 Task: Using Labels.
Action: Mouse moved to (92, 11)
Screenshot: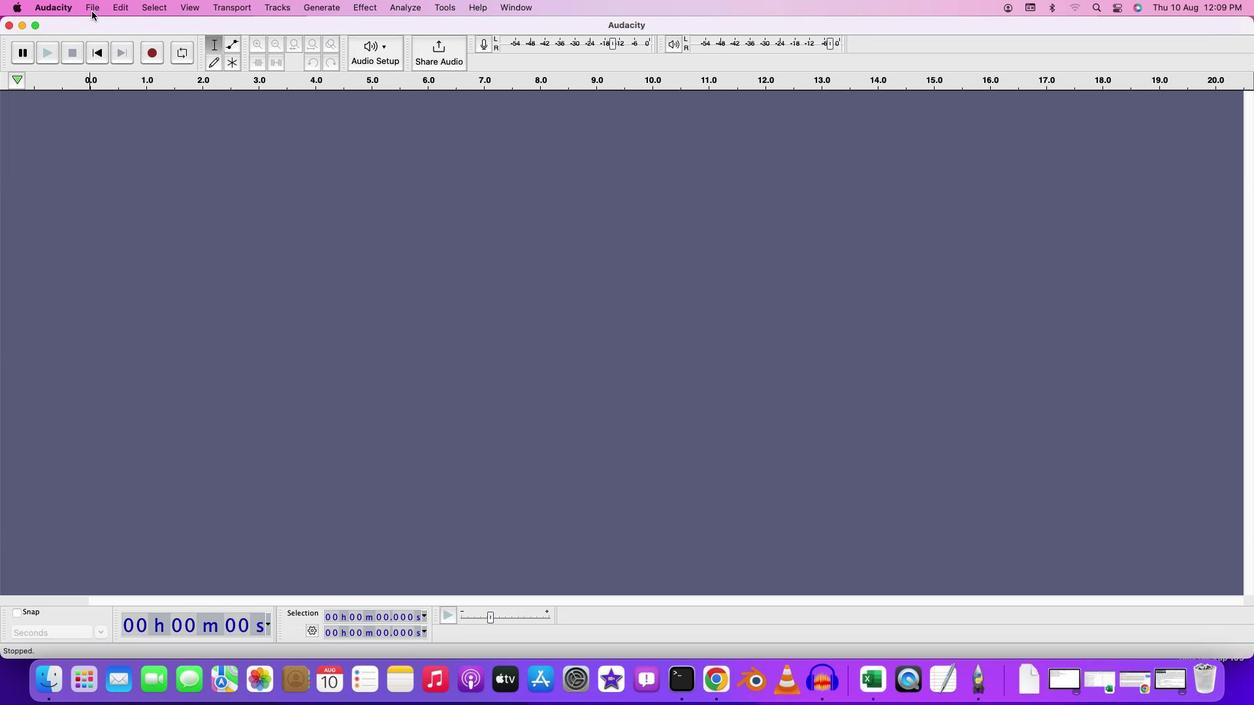 
Action: Mouse pressed left at (92, 11)
Screenshot: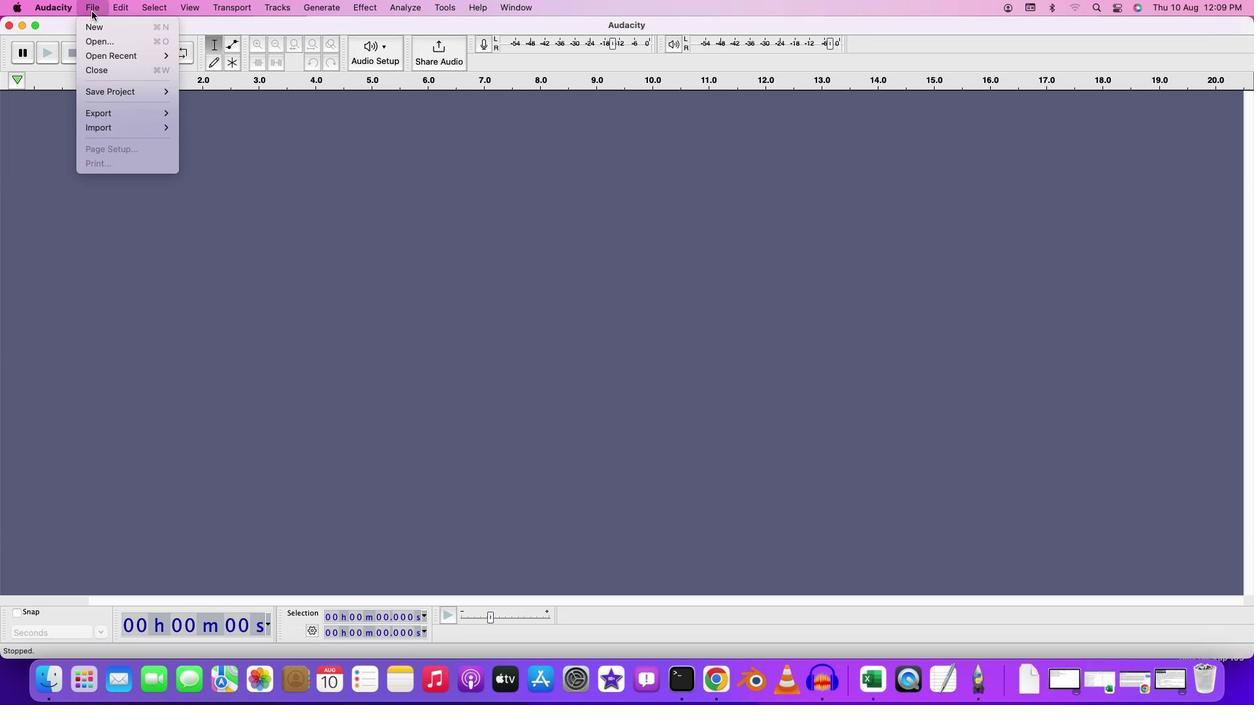 
Action: Mouse moved to (103, 35)
Screenshot: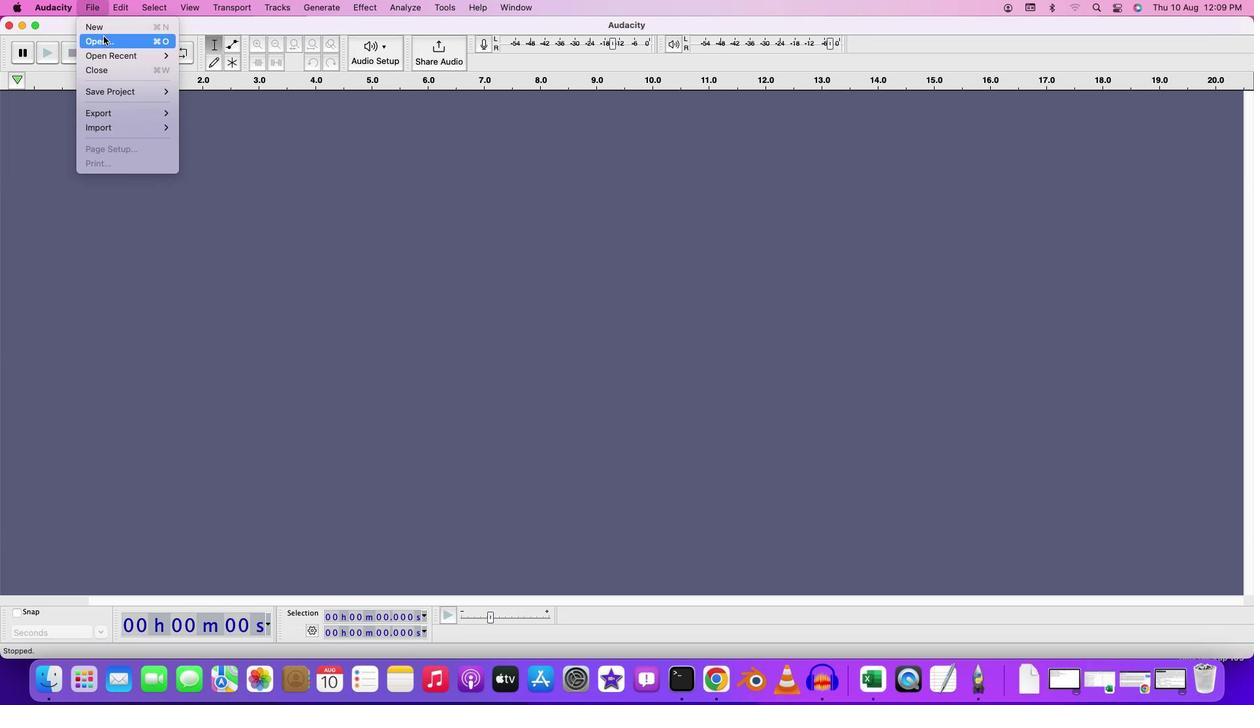
Action: Mouse pressed left at (103, 35)
Screenshot: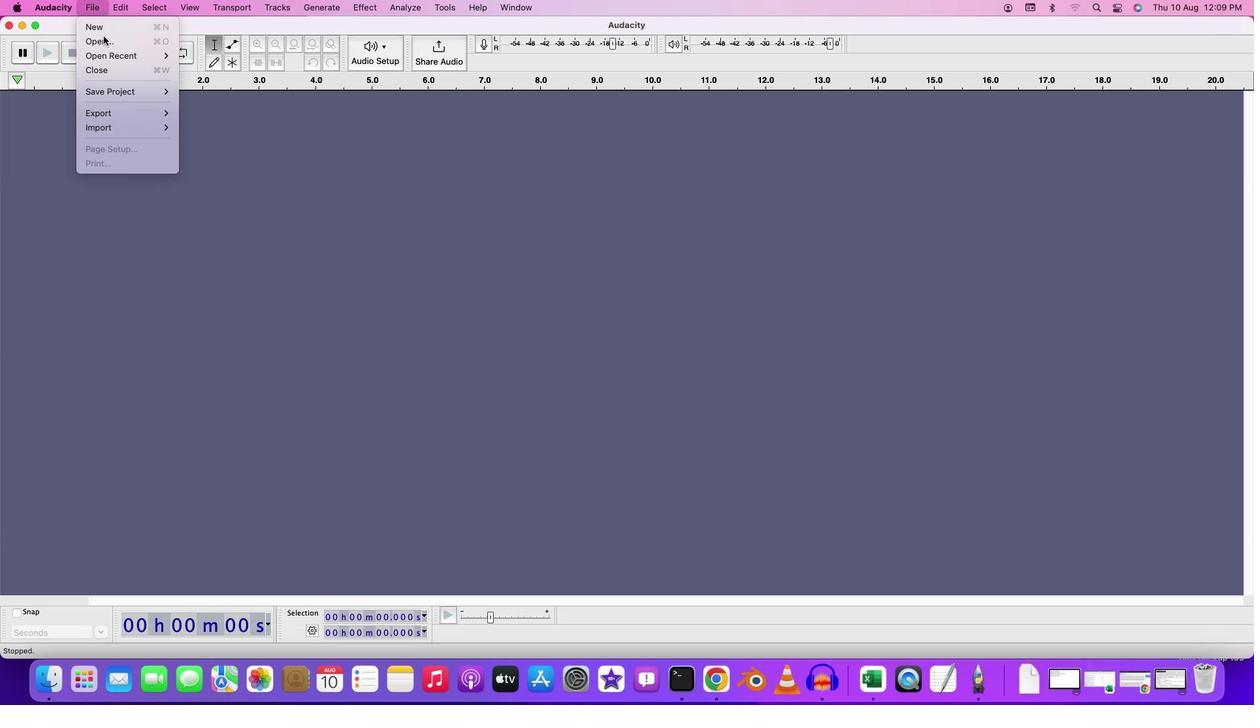 
Action: Mouse moved to (783, 229)
Screenshot: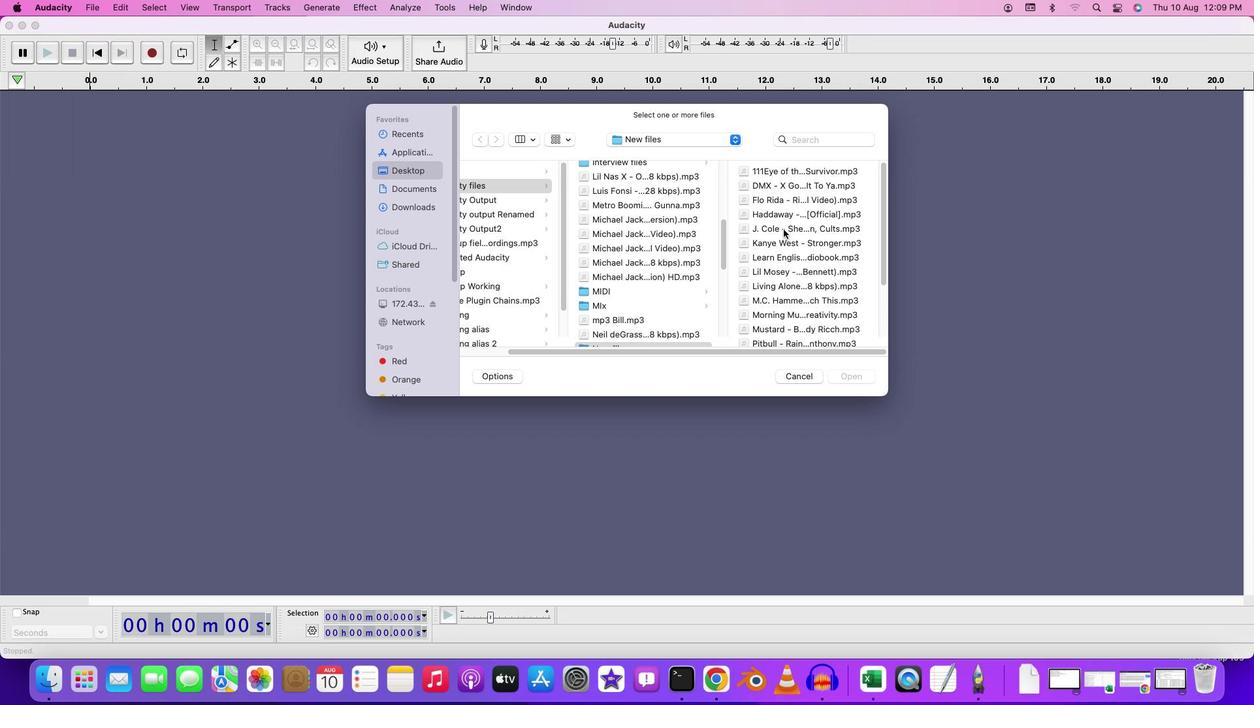 
Action: Mouse pressed left at (783, 229)
Screenshot: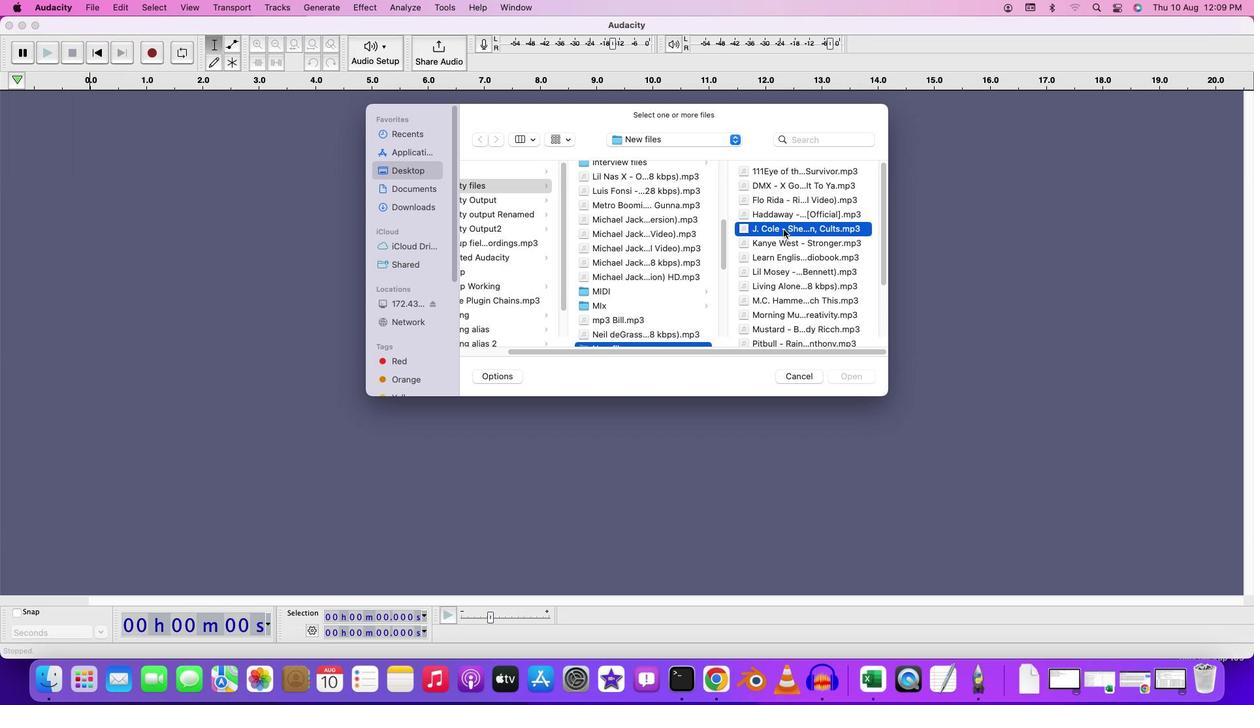 
Action: Mouse pressed left at (783, 229)
Screenshot: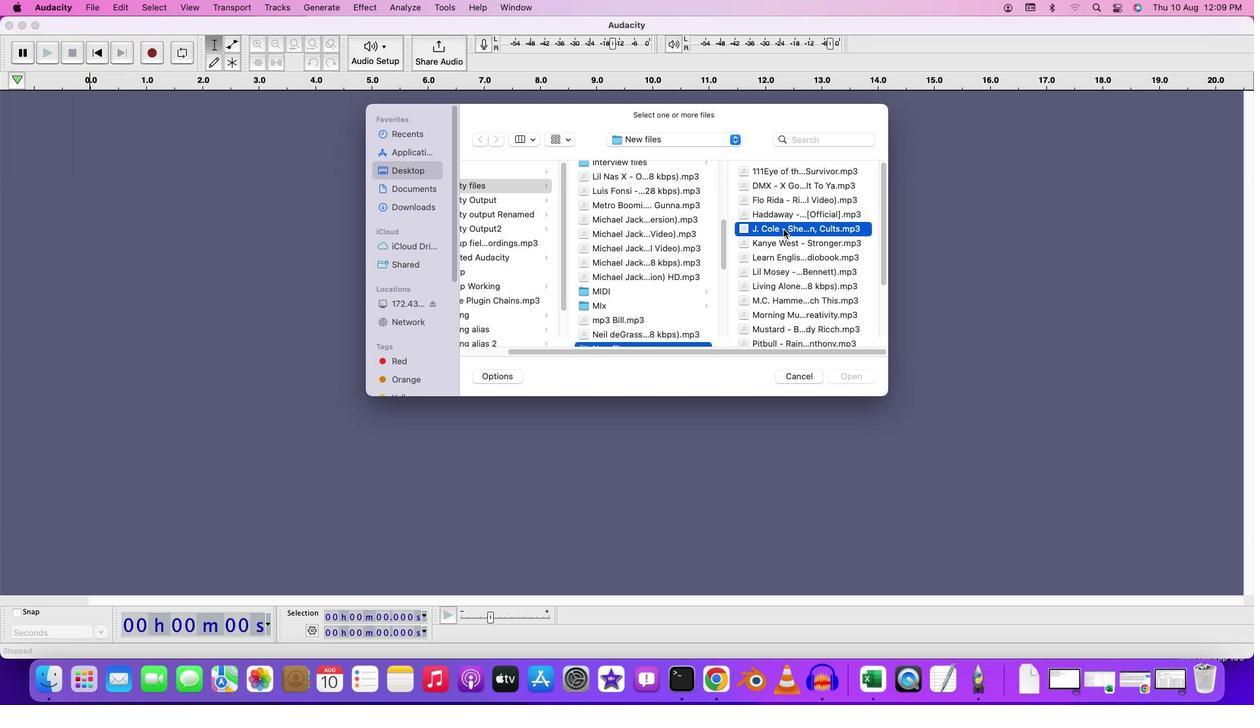 
Action: Mouse moved to (111, 125)
Screenshot: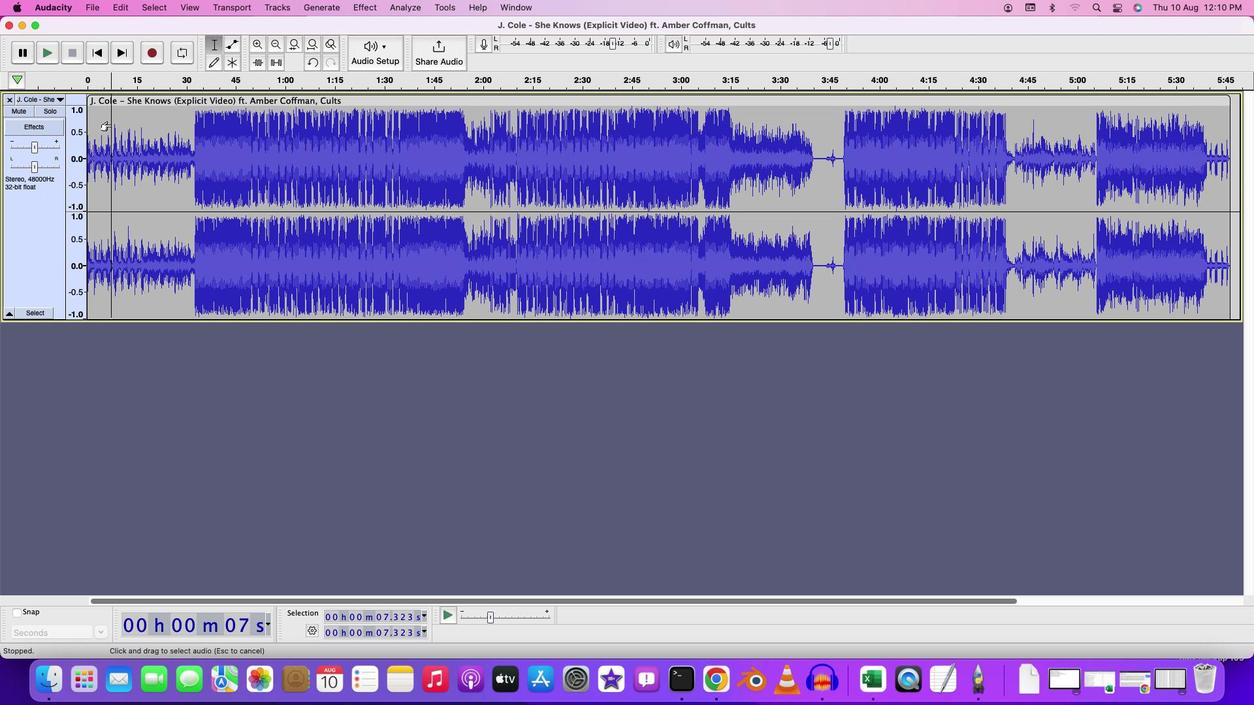 
Action: Mouse pressed left at (111, 125)
Screenshot: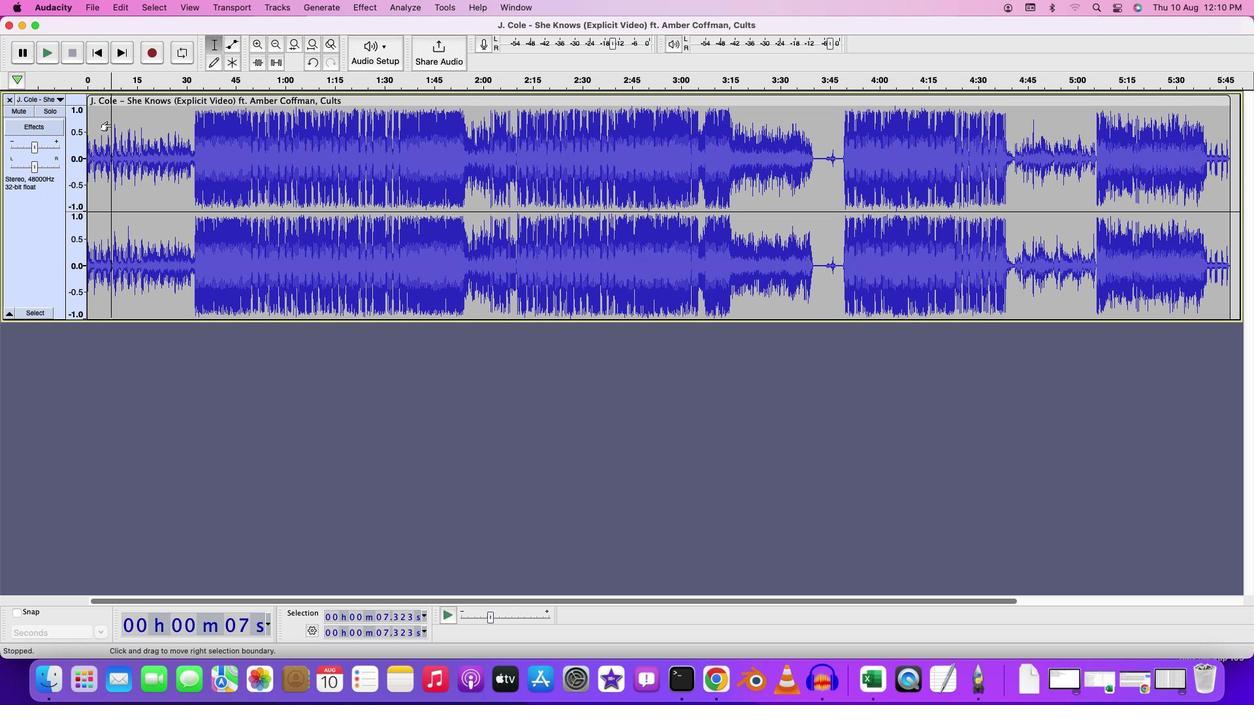 
Action: Mouse moved to (113, 123)
Screenshot: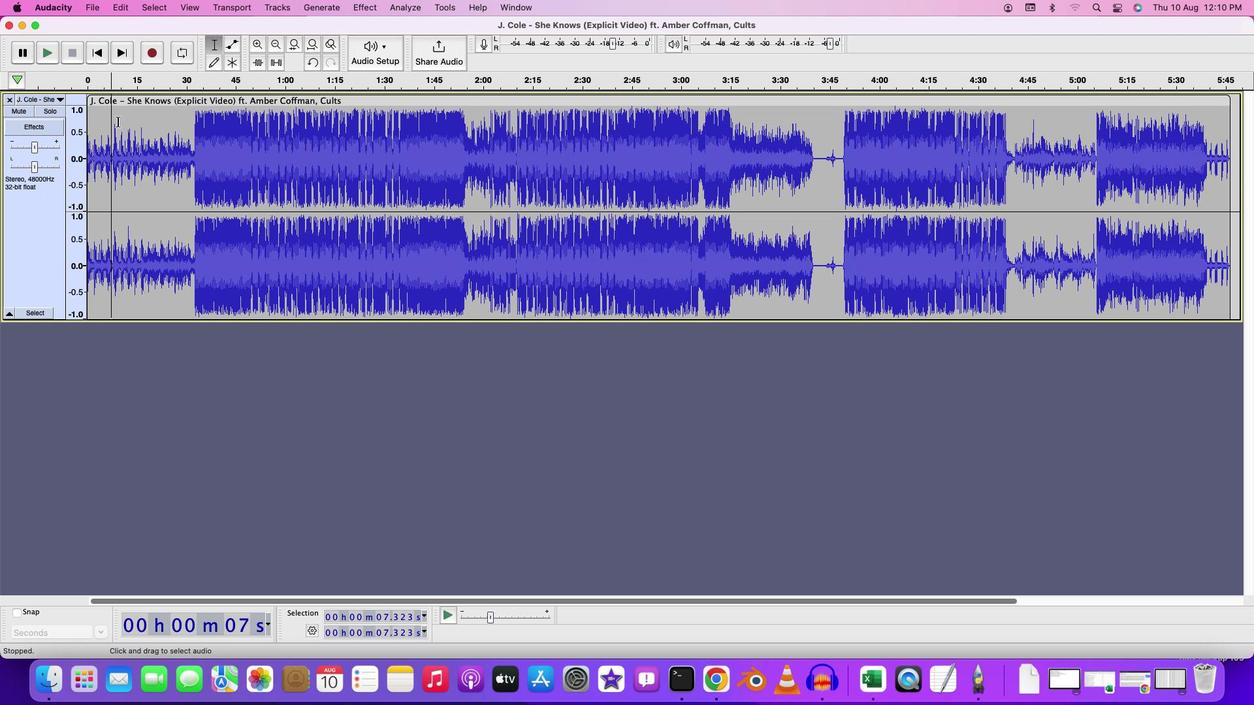 
Action: Key pressed Key.space
Screenshot: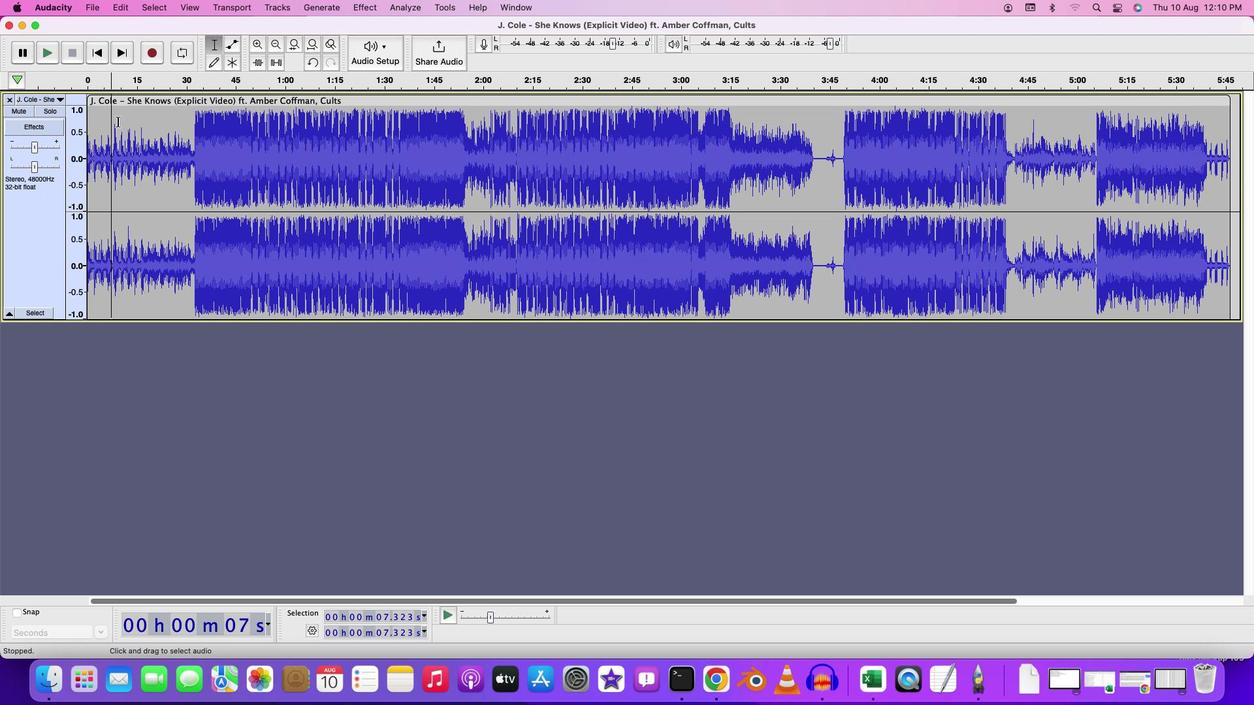 
Action: Mouse moved to (307, 243)
Screenshot: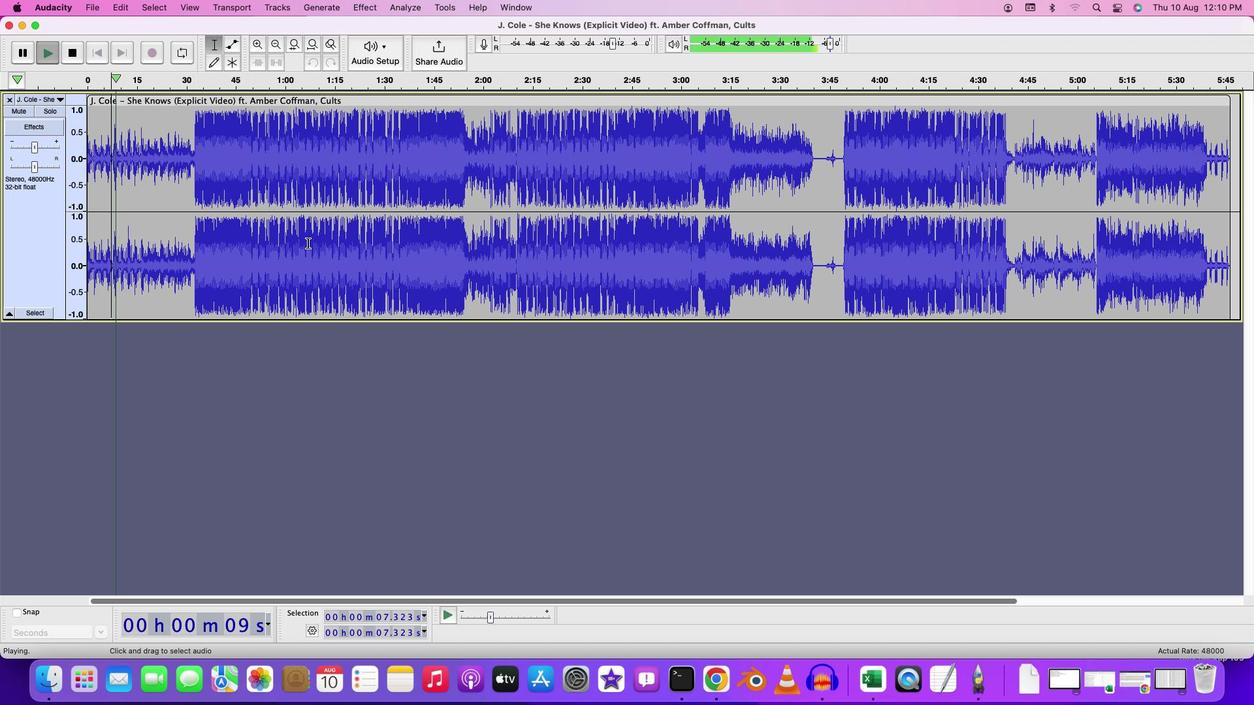 
Action: Key pressed Key.media_volume_downKey.media_volume_down
Screenshot: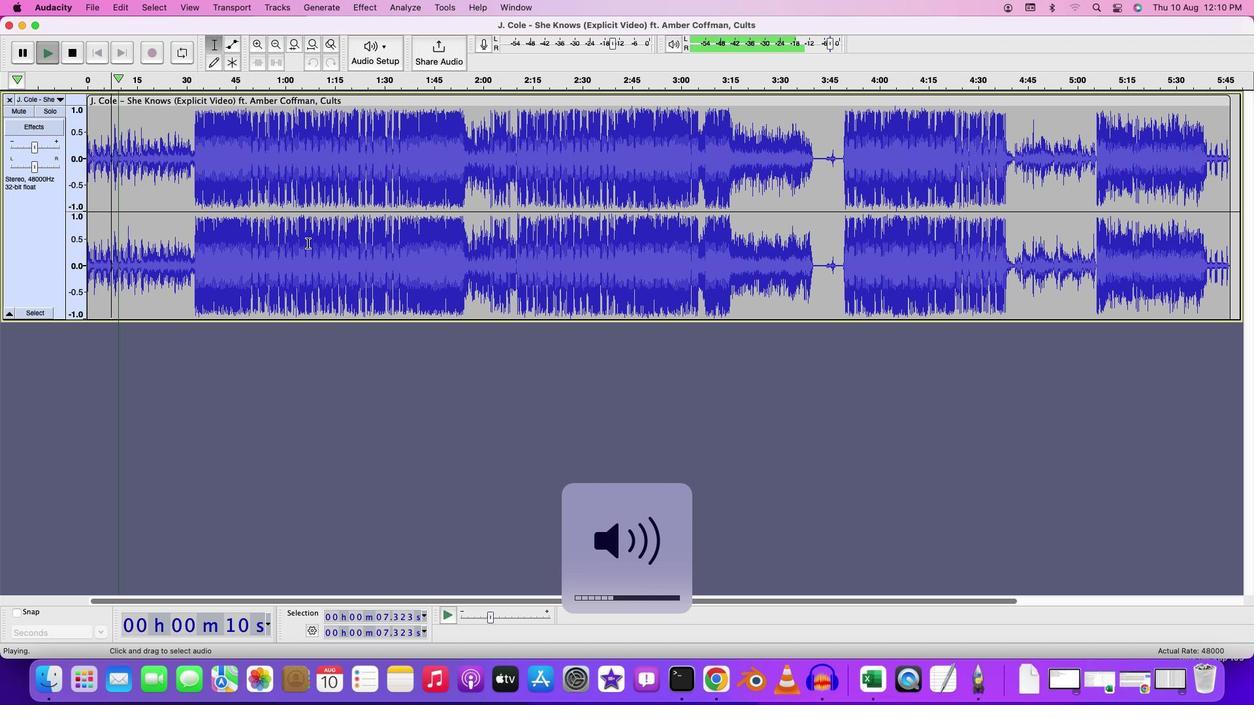 
Action: Mouse moved to (192, 131)
Screenshot: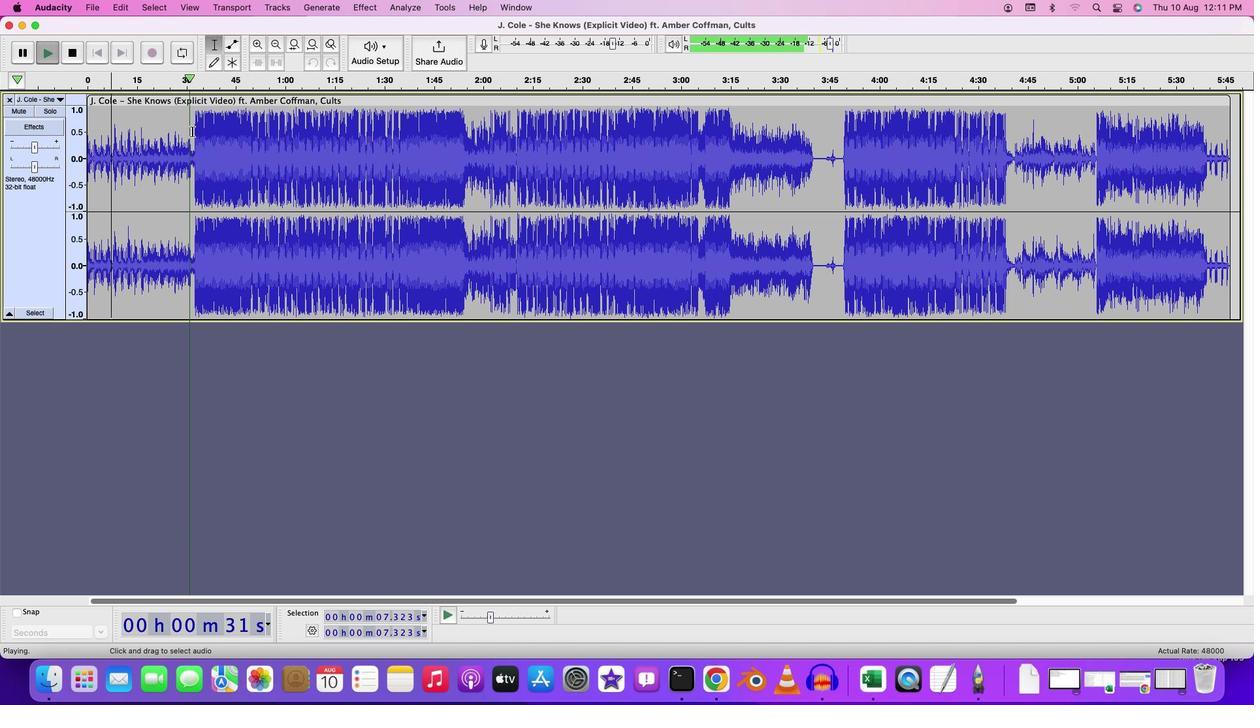 
Action: Key pressed Key.space
Screenshot: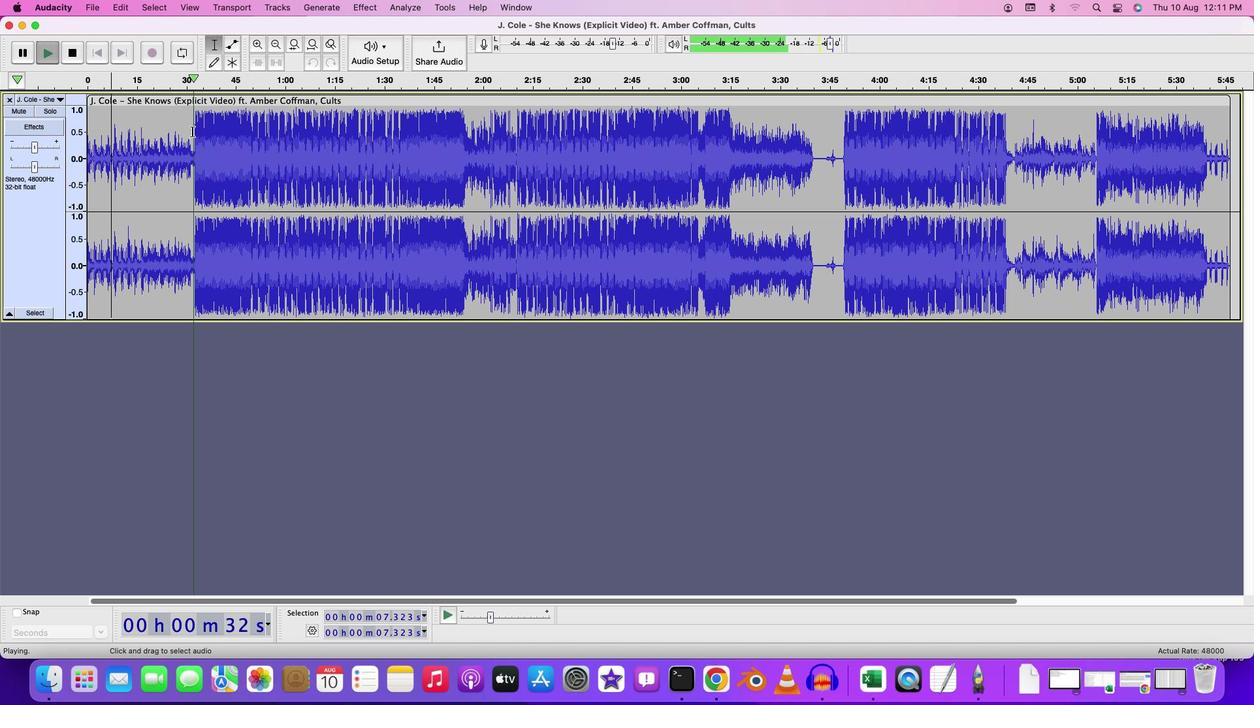 
Action: Mouse moved to (192, 131)
Screenshot: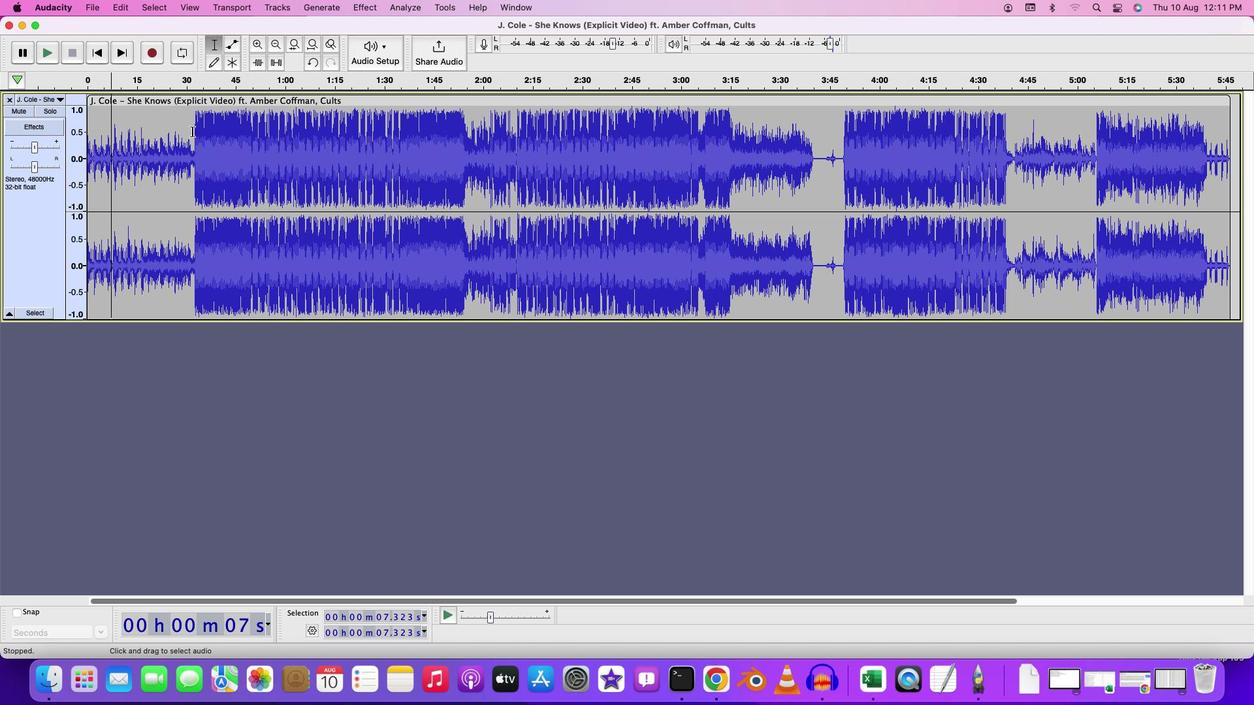 
Action: Mouse pressed left at (192, 131)
Screenshot: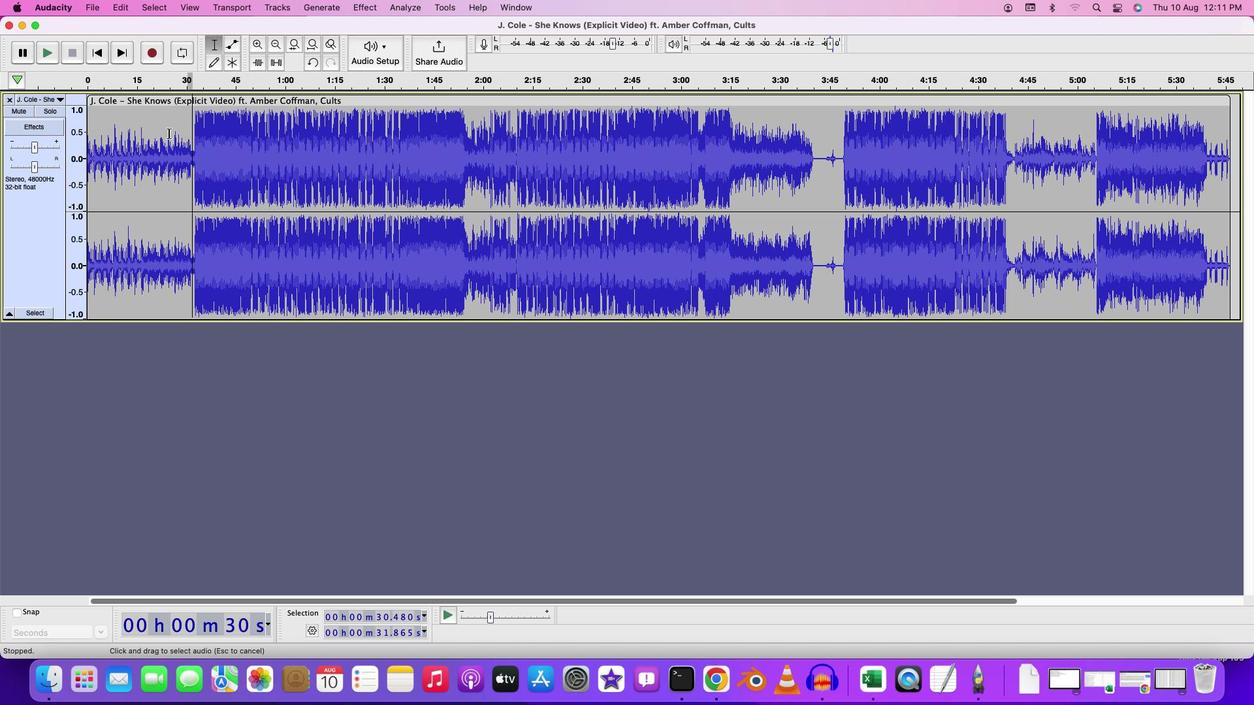 
Action: Mouse moved to (124, 11)
Screenshot: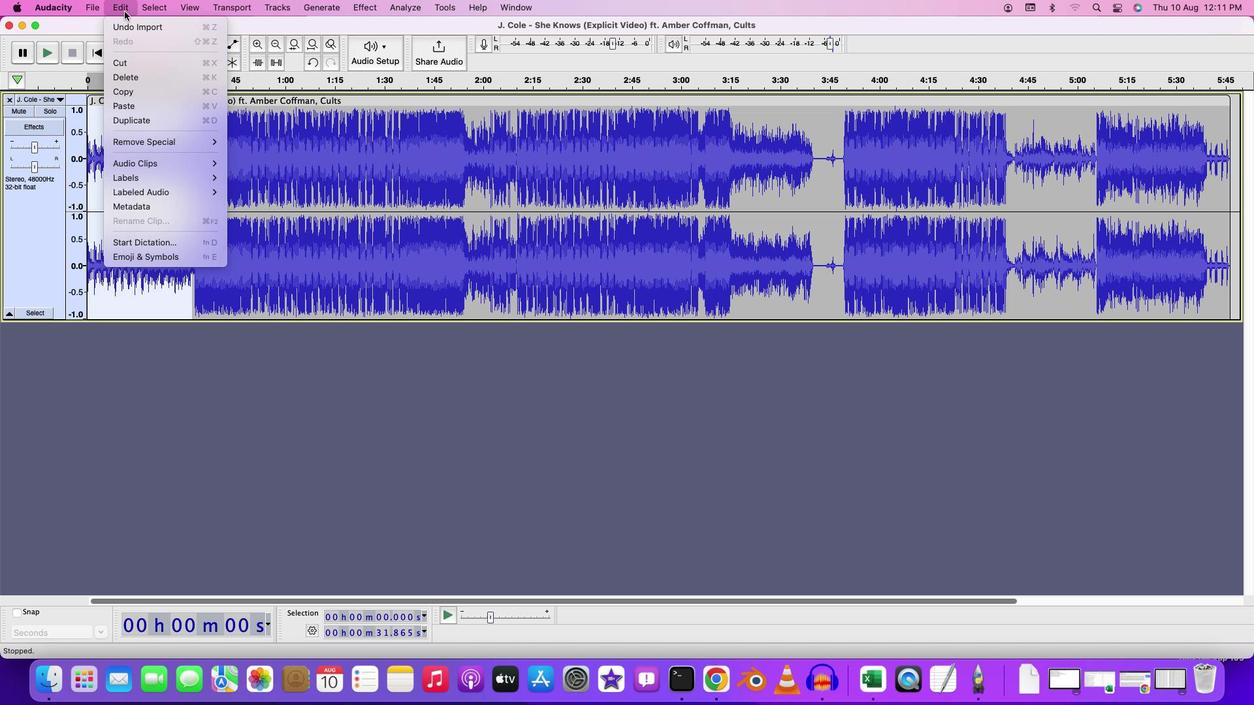 
Action: Mouse pressed left at (124, 11)
Screenshot: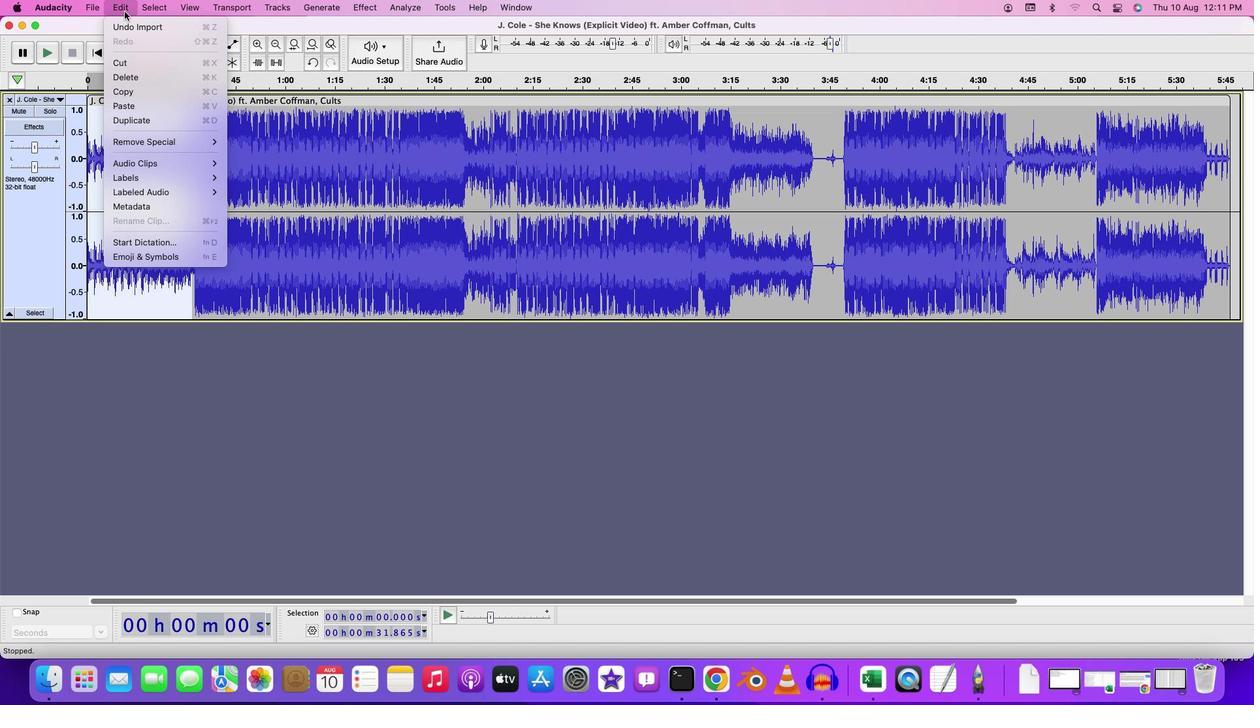 
Action: Mouse moved to (276, 203)
Screenshot: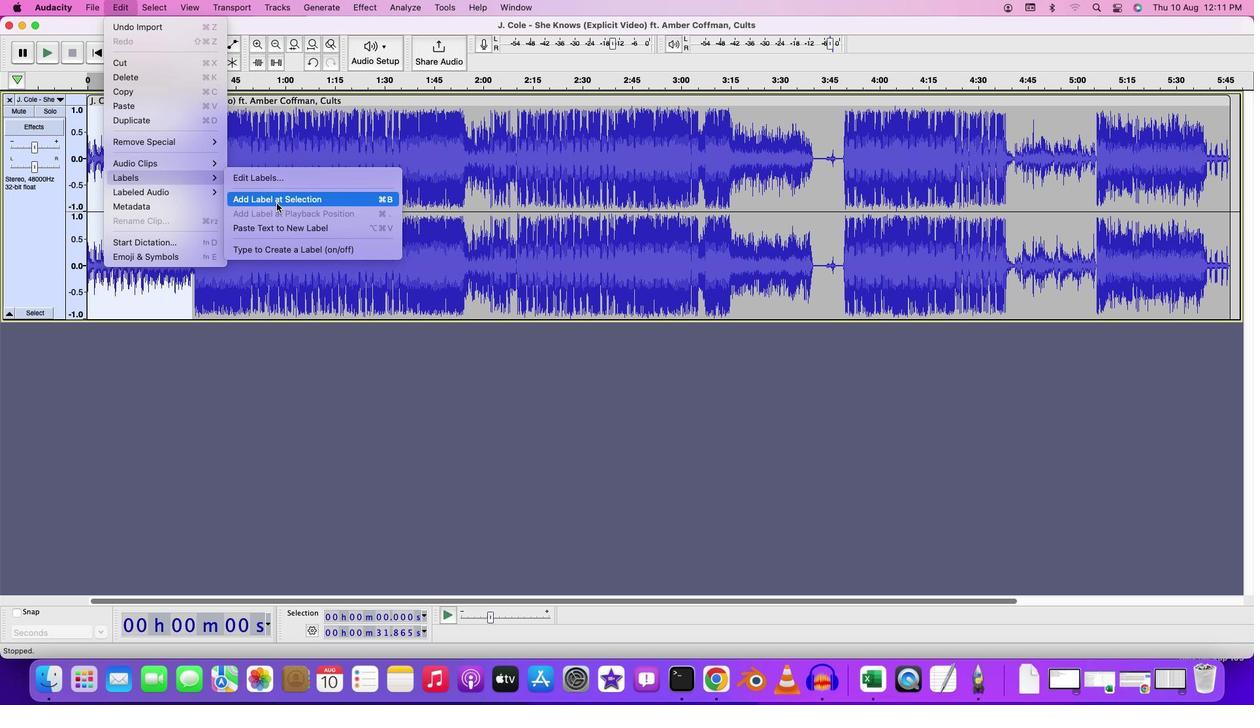 
Action: Mouse pressed left at (276, 203)
Screenshot: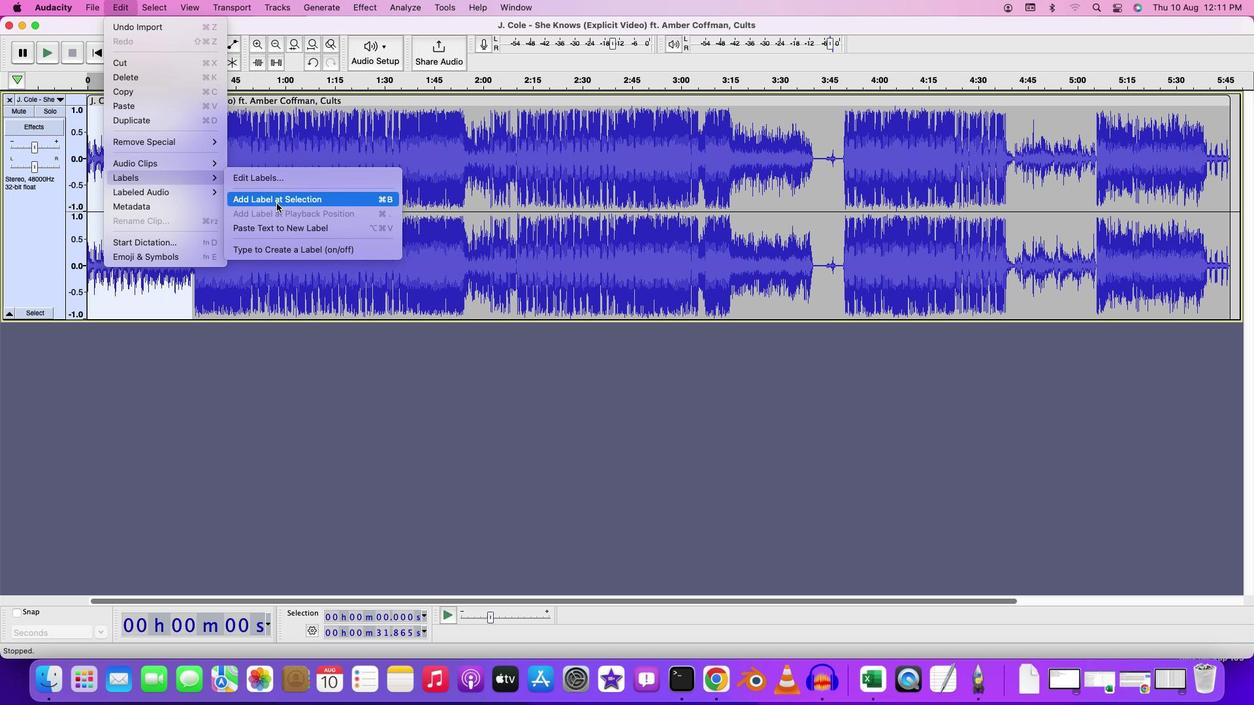 
Action: Mouse moved to (181, 333)
Screenshot: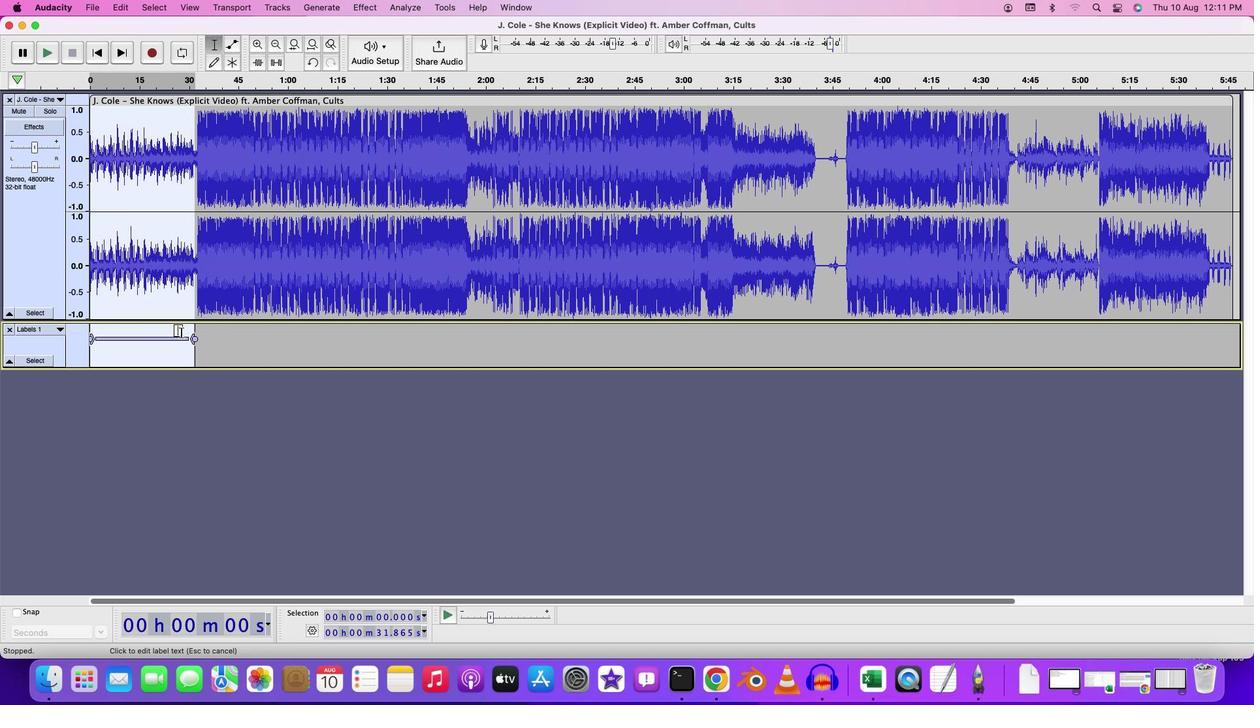 
Action: Mouse pressed left at (181, 333)
Screenshot: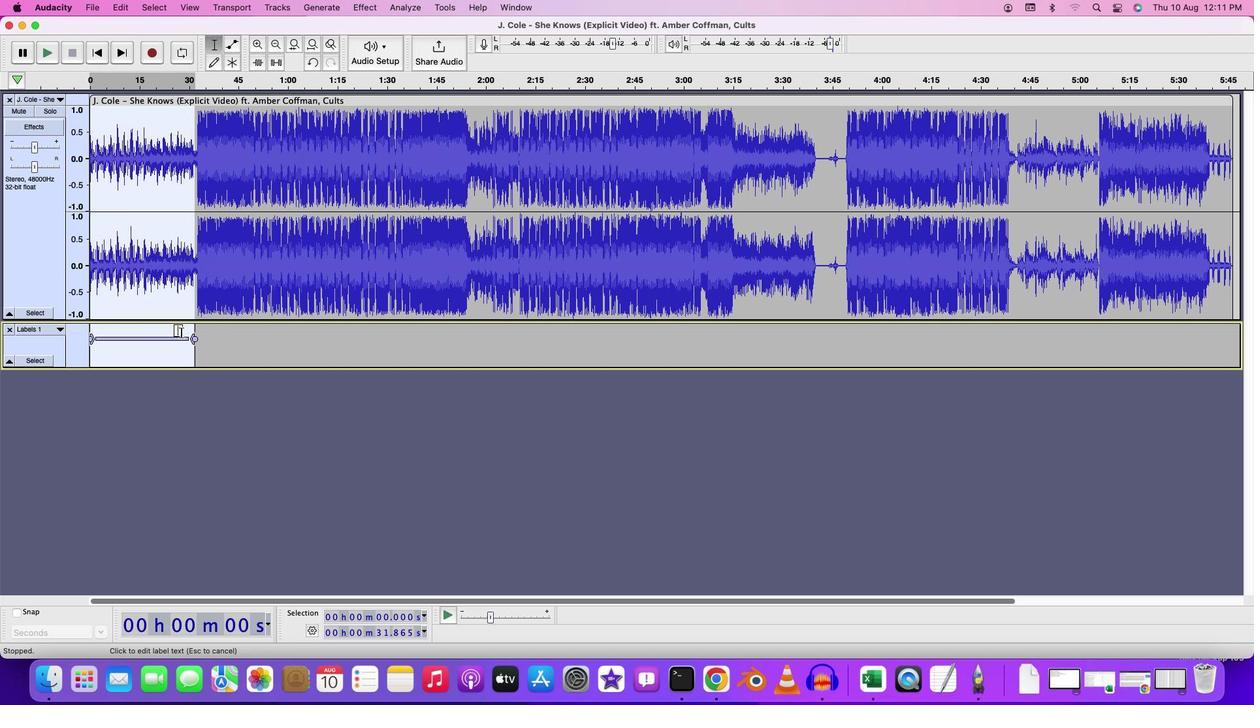 
Action: Mouse pressed left at (181, 333)
Screenshot: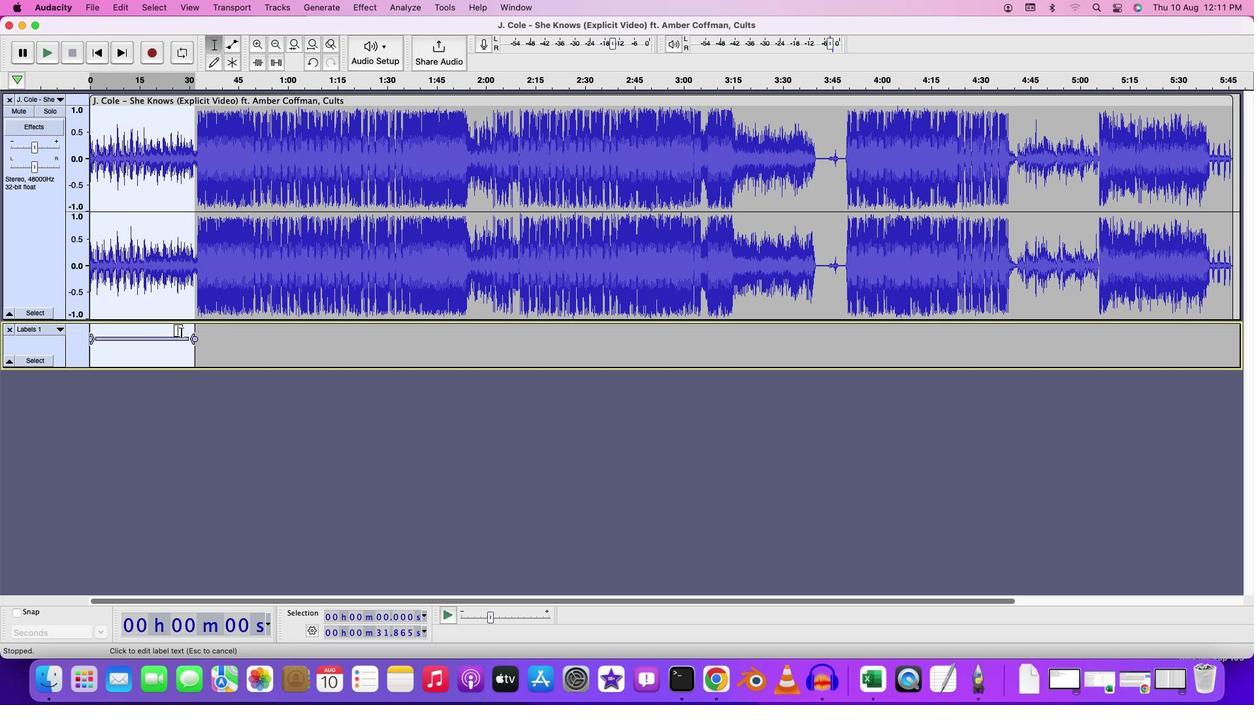 
Action: Mouse moved to (181, 333)
Screenshot: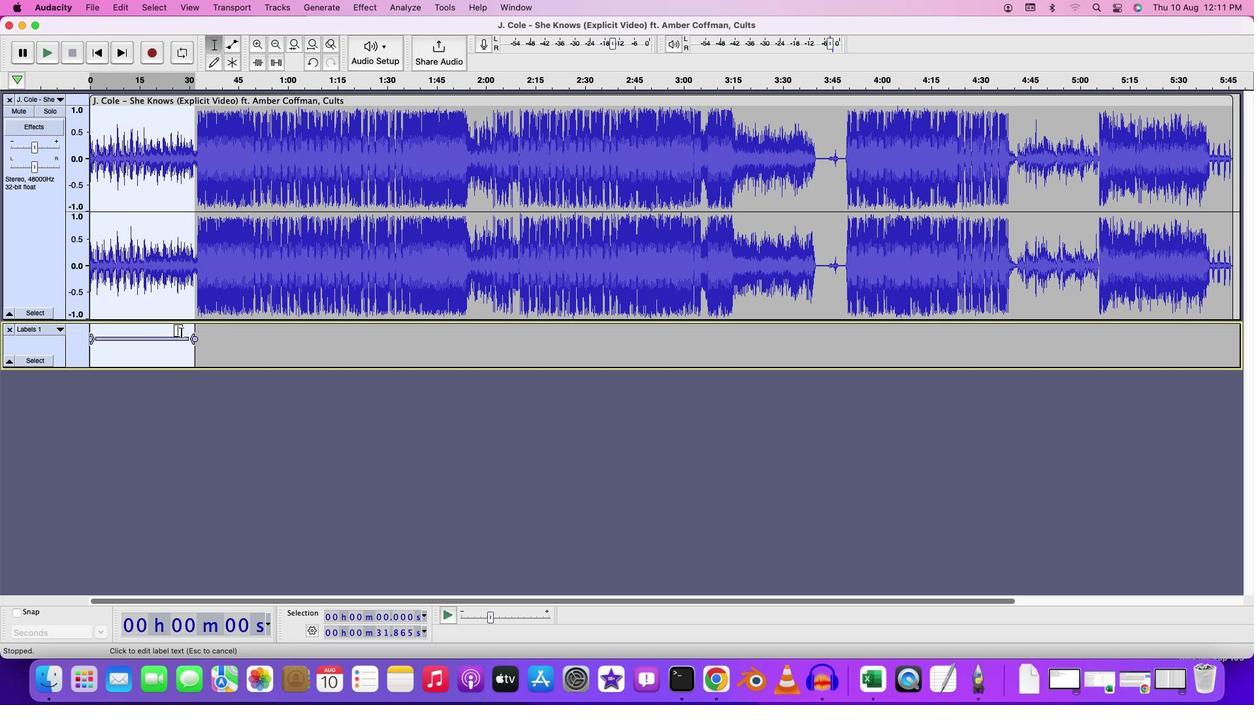 
Action: Key pressed Key.backspaceKey.shift'I''n'
Screenshot: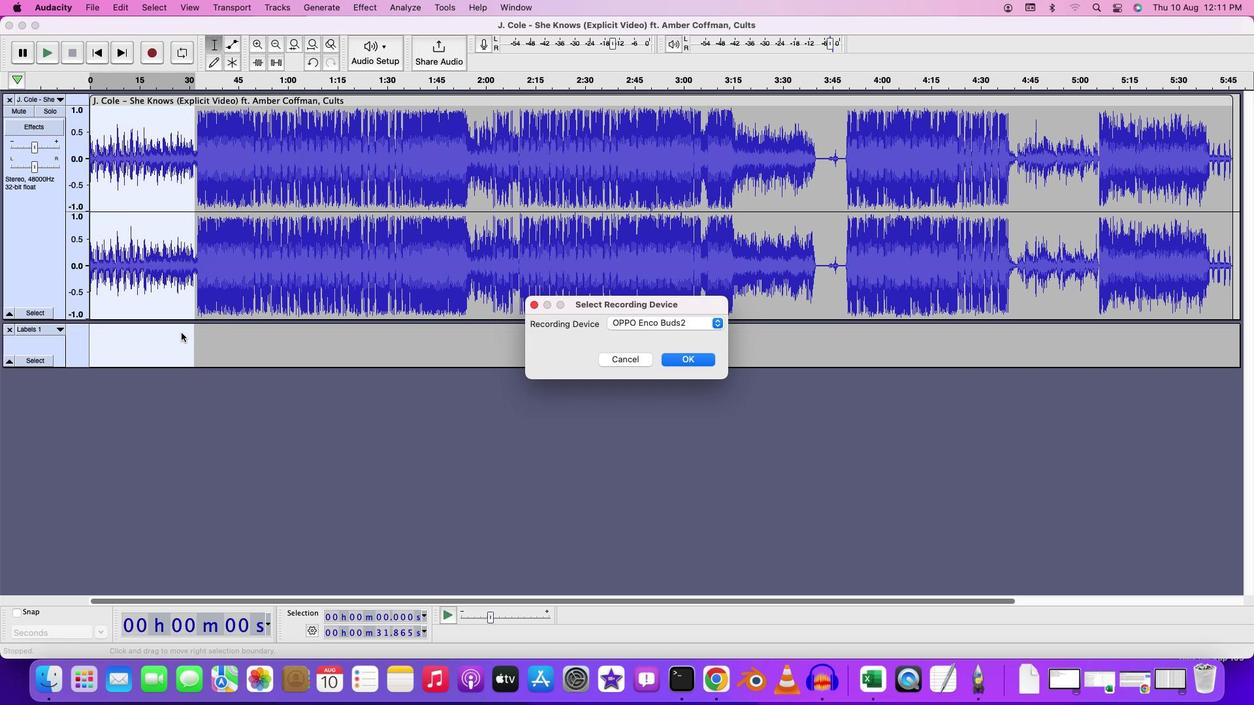 
Action: Mouse moved to (679, 358)
Screenshot: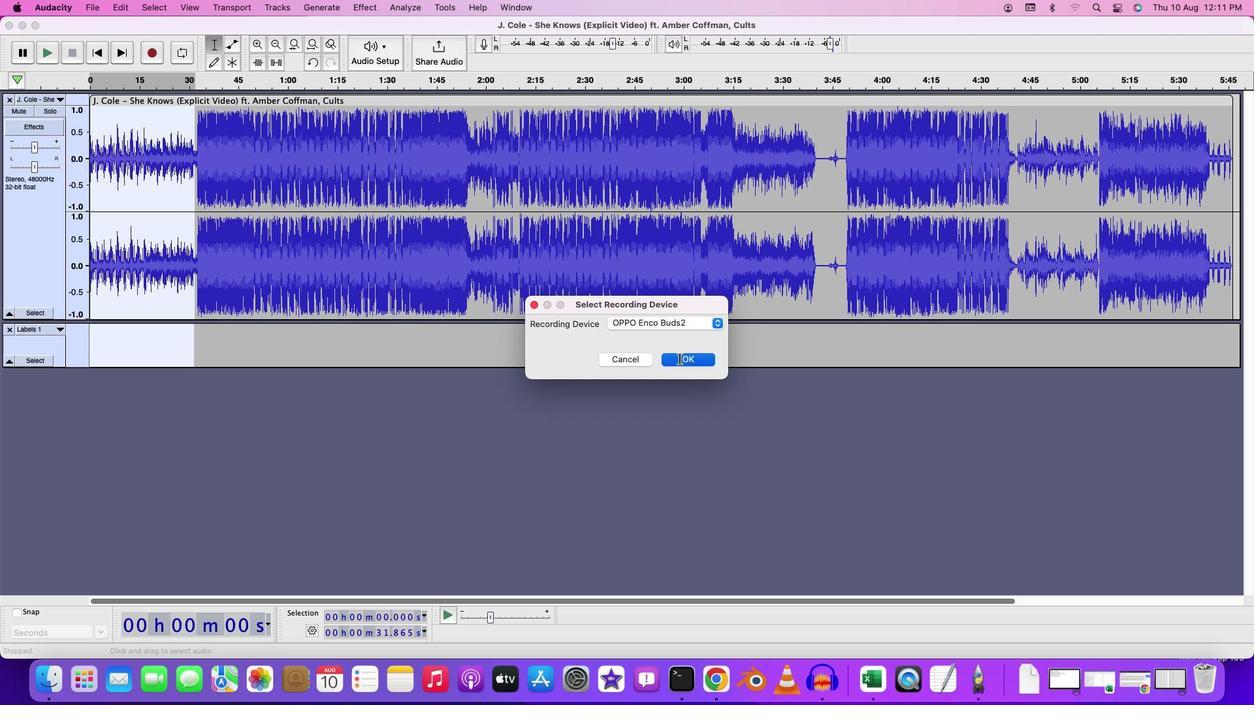 
Action: Mouse pressed left at (679, 358)
Screenshot: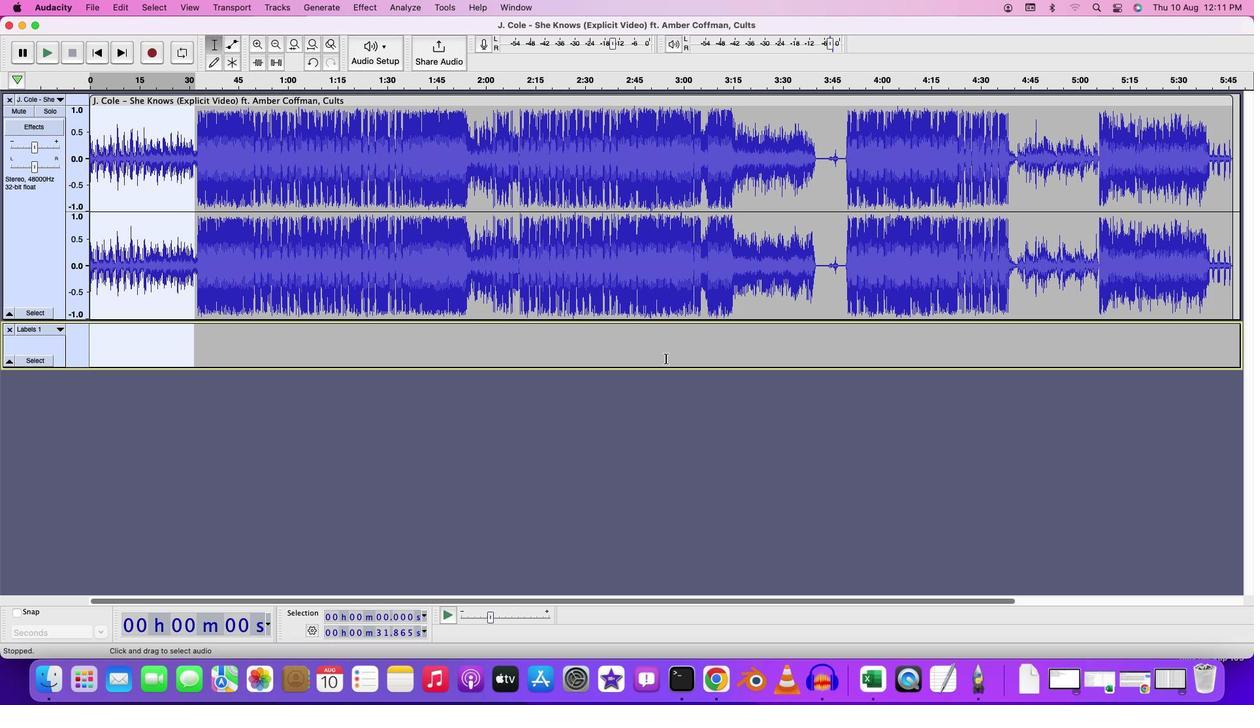 
Action: Mouse moved to (141, 340)
Screenshot: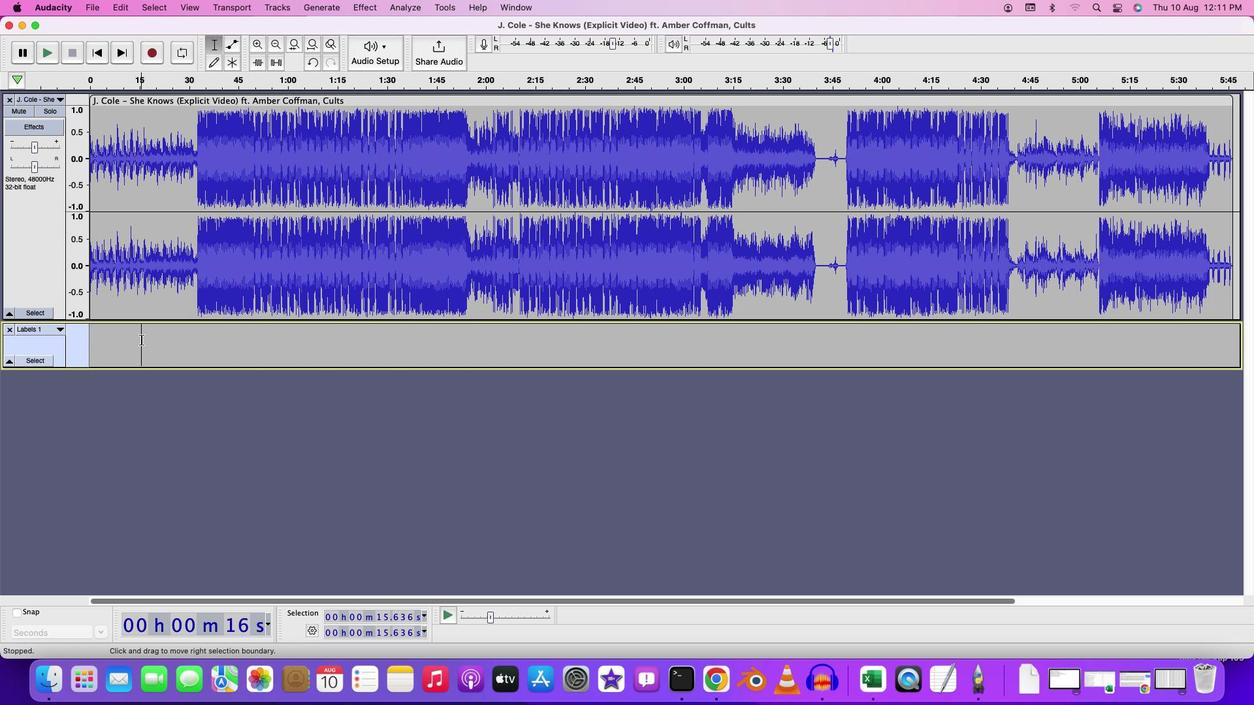 
Action: Mouse pressed left at (141, 340)
Screenshot: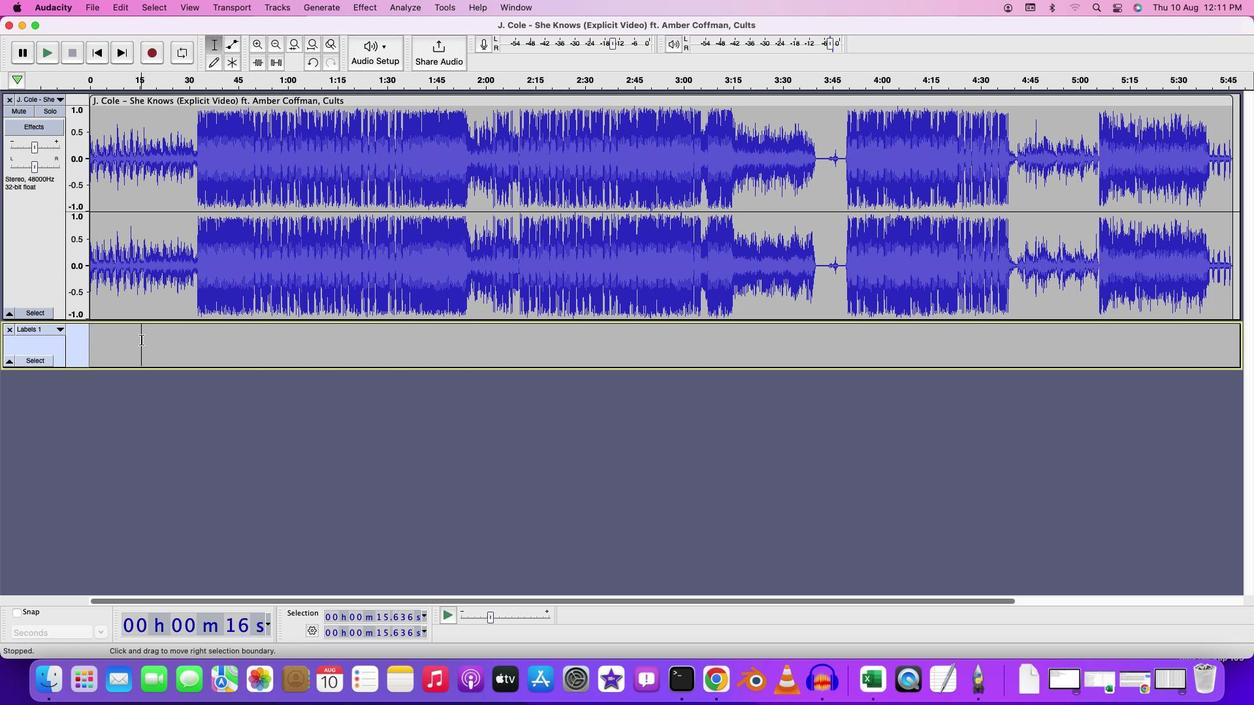 
Action: Mouse pressed left at (141, 340)
Screenshot: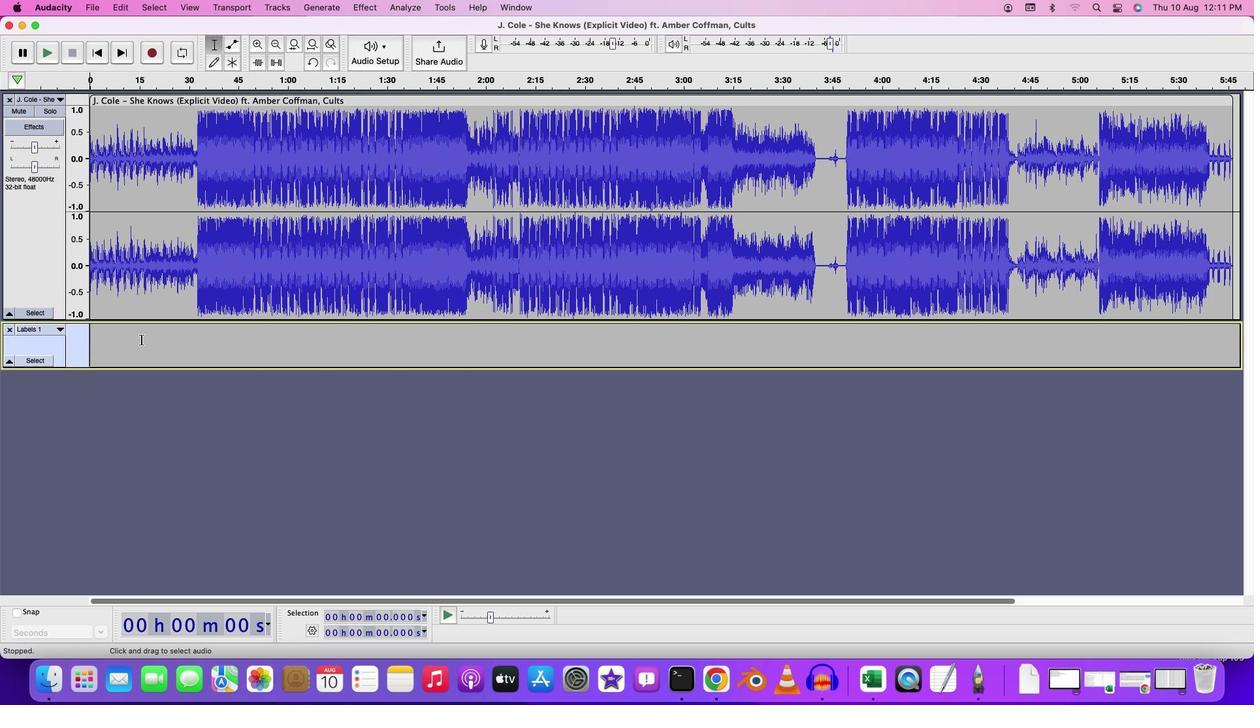 
Action: Mouse moved to (191, 357)
Screenshot: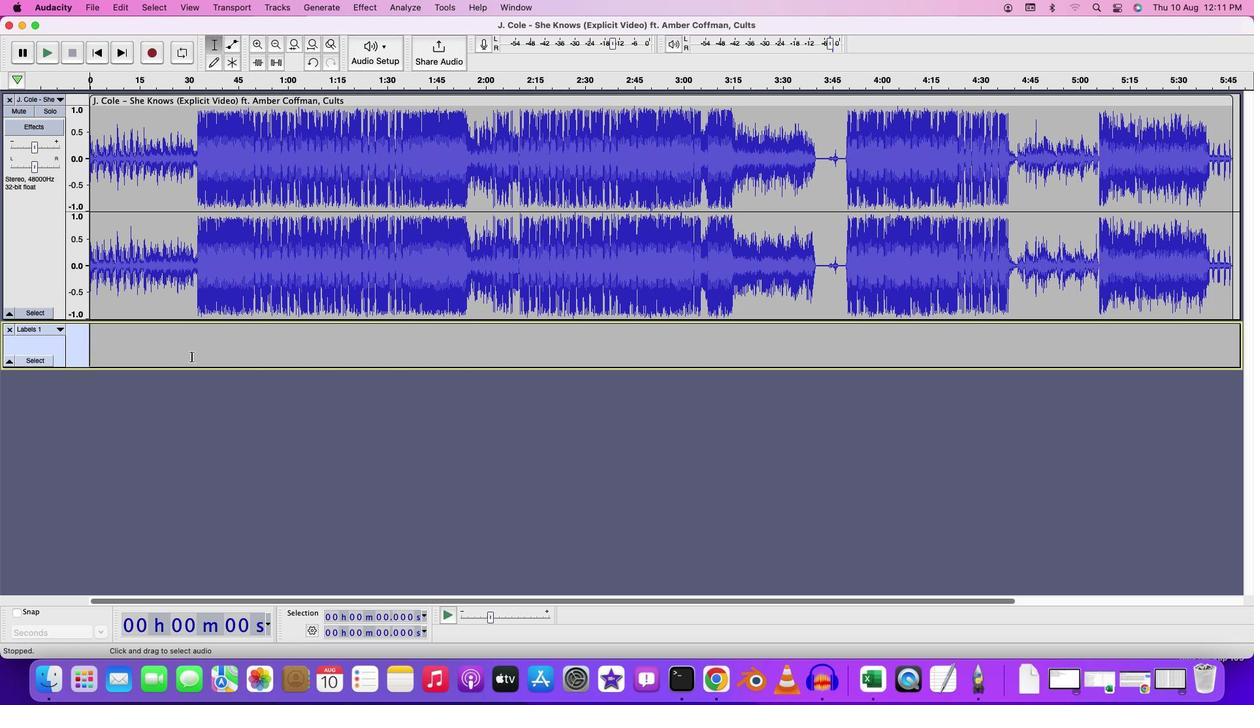 
Action: Key pressed Key.cmd'z'
Screenshot: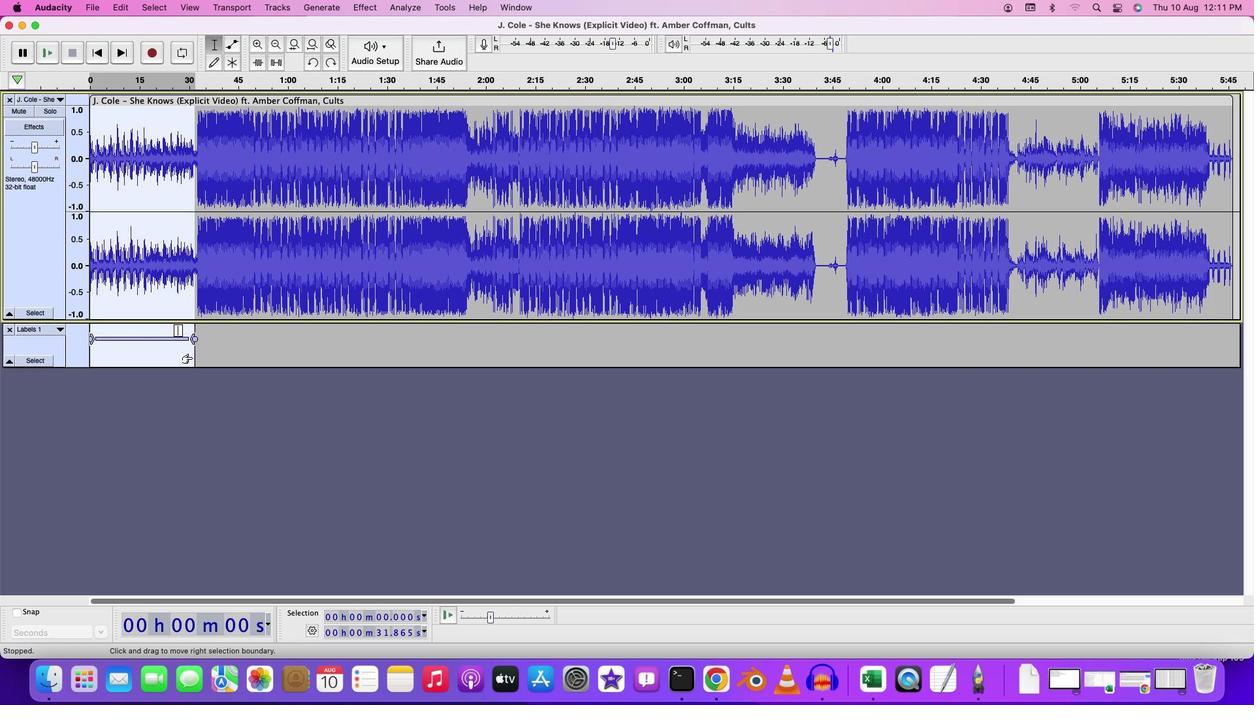 
Action: Mouse moved to (191, 357)
Screenshot: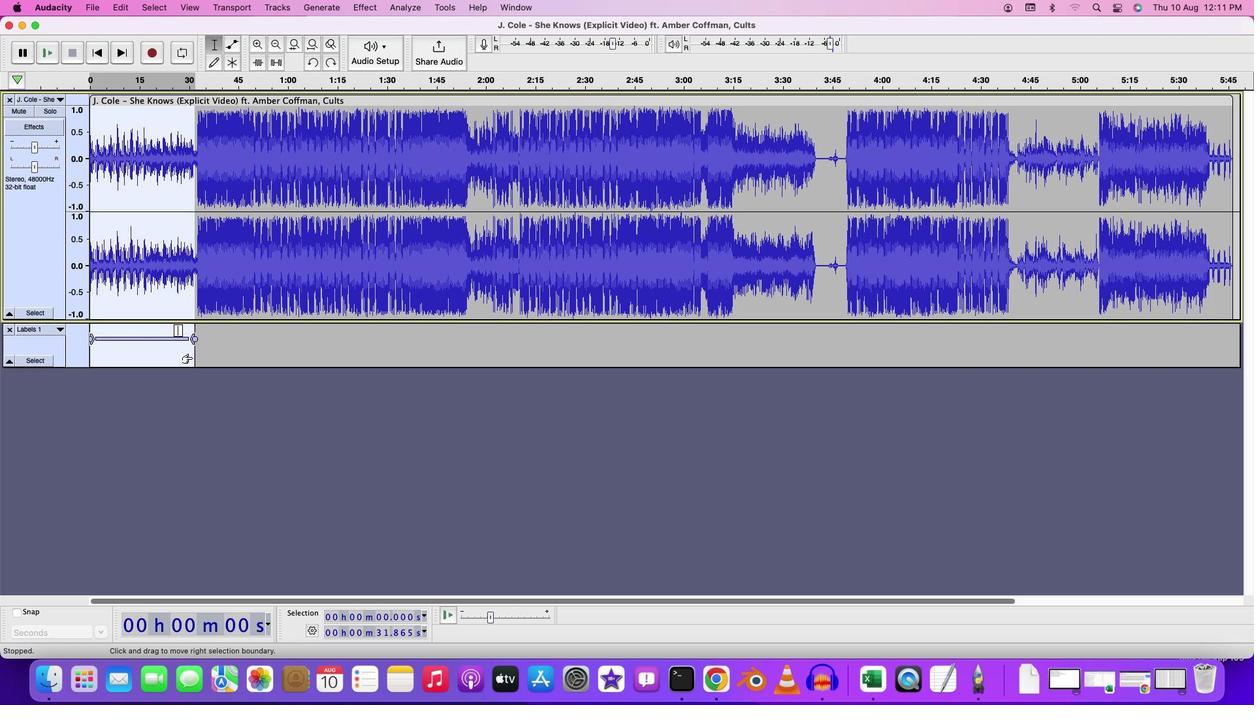 
Action: Key pressed 'z'
Screenshot: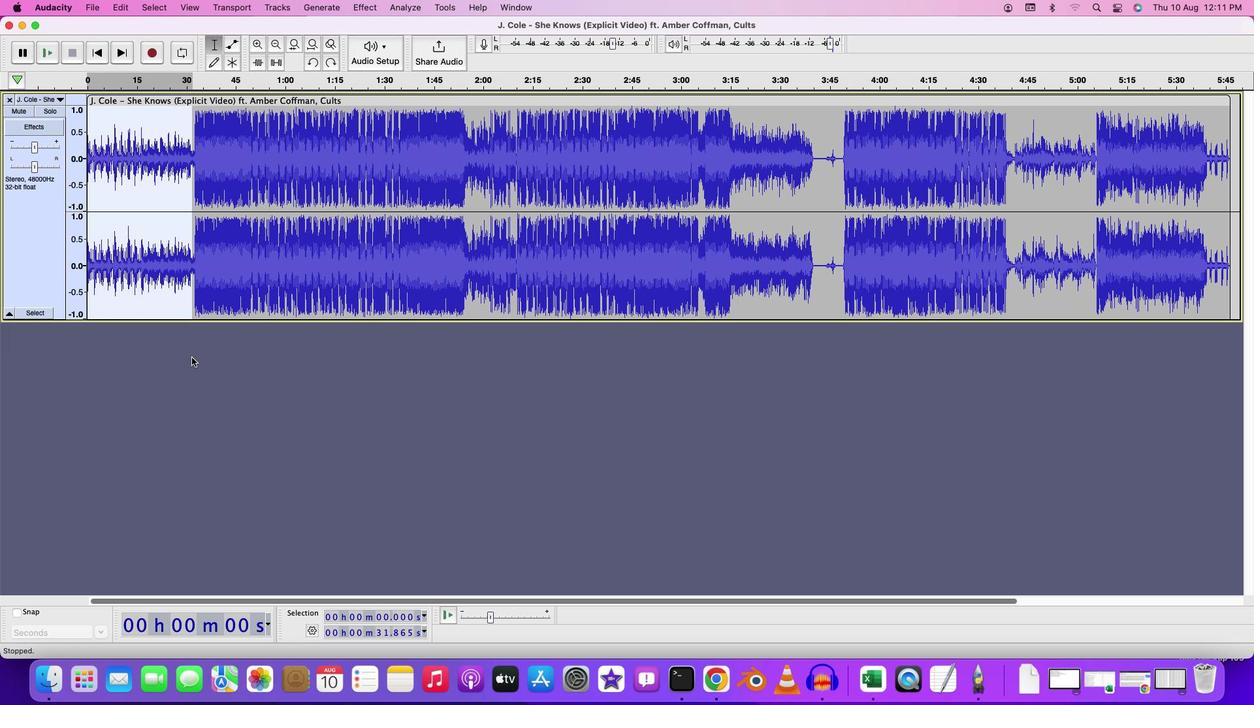 
Action: Mouse moved to (188, 288)
Screenshot: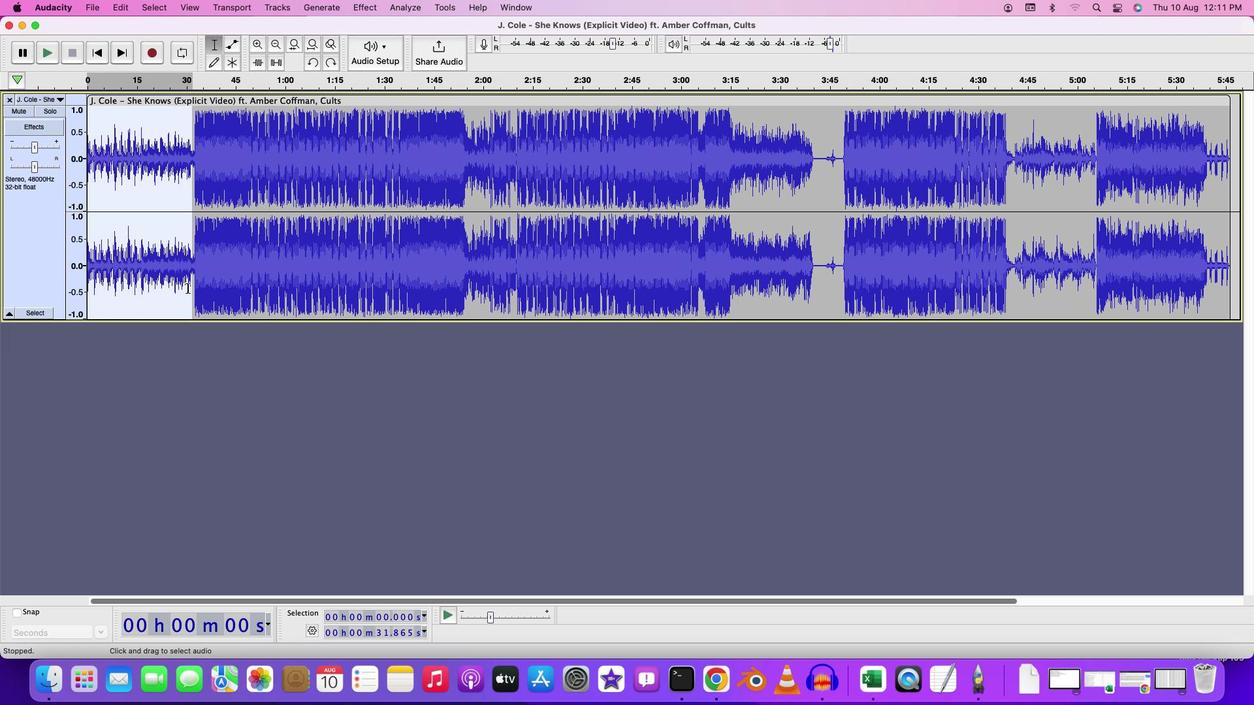 
Action: Key pressed Key.shiftKey.cmd'z'
Screenshot: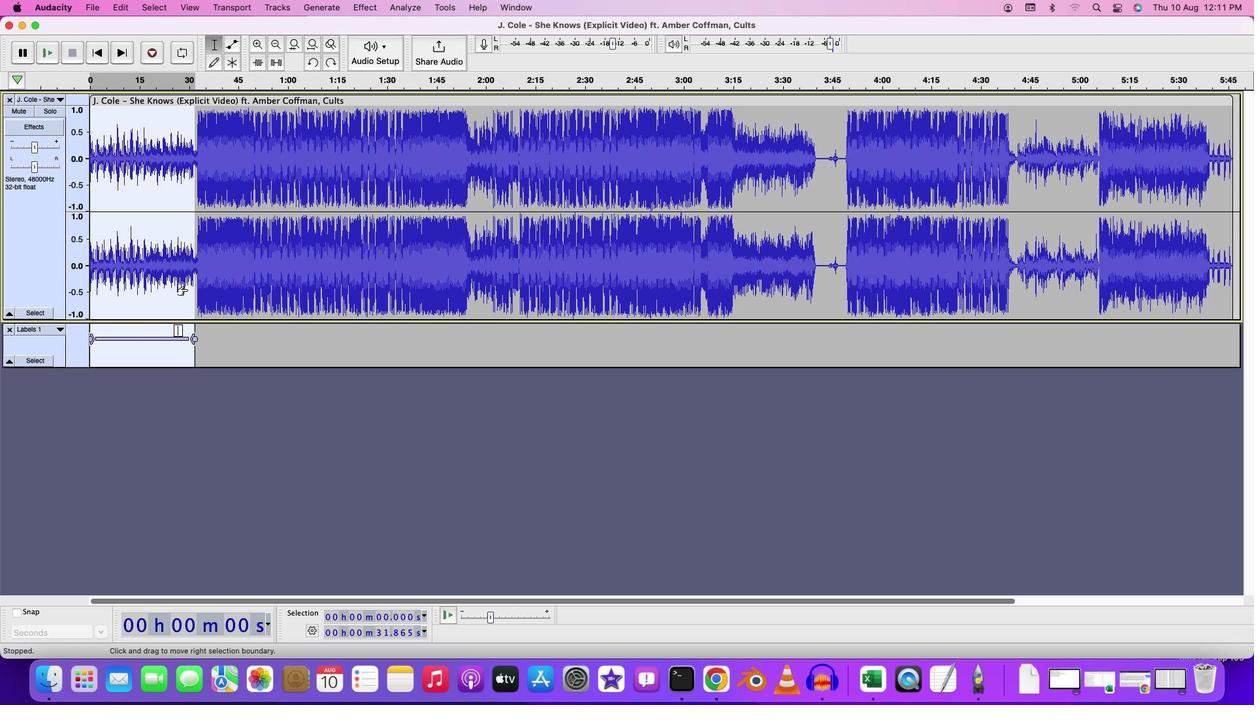 
Action: Mouse moved to (179, 331)
Screenshot: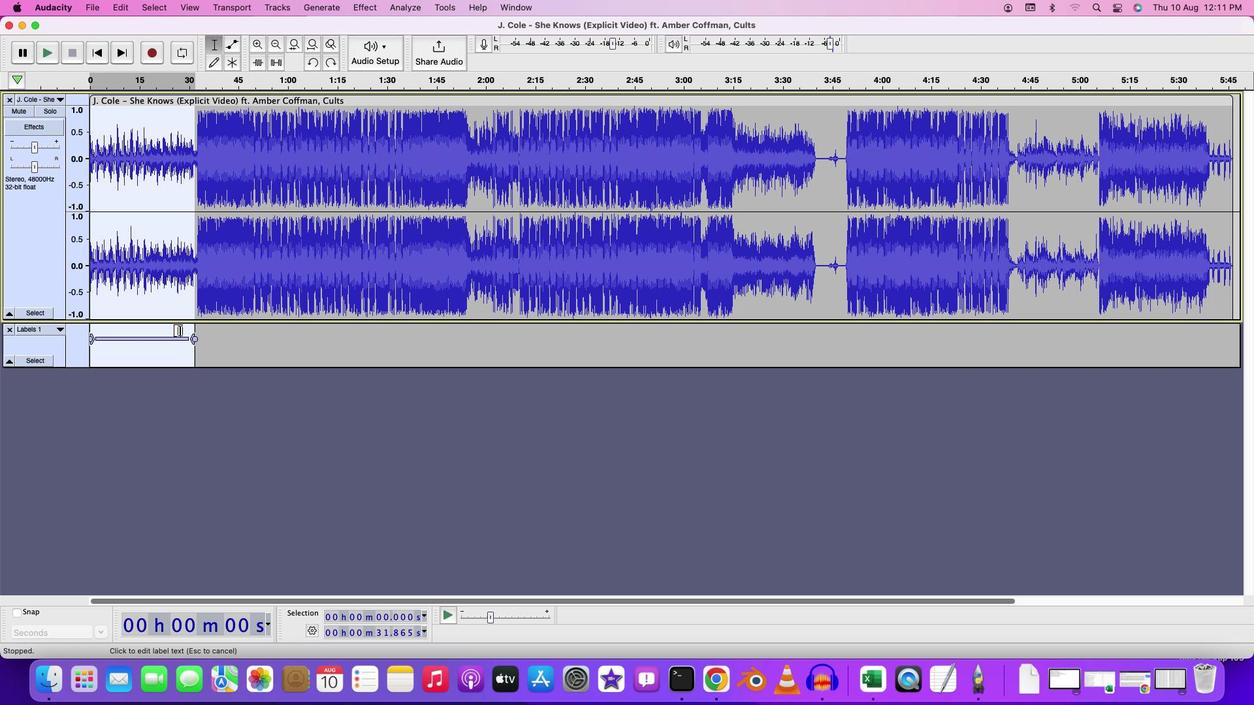 
Action: Mouse pressed left at (179, 331)
Screenshot: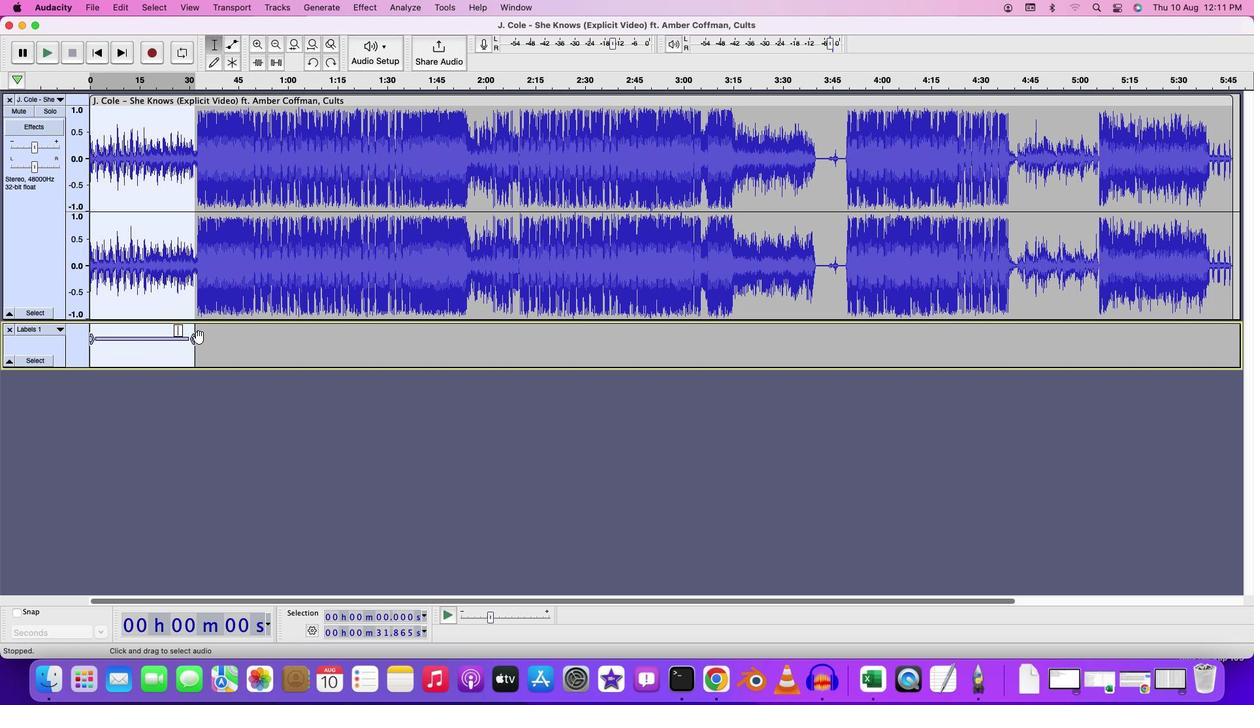 
Action: Mouse moved to (216, 347)
Screenshot: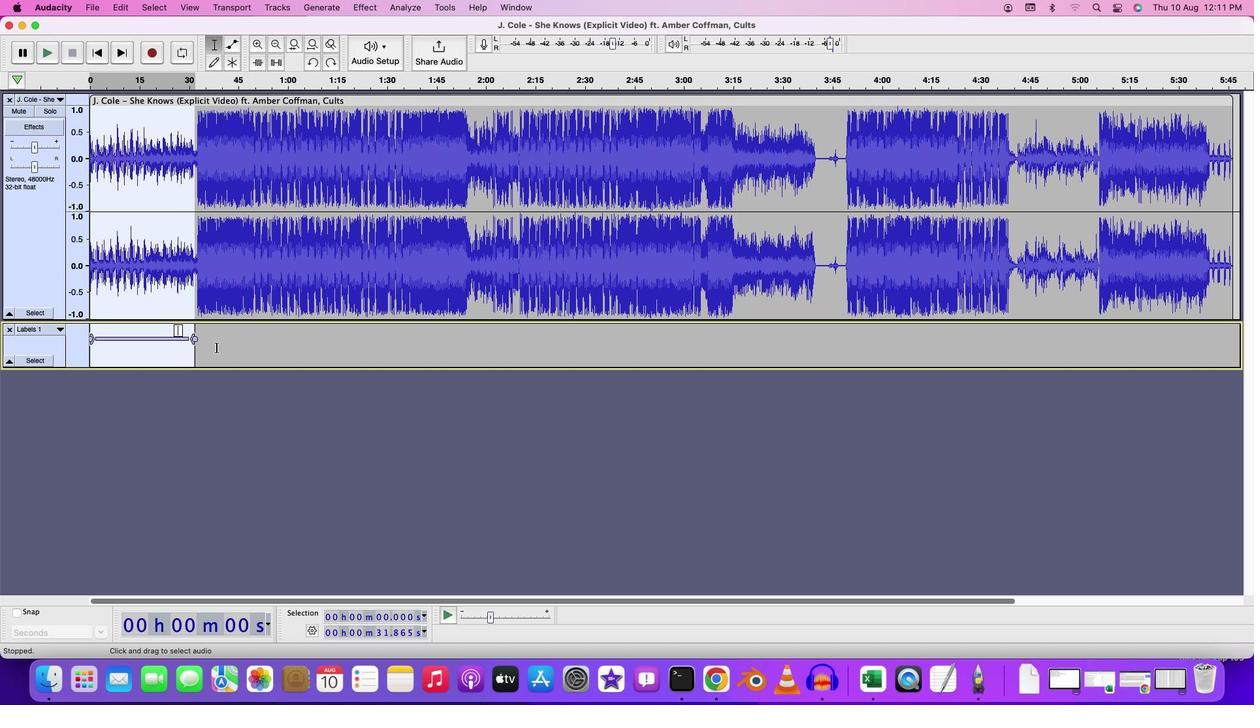 
Action: Key pressed Key.shift'I''n''t''r''o'Key.enter
Screenshot: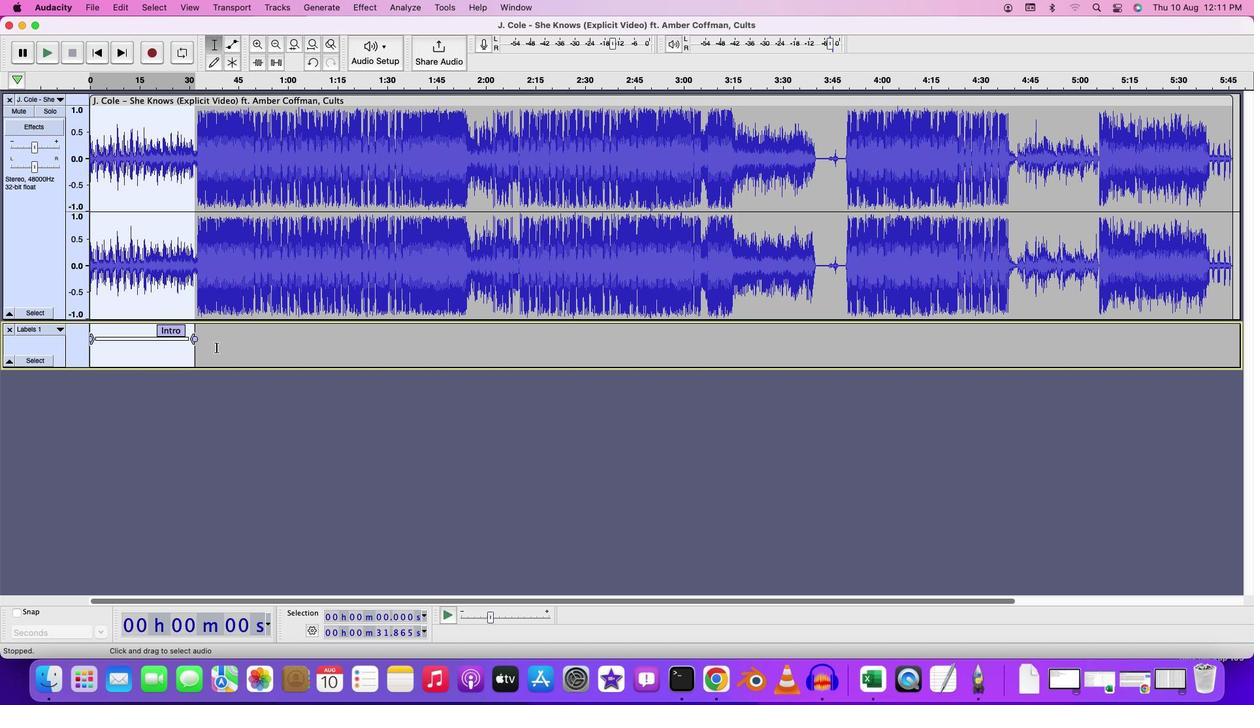 
Action: Mouse moved to (225, 406)
Screenshot: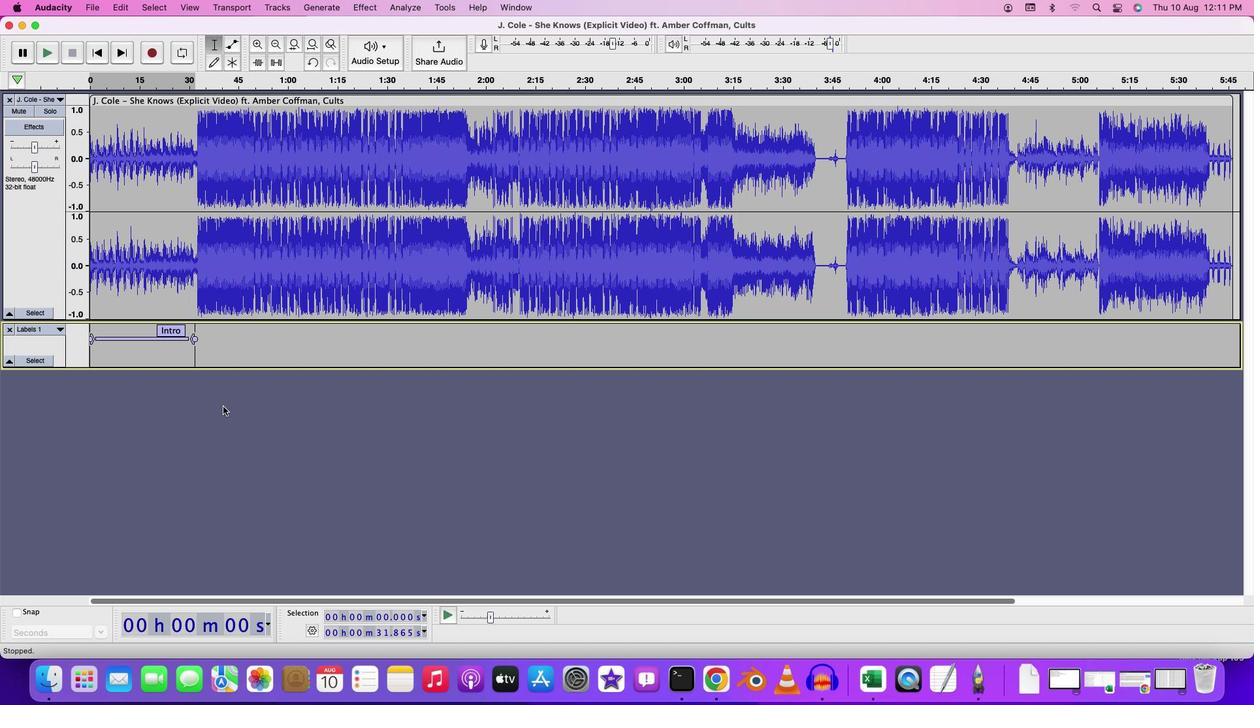 
Action: Mouse pressed left at (225, 406)
Screenshot: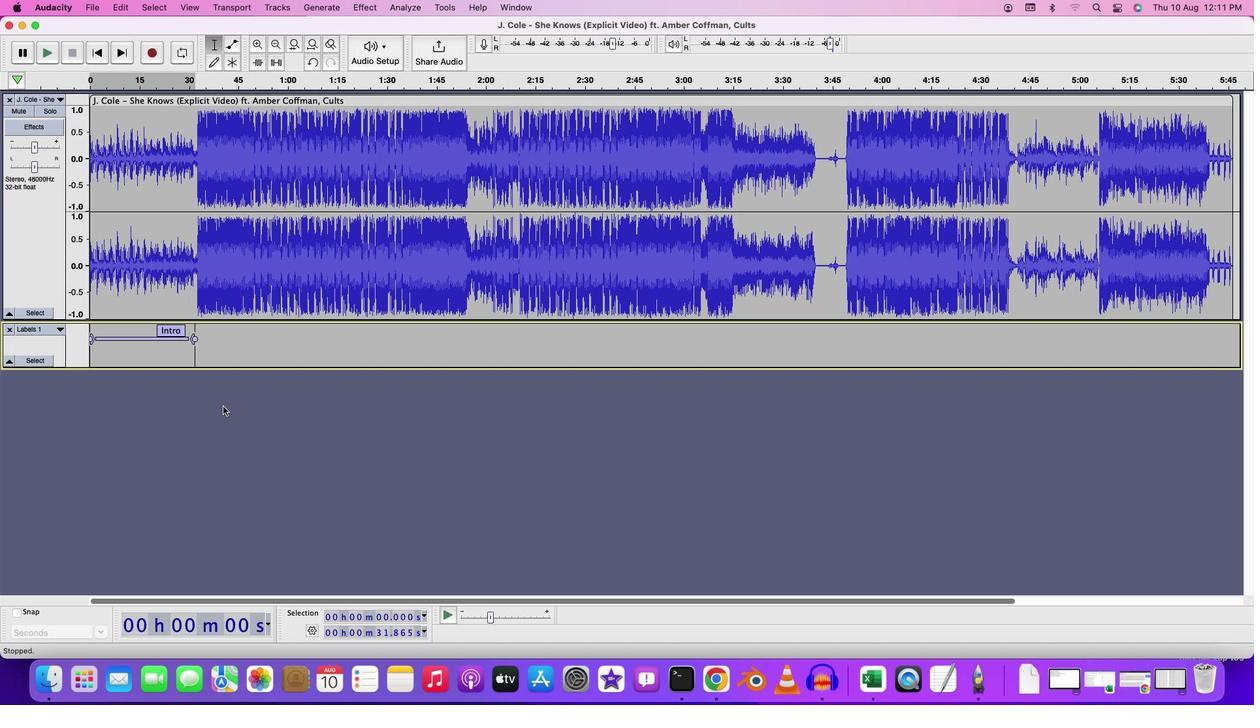 
Action: Mouse moved to (227, 380)
Screenshot: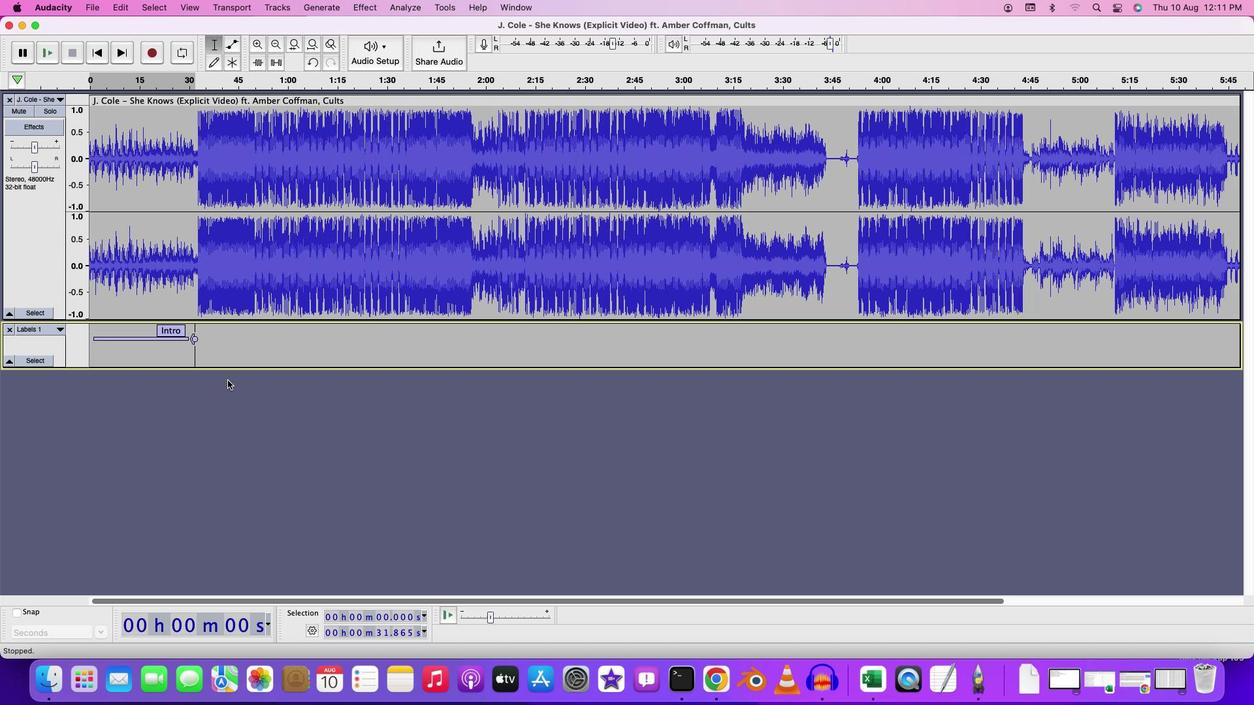 
Action: Key pressed Key.cmd
Screenshot: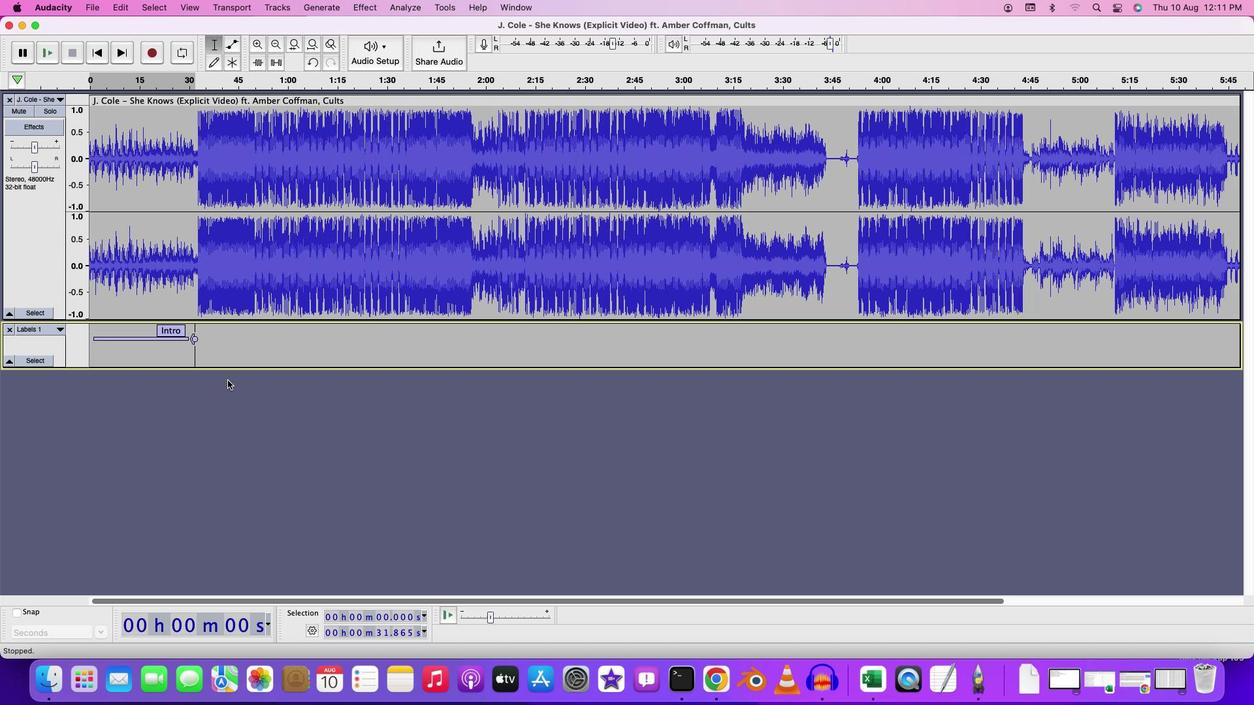 
Action: Mouse scrolled (227, 380) with delta (0, 0)
Screenshot: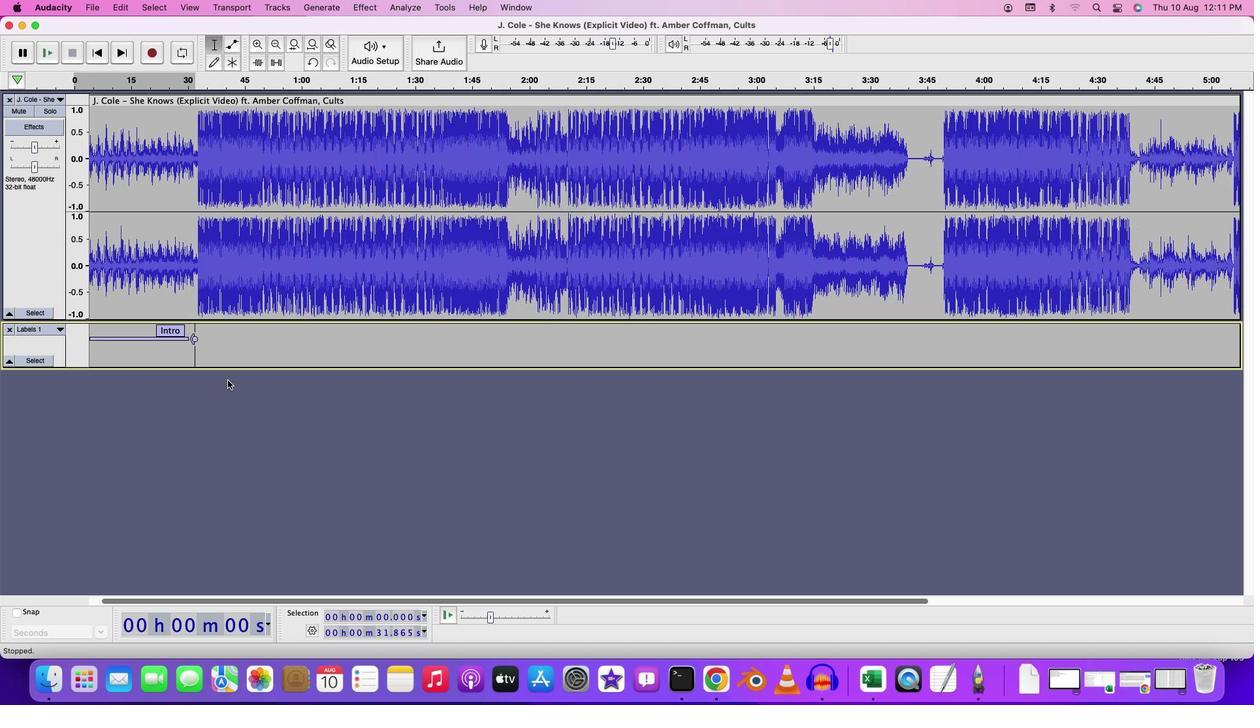 
Action: Mouse scrolled (227, 380) with delta (0, 0)
Screenshot: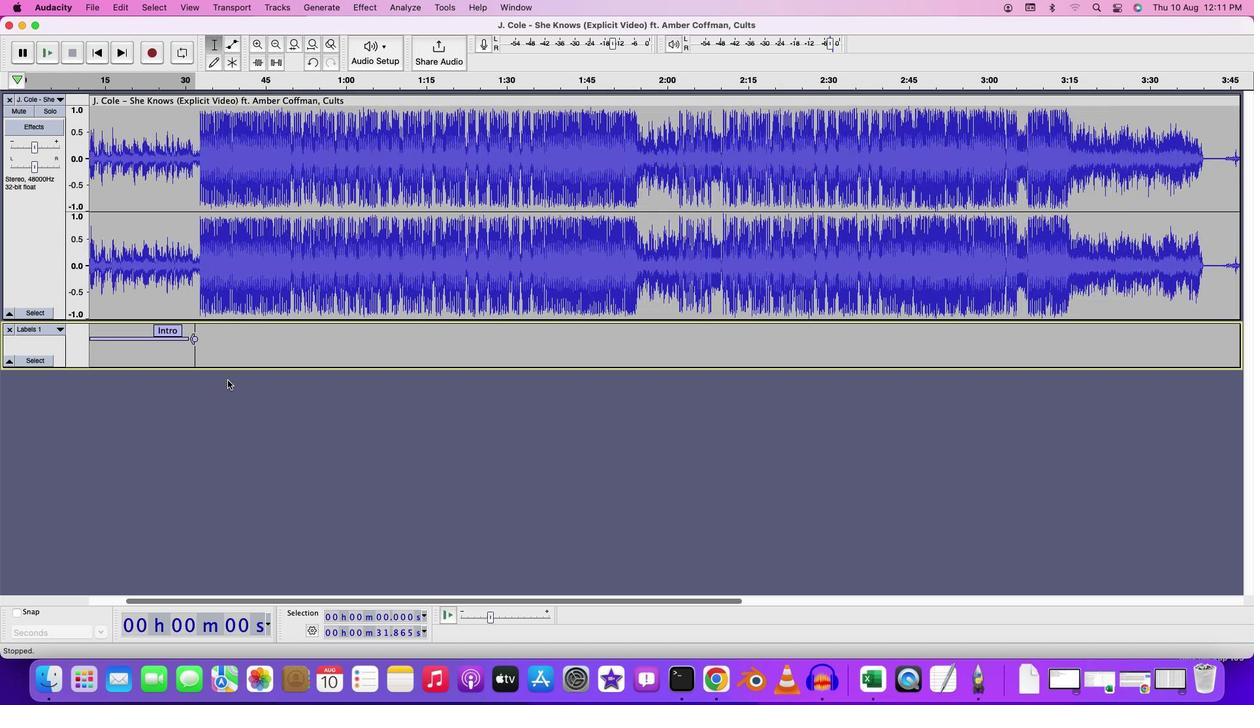 
Action: Mouse scrolled (227, 380) with delta (0, 1)
Screenshot: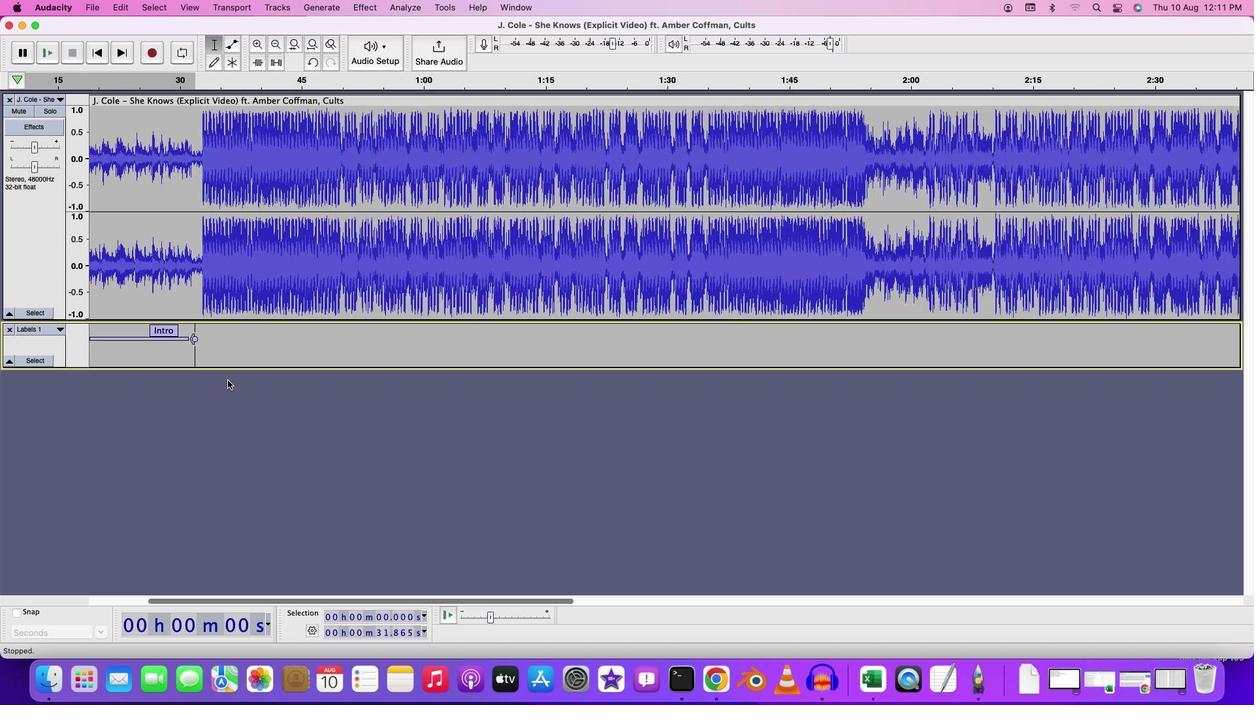 
Action: Mouse scrolled (227, 380) with delta (0, 1)
Screenshot: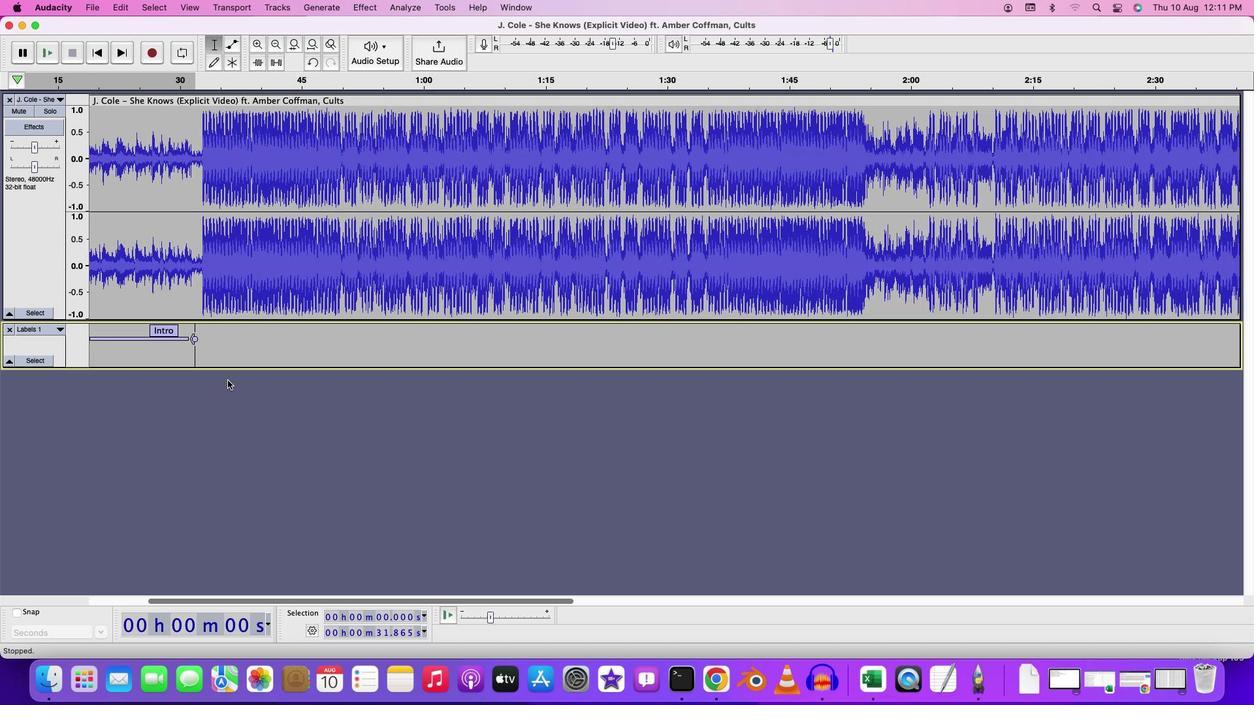 
Action: Mouse moved to (448, 604)
Screenshot: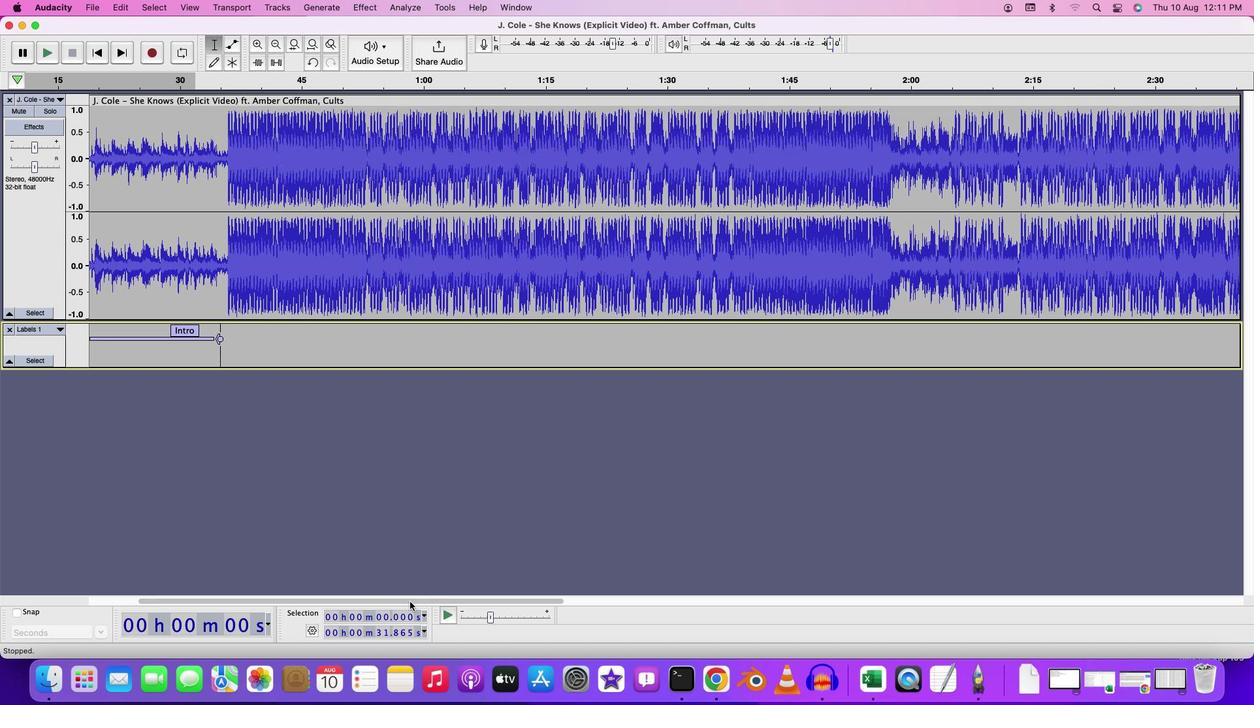 
Action: Mouse pressed left at (448, 604)
Screenshot: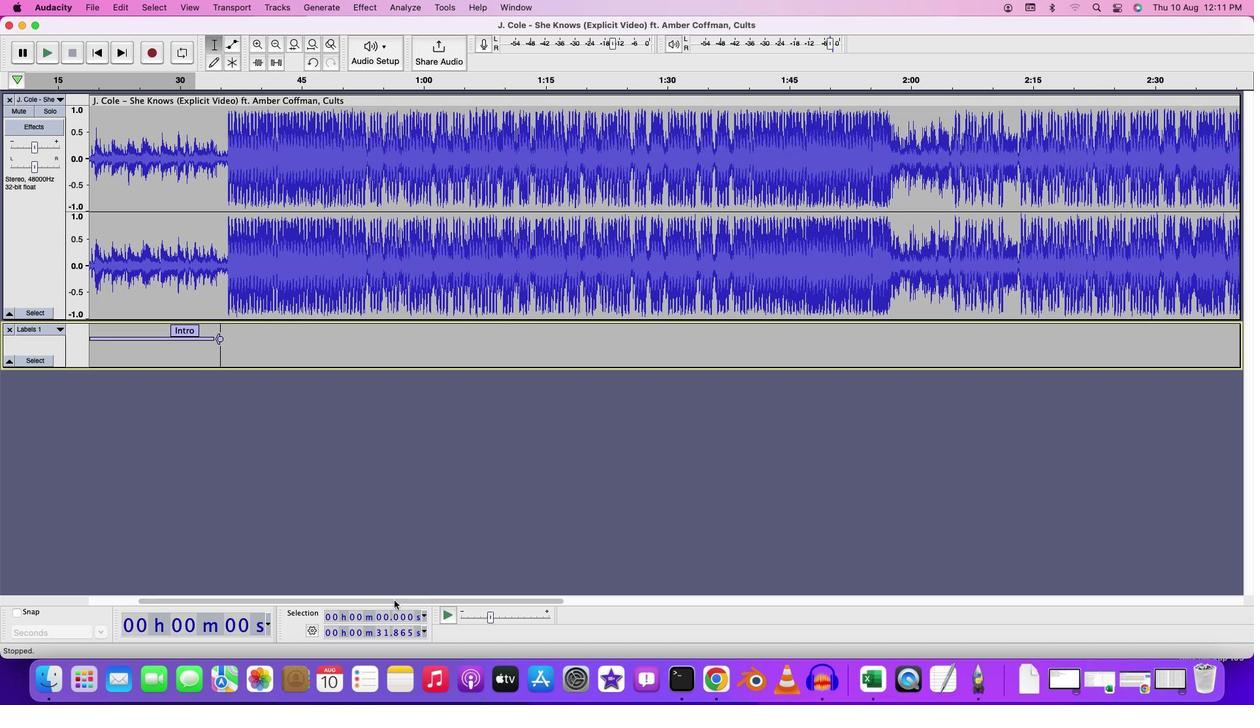 
Action: Mouse moved to (360, 403)
Screenshot: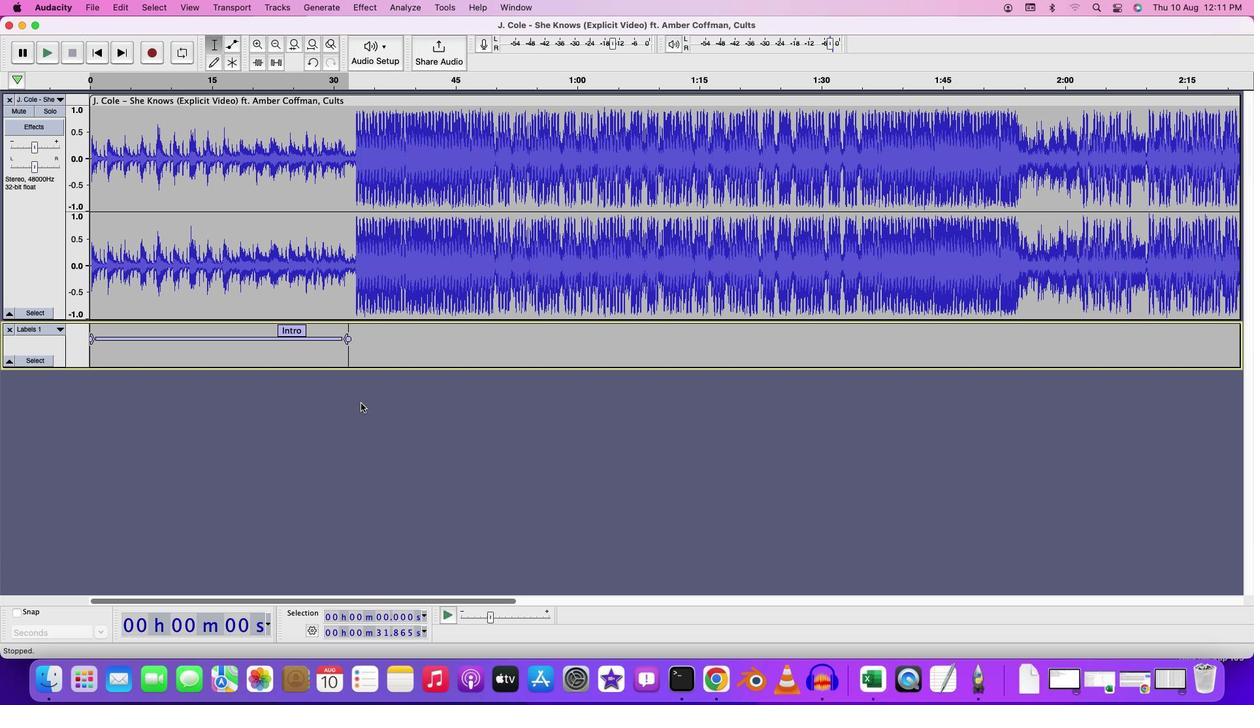 
Action: Mouse pressed left at (360, 403)
Screenshot: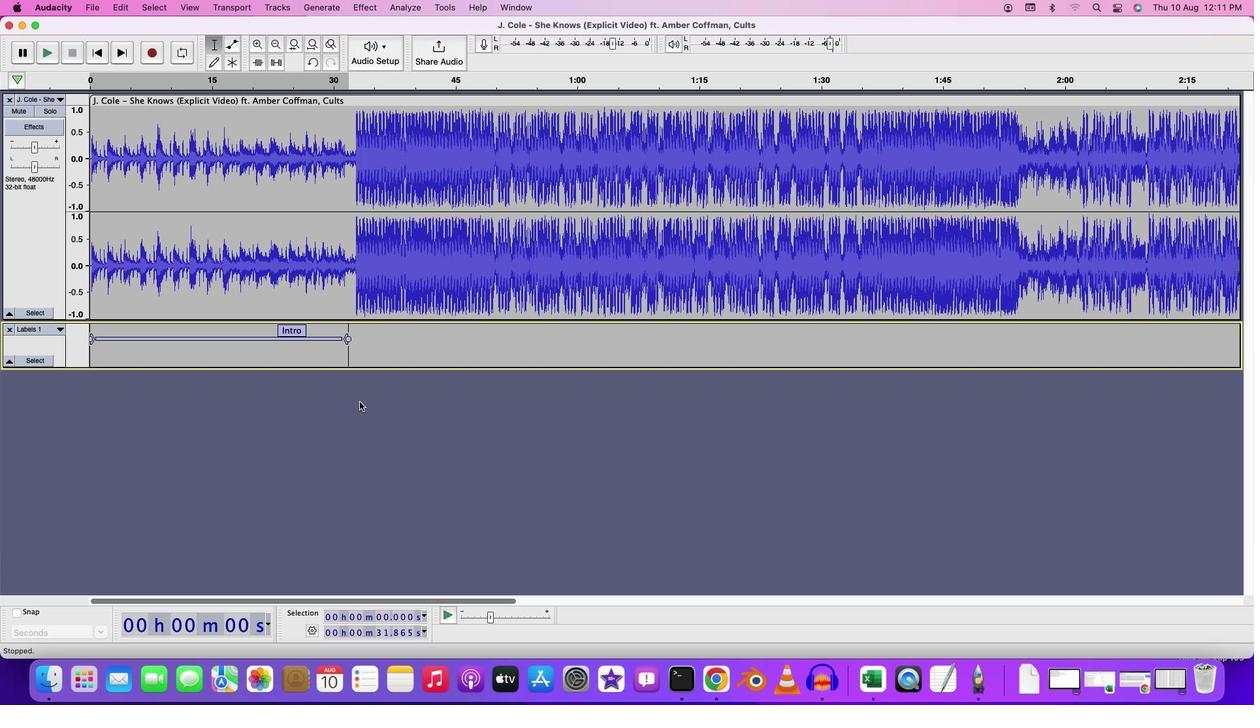 
Action: Mouse moved to (316, 150)
Screenshot: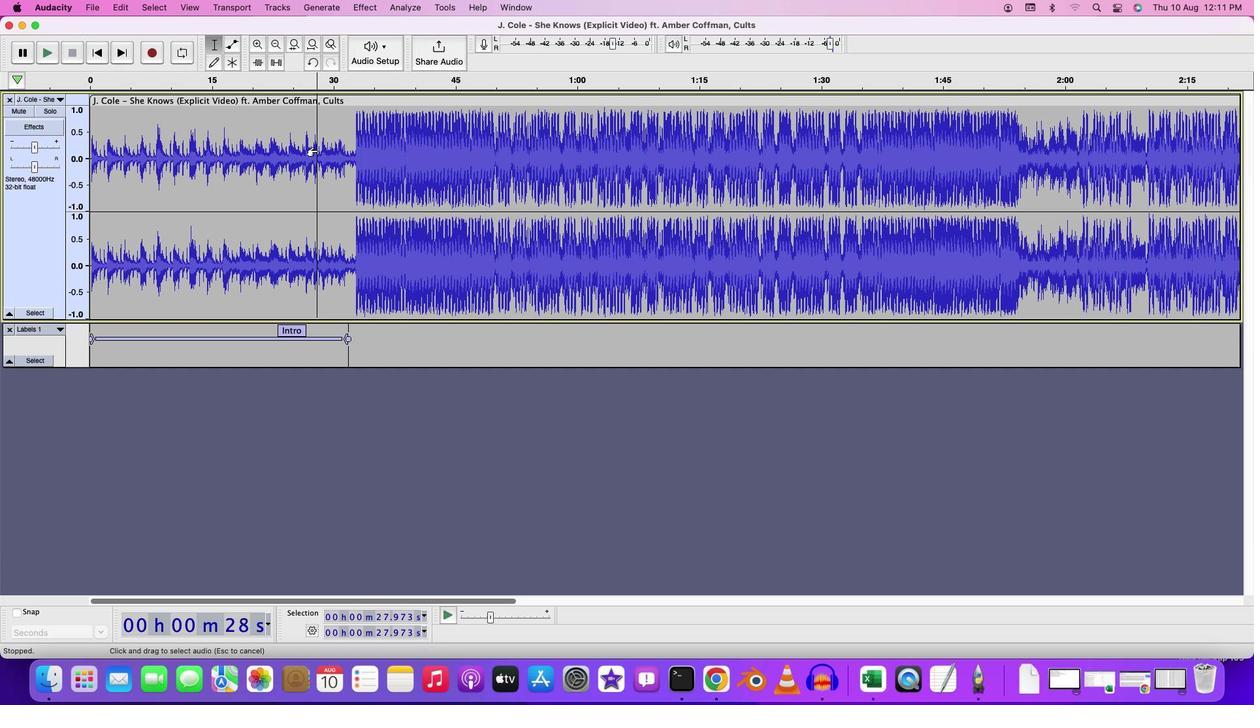 
Action: Mouse pressed left at (316, 150)
Screenshot: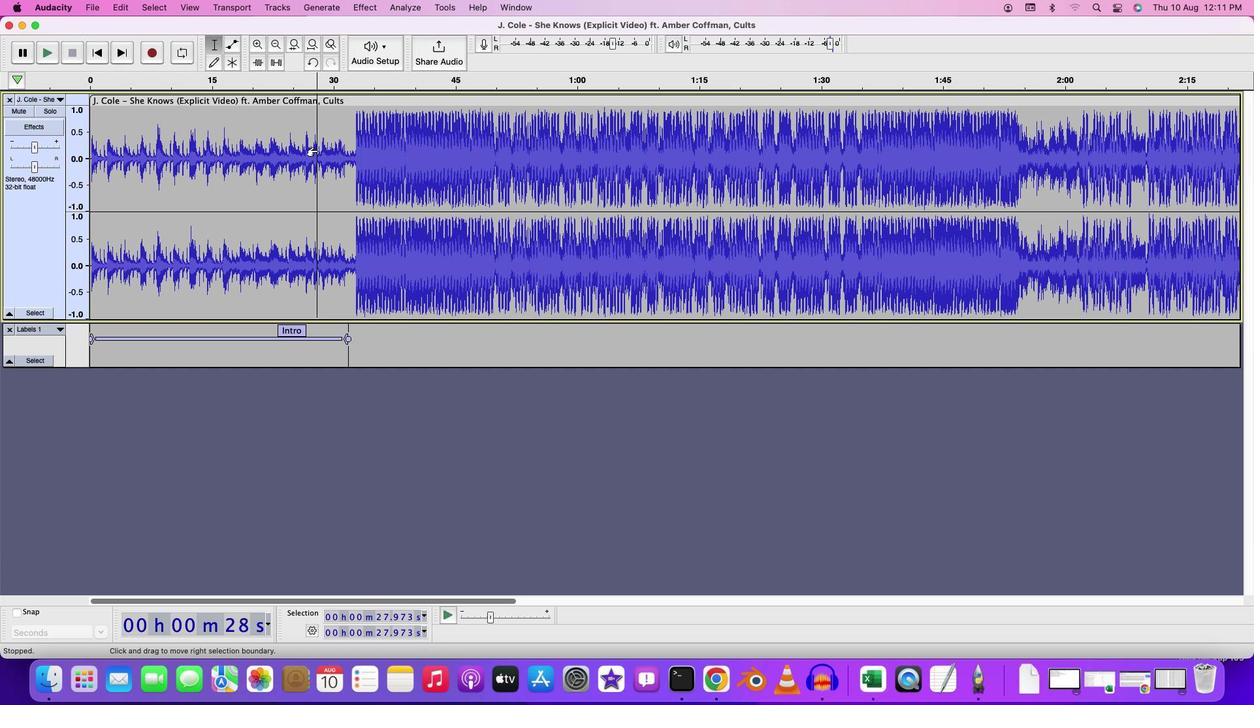 
Action: Mouse moved to (317, 150)
Screenshot: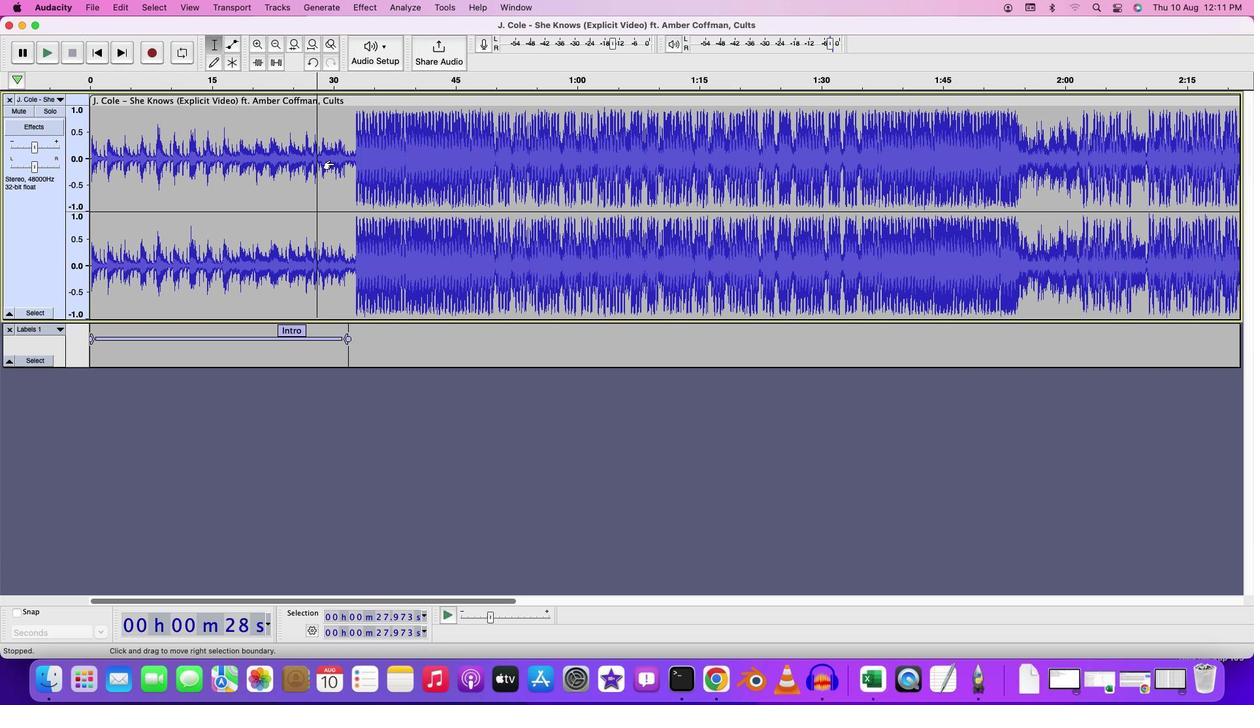 
Action: Key pressed Key.space
Screenshot: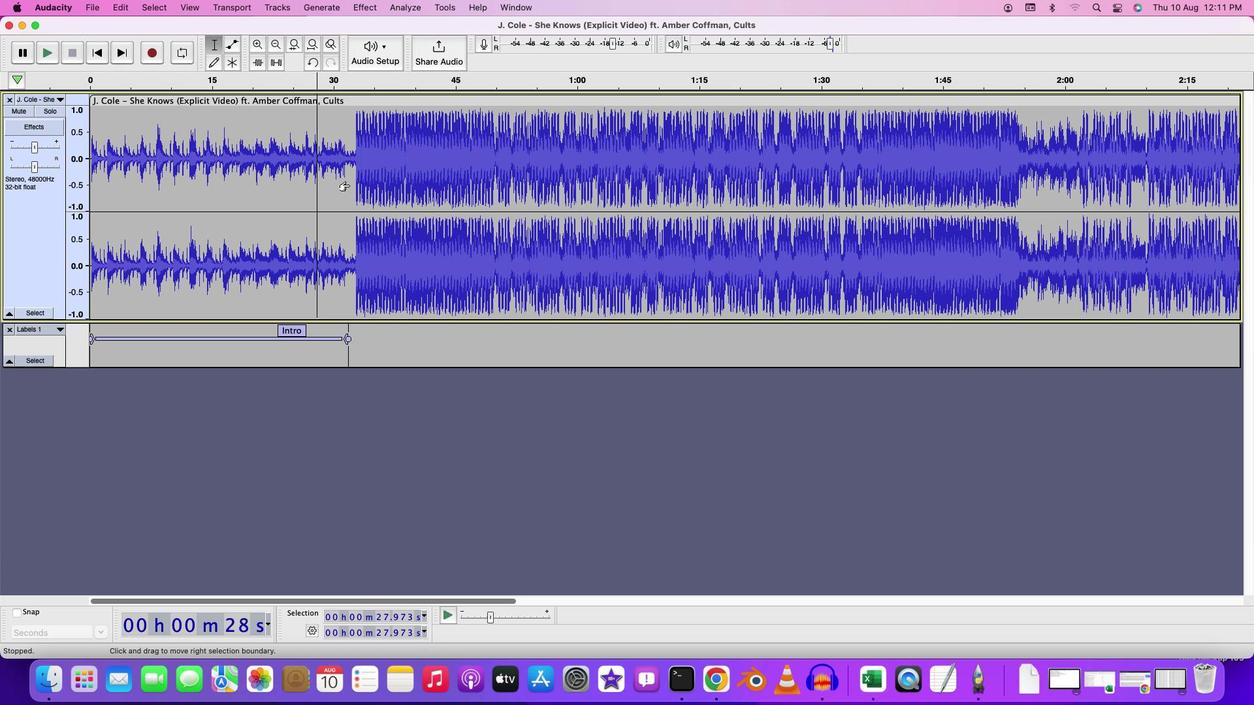 
Action: Mouse moved to (344, 337)
Screenshot: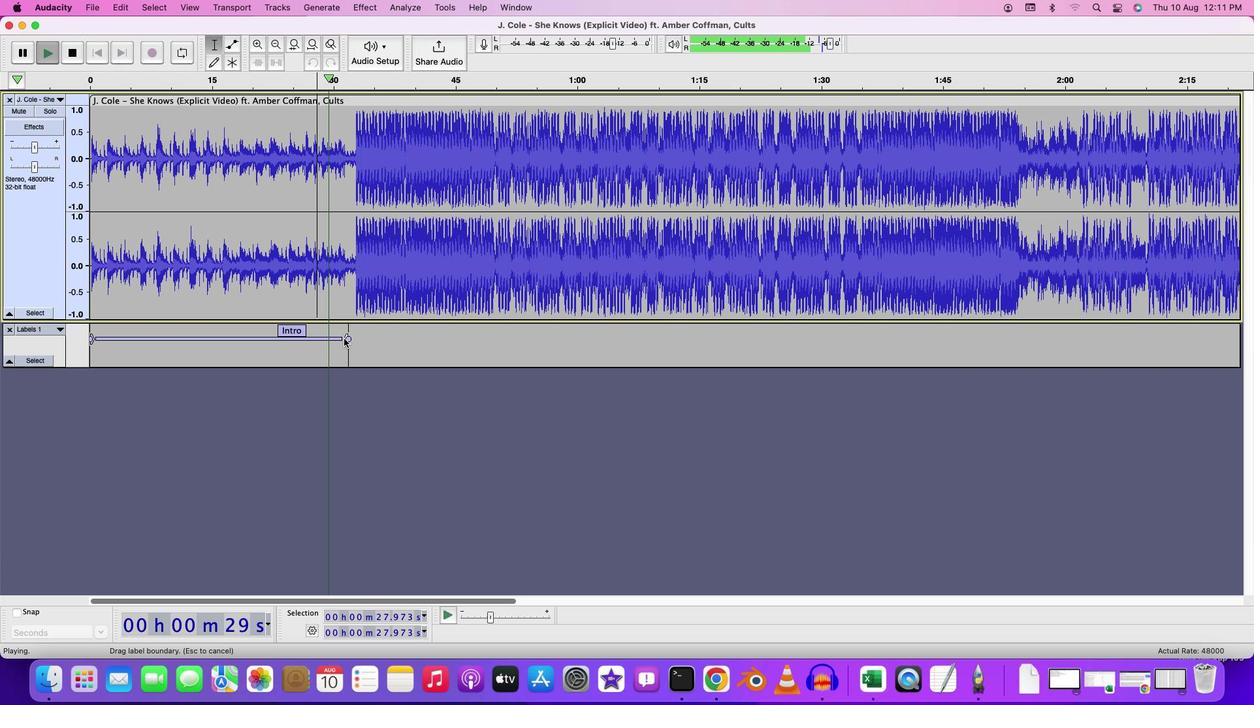 
Action: Key pressed Key.space
Screenshot: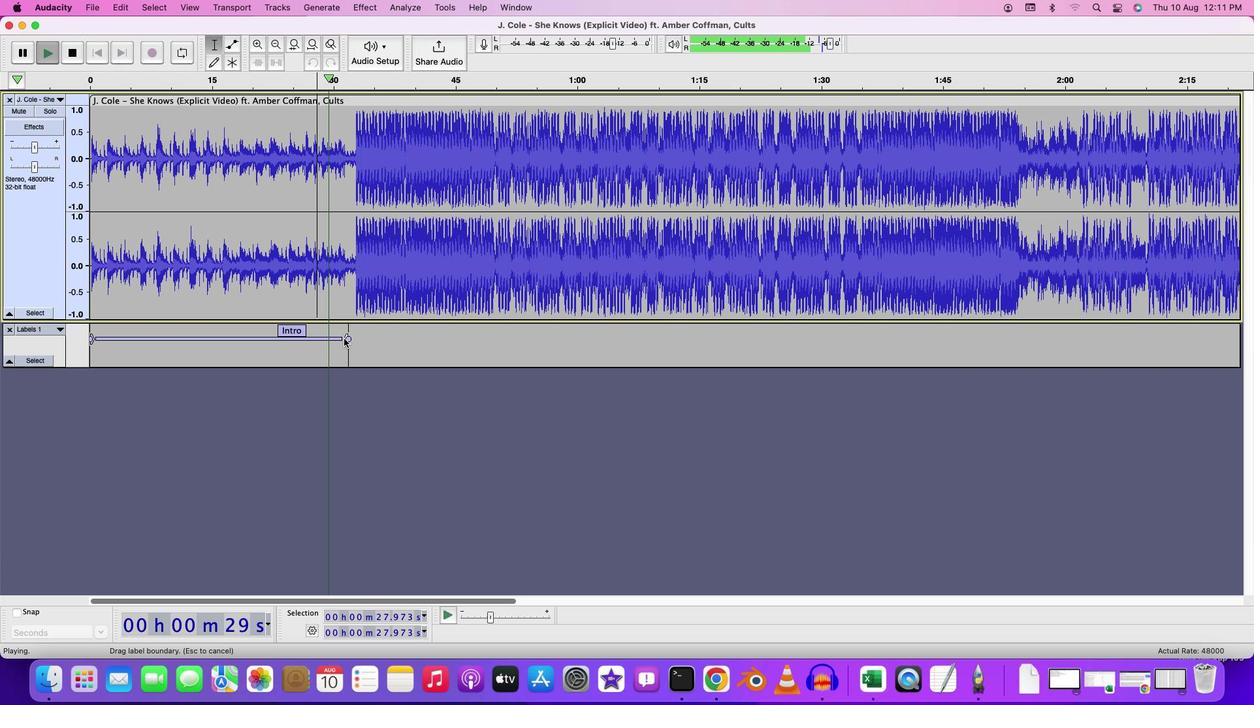 
Action: Mouse moved to (347, 347)
Screenshot: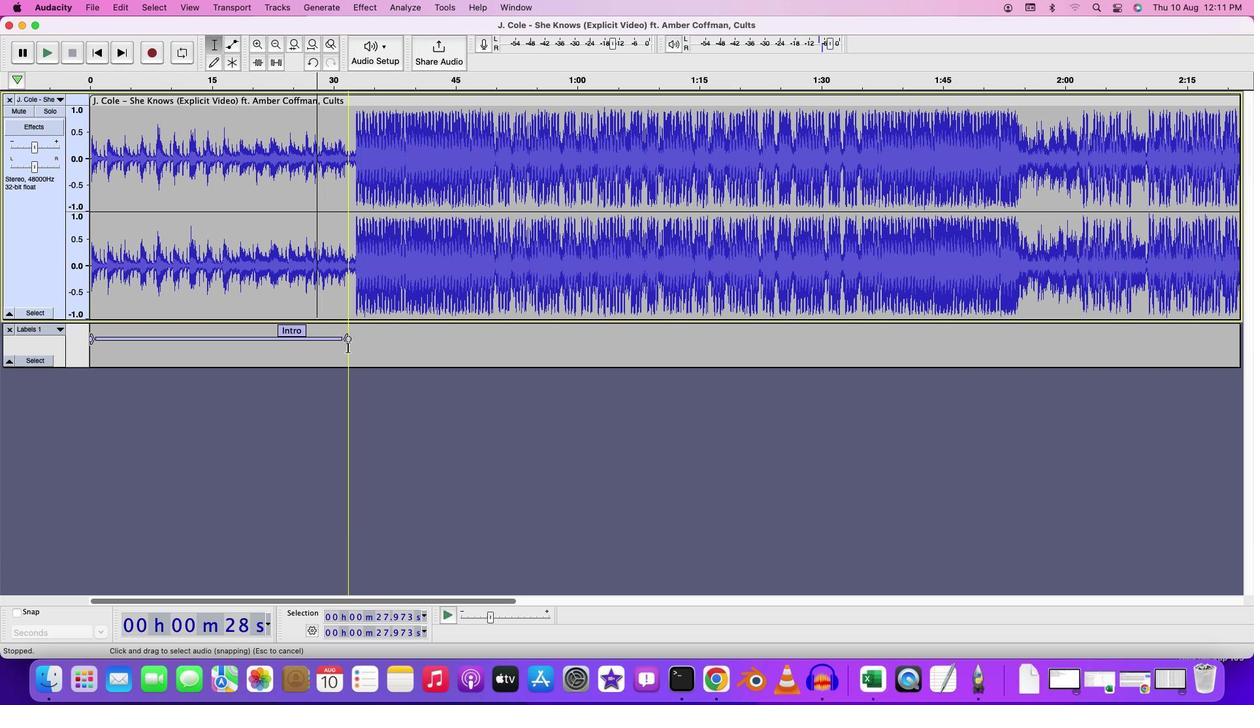 
Action: Mouse pressed left at (347, 347)
Screenshot: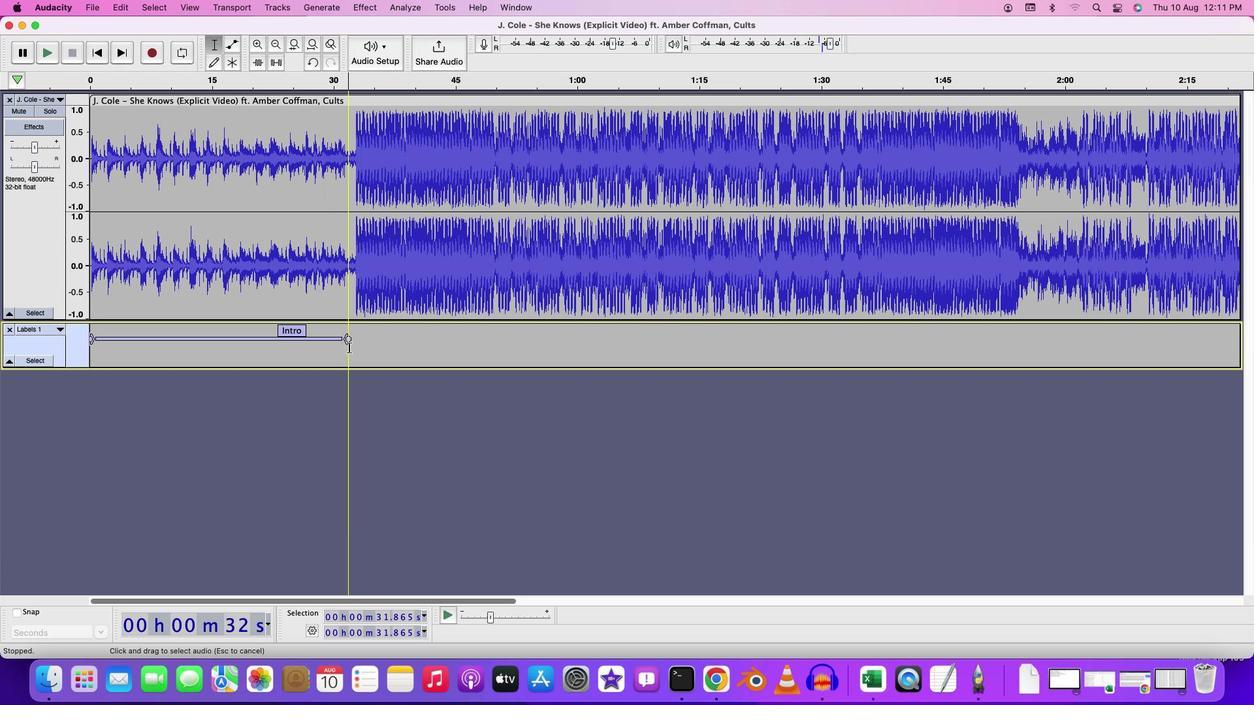 
Action: Mouse moved to (352, 338)
Screenshot: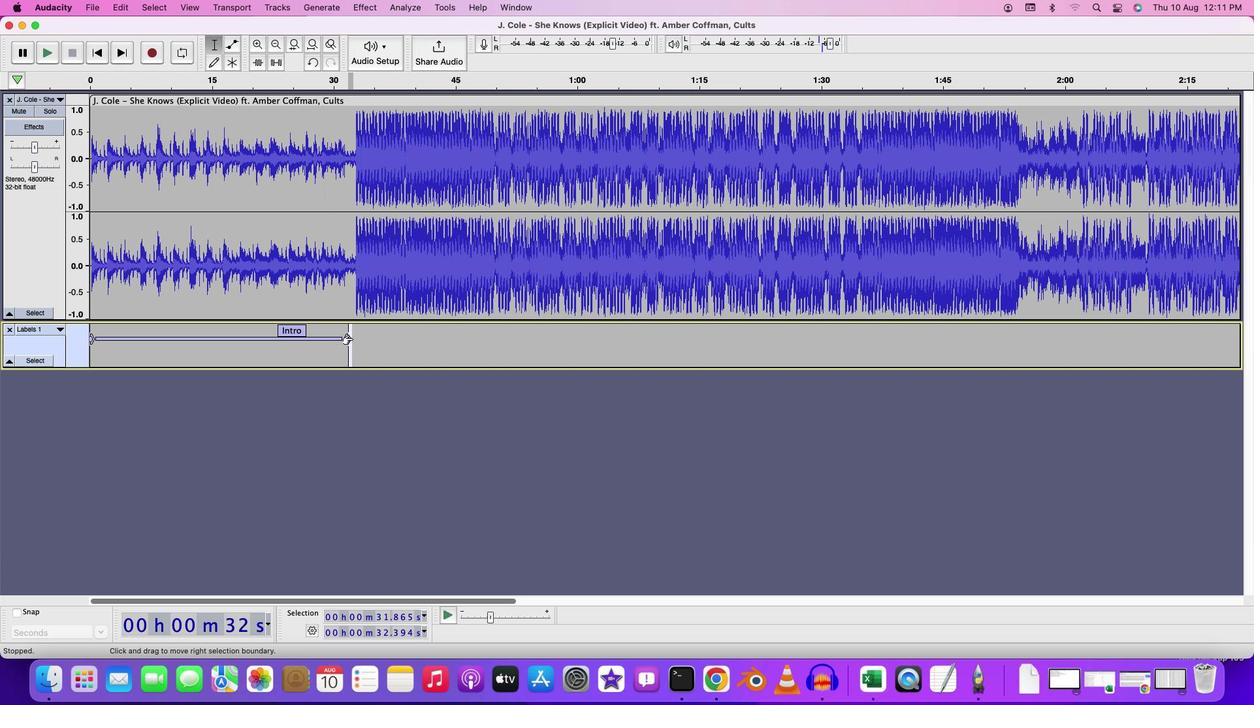 
Action: Mouse pressed left at (352, 338)
Screenshot: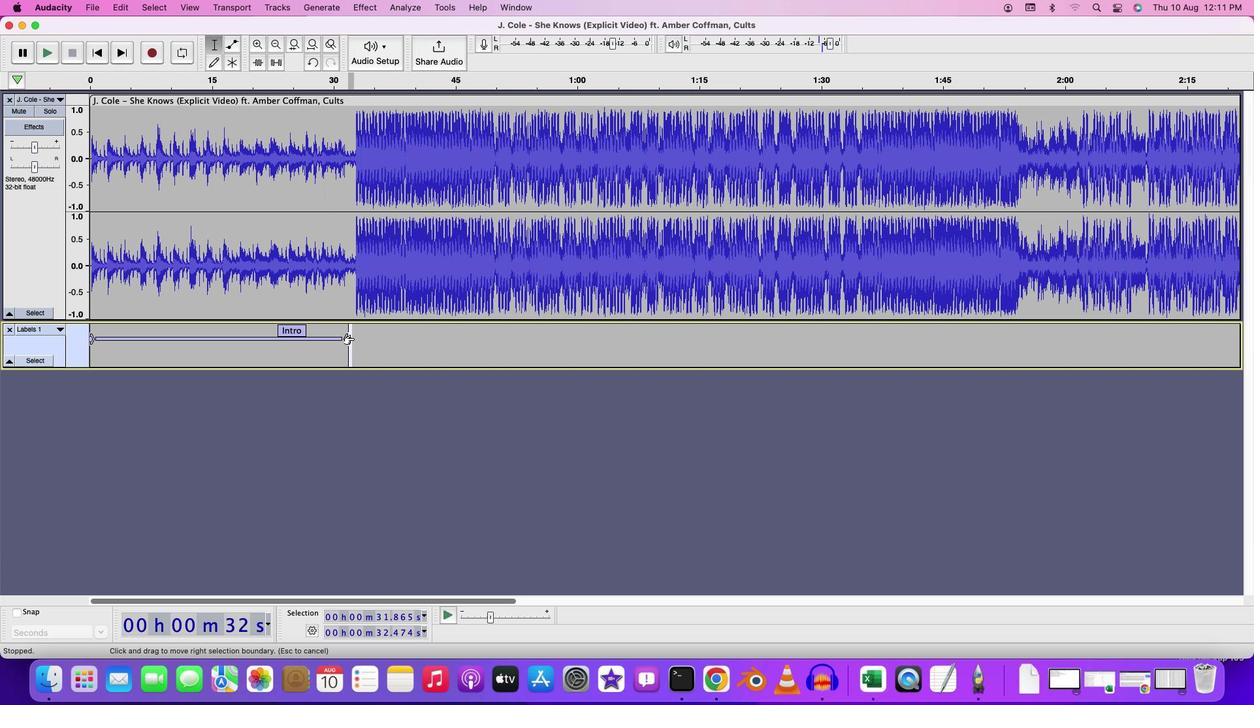 
Action: Mouse moved to (369, 348)
Screenshot: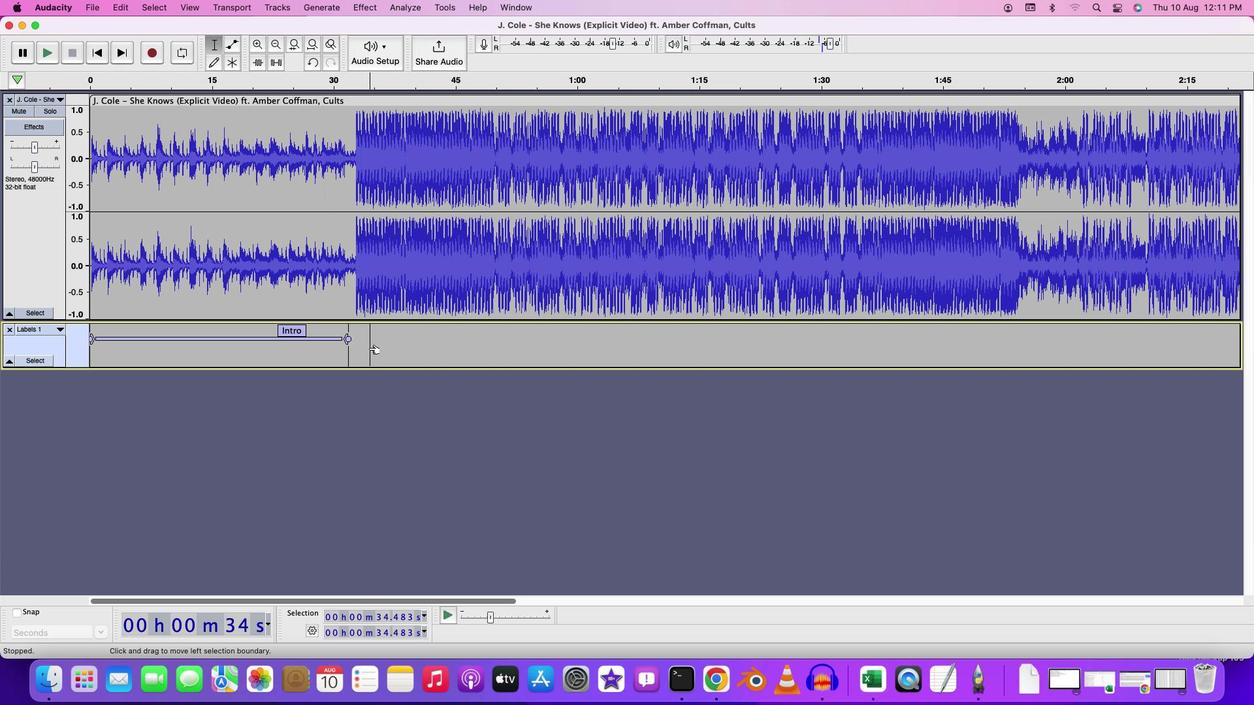 
Action: Mouse pressed left at (369, 348)
Screenshot: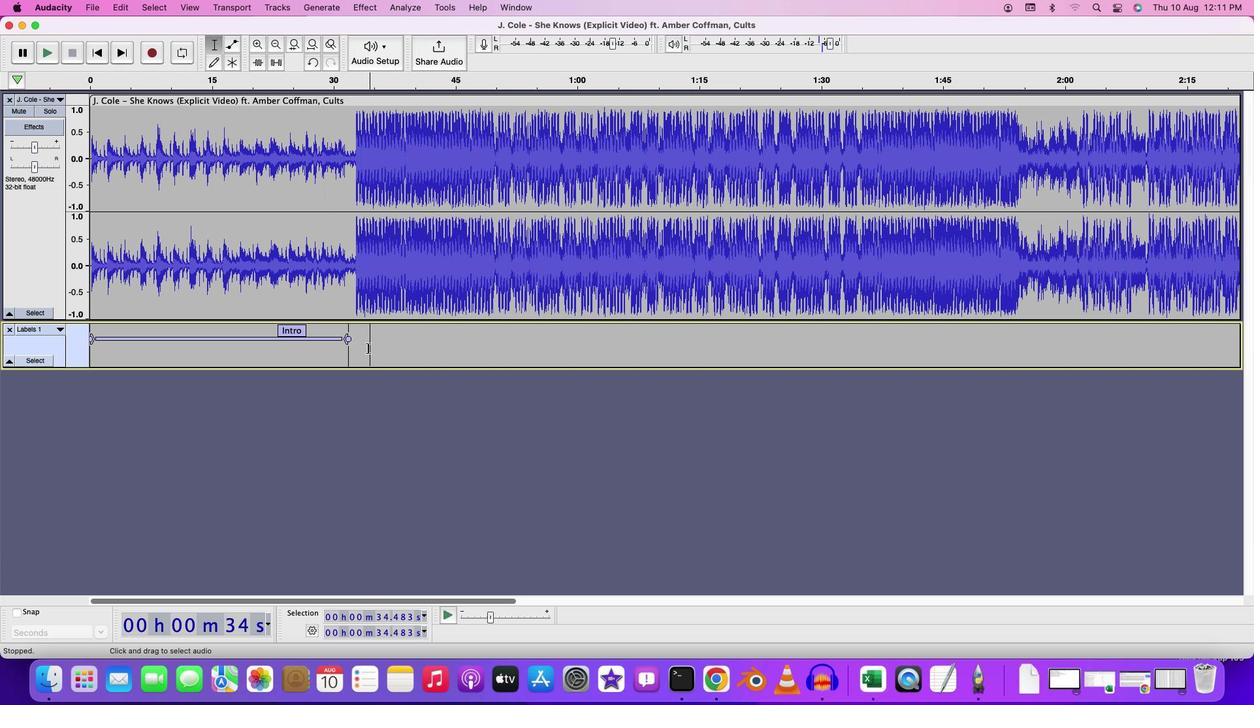 
Action: Mouse moved to (346, 342)
Screenshot: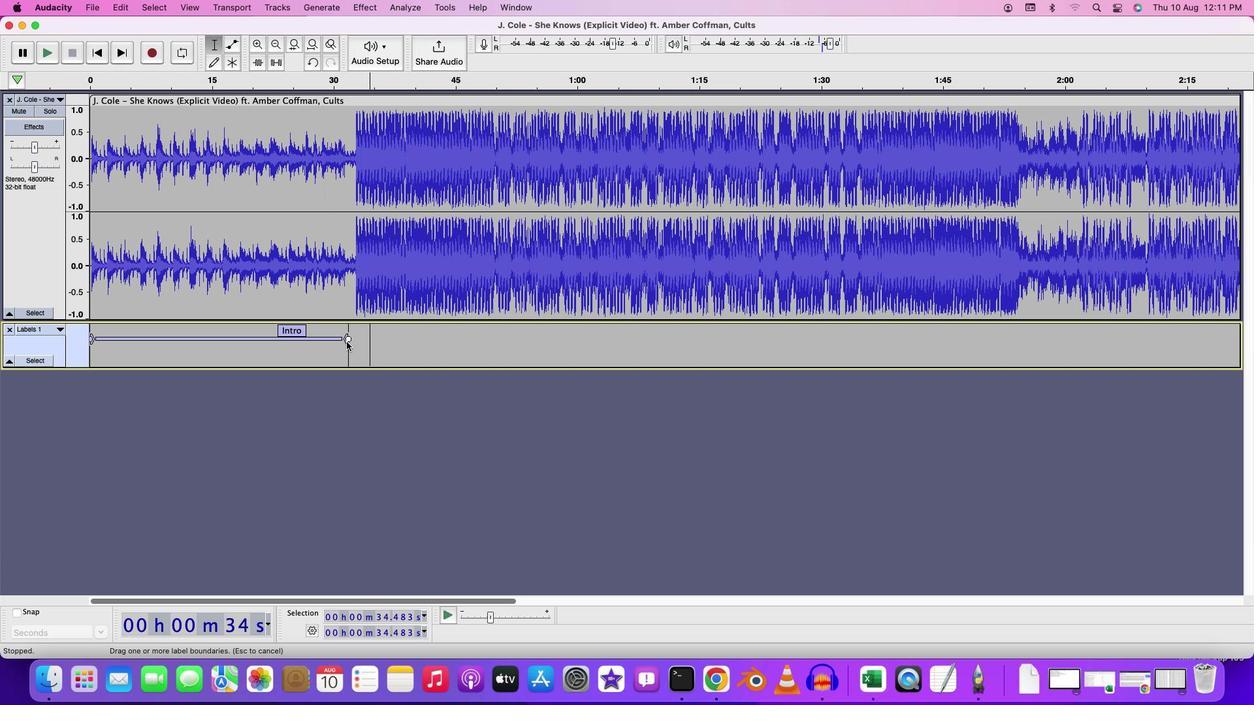 
Action: Mouse pressed left at (346, 342)
Screenshot: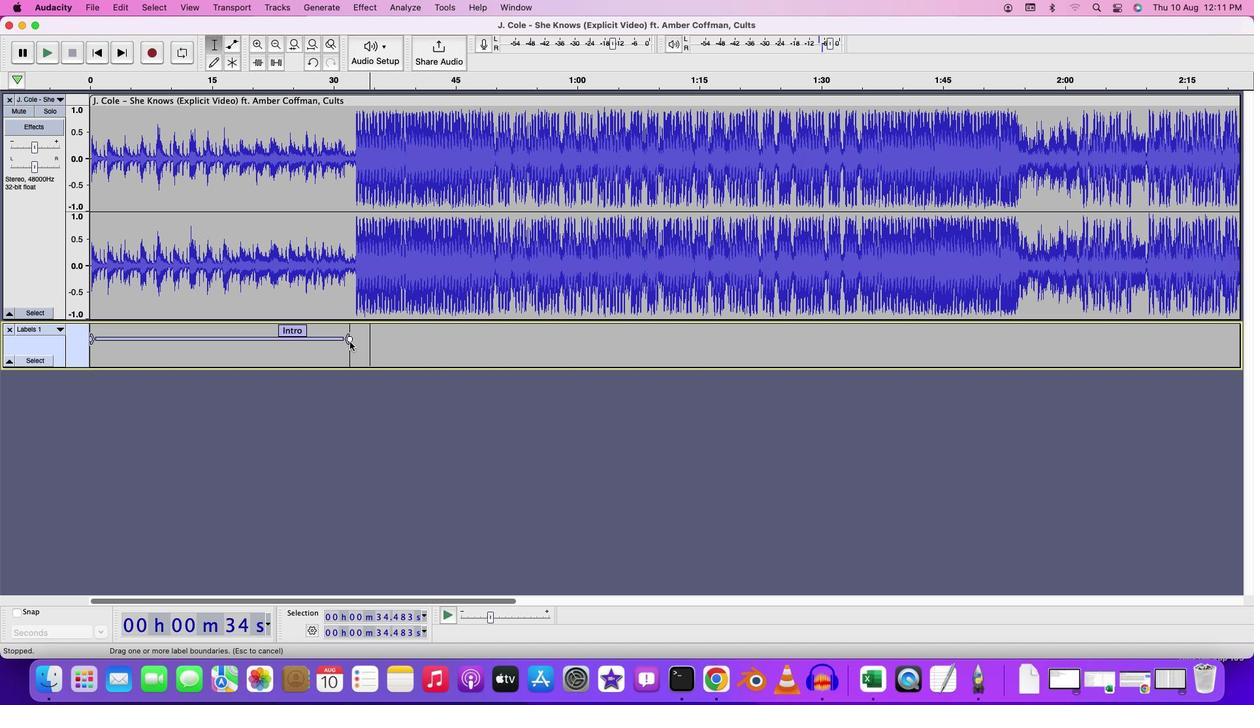 
Action: Mouse moved to (312, 116)
Screenshot: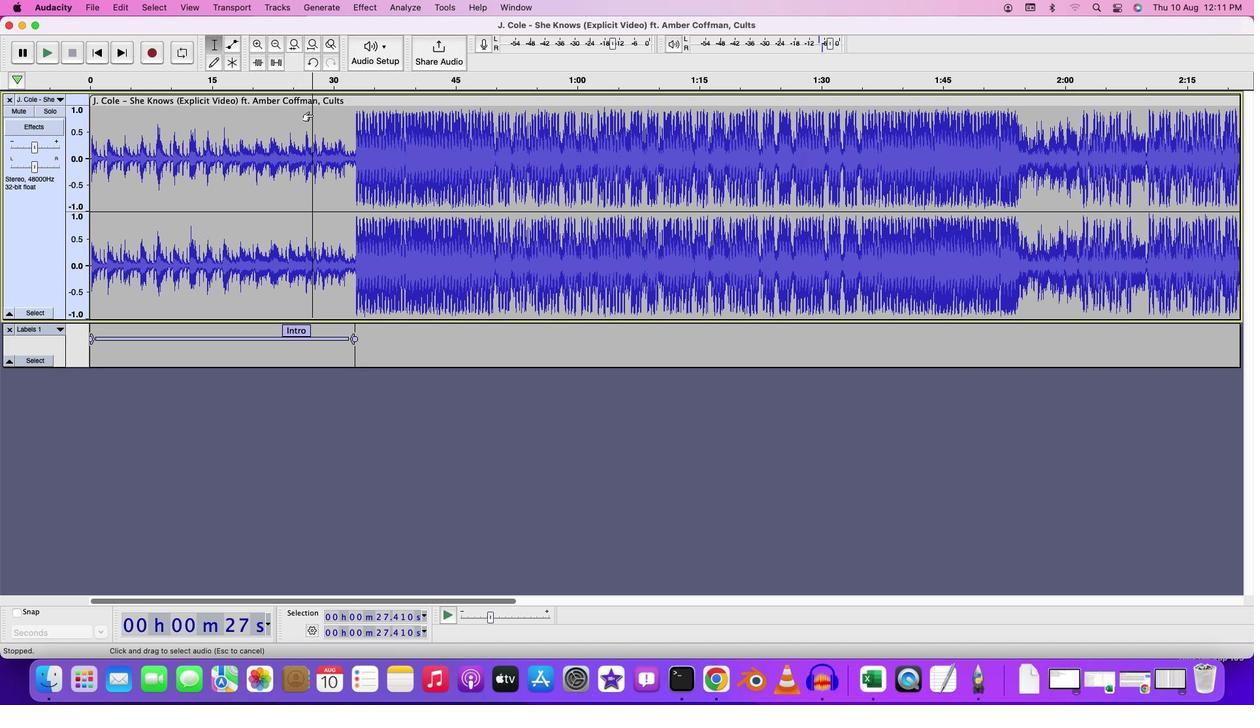 
Action: Mouse pressed left at (312, 116)
Screenshot: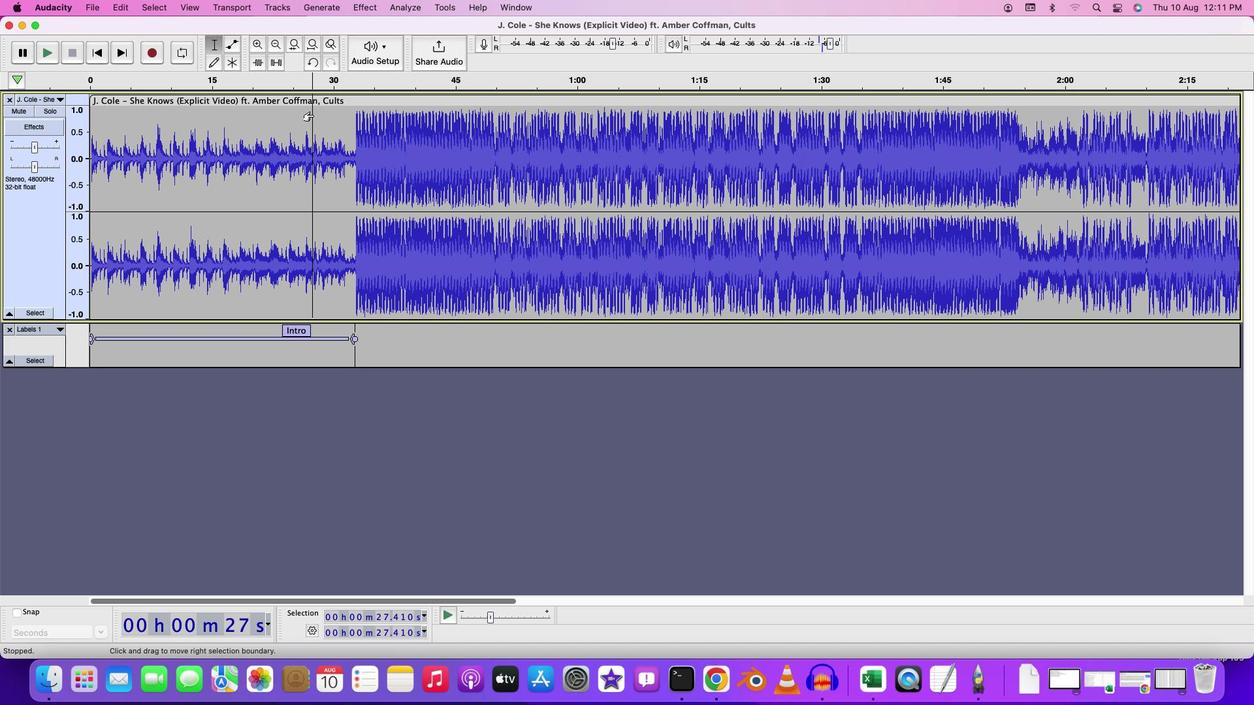 
Action: Mouse moved to (312, 114)
Screenshot: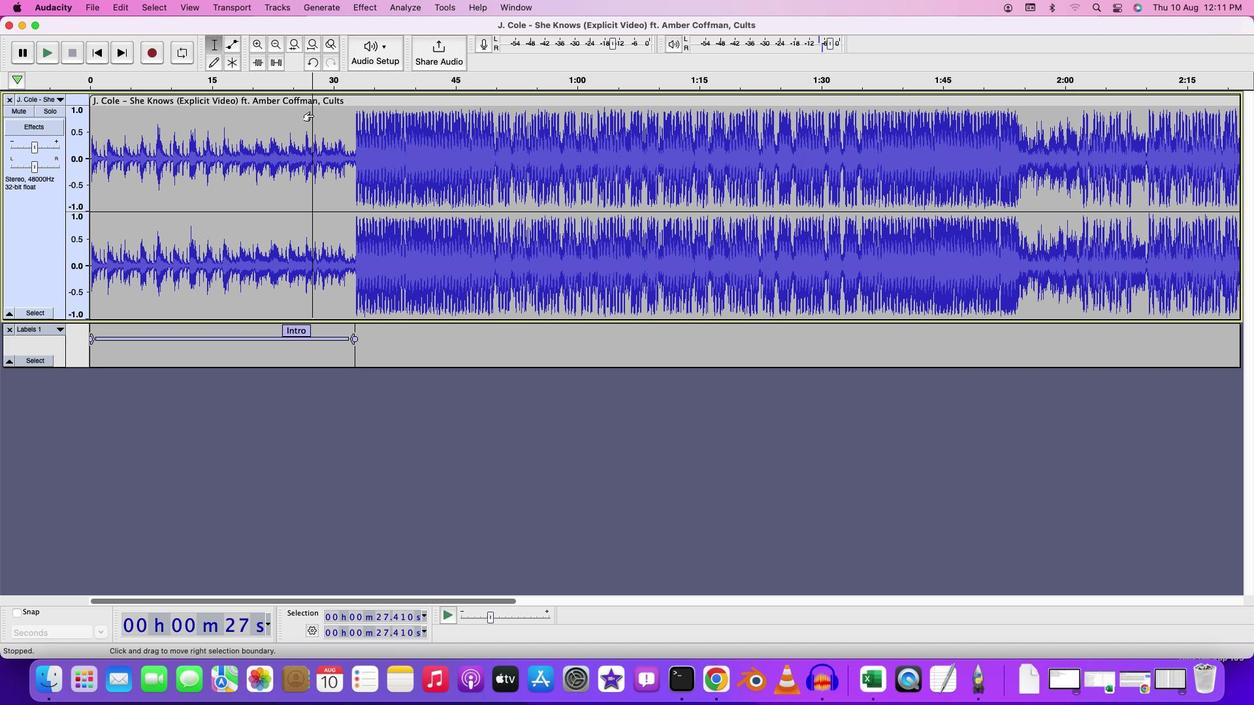 
Action: Key pressed Key.space
Screenshot: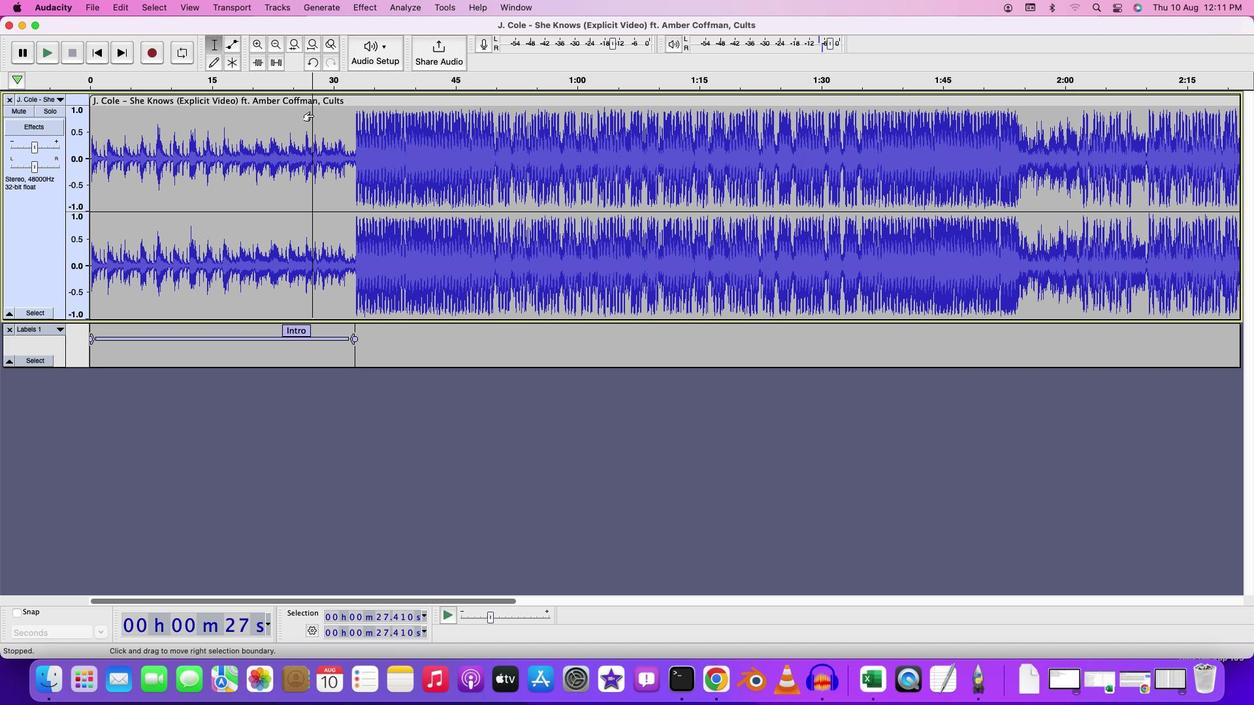 
Action: Mouse moved to (587, 3)
Screenshot: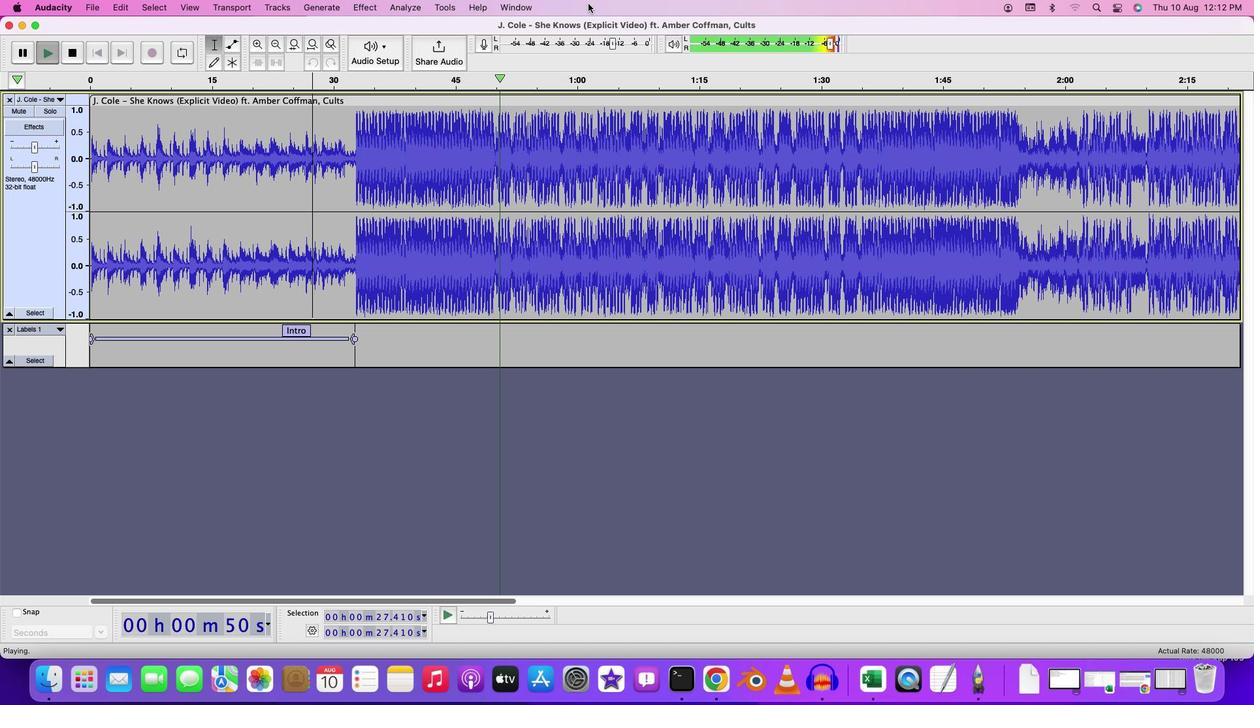 
Action: Key pressed Key.space
Screenshot: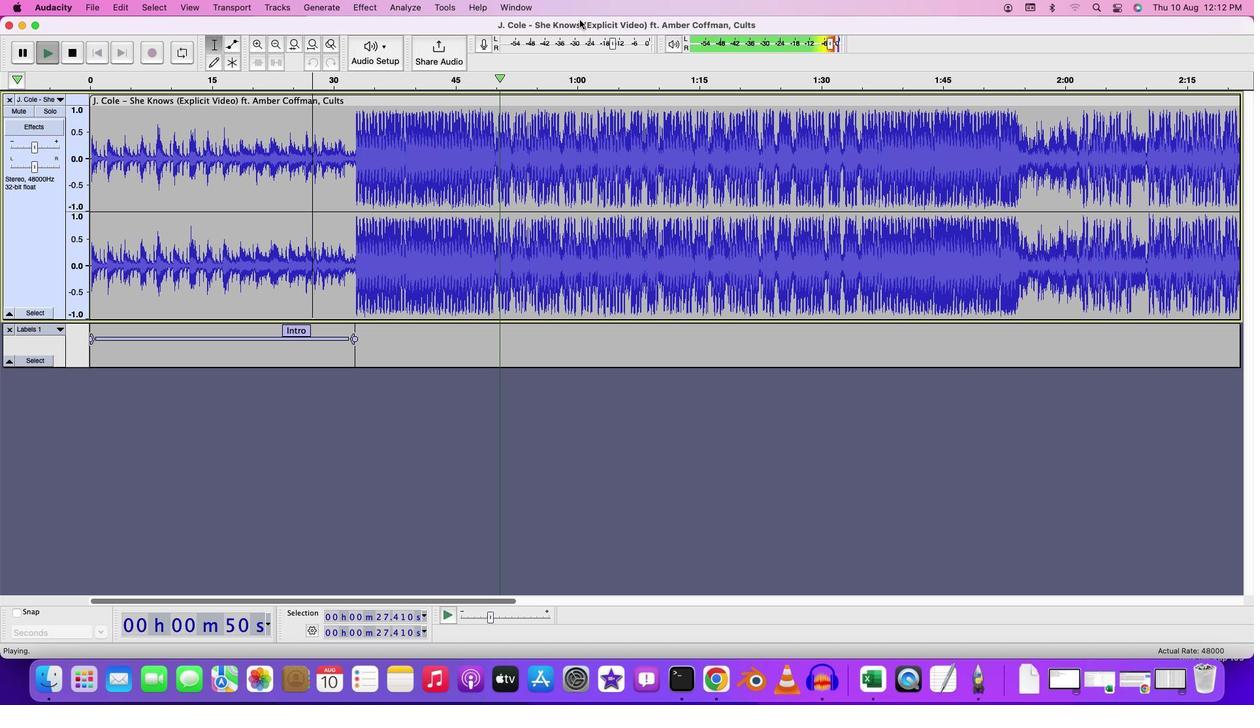 
Action: Mouse moved to (495, 122)
Screenshot: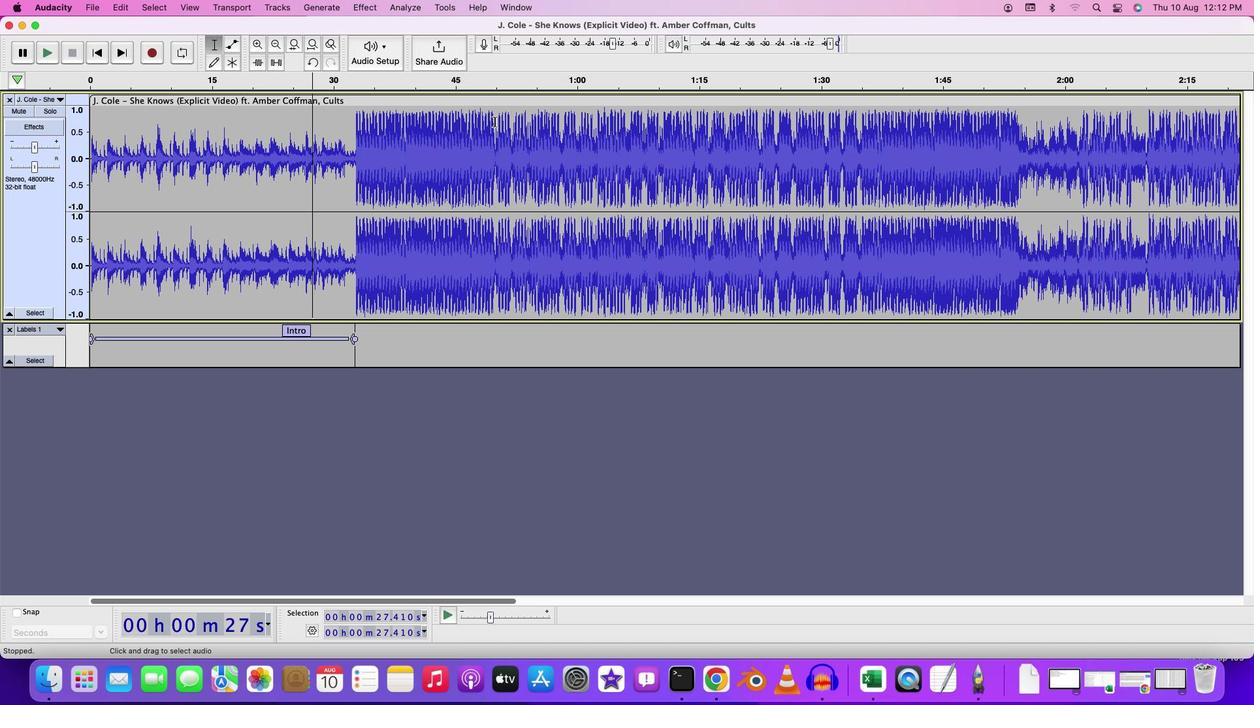 
Action: Mouse pressed left at (495, 122)
Screenshot: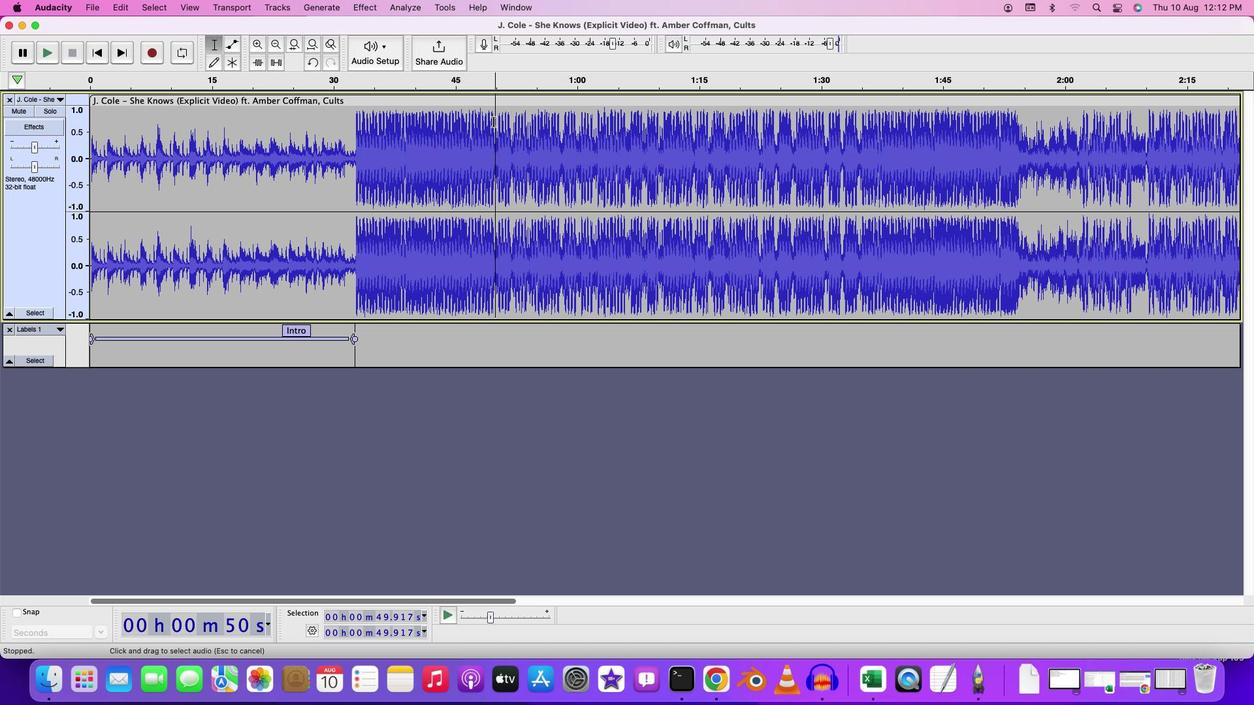 
Action: Mouse moved to (127, 6)
Screenshot: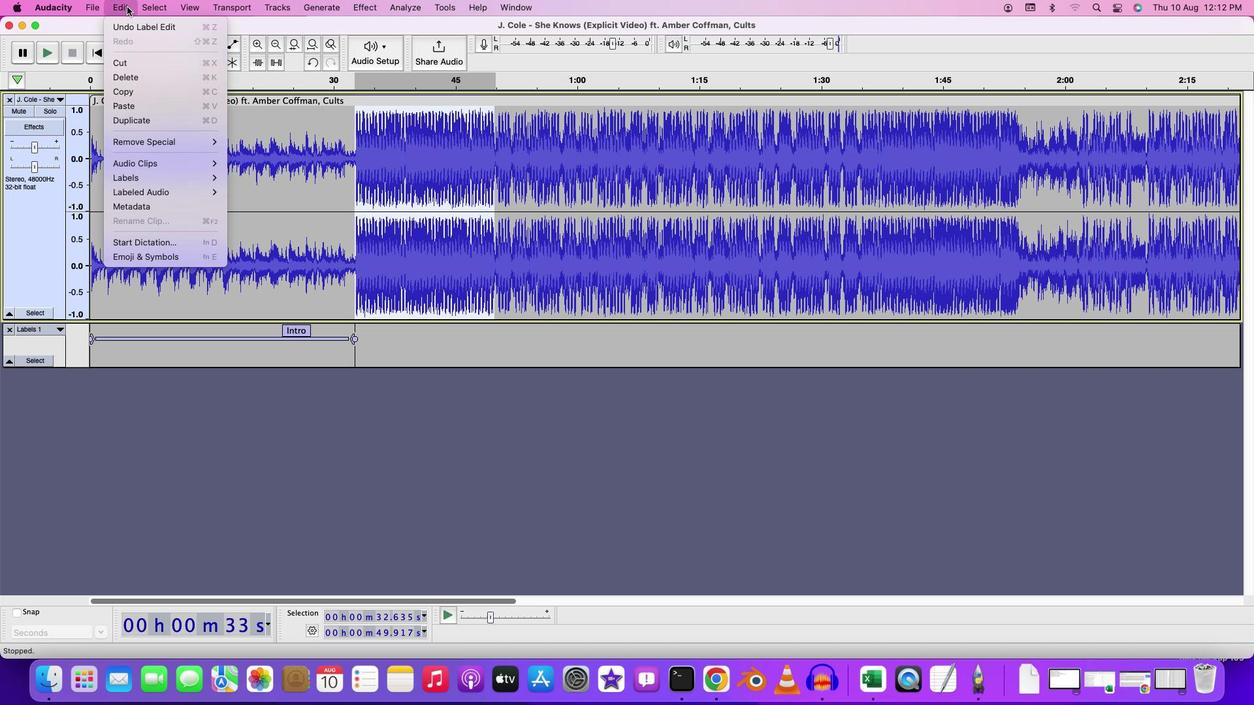 
Action: Mouse pressed left at (127, 6)
Screenshot: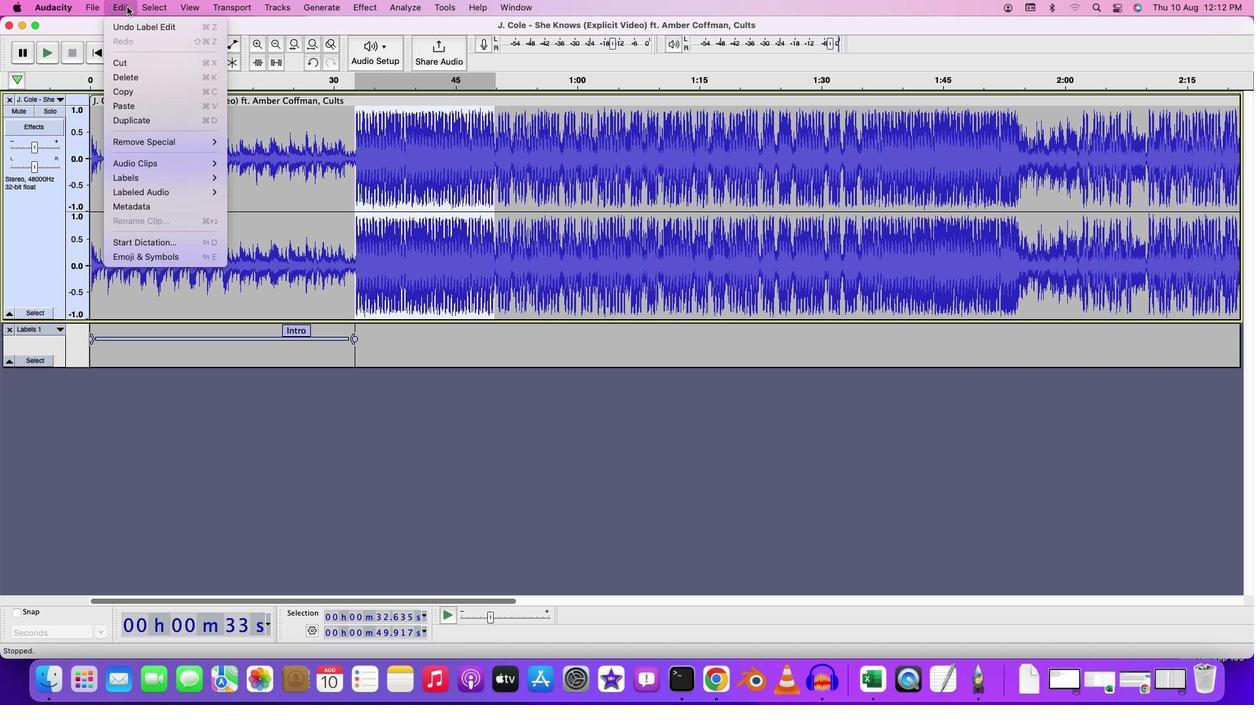 
Action: Mouse moved to (258, 193)
Screenshot: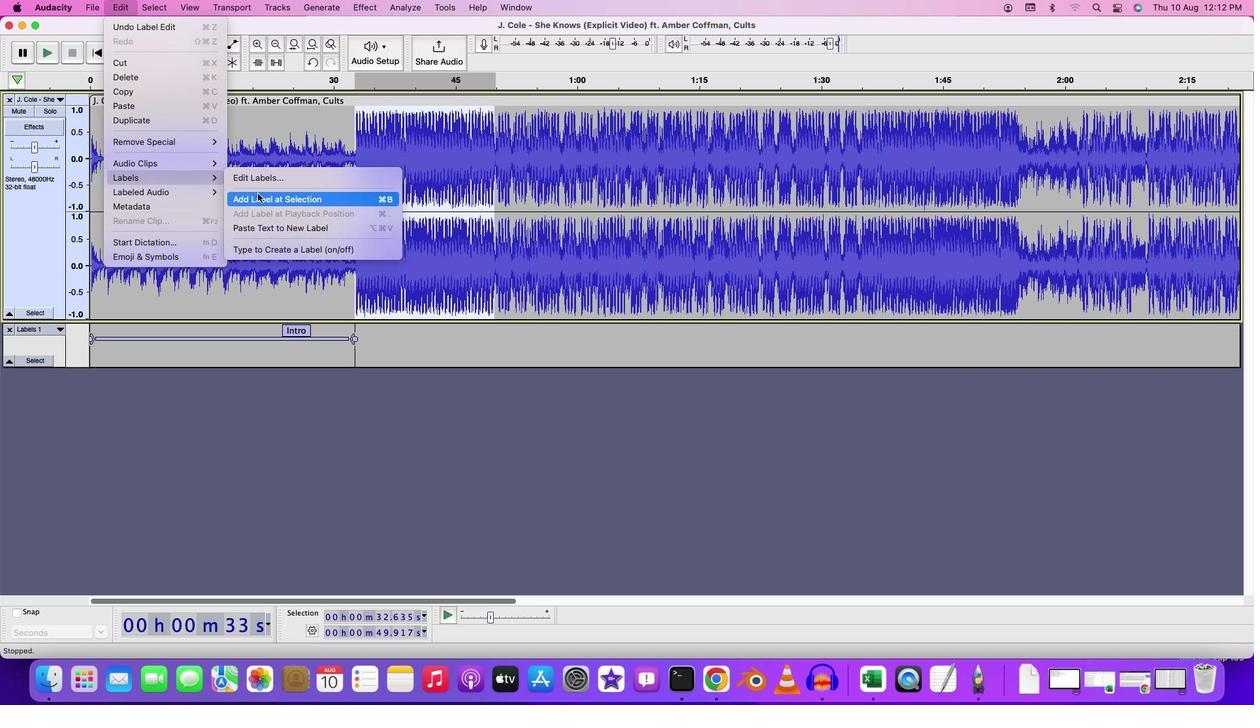 
Action: Mouse pressed left at (258, 193)
Screenshot: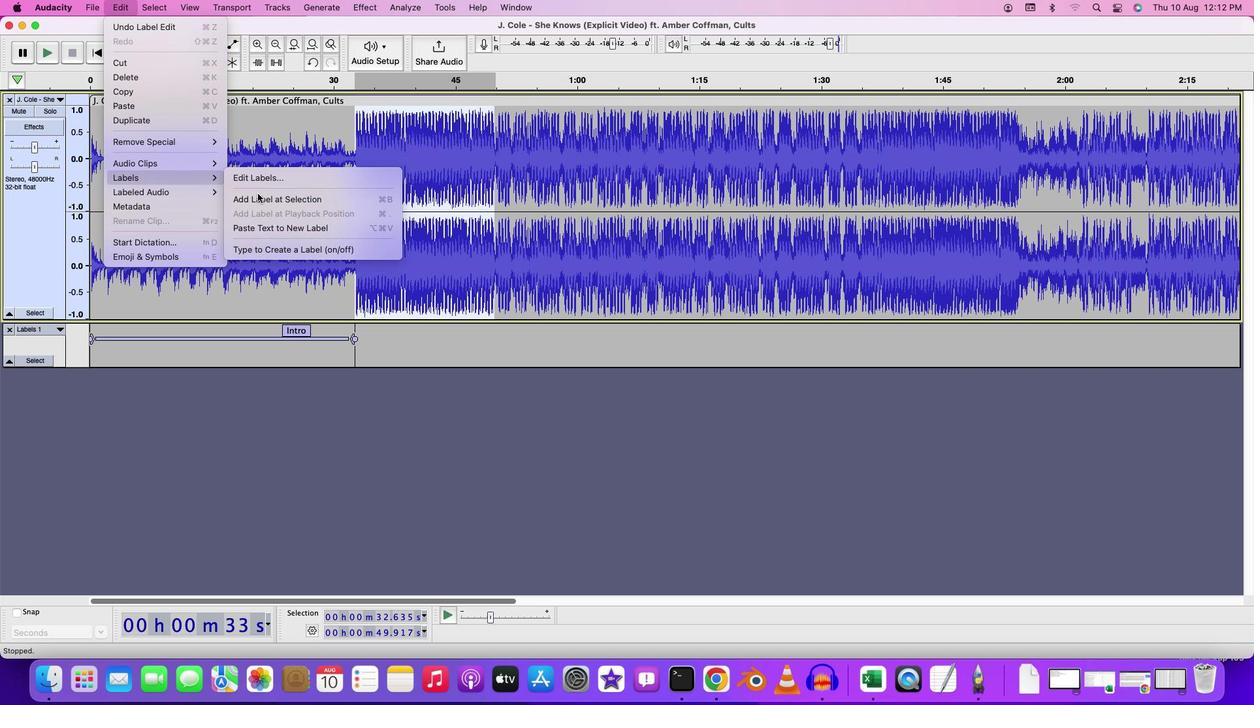 
Action: Mouse moved to (520, 361)
Screenshot: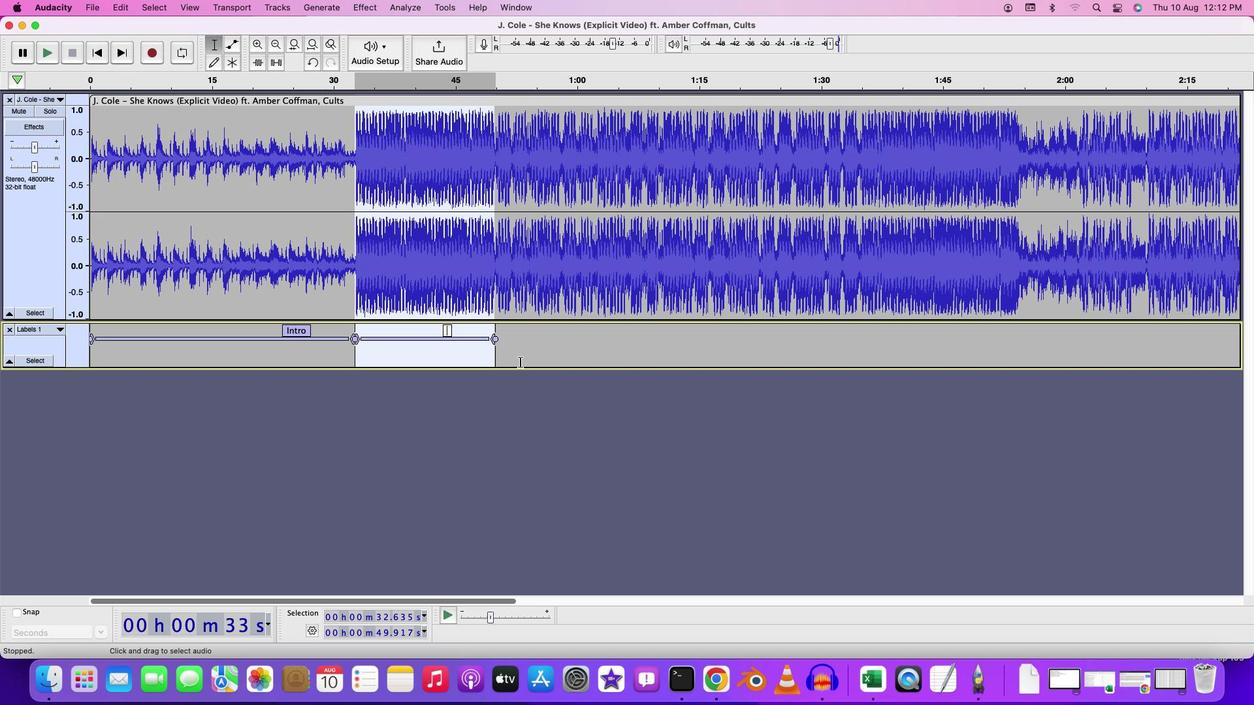 
Action: Key pressed Key.shift'C''h''o''r''u''s'Key.enter
Screenshot: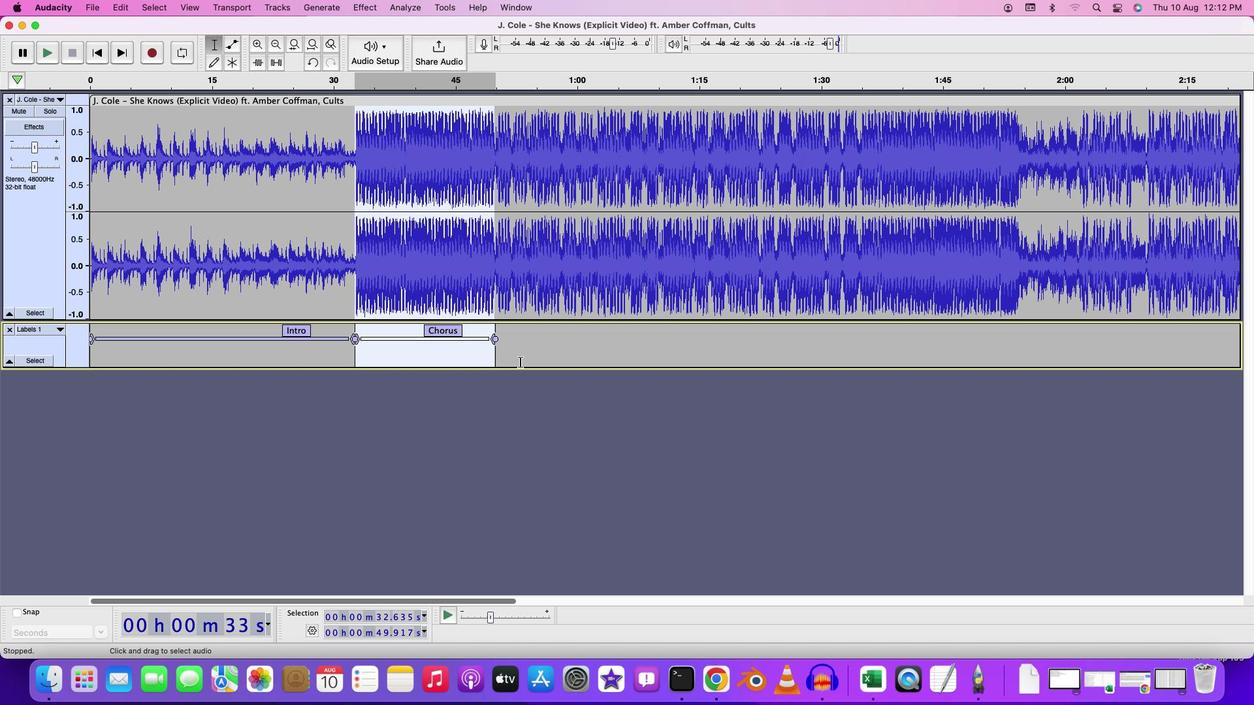
Action: Mouse moved to (345, 129)
Screenshot: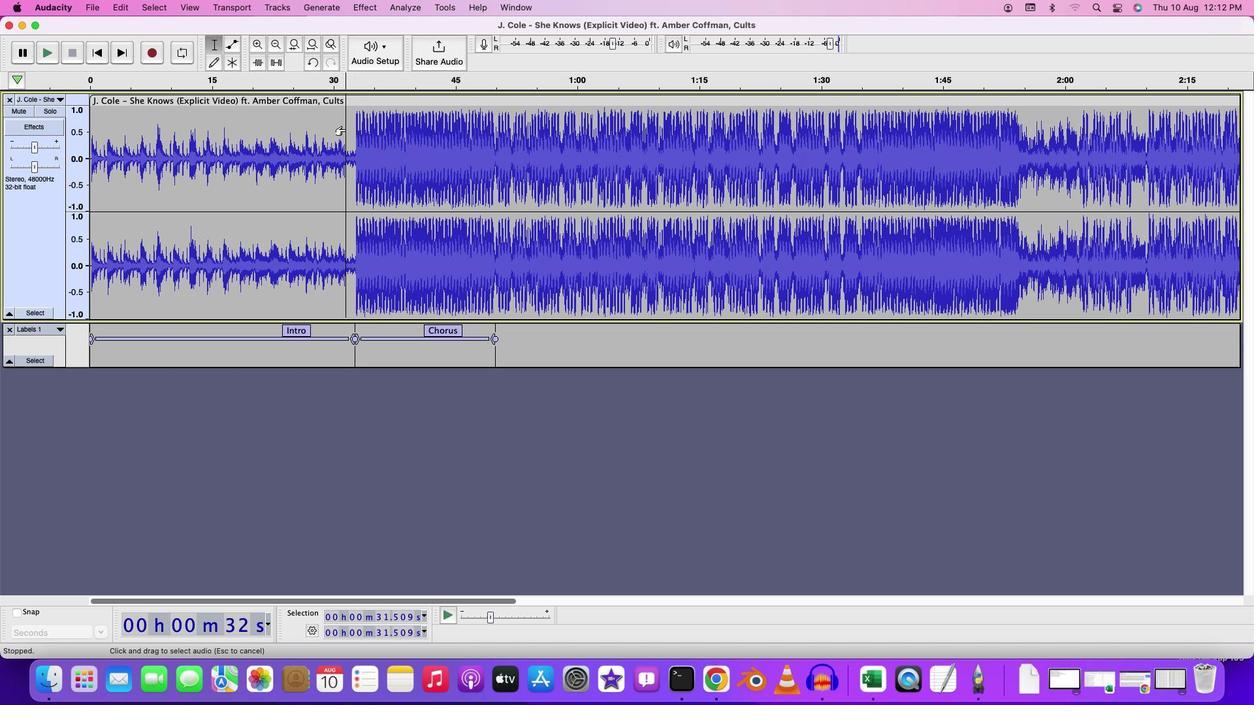 
Action: Mouse pressed left at (345, 129)
Screenshot: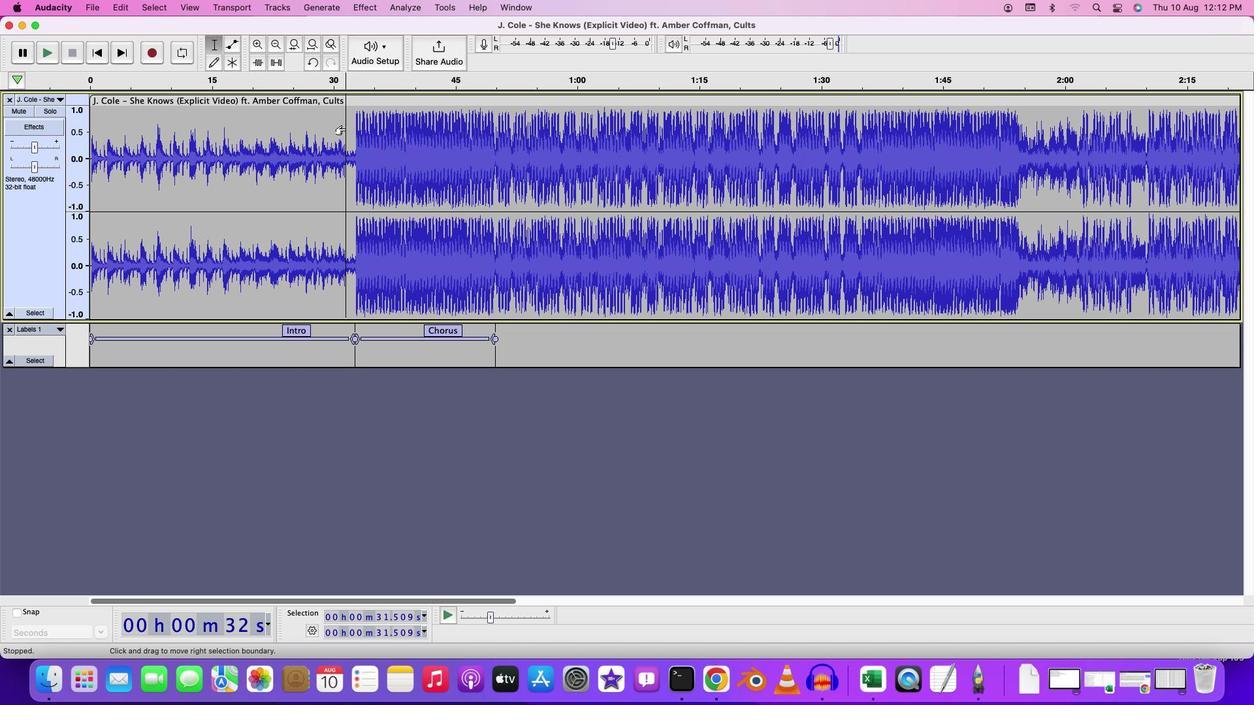 
Action: Mouse moved to (345, 129)
Screenshot: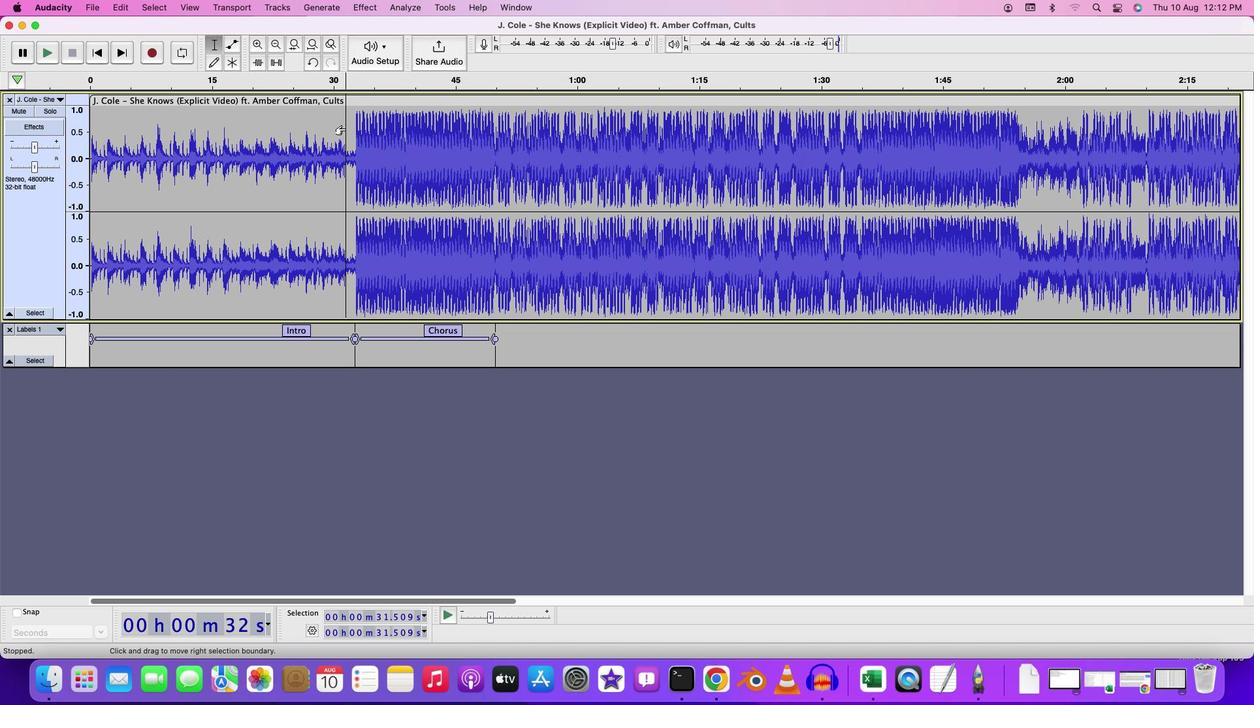 
Action: Key pressed Key.space
Screenshot: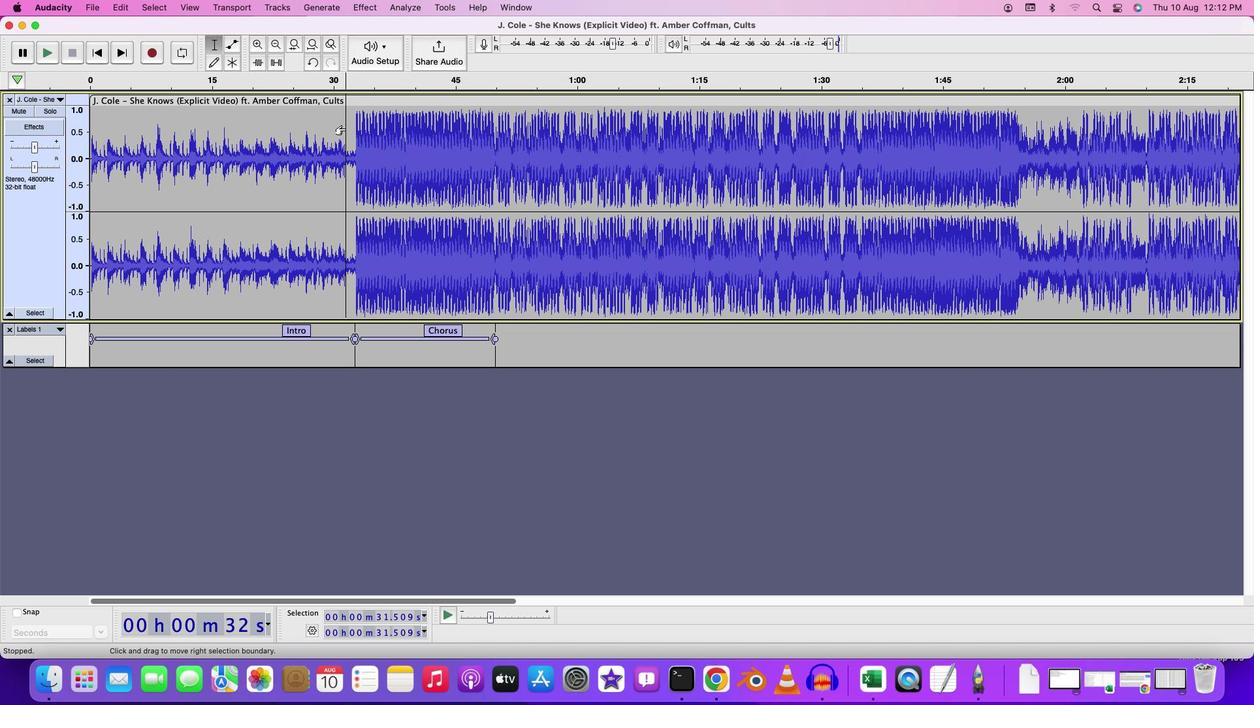 
Action: Mouse moved to (348, 173)
Screenshot: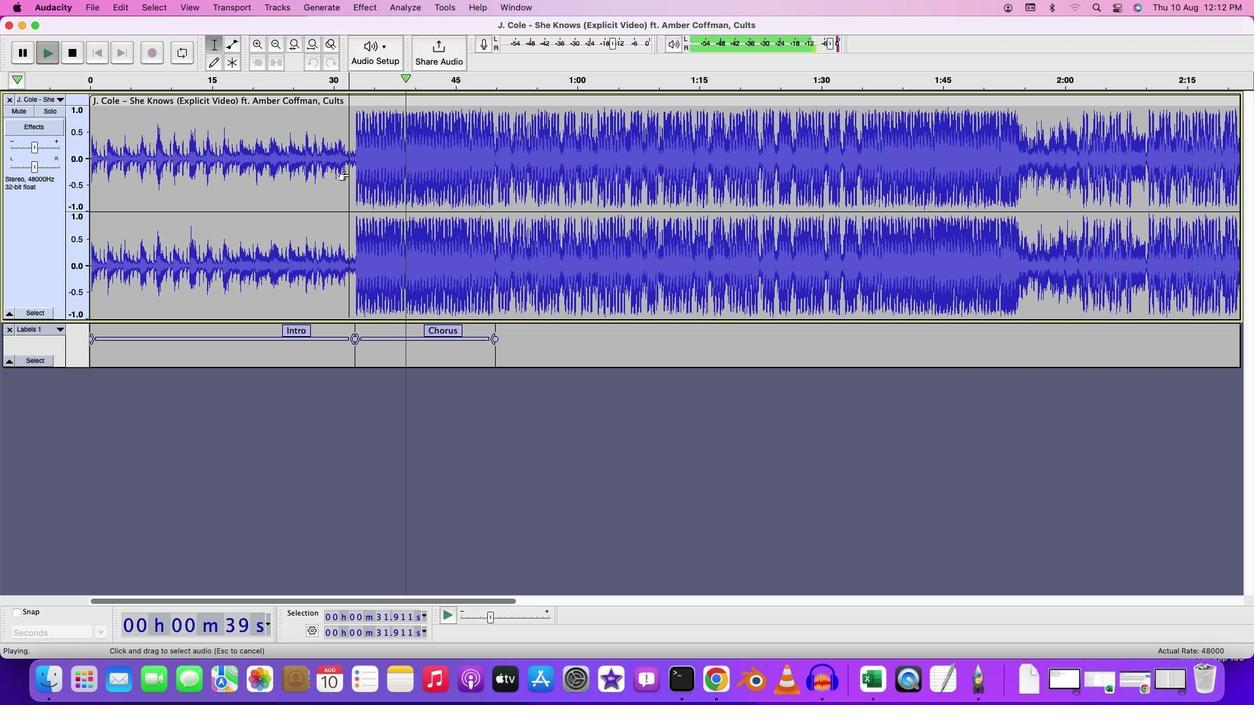 
Action: Mouse pressed left at (348, 173)
Screenshot: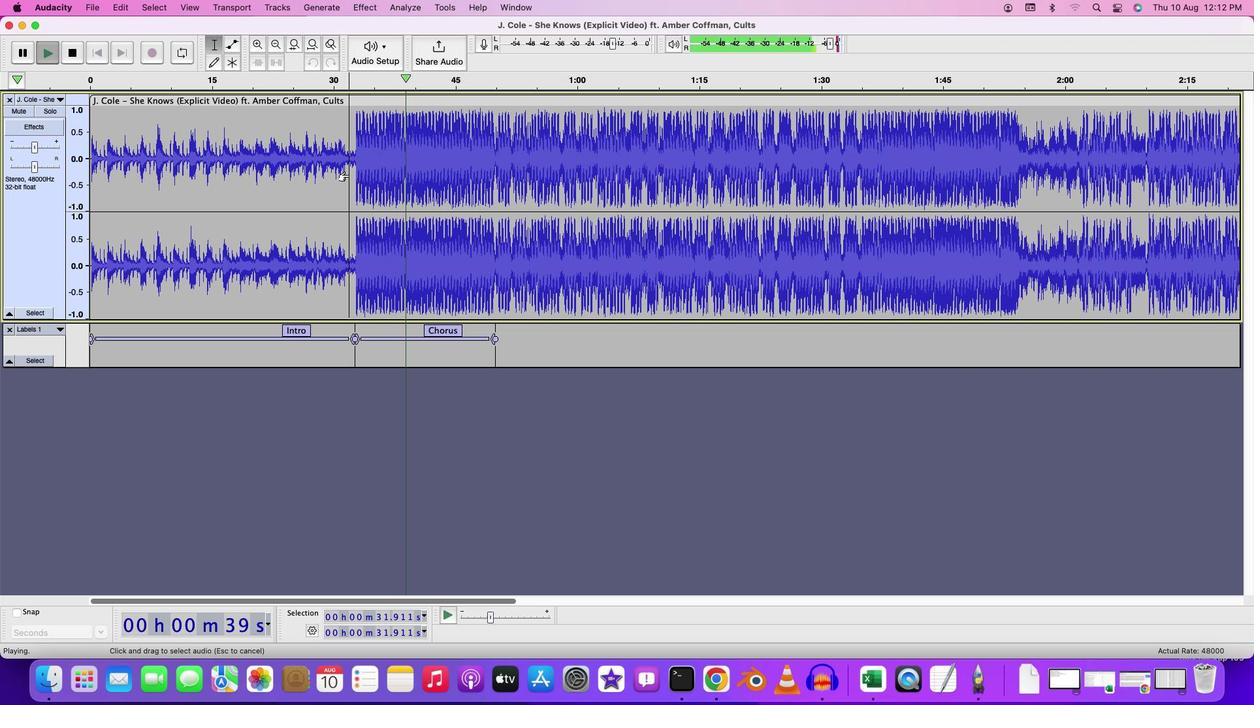 
Action: Mouse moved to (350, 179)
Screenshot: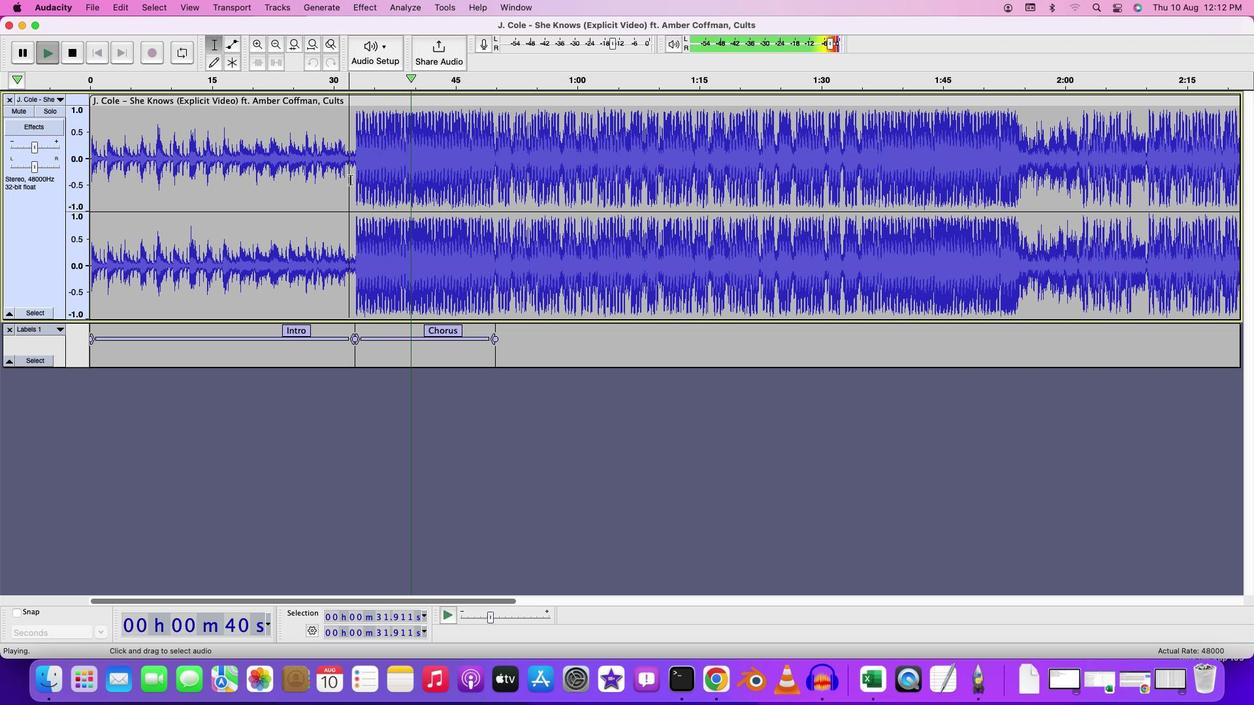 
Action: Key pressed Key.spaceKey.space
Screenshot: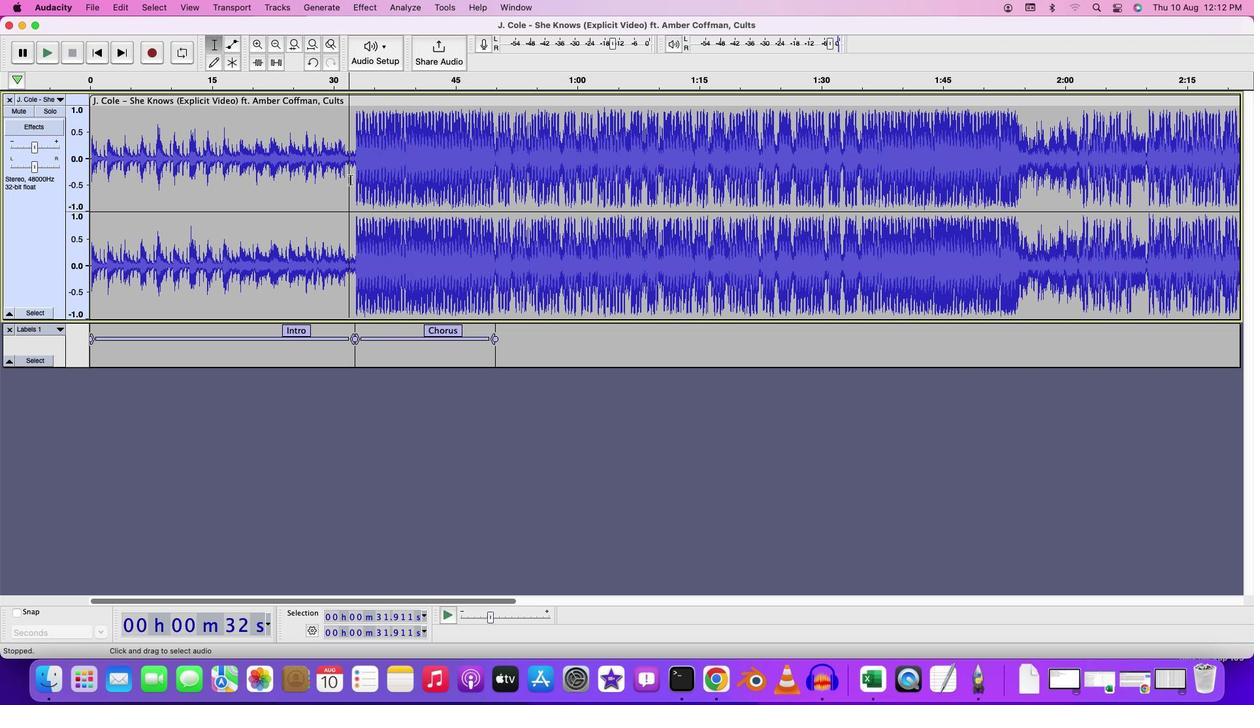 
Action: Mouse moved to (421, 185)
Screenshot: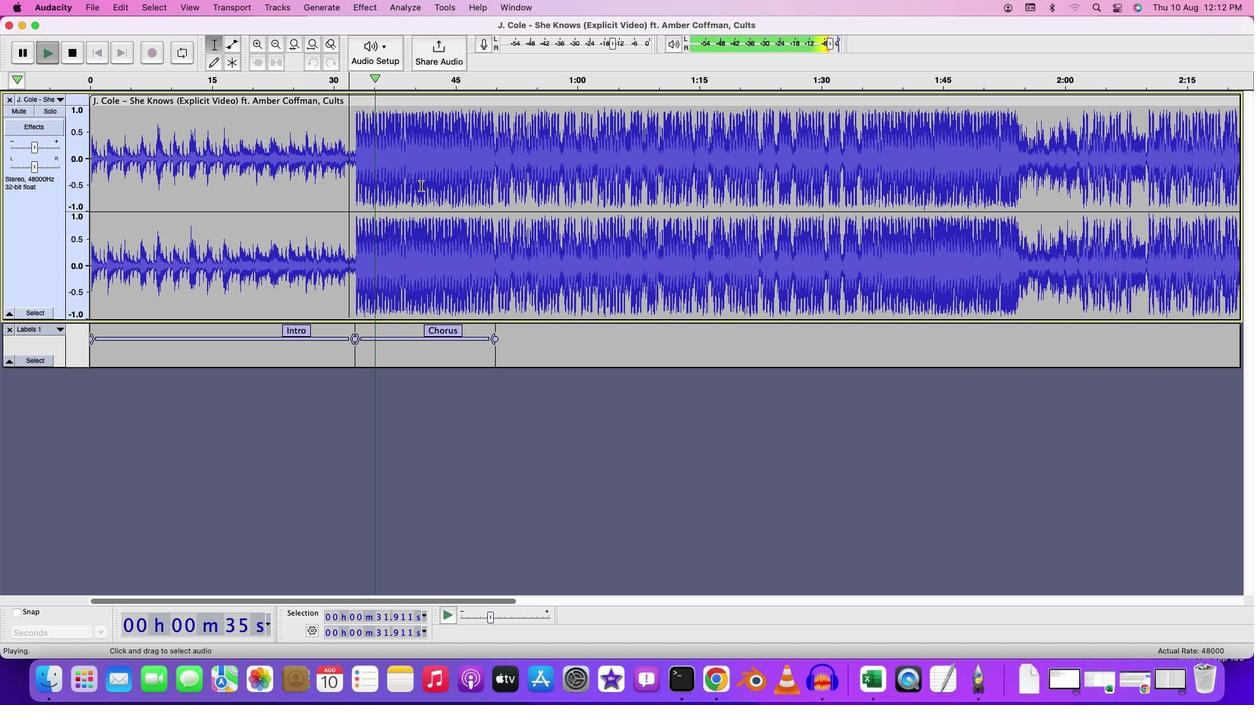 
Action: Key pressed Key.space
Screenshot: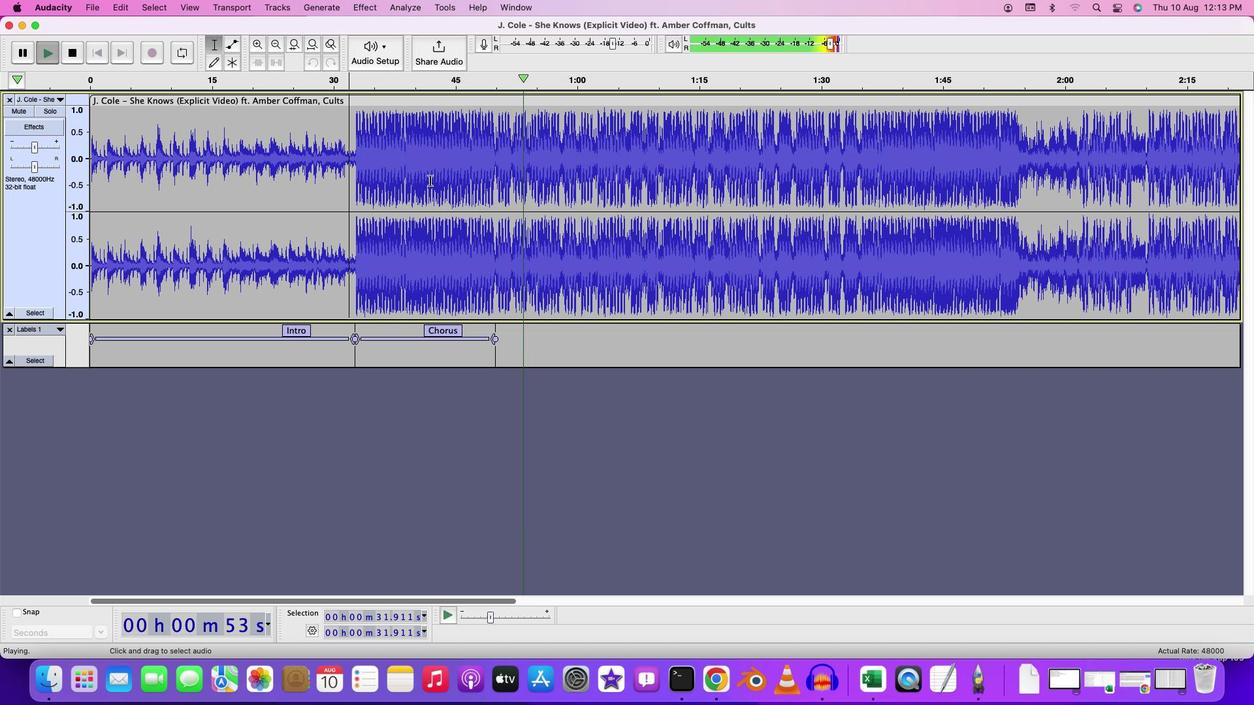 
Action: Mouse moved to (586, 144)
Screenshot: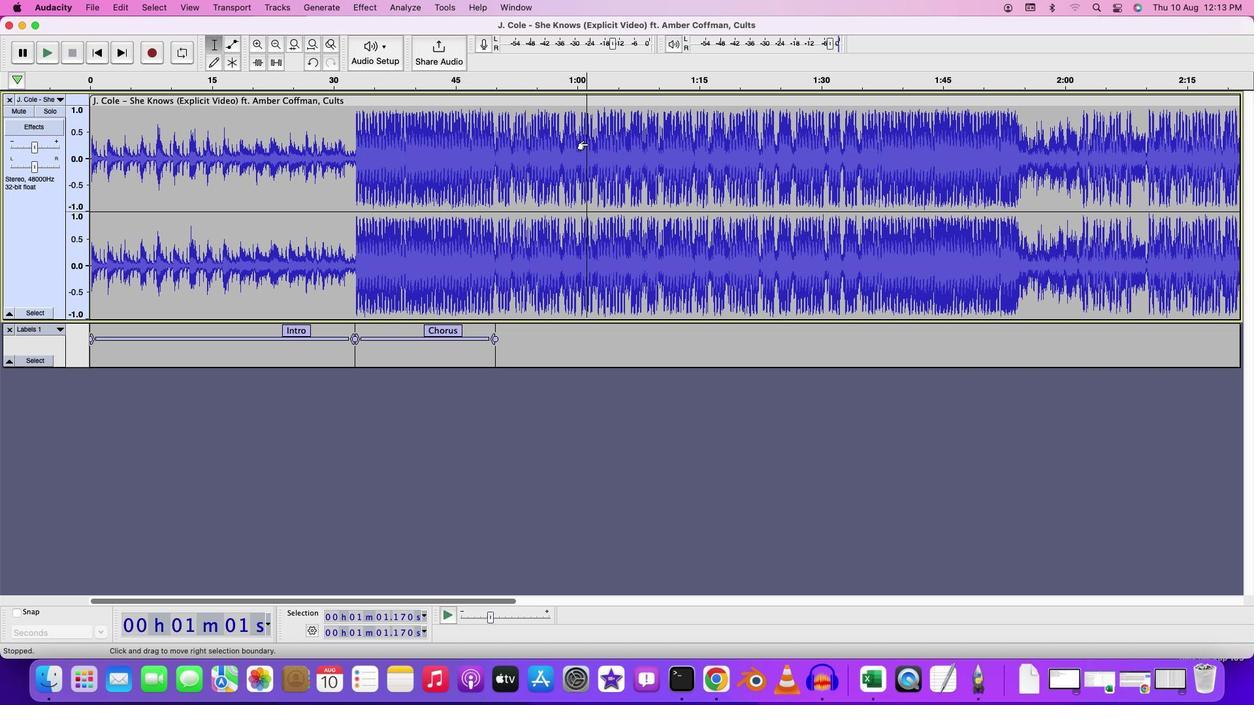 
Action: Mouse pressed left at (586, 144)
Screenshot: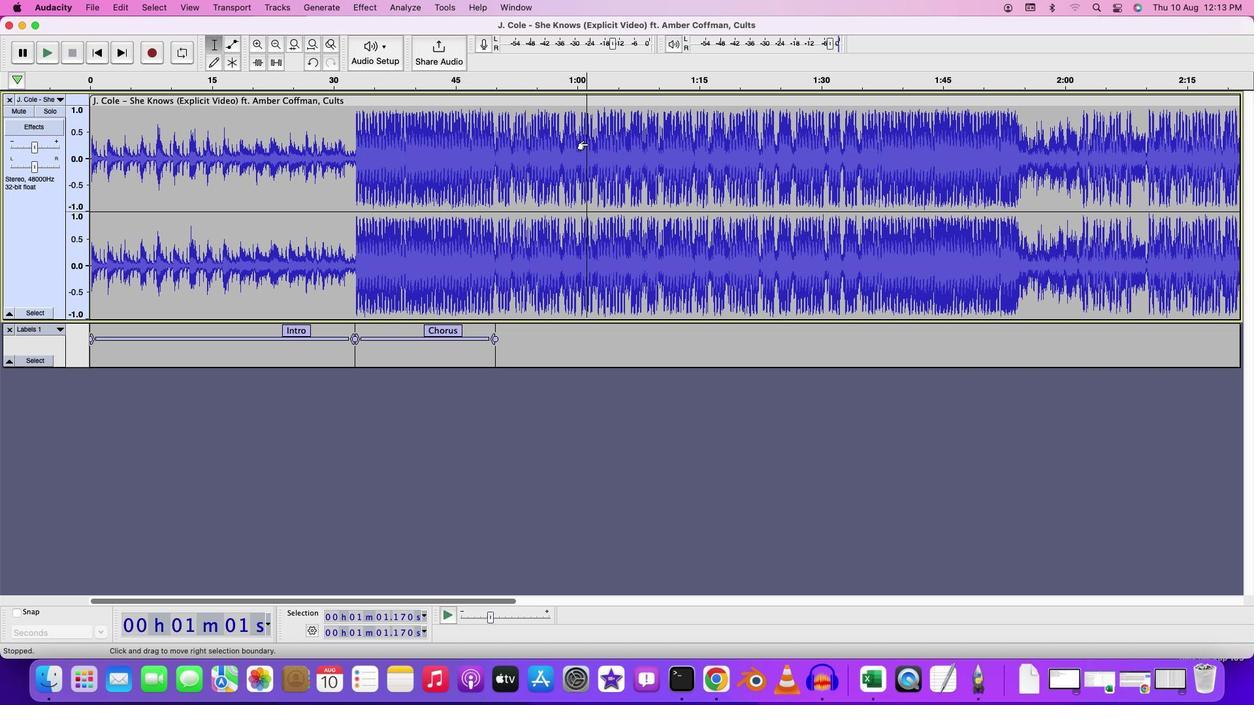 
Action: Mouse moved to (587, 143)
Screenshot: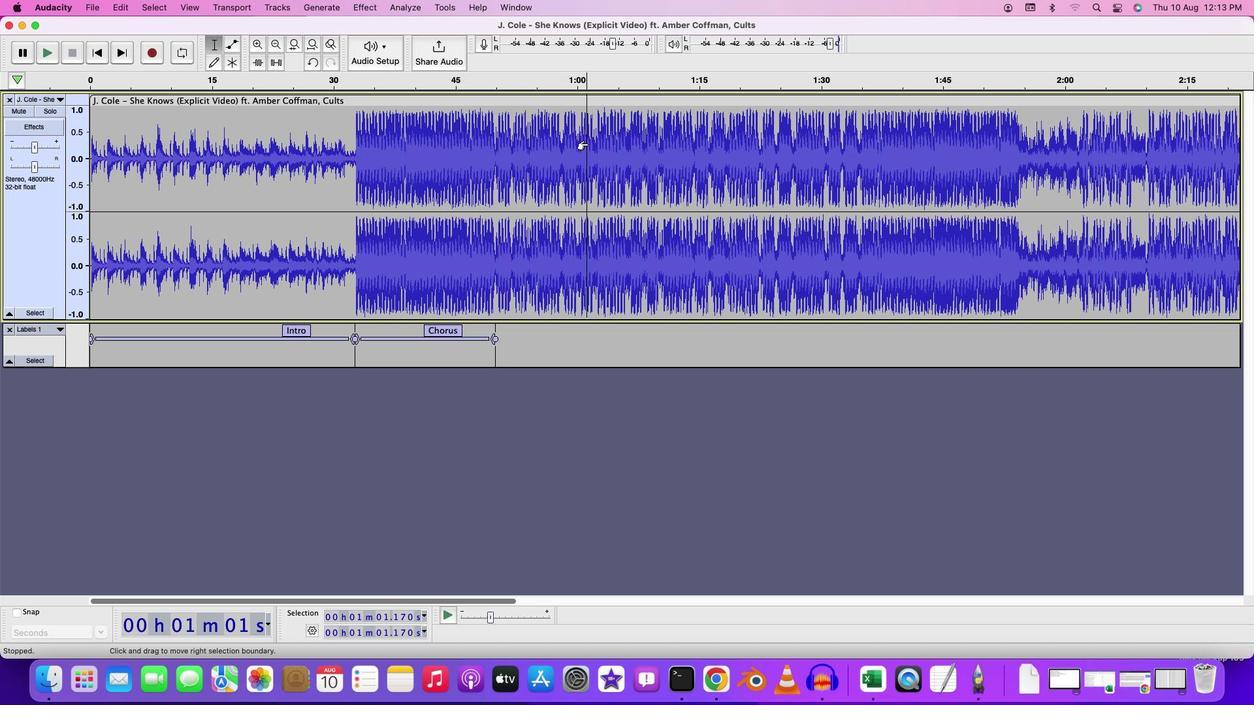 
Action: Key pressed Key.spaceKey.space
Screenshot: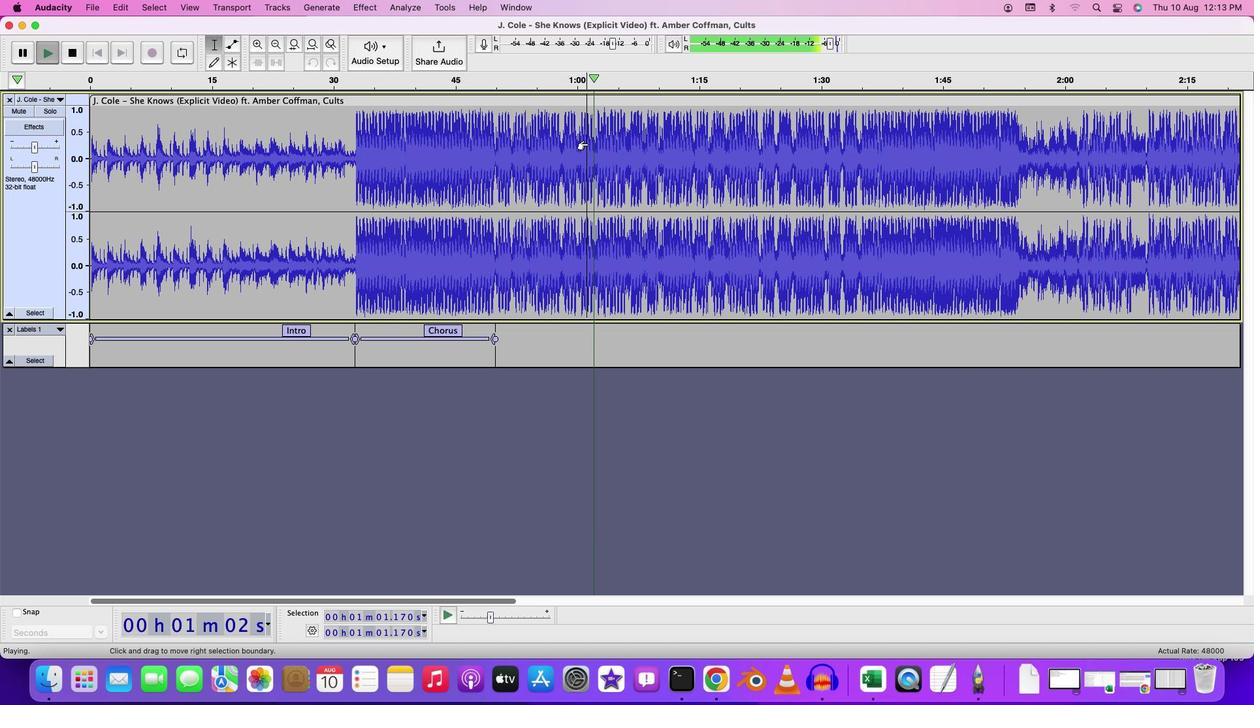 
Action: Mouse moved to (537, 138)
Screenshot: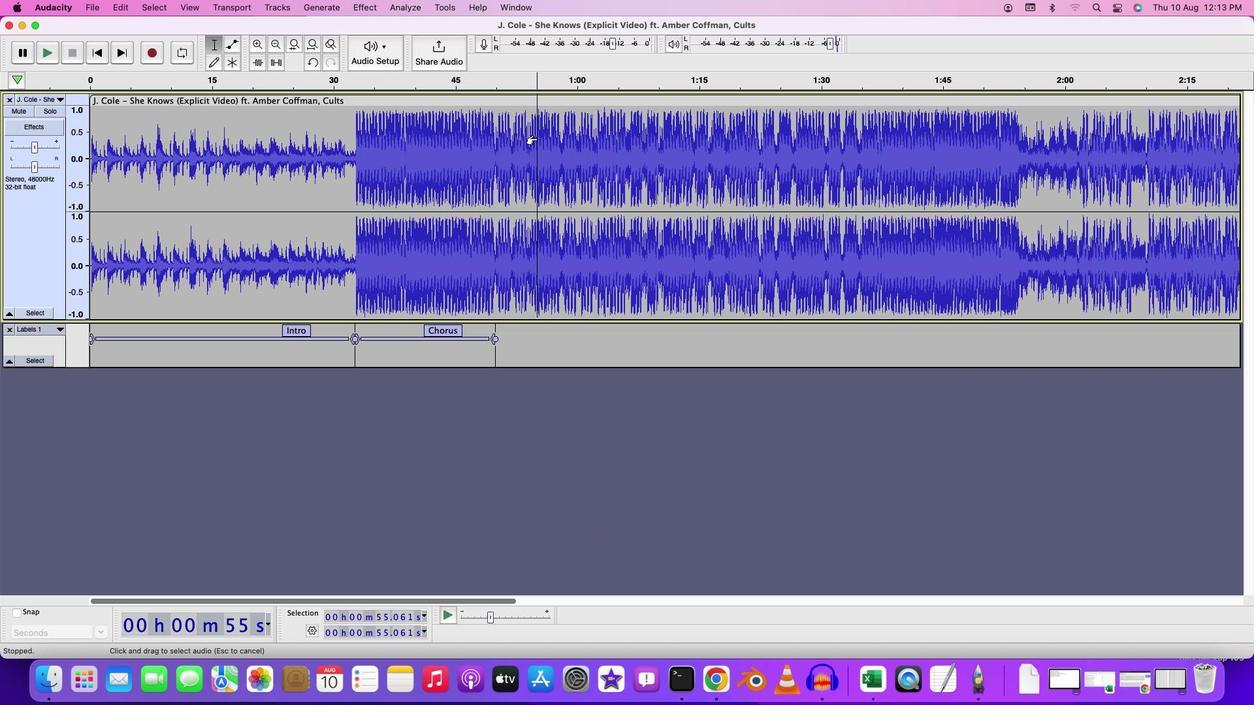 
Action: Mouse pressed left at (537, 138)
Screenshot: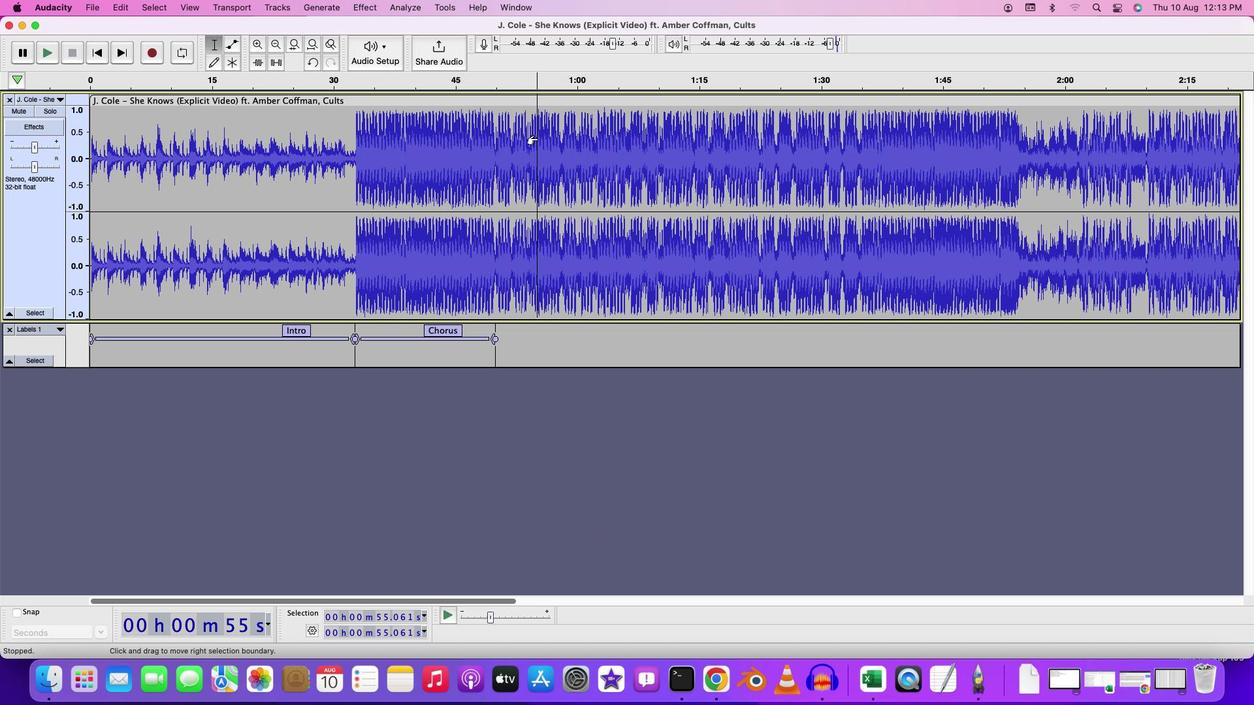 
Action: Mouse moved to (537, 138)
Screenshot: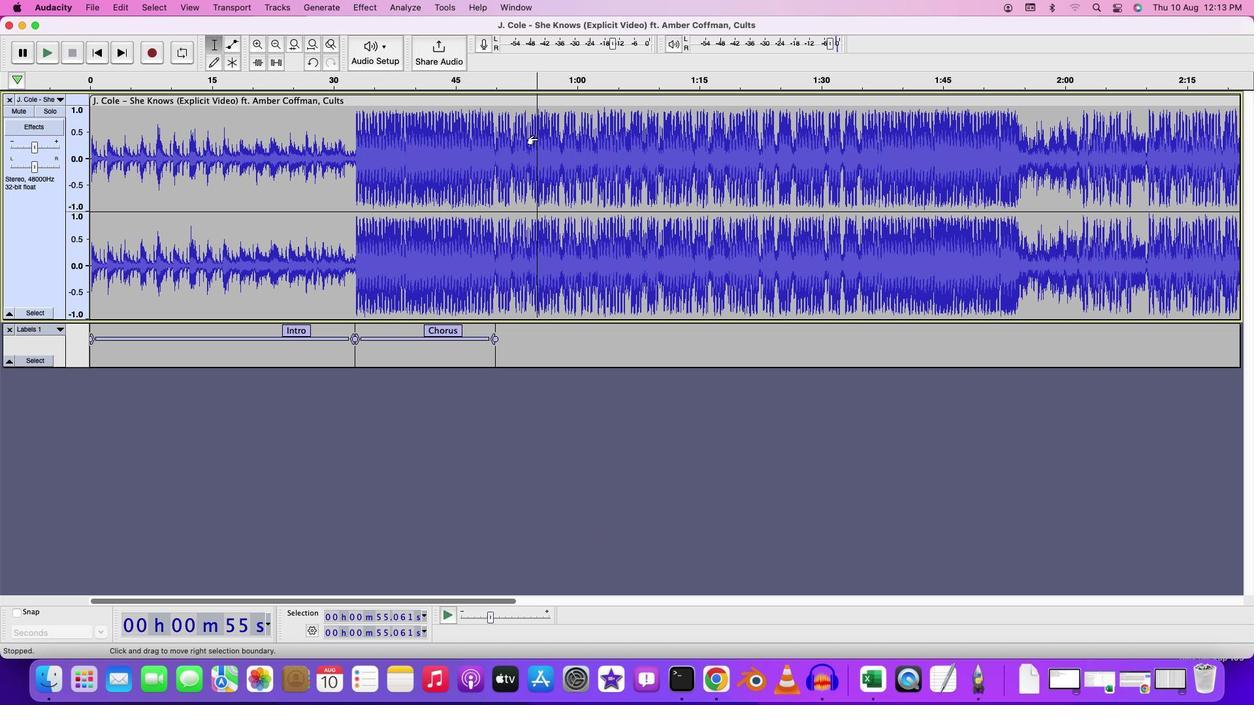
Action: Key pressed Key.spaceKey.spaceKey.space
Screenshot: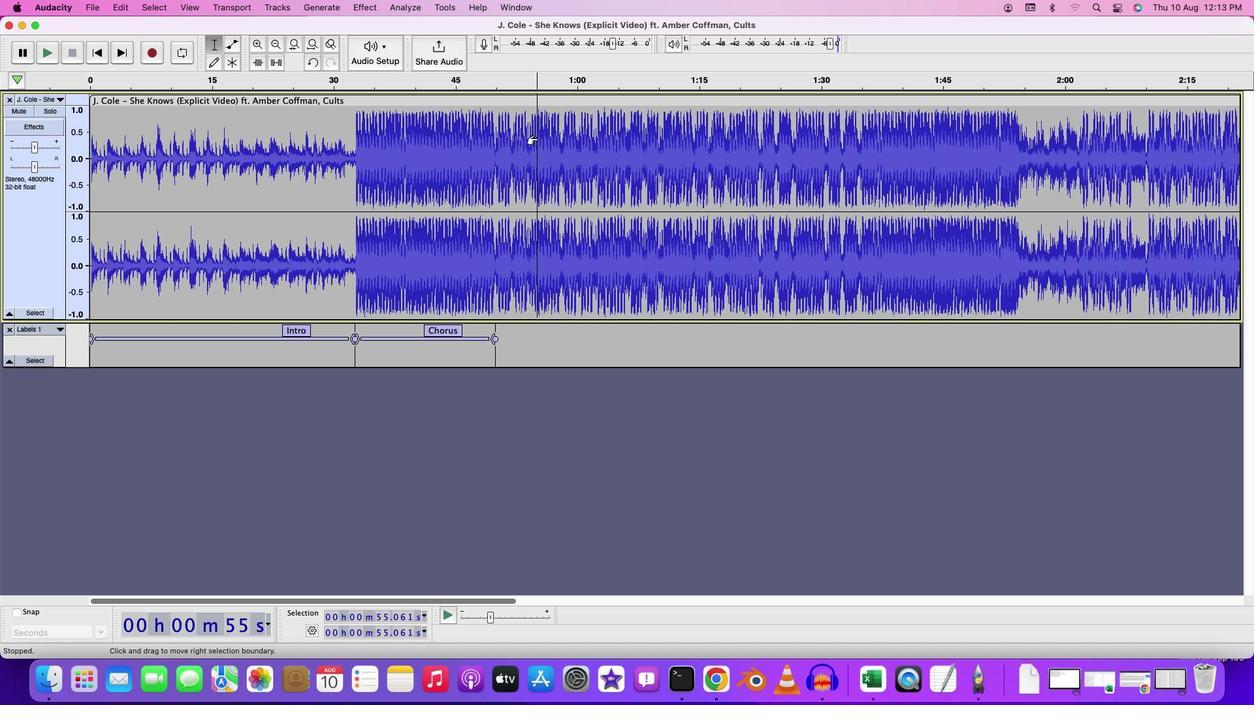 
Action: Mouse moved to (761, 130)
Screenshot: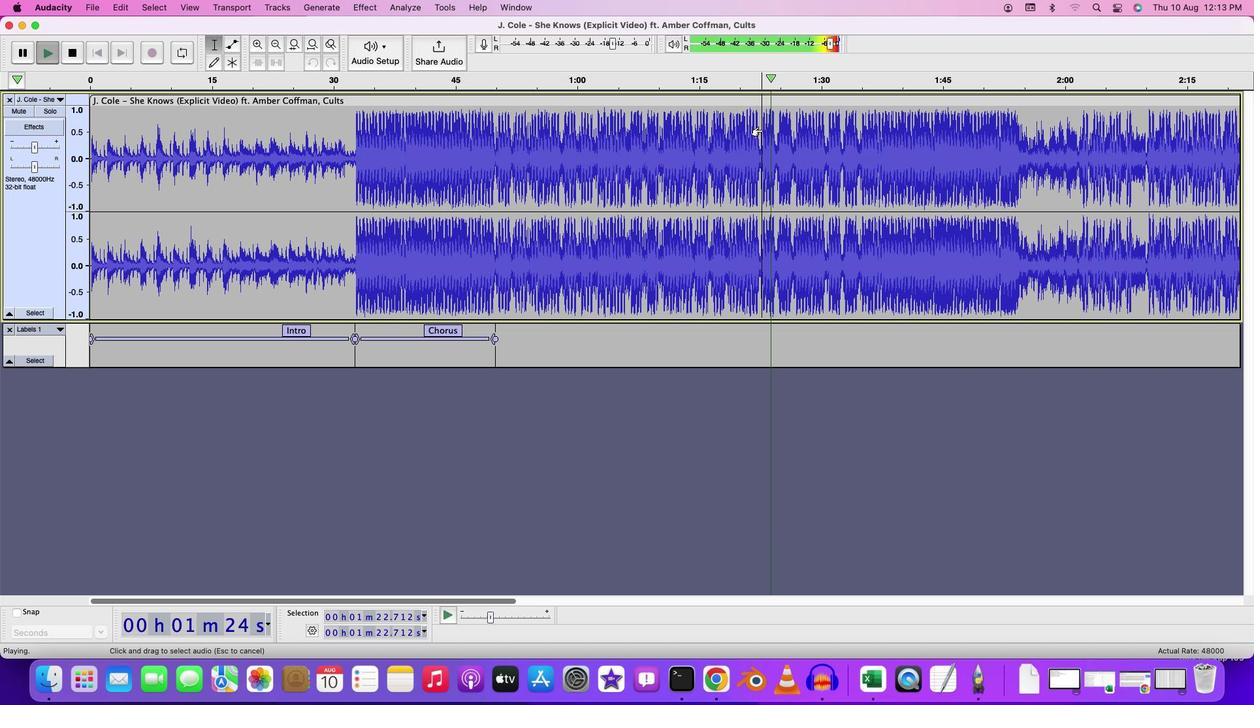 
Action: Mouse pressed left at (761, 130)
Screenshot: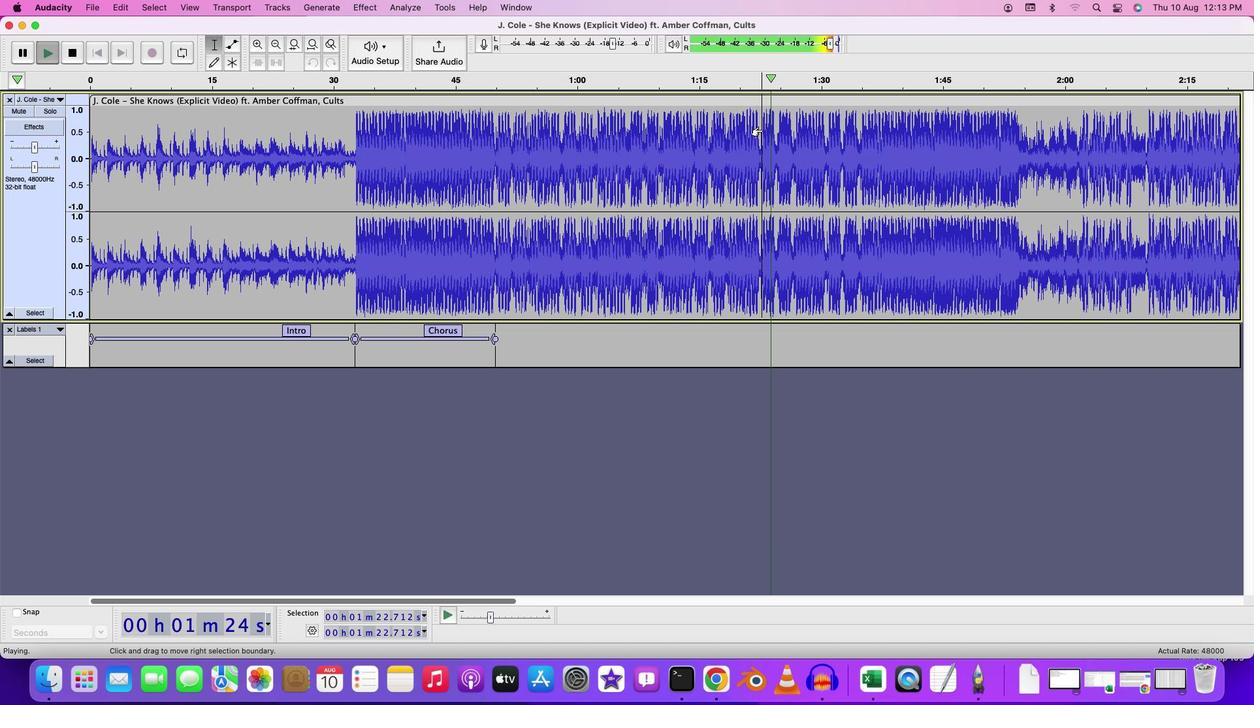 
Action: Key pressed Key.space
Screenshot: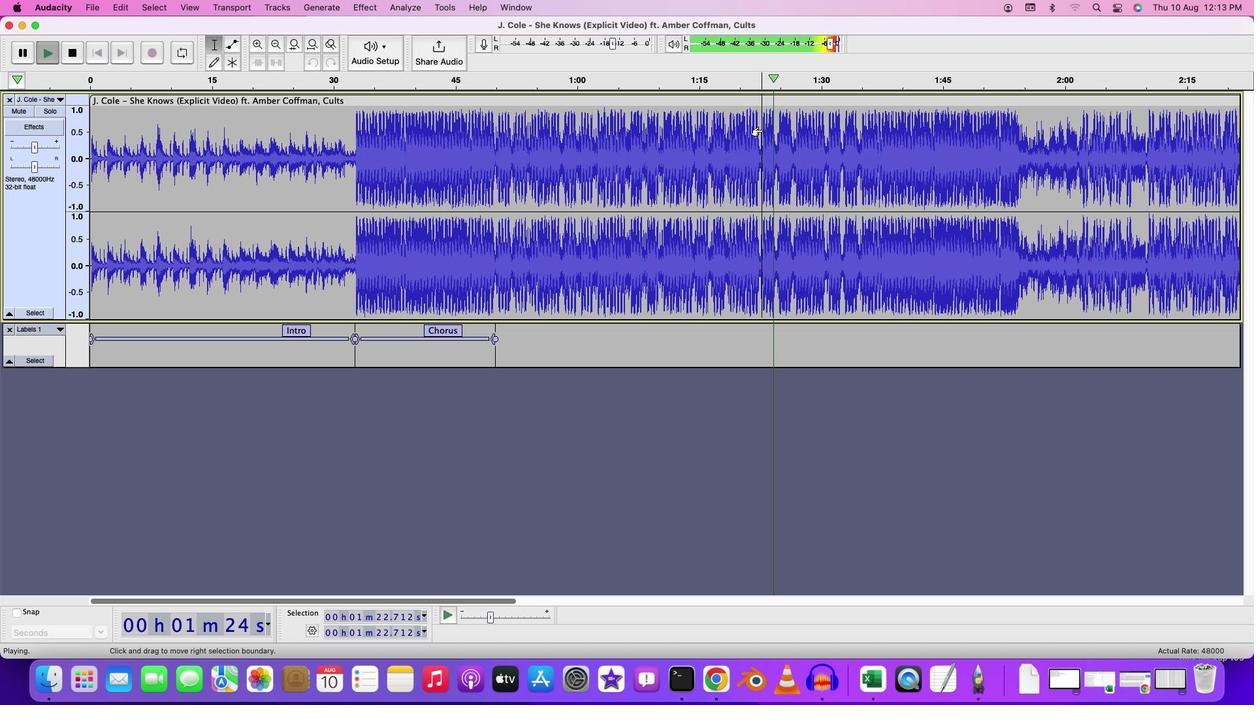 
Action: Mouse moved to (760, 126)
Screenshot: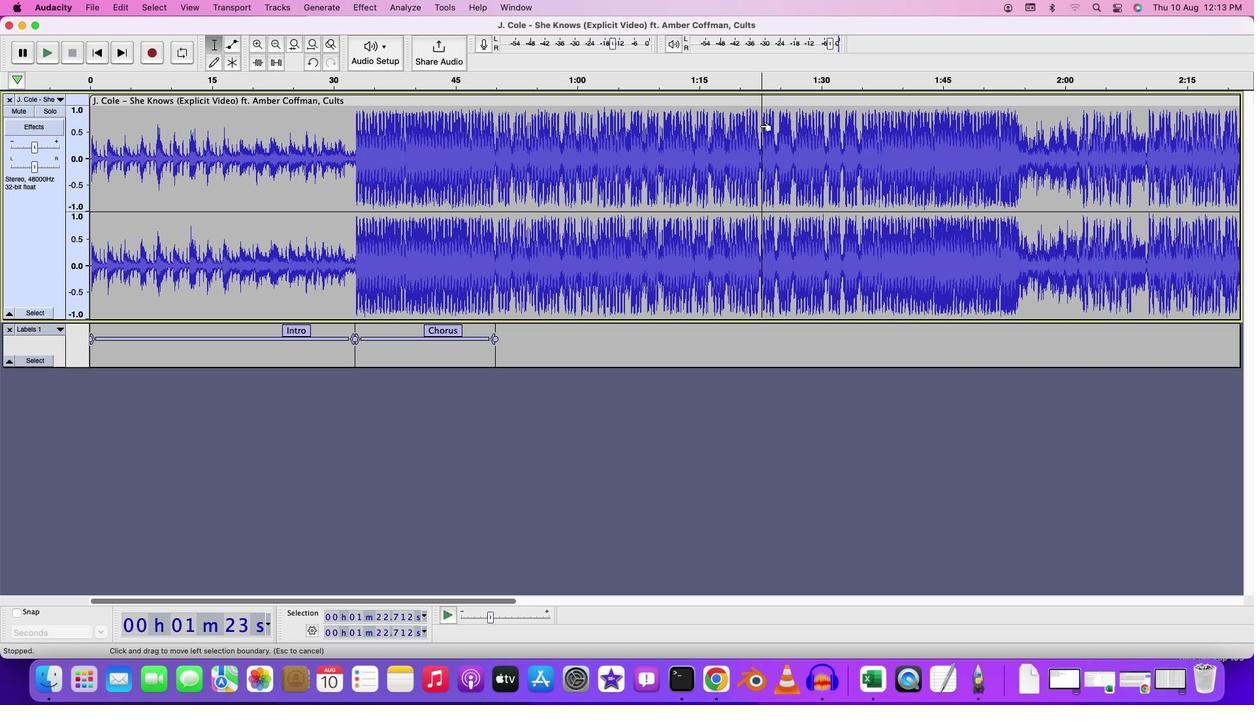 
Action: Mouse pressed left at (760, 126)
Screenshot: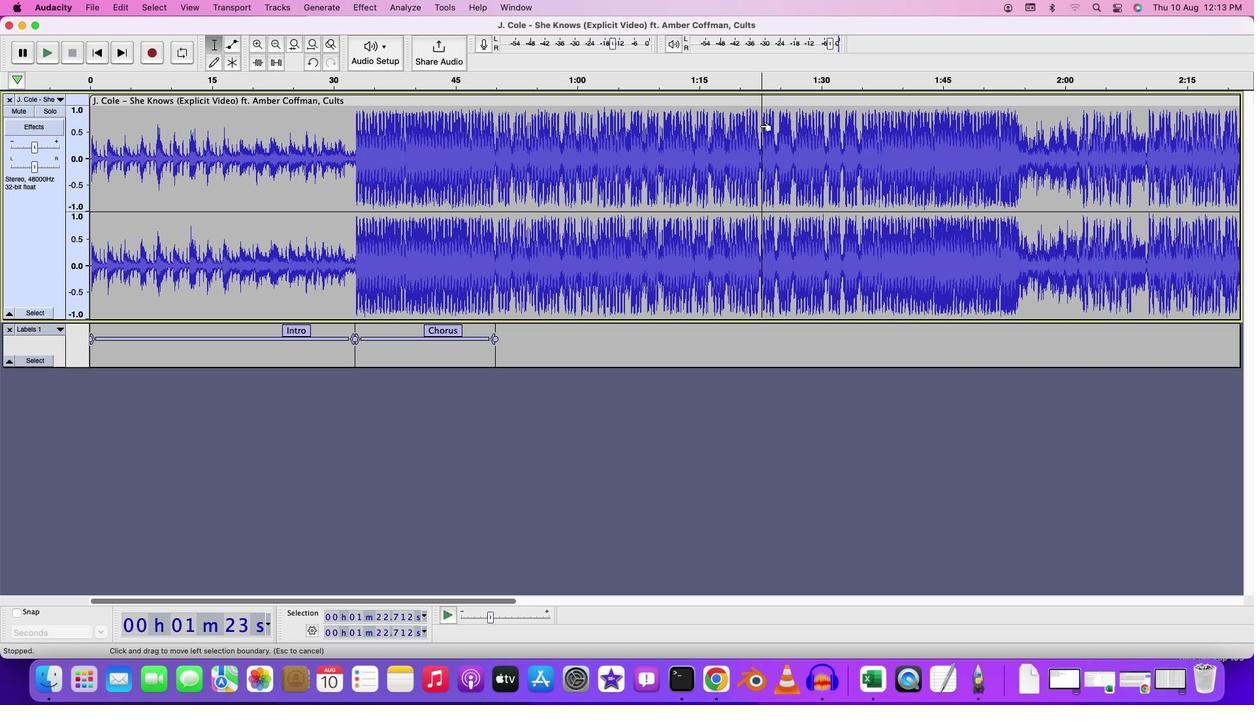 
Action: Mouse moved to (121, 9)
Screenshot: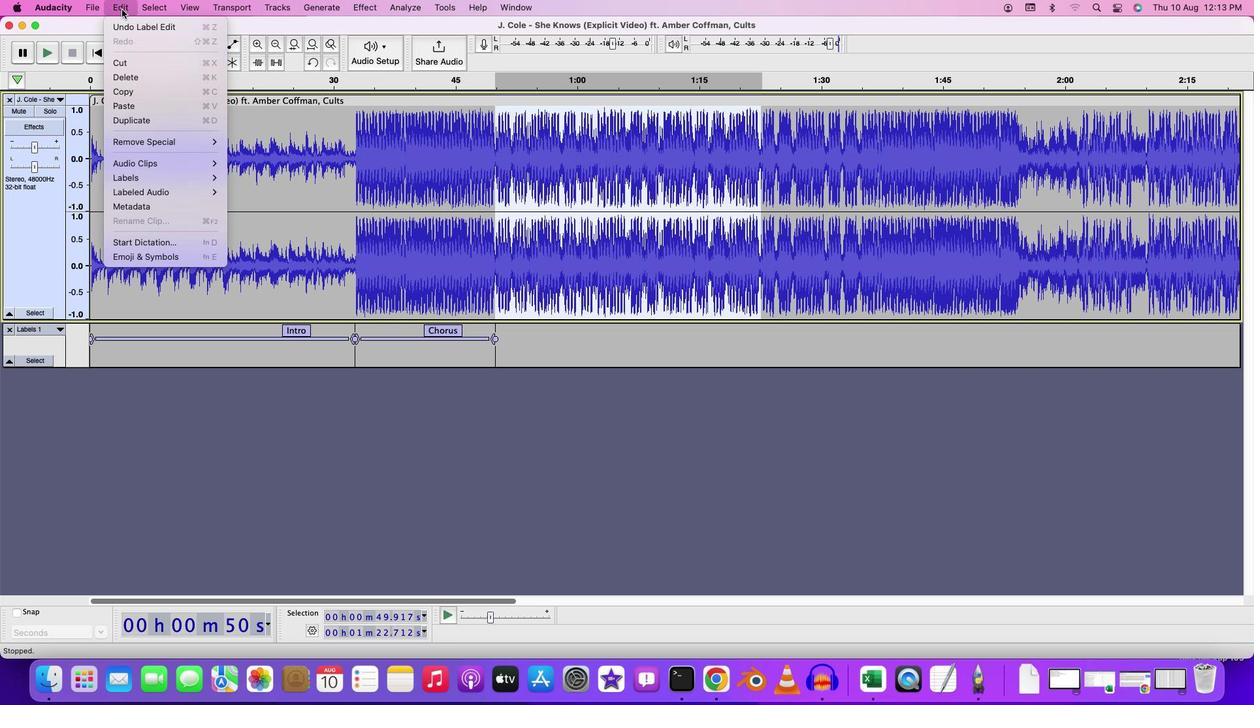 
Action: Mouse pressed left at (121, 9)
Screenshot: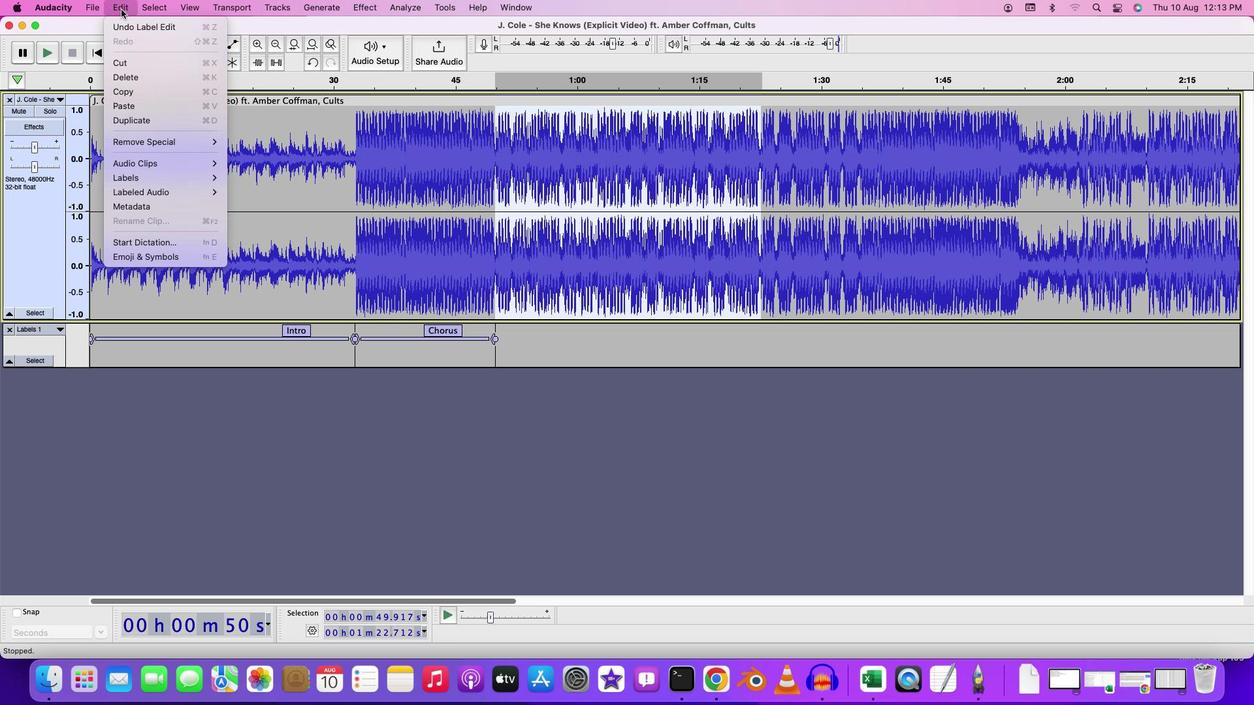 
Action: Mouse moved to (256, 199)
Screenshot: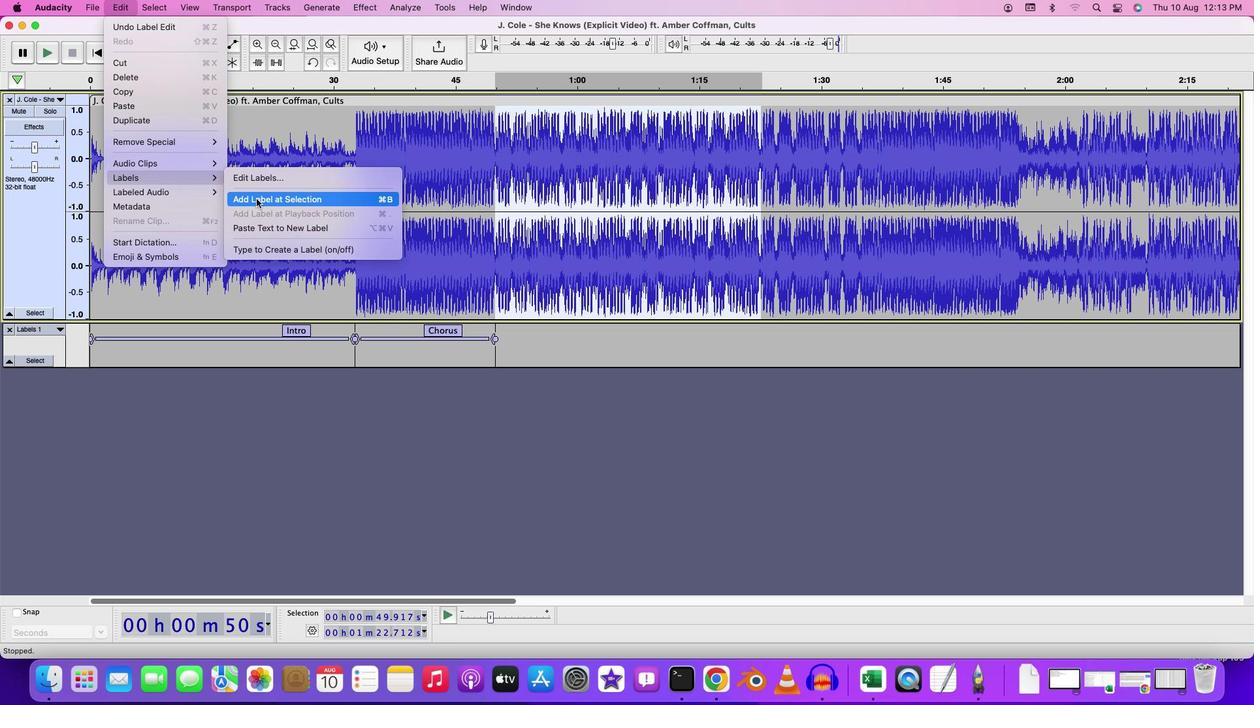 
Action: Mouse pressed left at (256, 199)
Screenshot: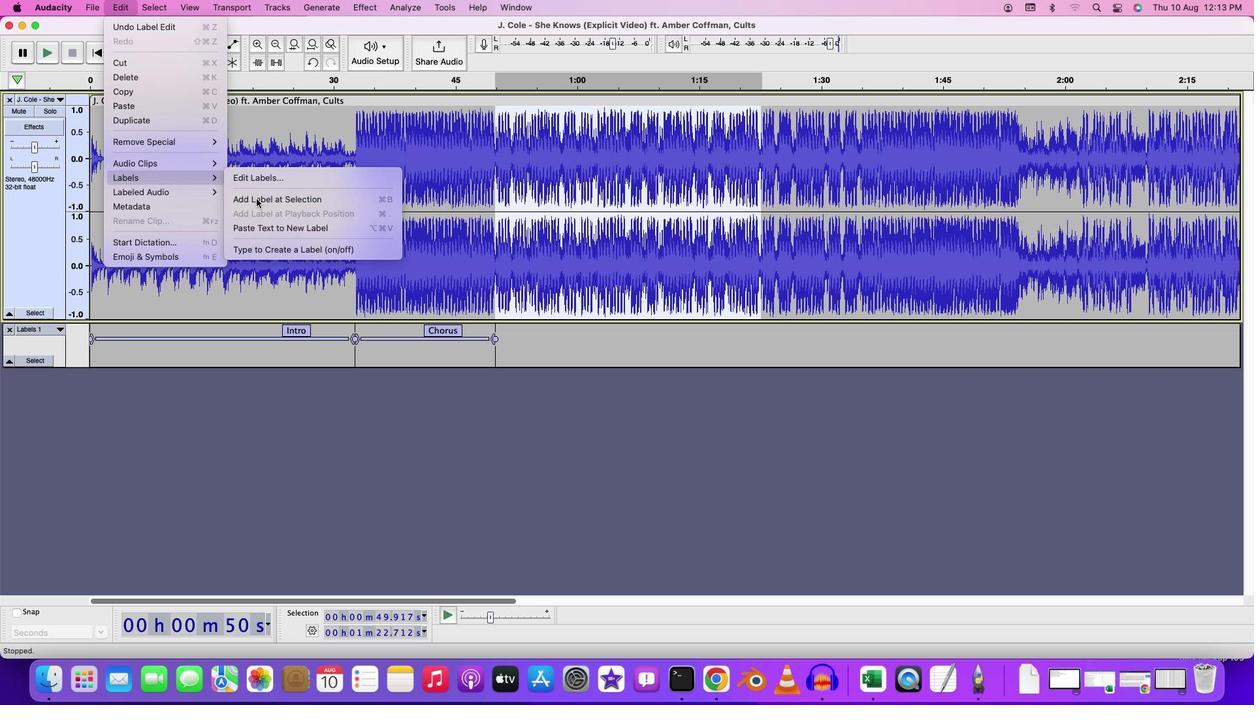 
Action: Mouse moved to (650, 330)
Screenshot: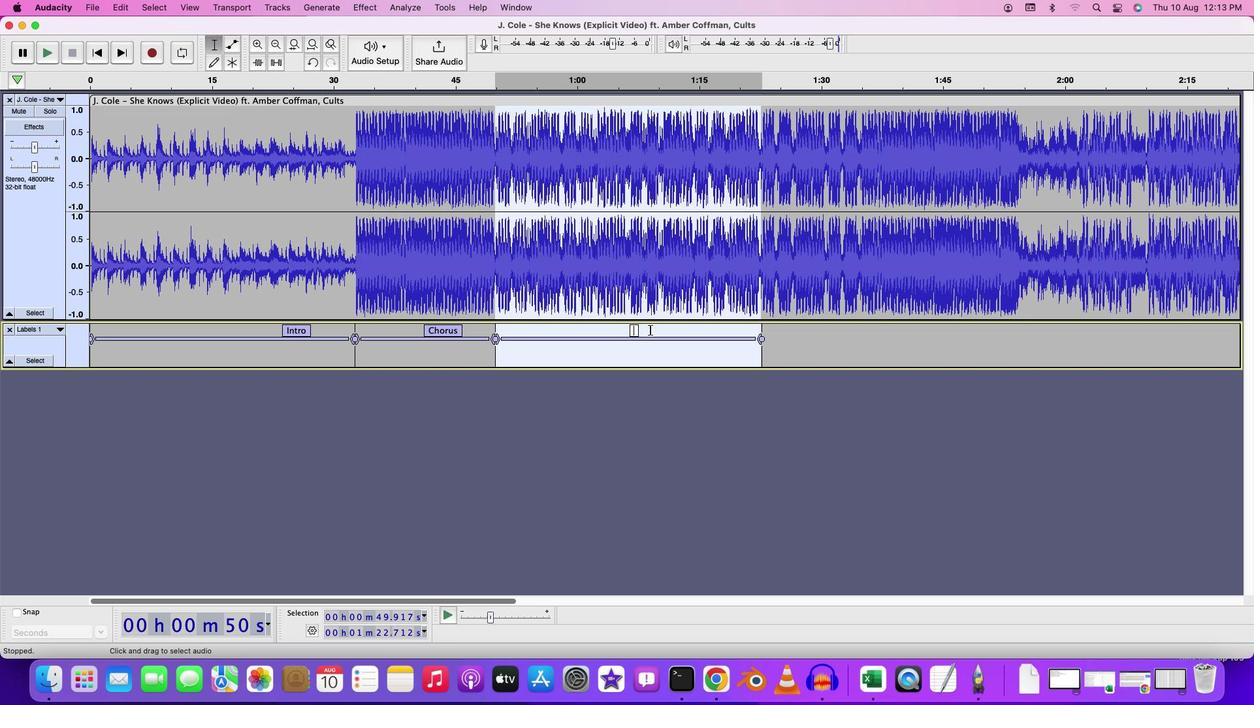 
Action: Key pressed Key.shift'V''e''r''s''e'Key.enter
Screenshot: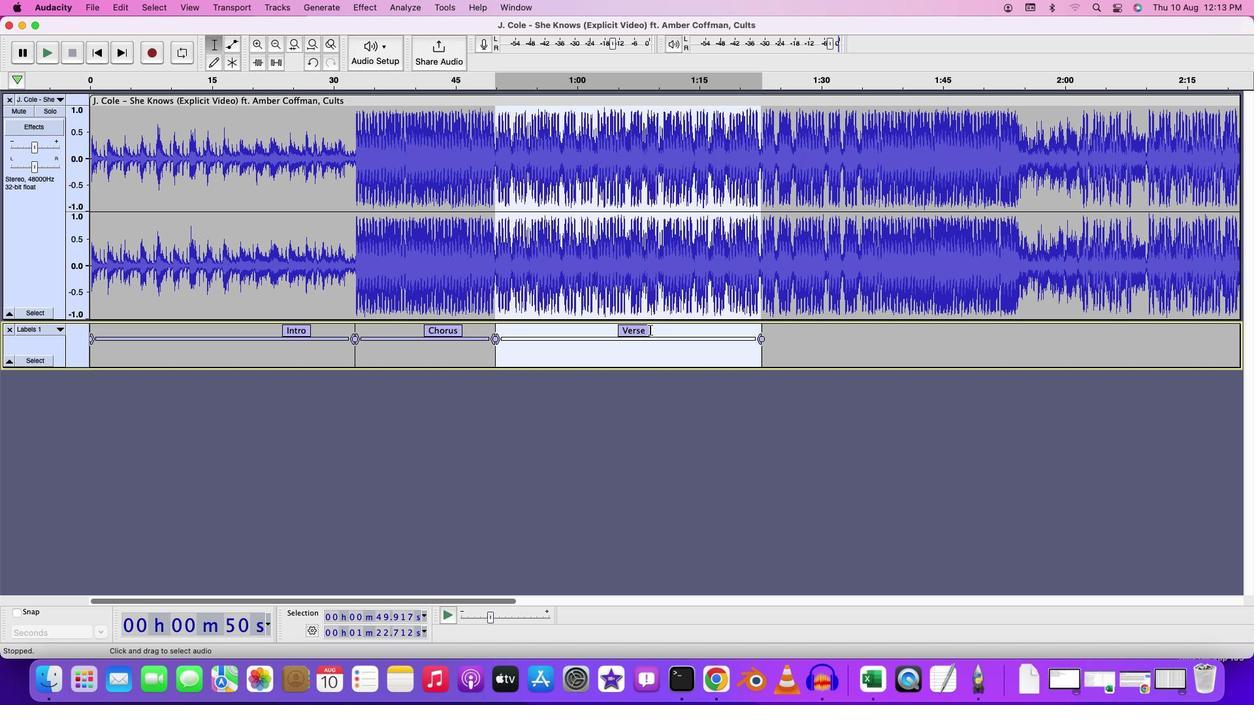 
Action: Mouse moved to (787, 344)
Screenshot: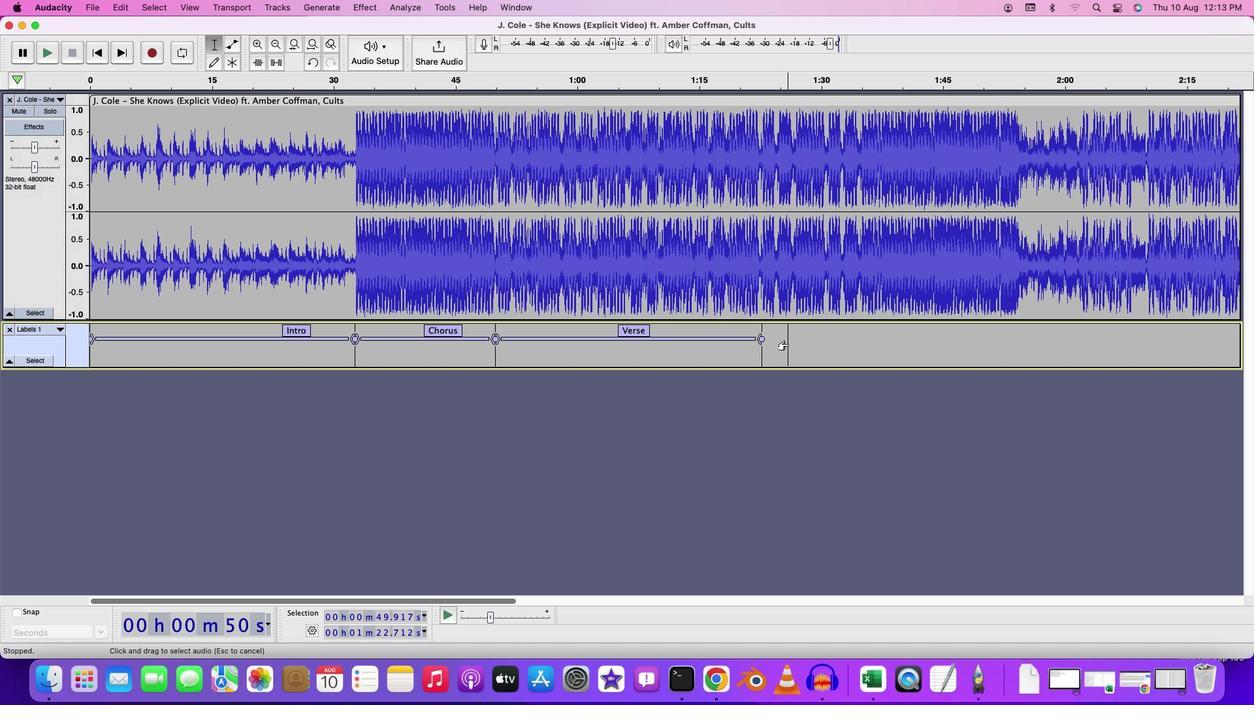 
Action: Mouse pressed left at (787, 344)
Screenshot: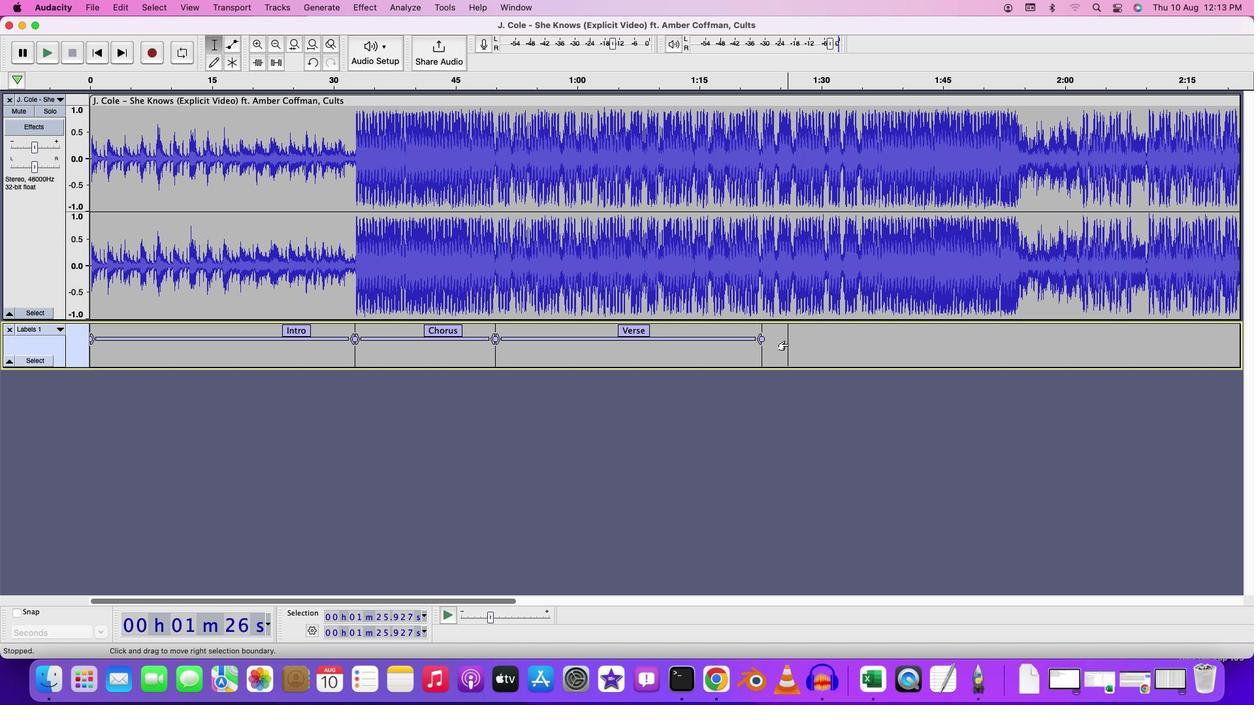 
Action: Mouse moved to (738, 160)
Screenshot: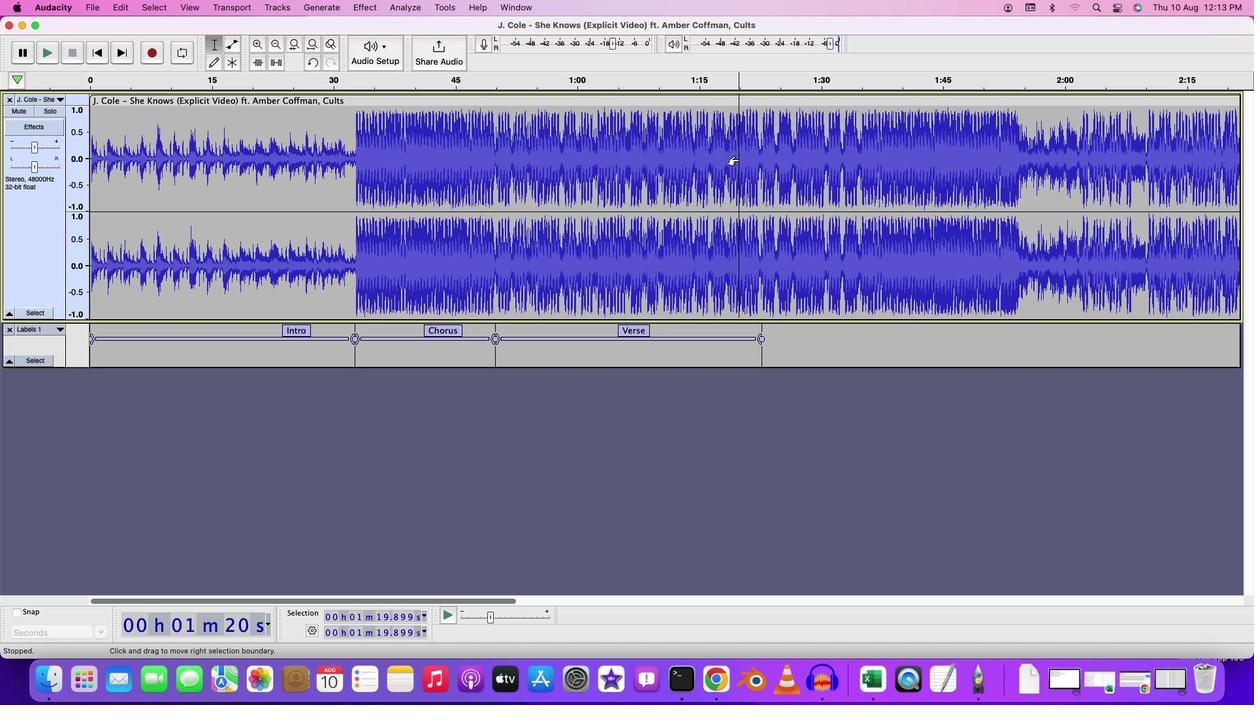 
Action: Mouse pressed left at (738, 160)
Screenshot: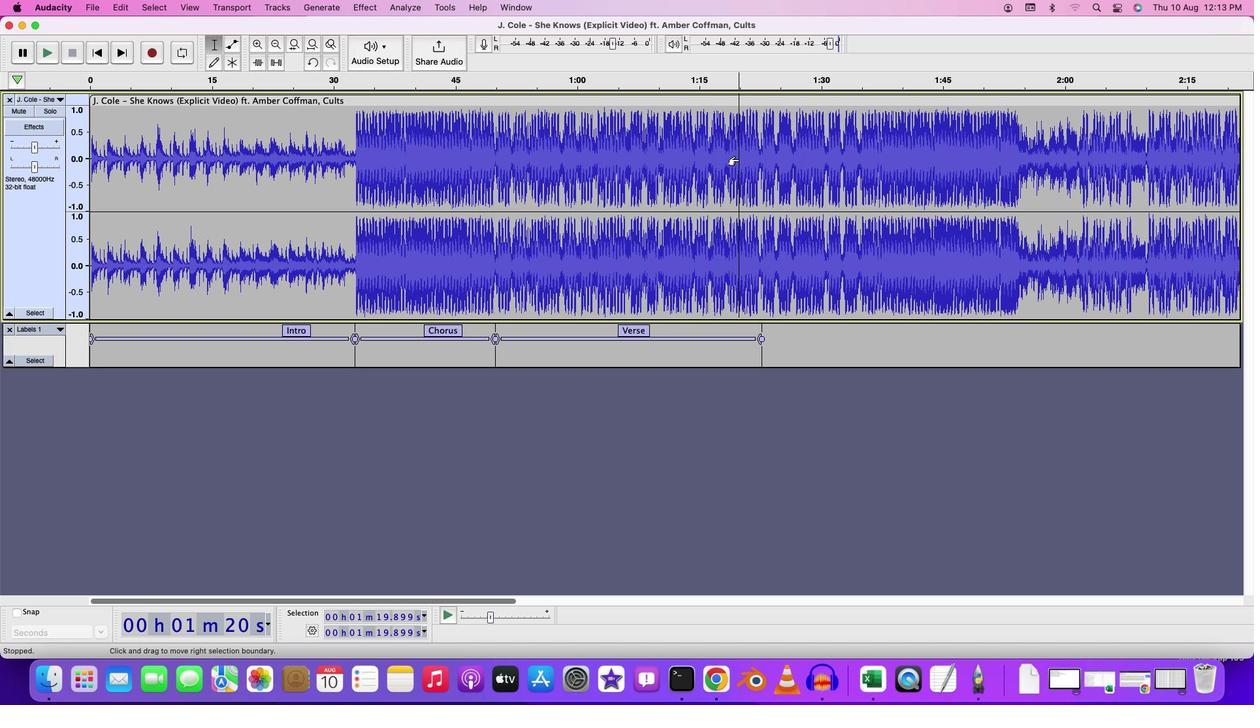 
Action: Mouse moved to (738, 160)
Screenshot: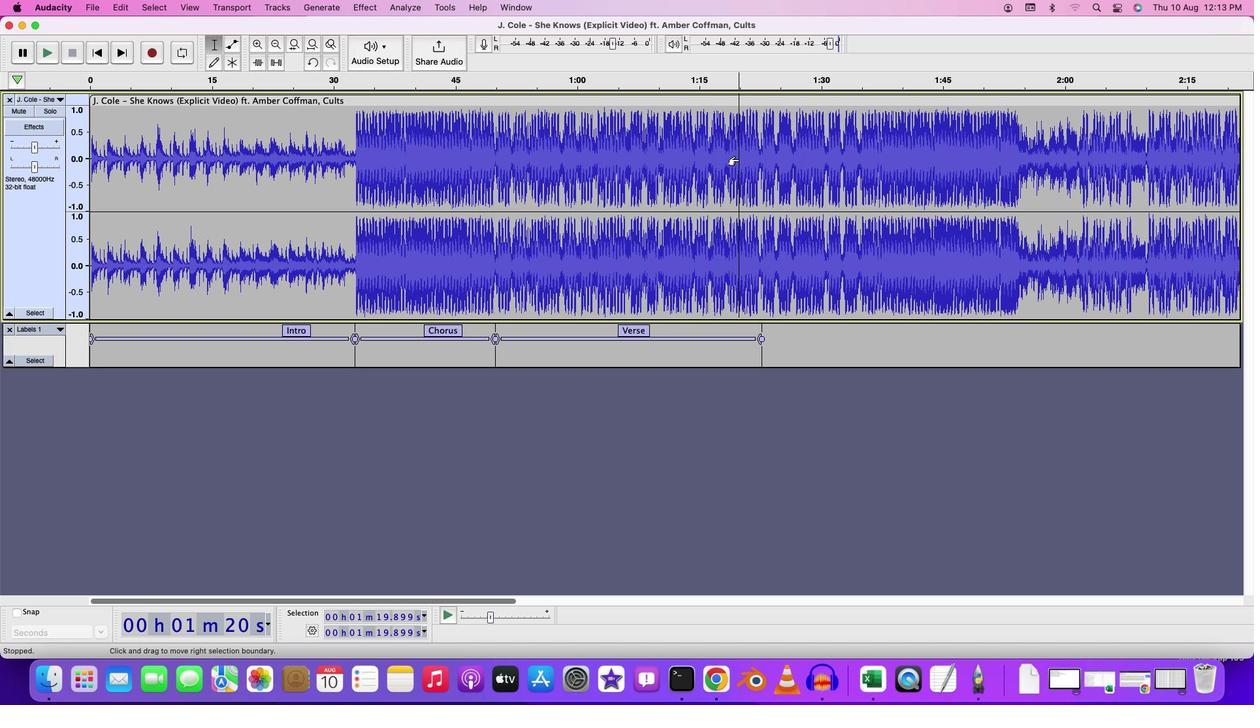 
Action: Key pressed Key.space
Screenshot: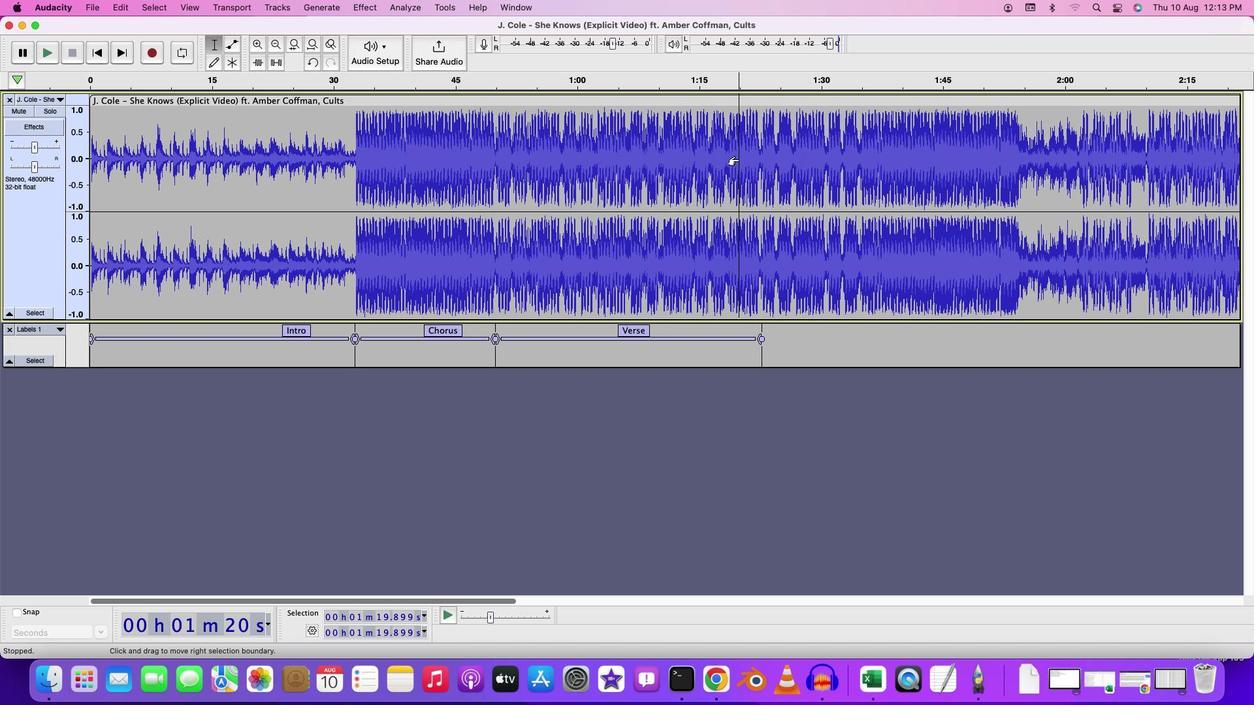 
Action: Mouse moved to (766, 239)
Screenshot: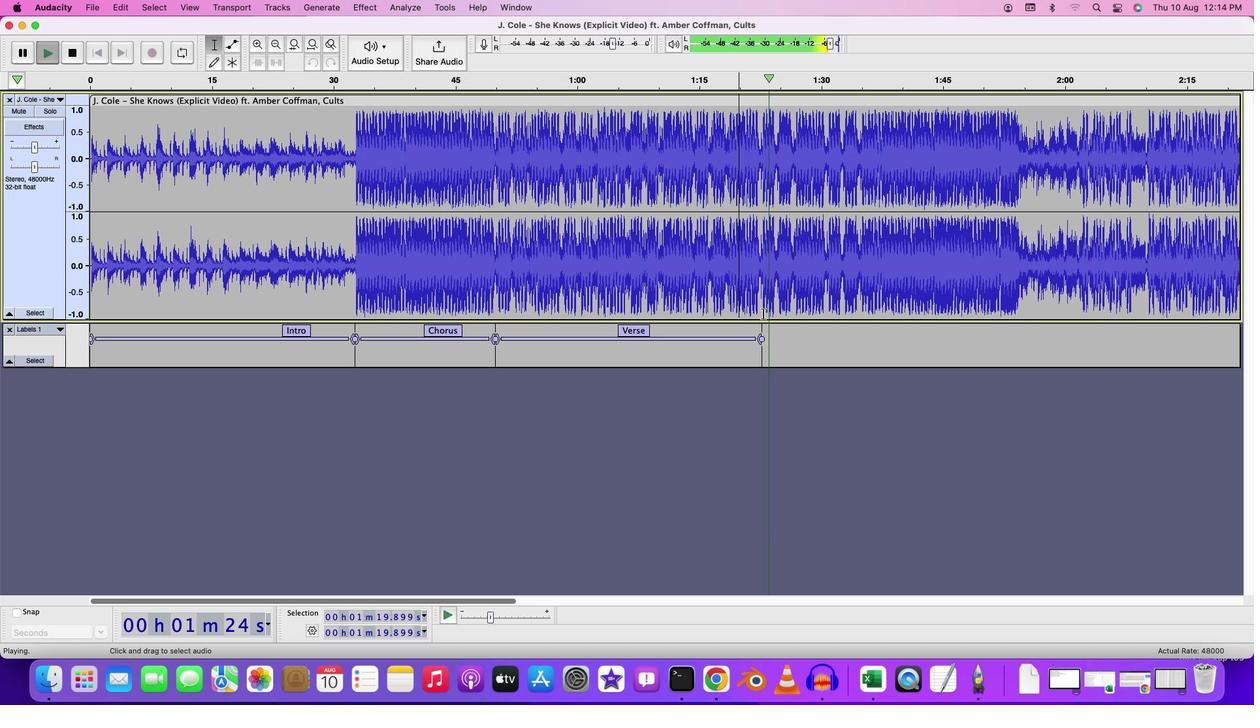 
Action: Key pressed Key.space
Screenshot: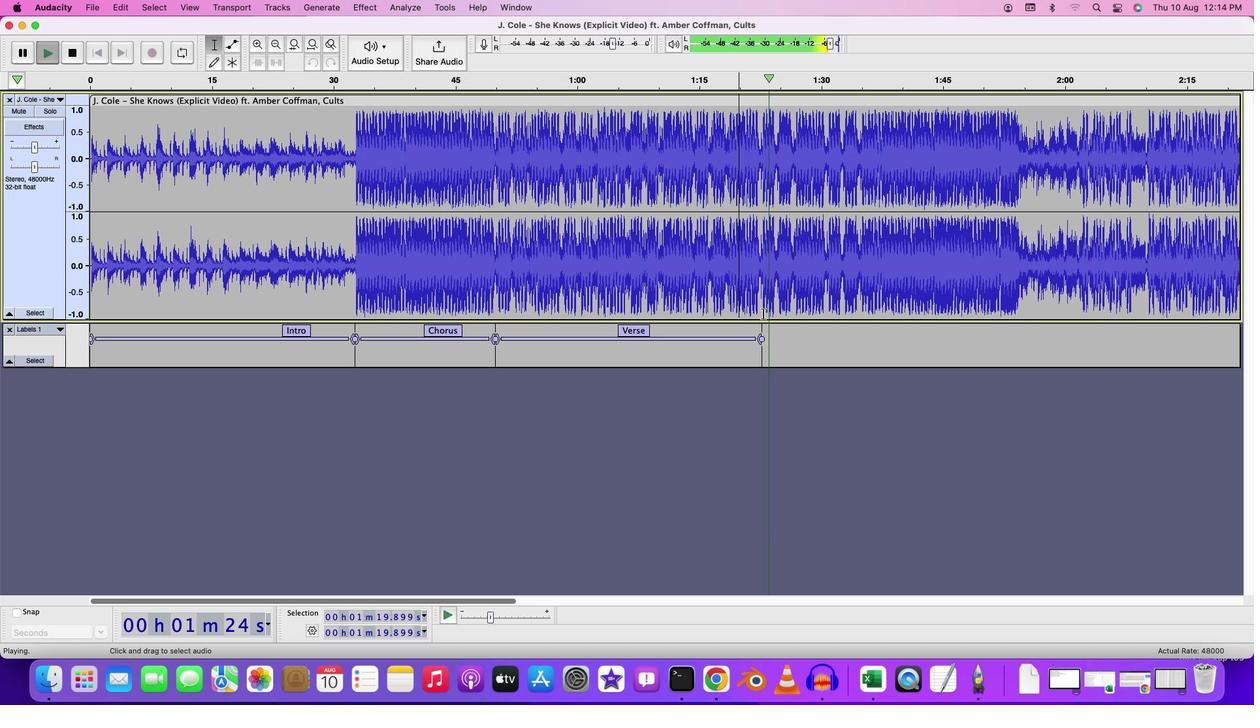 
Action: Mouse moved to (762, 341)
Screenshot: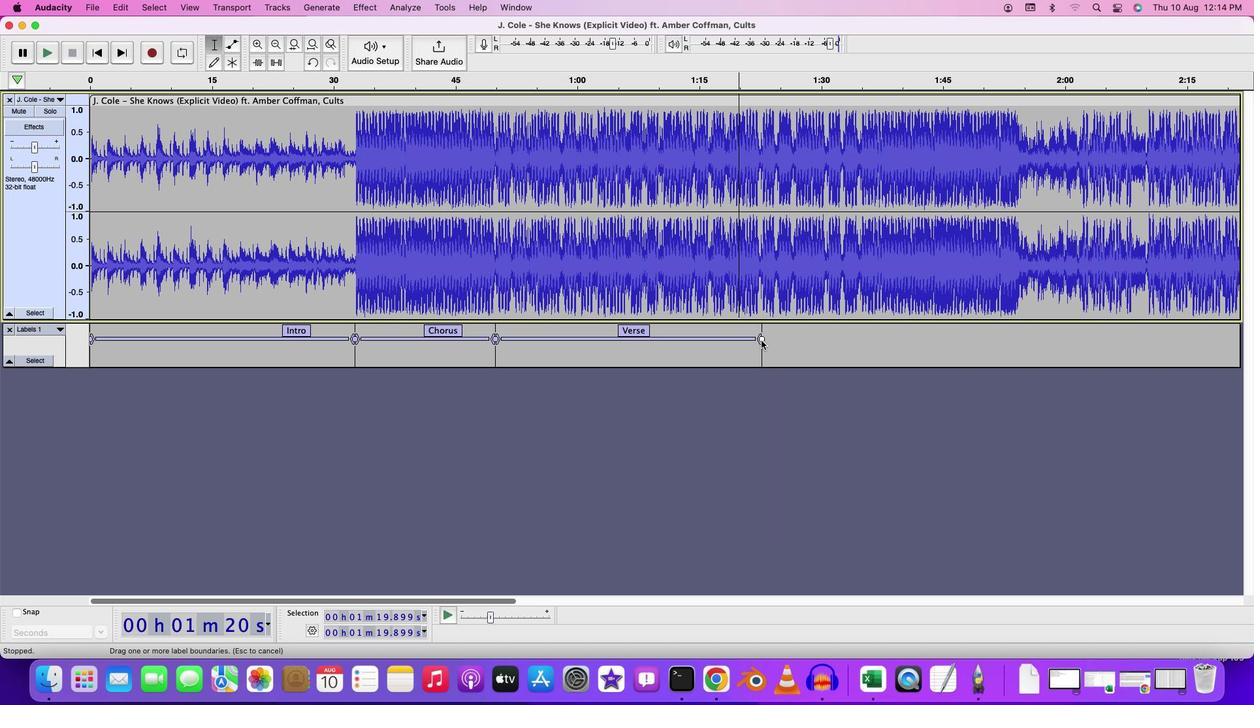 
Action: Mouse pressed left at (762, 341)
Screenshot: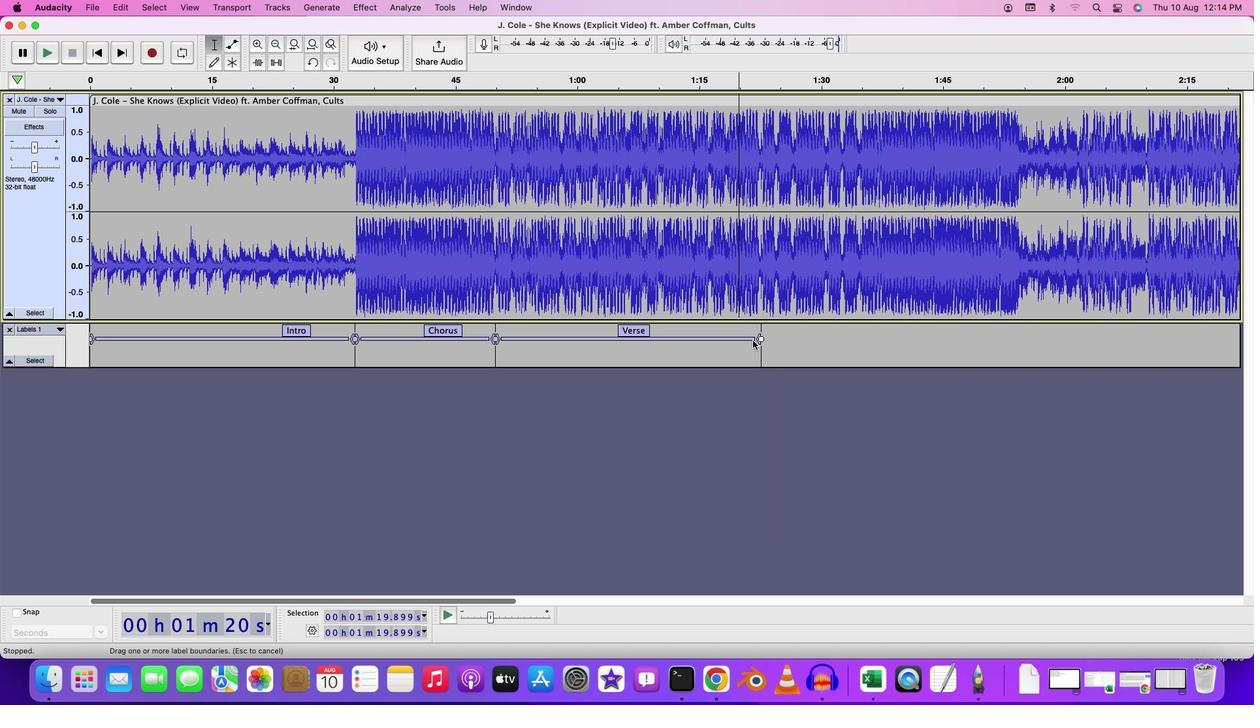 
Action: Mouse moved to (757, 186)
Screenshot: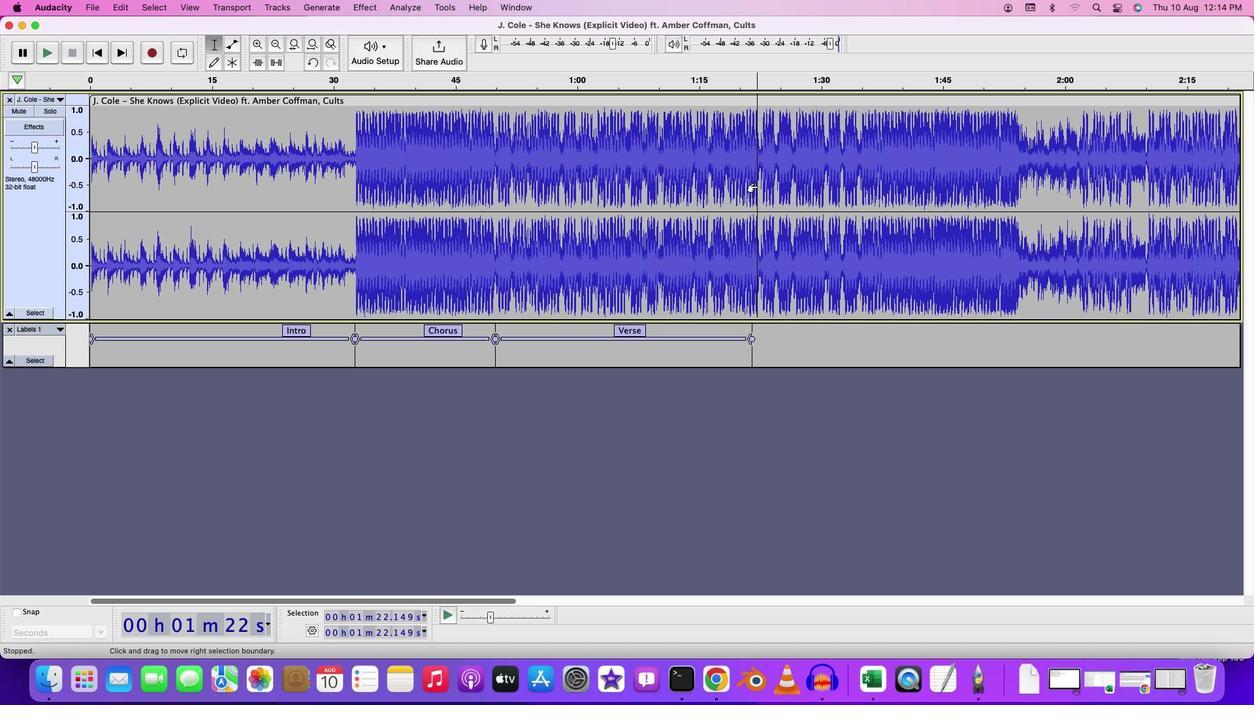 
Action: Mouse pressed left at (757, 186)
Screenshot: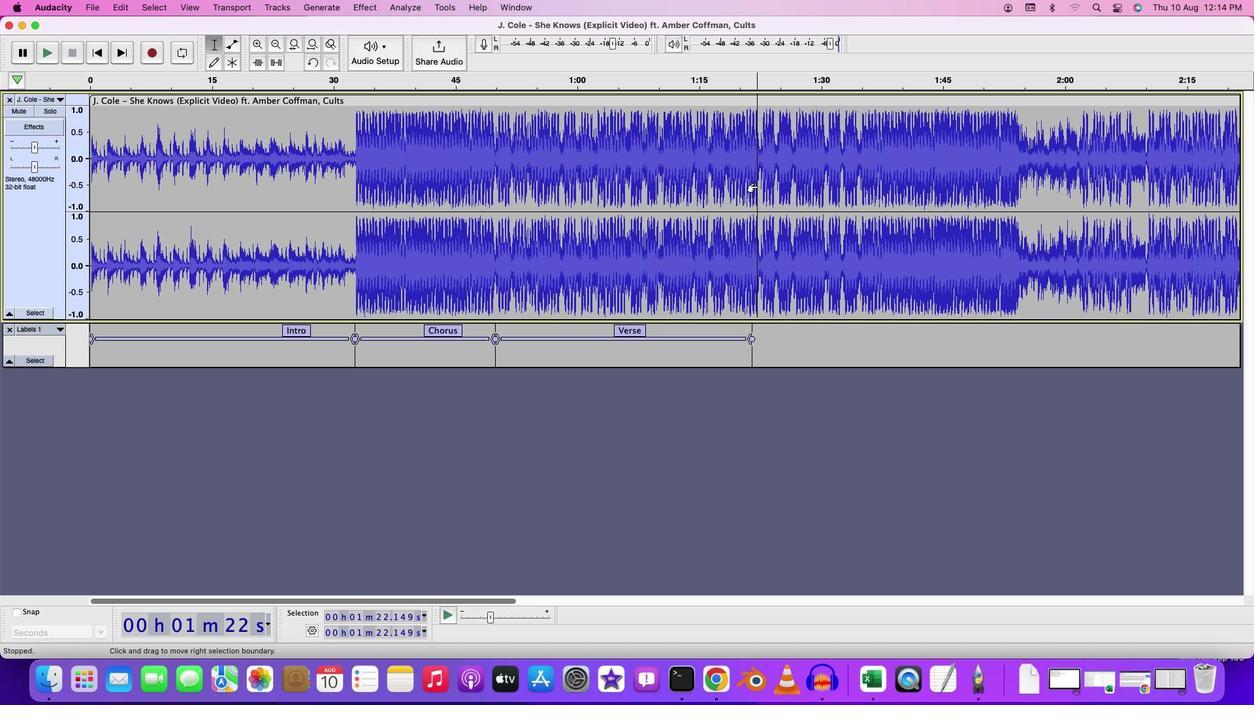
Action: Mouse moved to (757, 186)
Screenshot: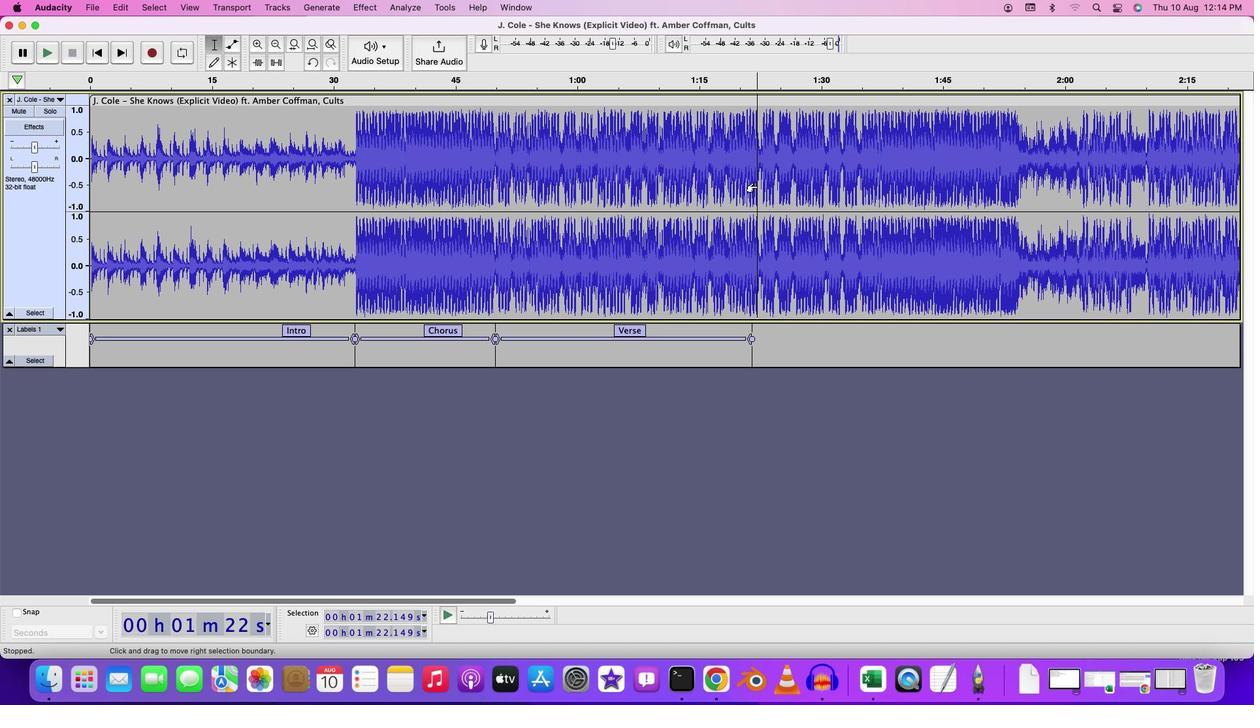 
Action: Key pressed Key.space
Screenshot: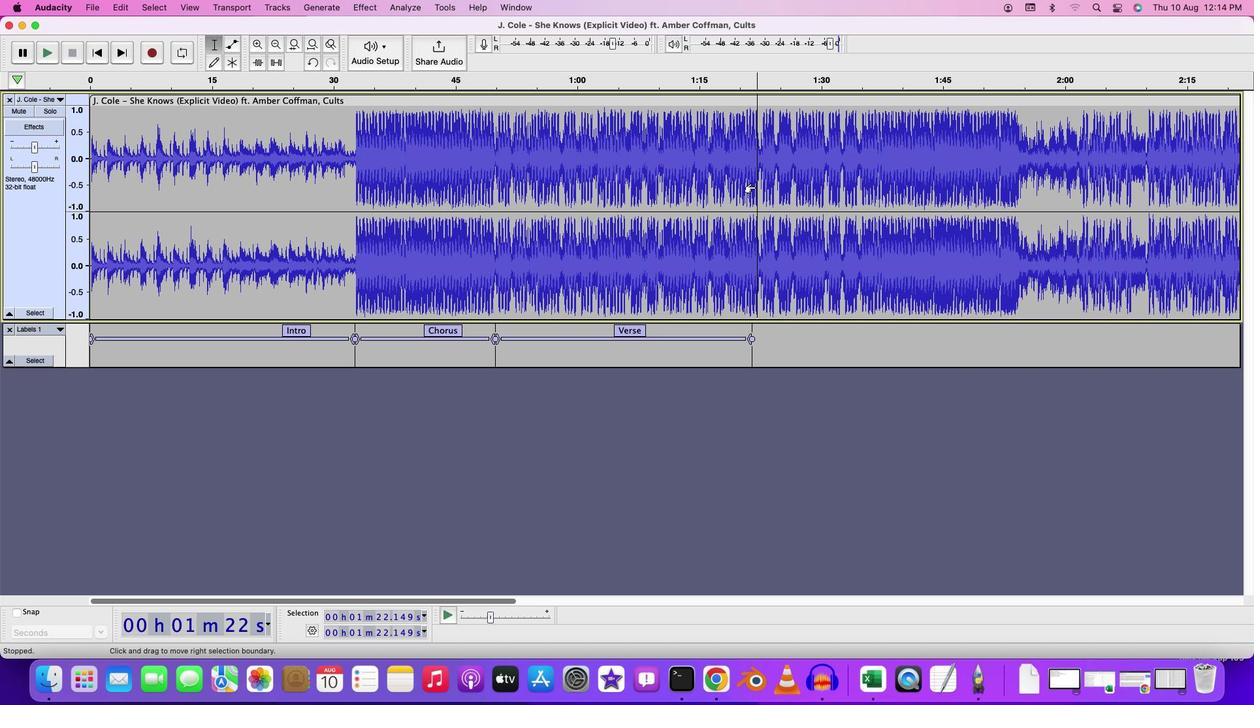 
Action: Mouse moved to (749, 183)
Screenshot: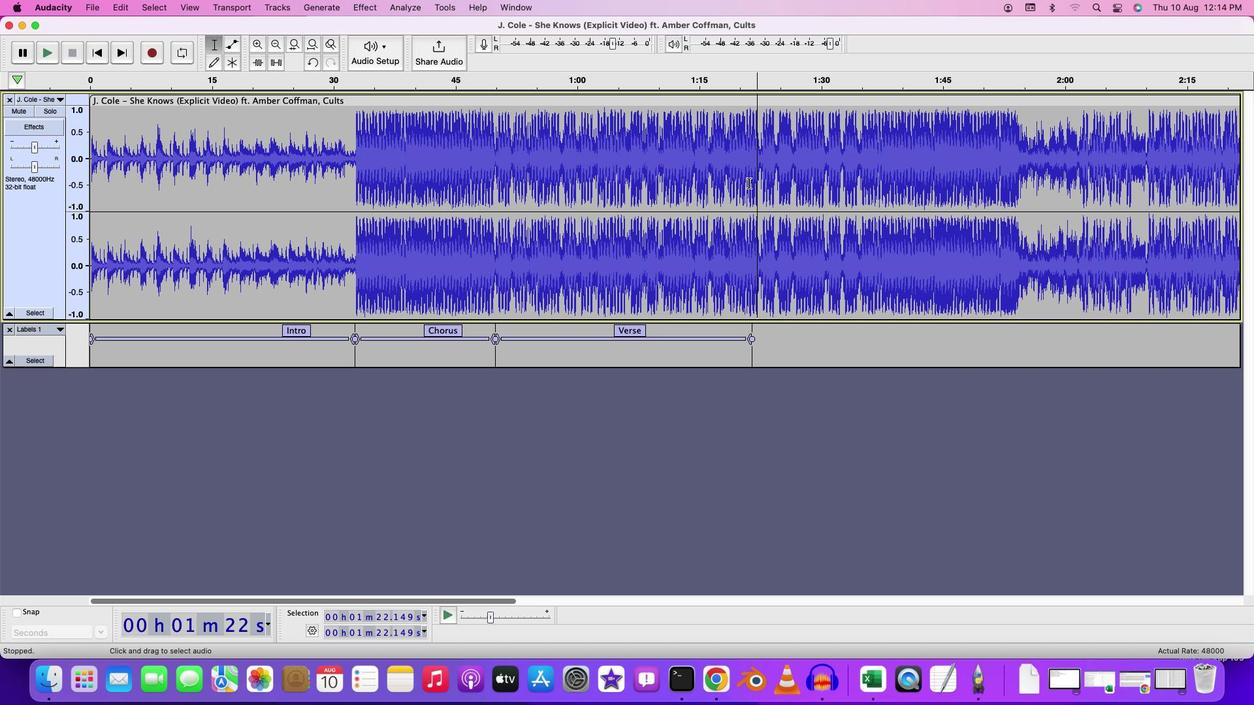 
Action: Mouse pressed left at (749, 183)
Screenshot: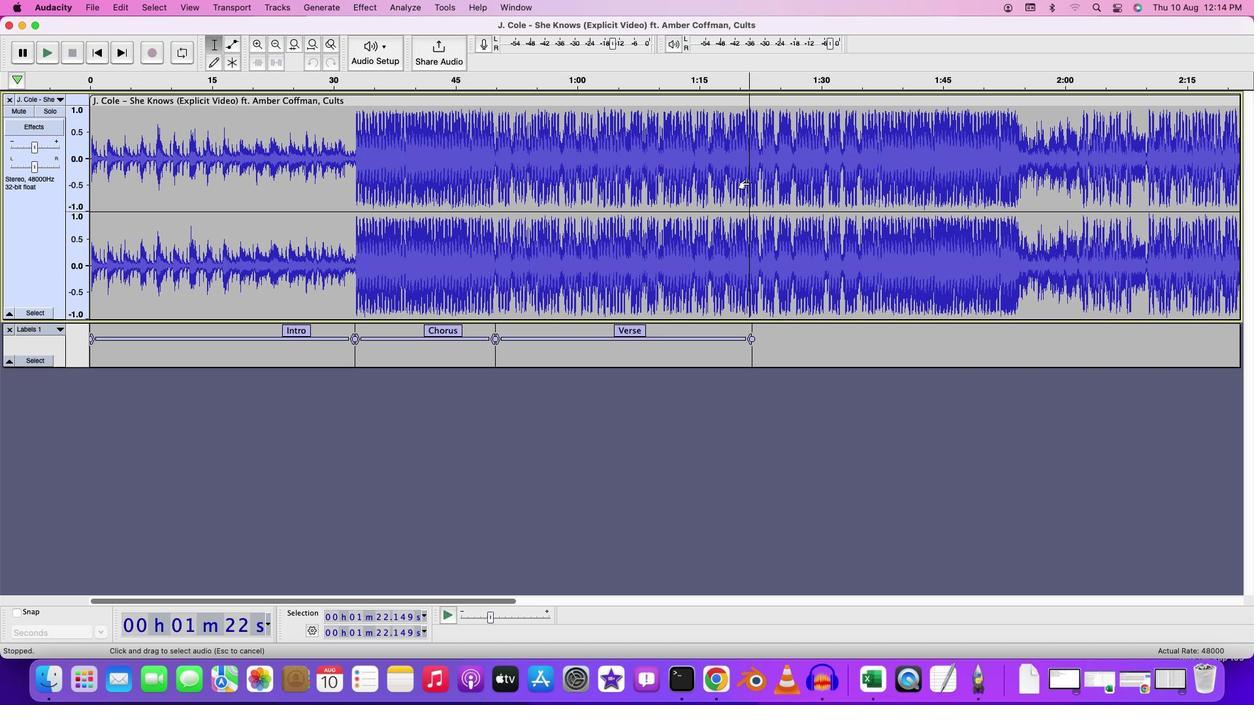 
Action: Mouse moved to (1019, 76)
Screenshot: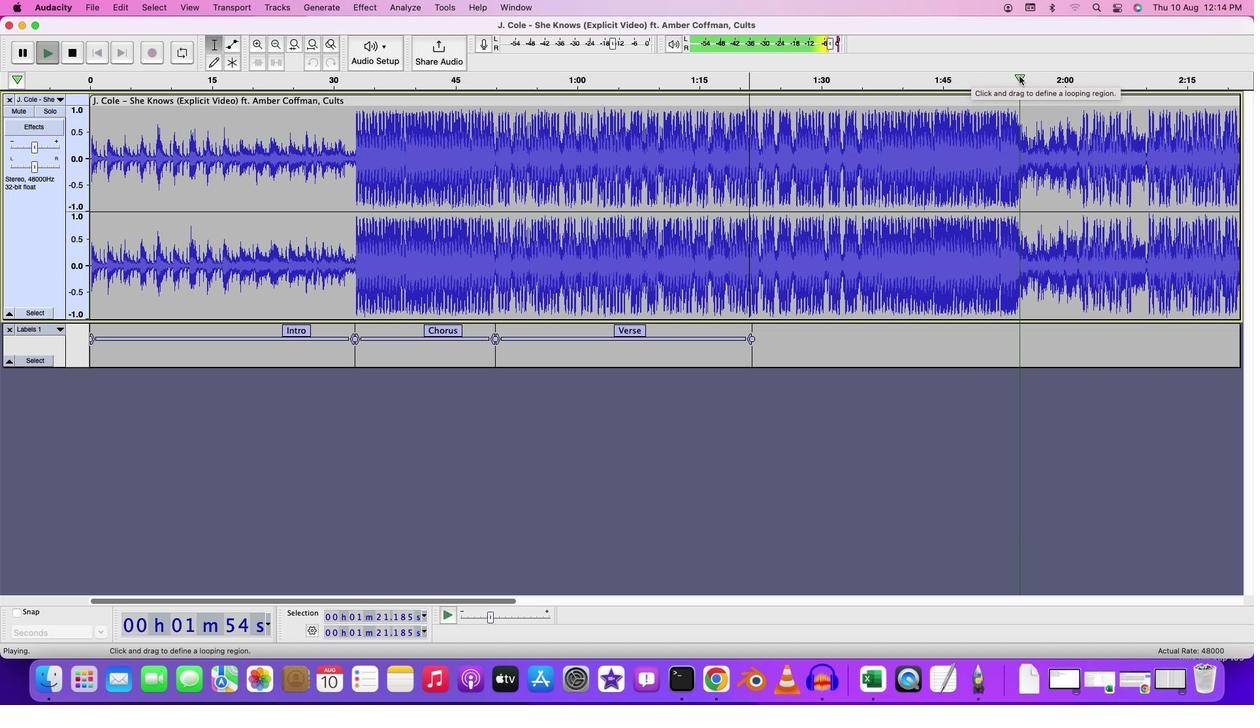 
Action: Mouse pressed left at (1019, 76)
Screenshot: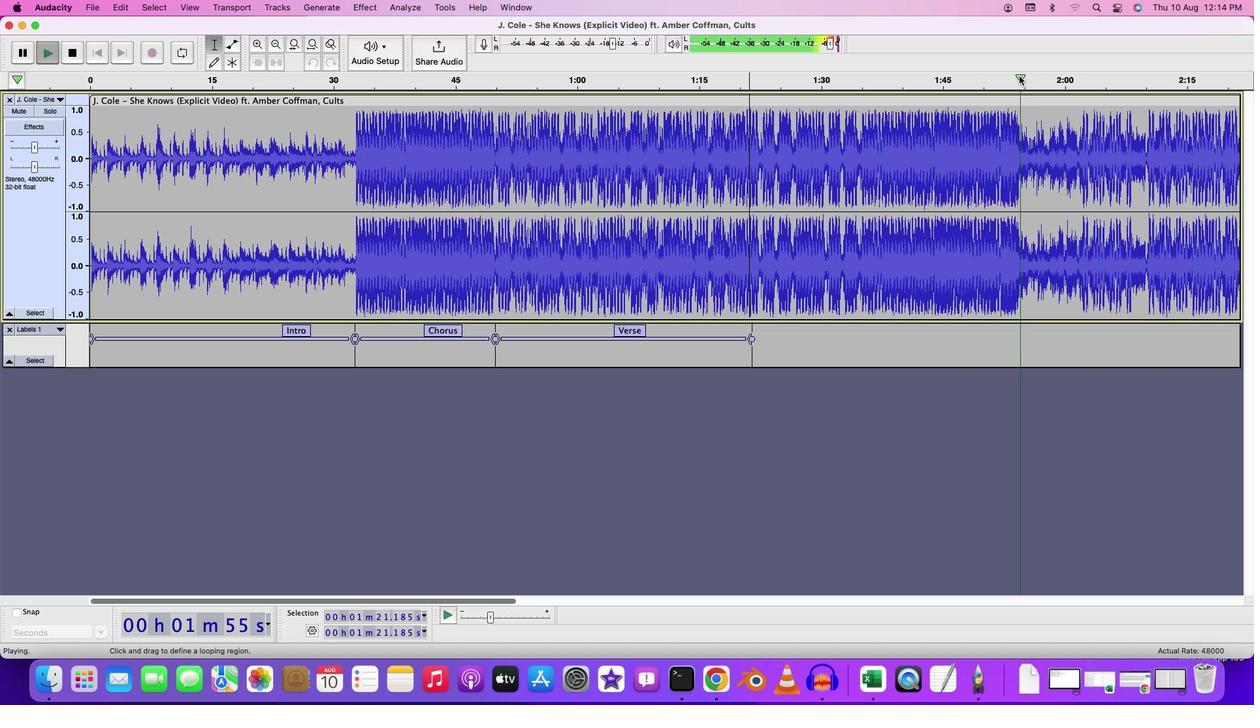 
Action: Mouse moved to (1055, 142)
Screenshot: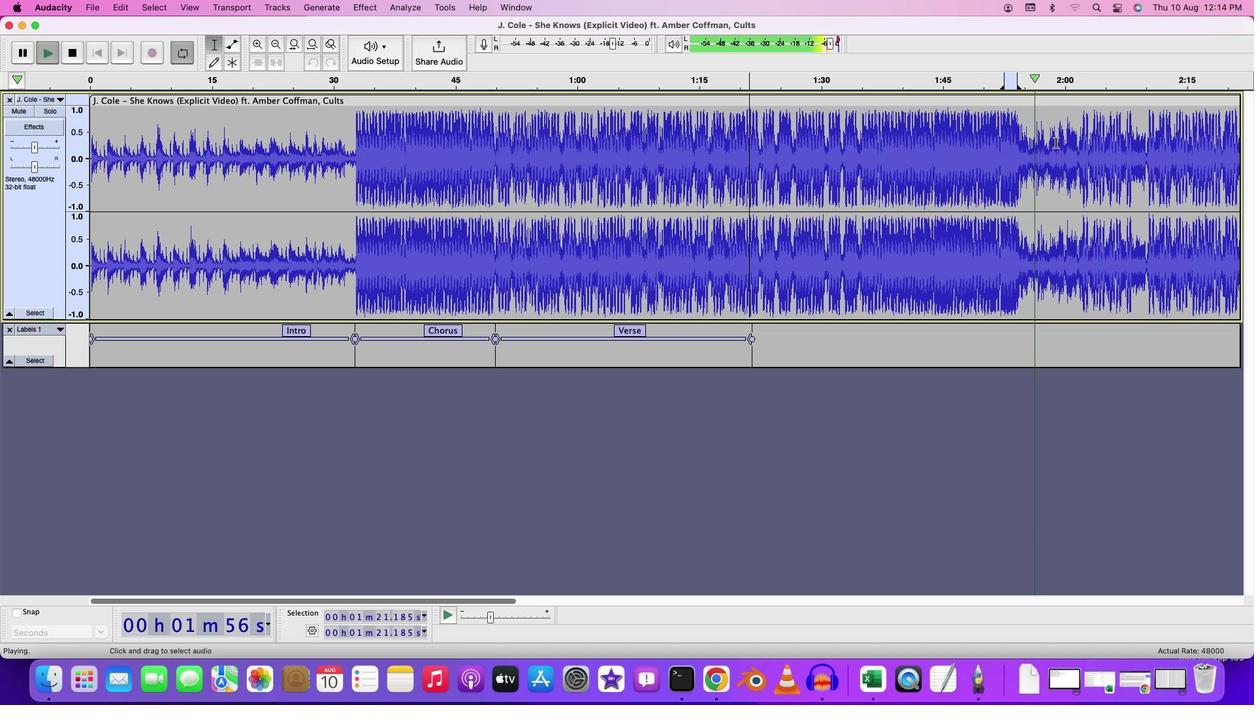 
Action: Key pressed Key.space
Screenshot: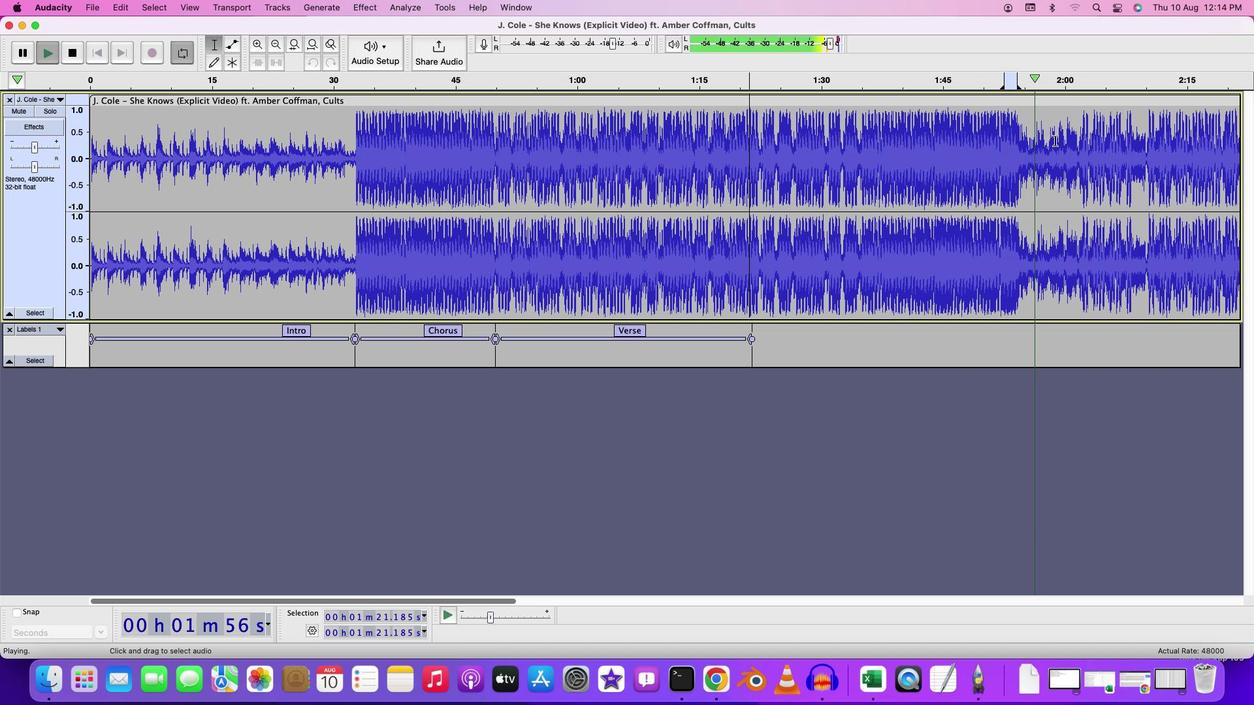 
Action: Mouse moved to (1039, 116)
Screenshot: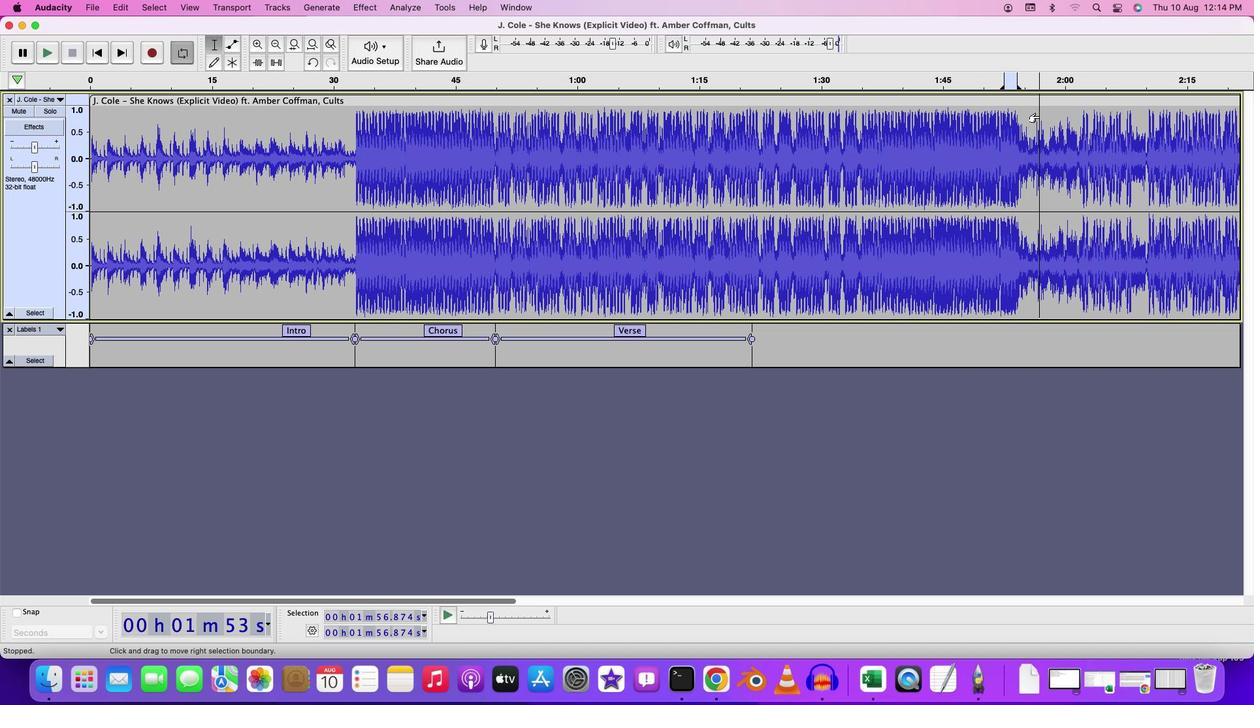 
Action: Mouse pressed left at (1039, 116)
Screenshot: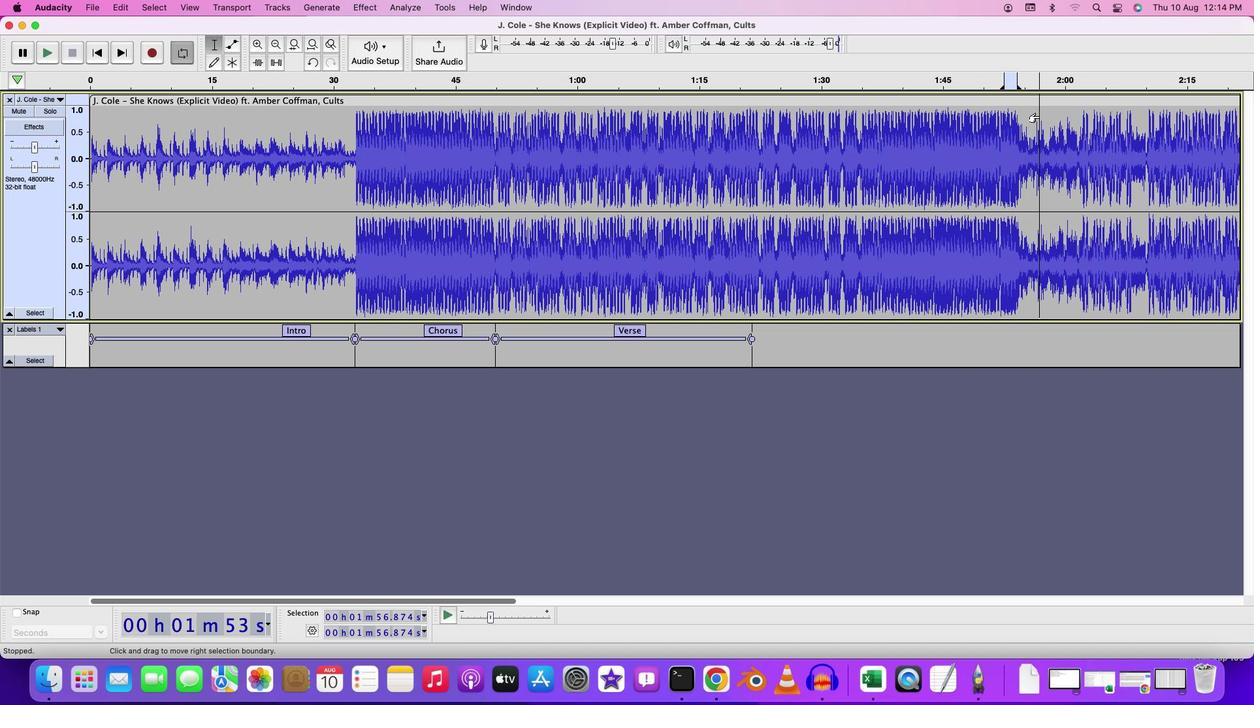 
Action: Mouse moved to (1017, 87)
Screenshot: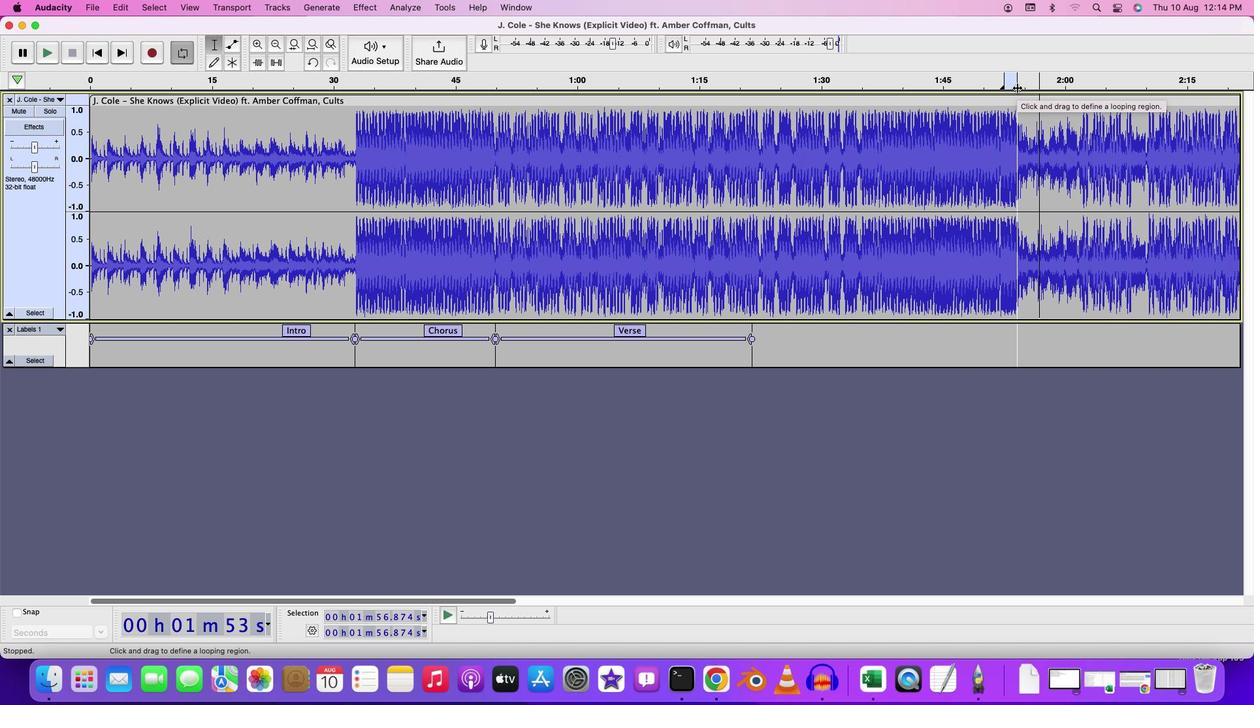 
Action: Mouse pressed left at (1017, 87)
Screenshot: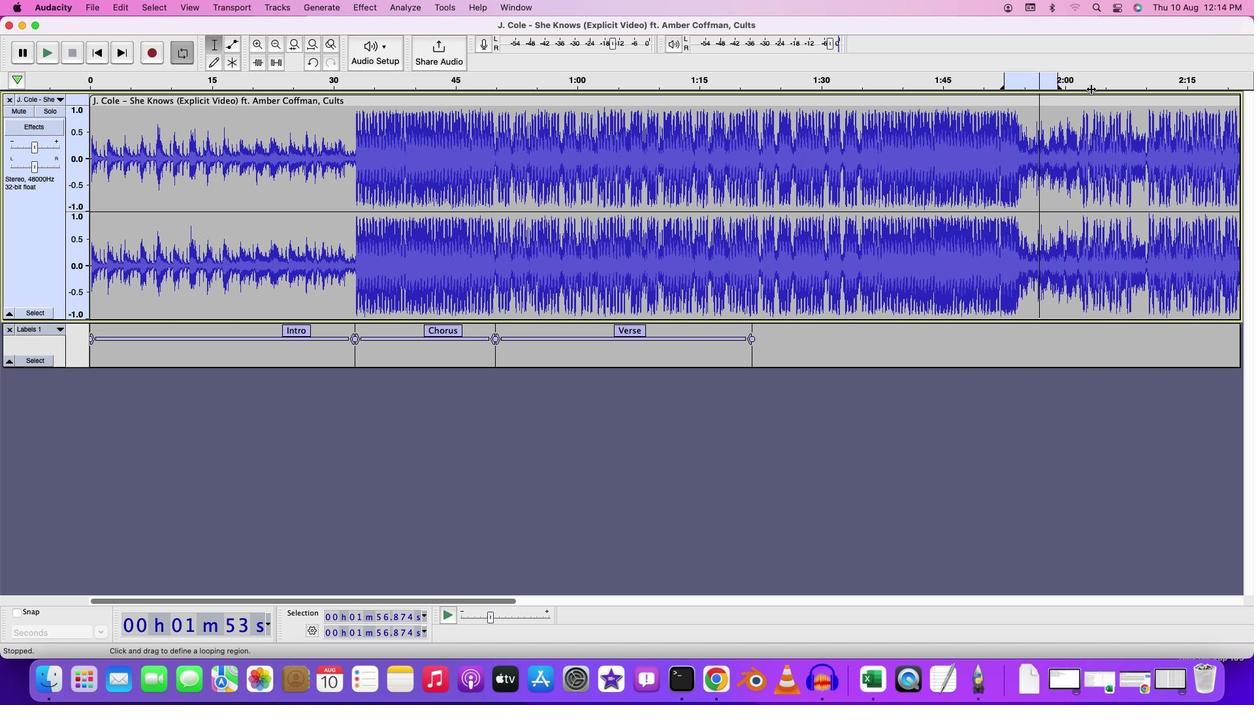 
Action: Mouse moved to (1002, 87)
Screenshot: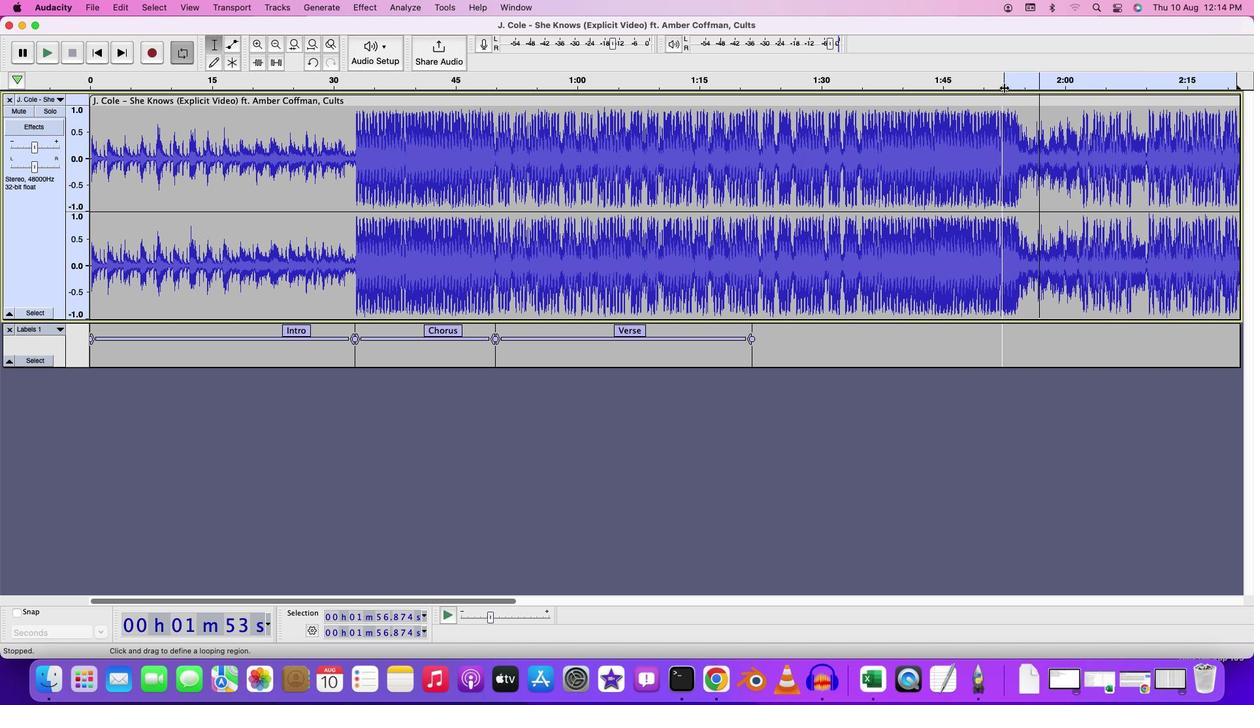 
Action: Mouse pressed left at (1002, 87)
Screenshot: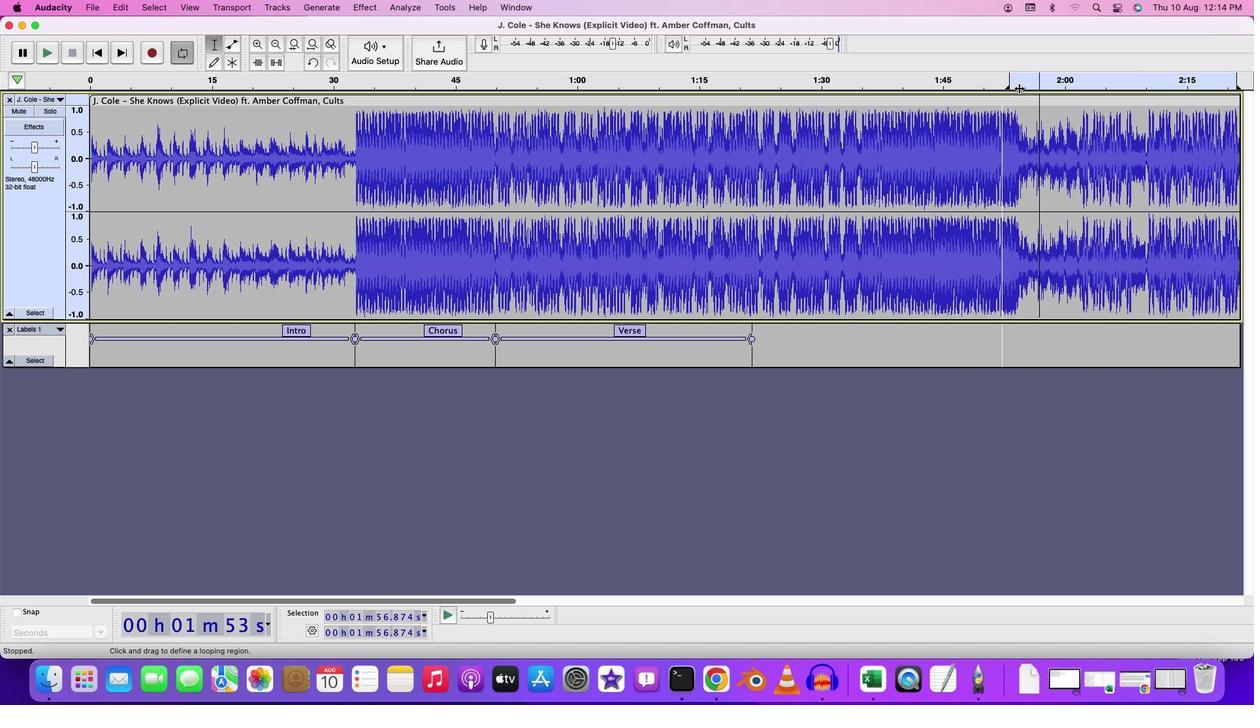 
Action: Mouse moved to (1029, 154)
Screenshot: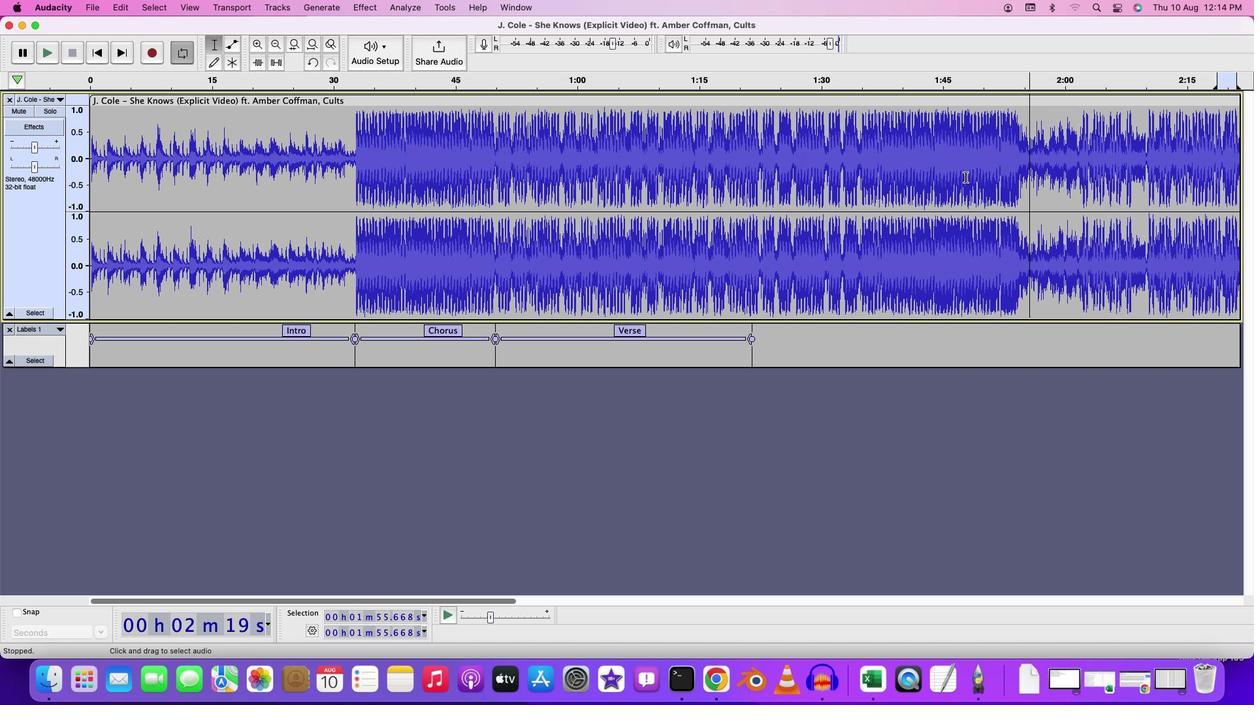 
Action: Mouse pressed left at (1029, 154)
Screenshot: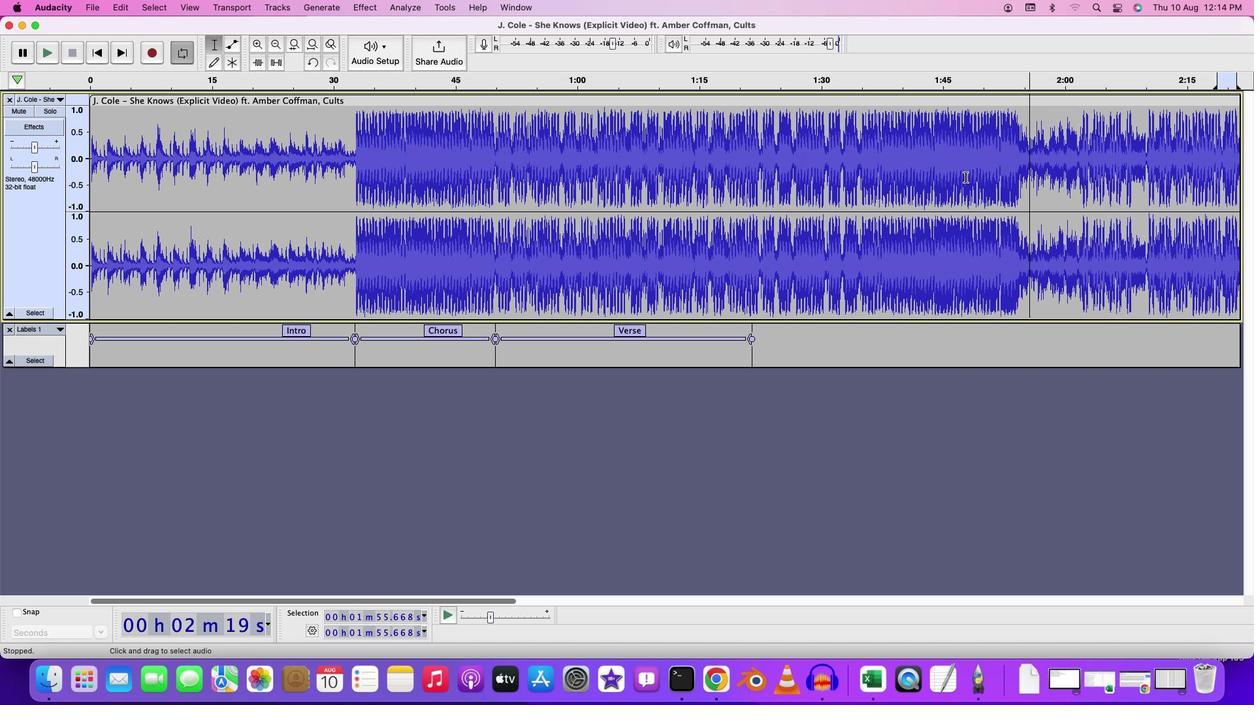 
Action: Mouse moved to (857, 257)
Screenshot: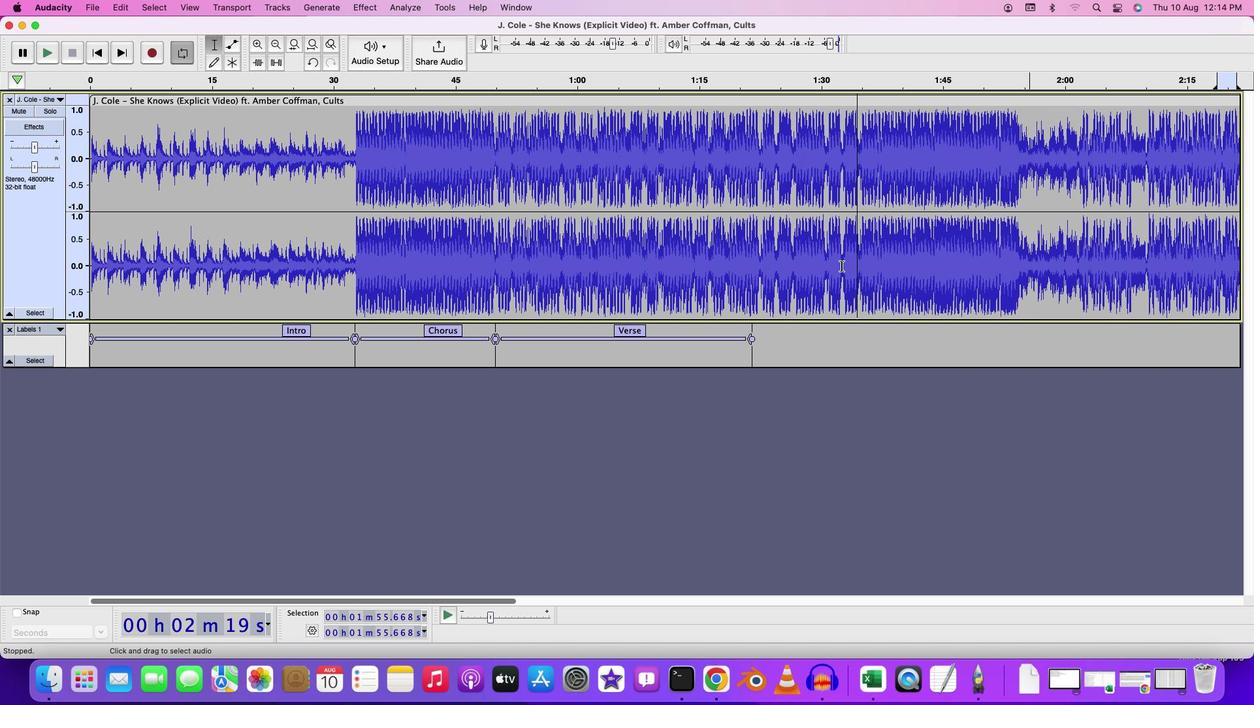 
Action: Mouse pressed left at (857, 257)
Screenshot: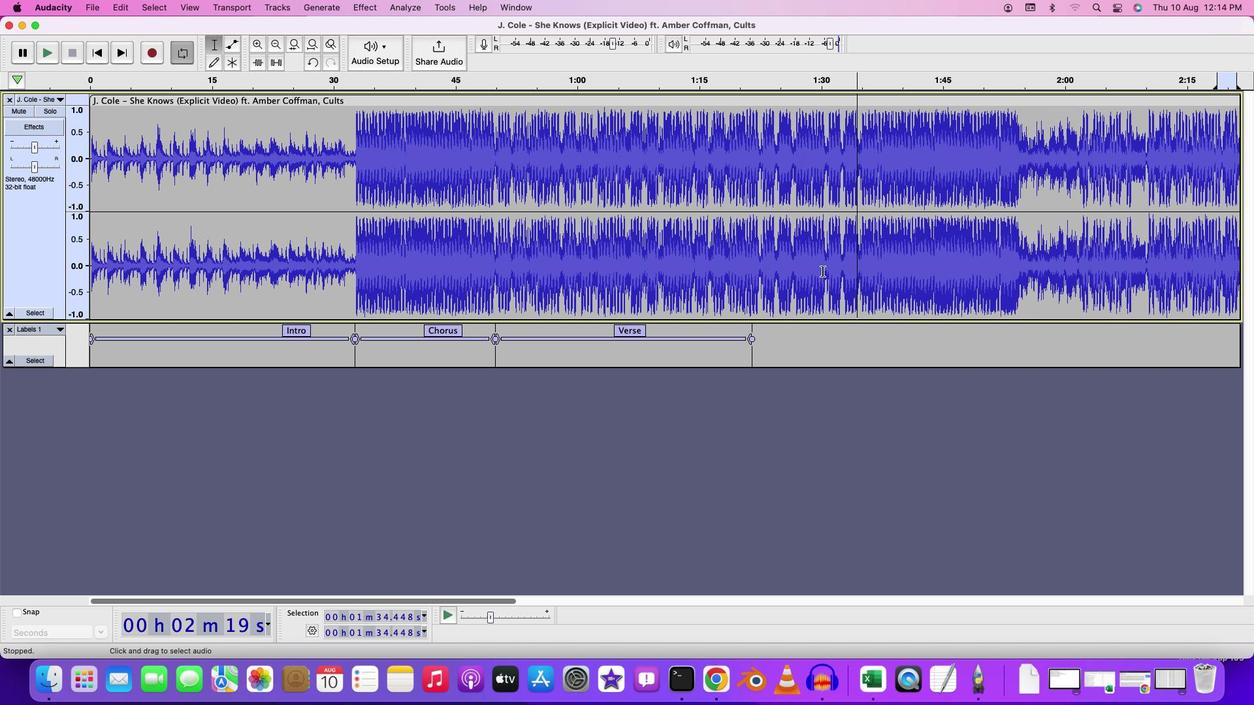 
Action: Mouse moved to (753, 290)
Screenshot: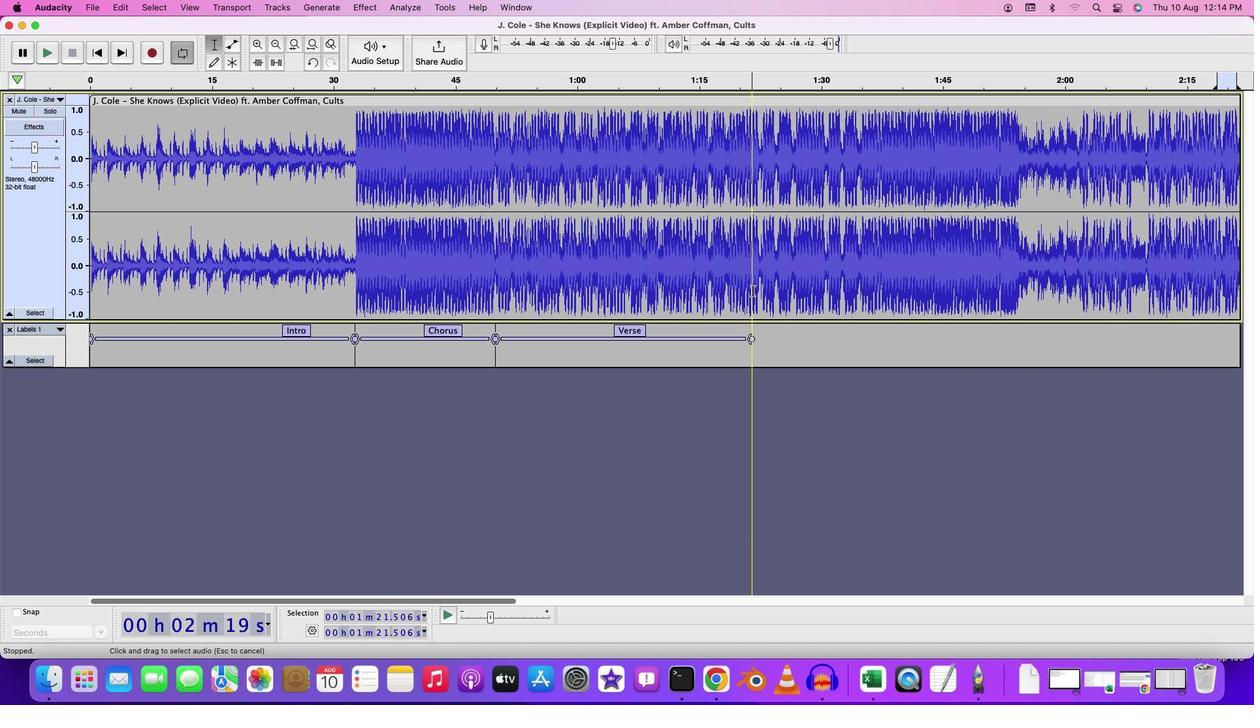 
Action: Mouse pressed left at (753, 290)
Screenshot: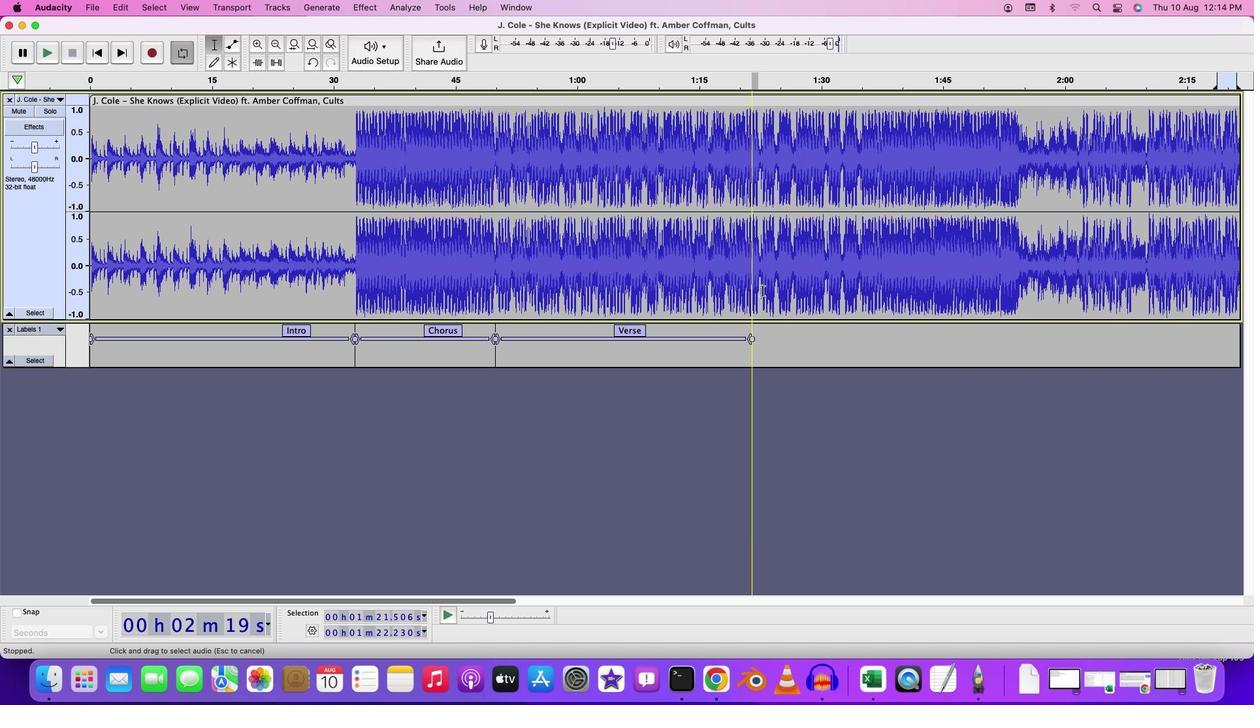 
Action: Mouse moved to (861, 246)
Screenshot: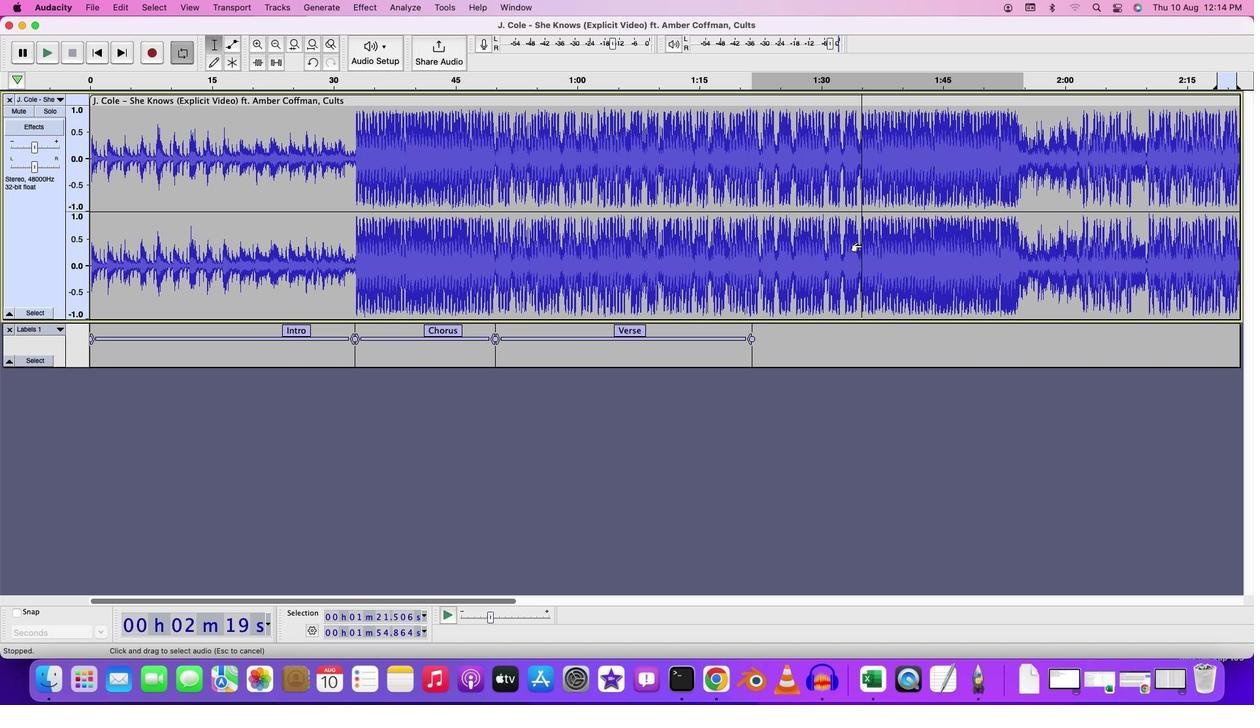 
Action: Mouse pressed left at (861, 246)
Screenshot: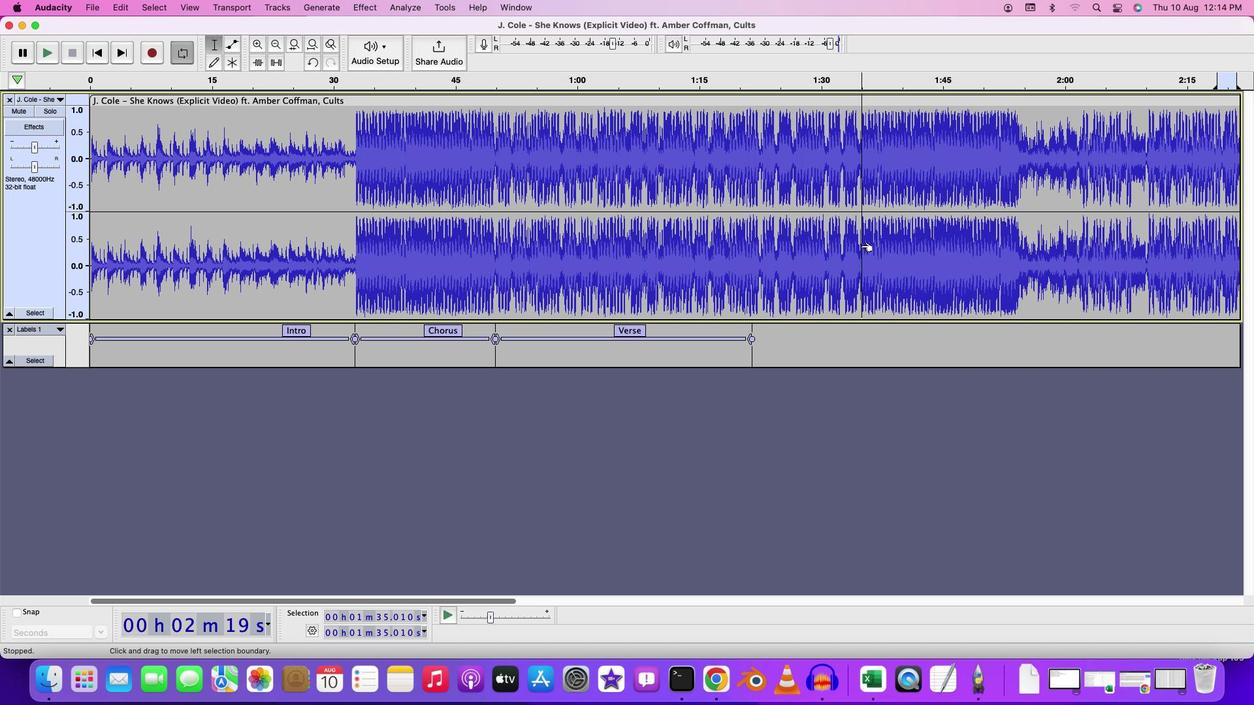 
Action: Mouse moved to (750, 338)
Screenshot: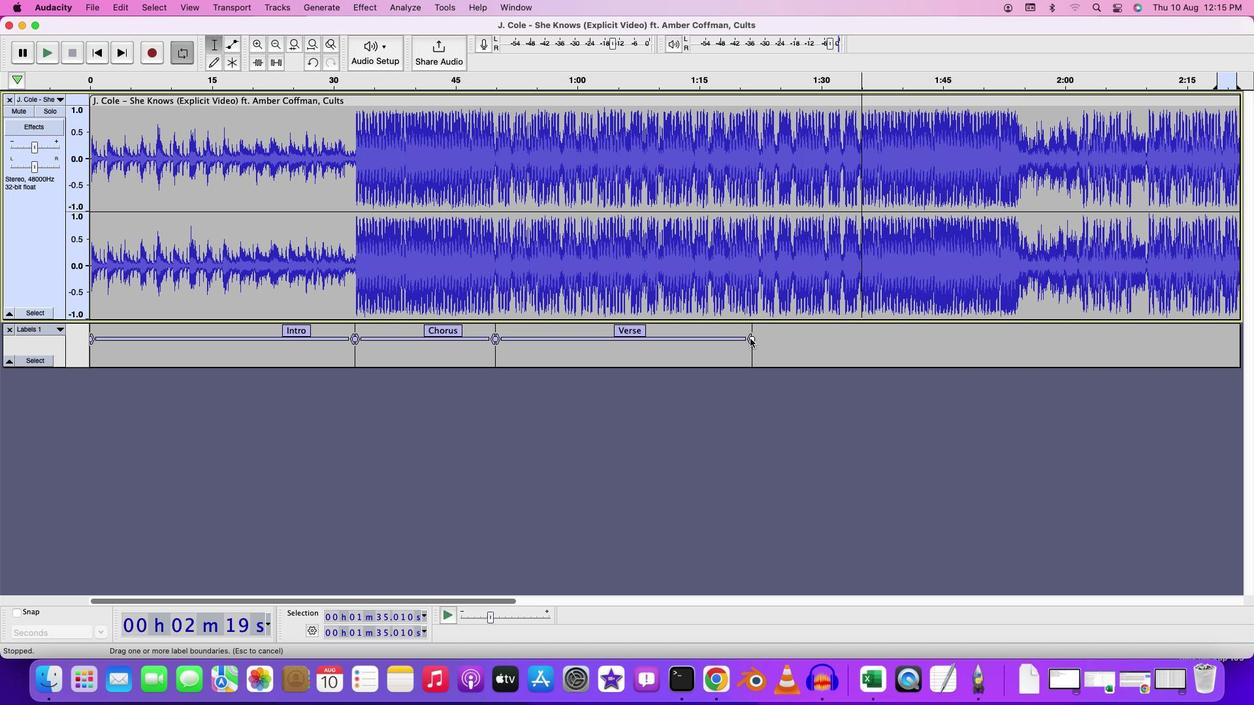 
Action: Mouse pressed left at (750, 338)
Screenshot: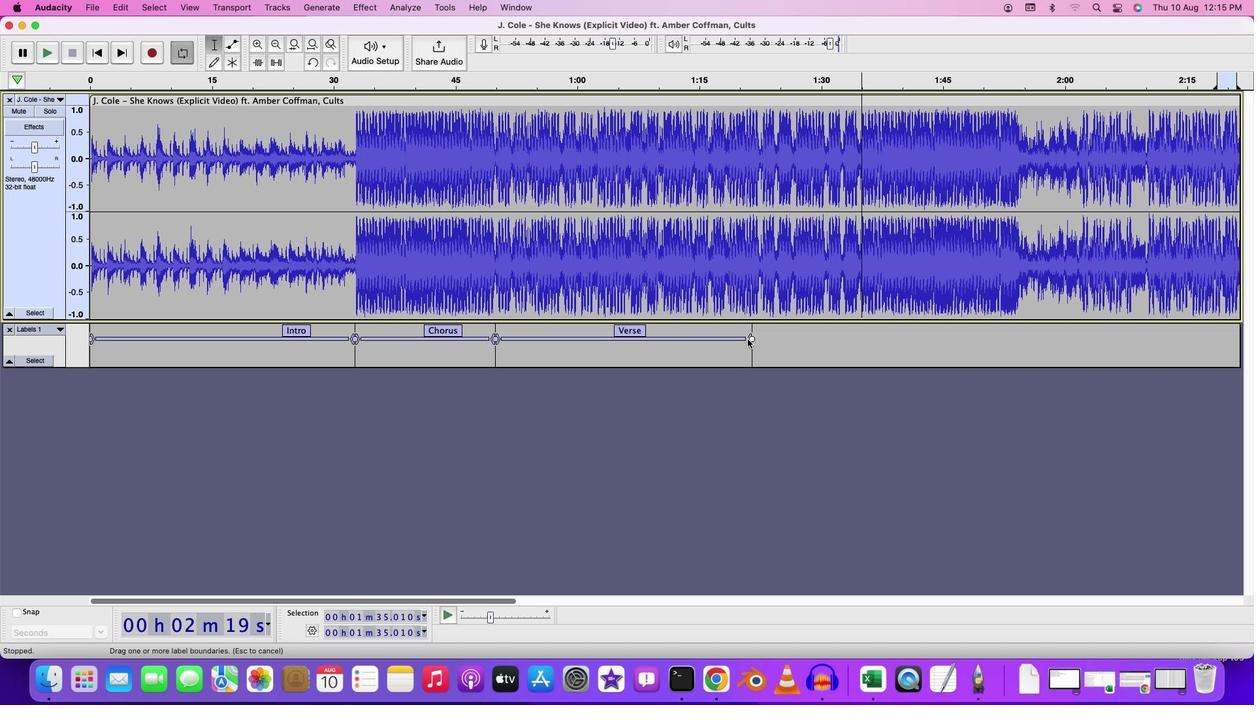 
Action: Mouse moved to (731, 214)
Screenshot: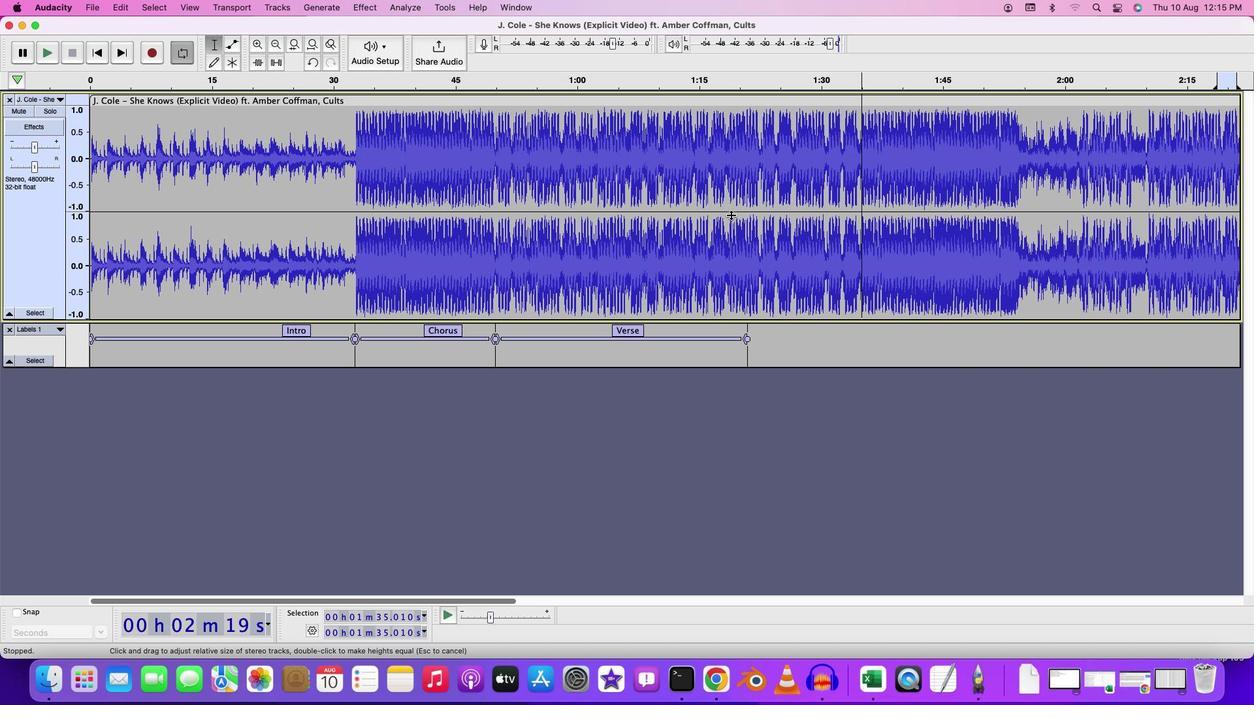 
Action: Mouse pressed left at (731, 214)
Screenshot: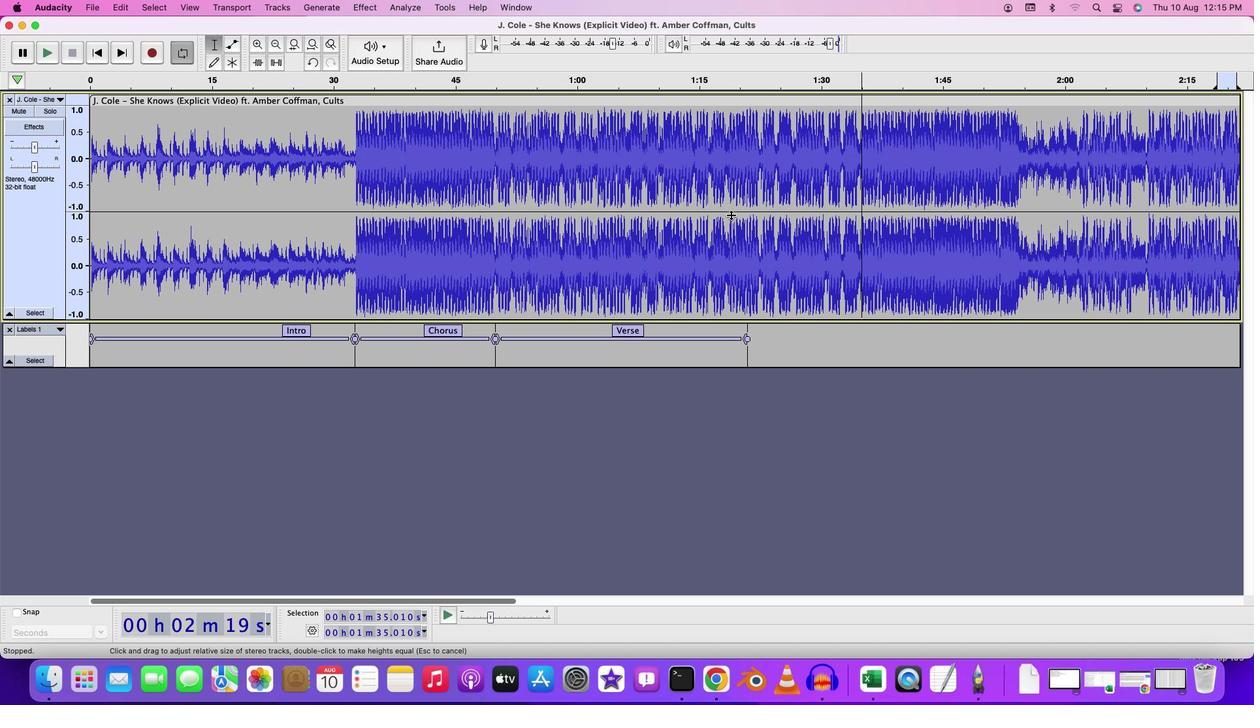 
Action: Mouse moved to (734, 214)
Screenshot: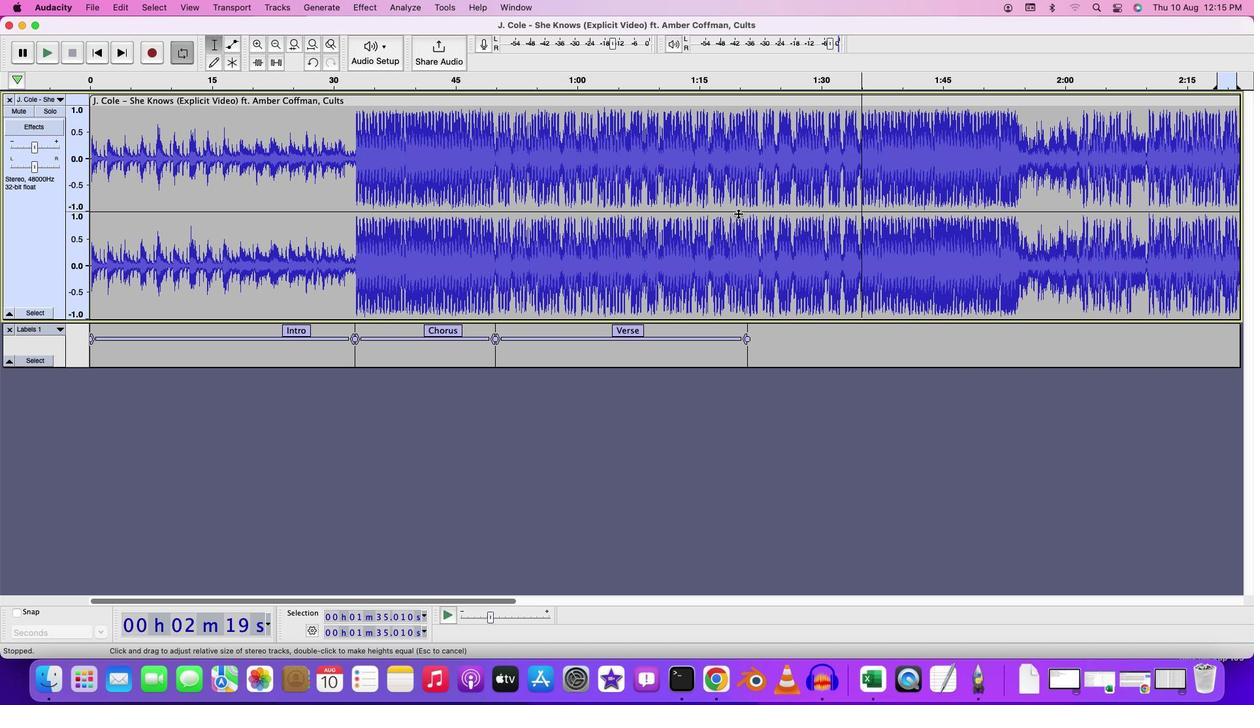 
Action: Key pressed Key.space
Screenshot: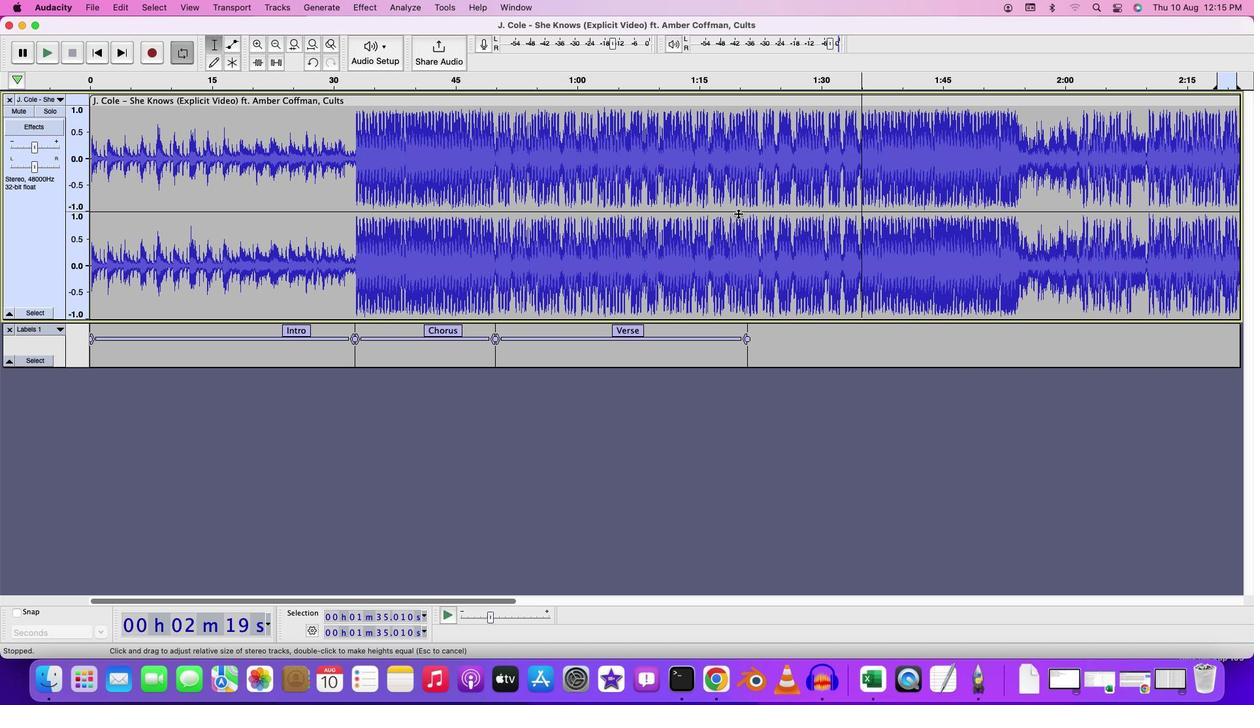 
Action: Mouse moved to (740, 147)
Screenshot: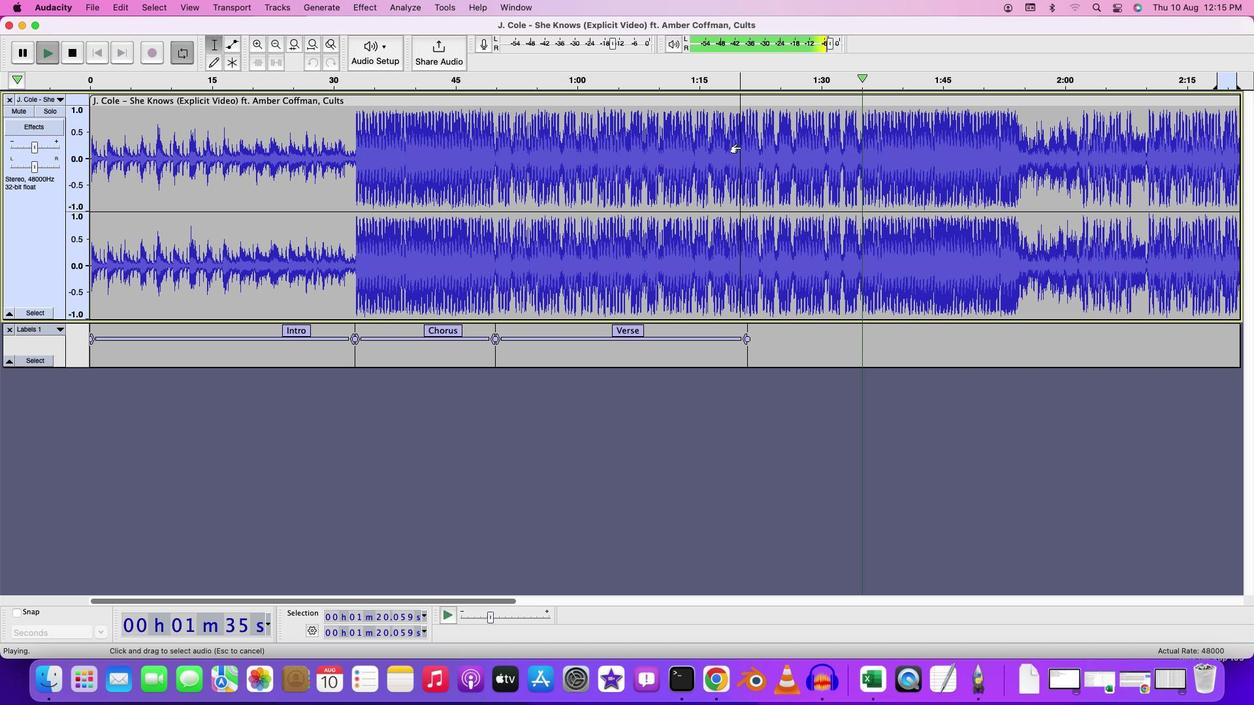 
Action: Mouse pressed left at (740, 147)
Screenshot: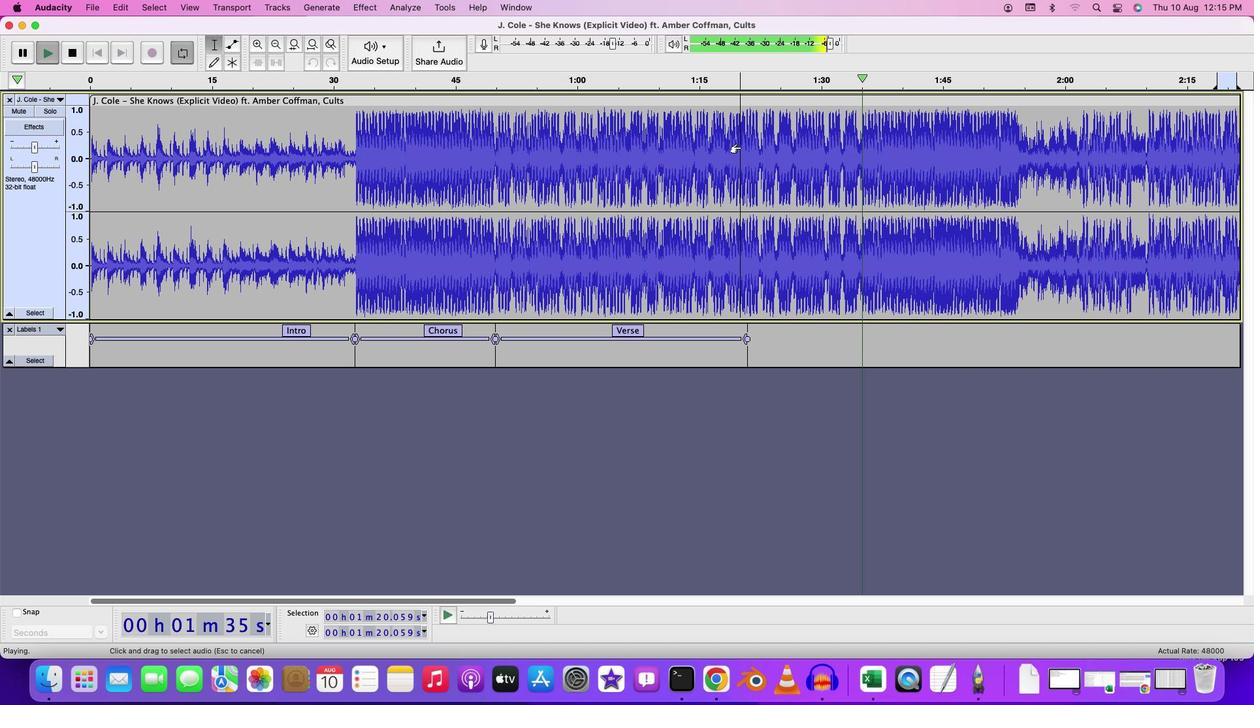 
Action: Key pressed Key.spaceKey.space
Screenshot: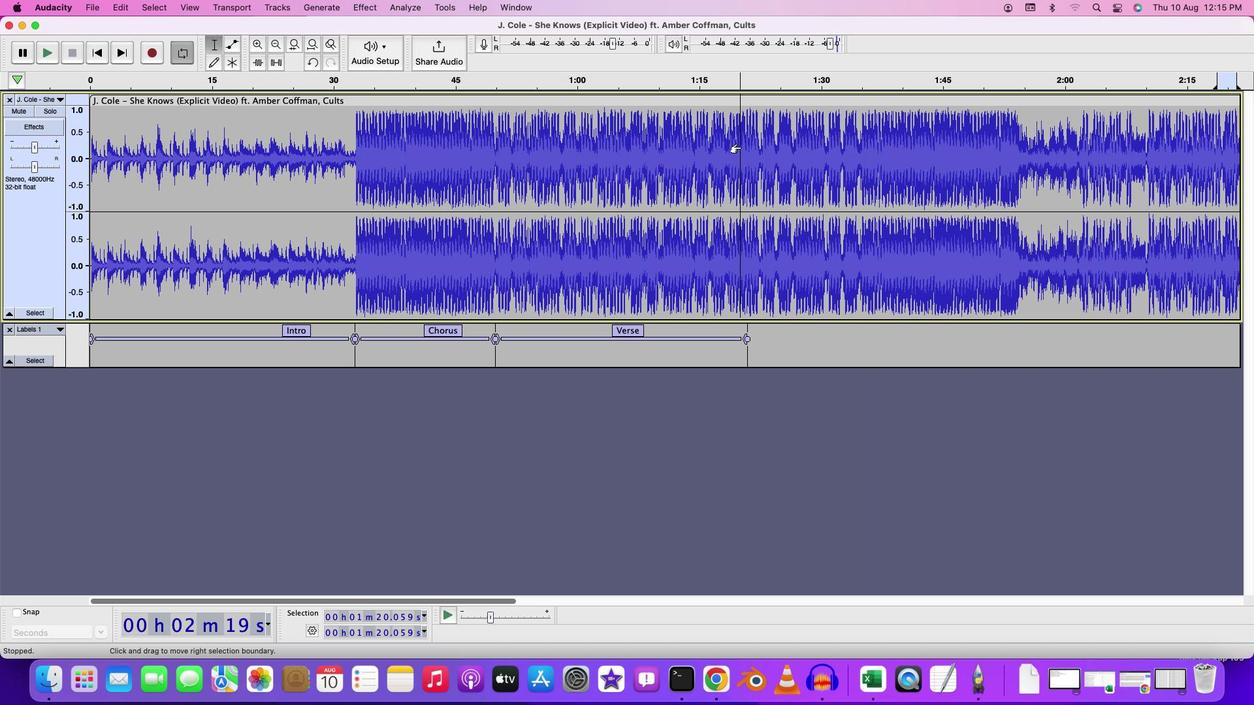 
Action: Mouse moved to (729, 162)
Screenshot: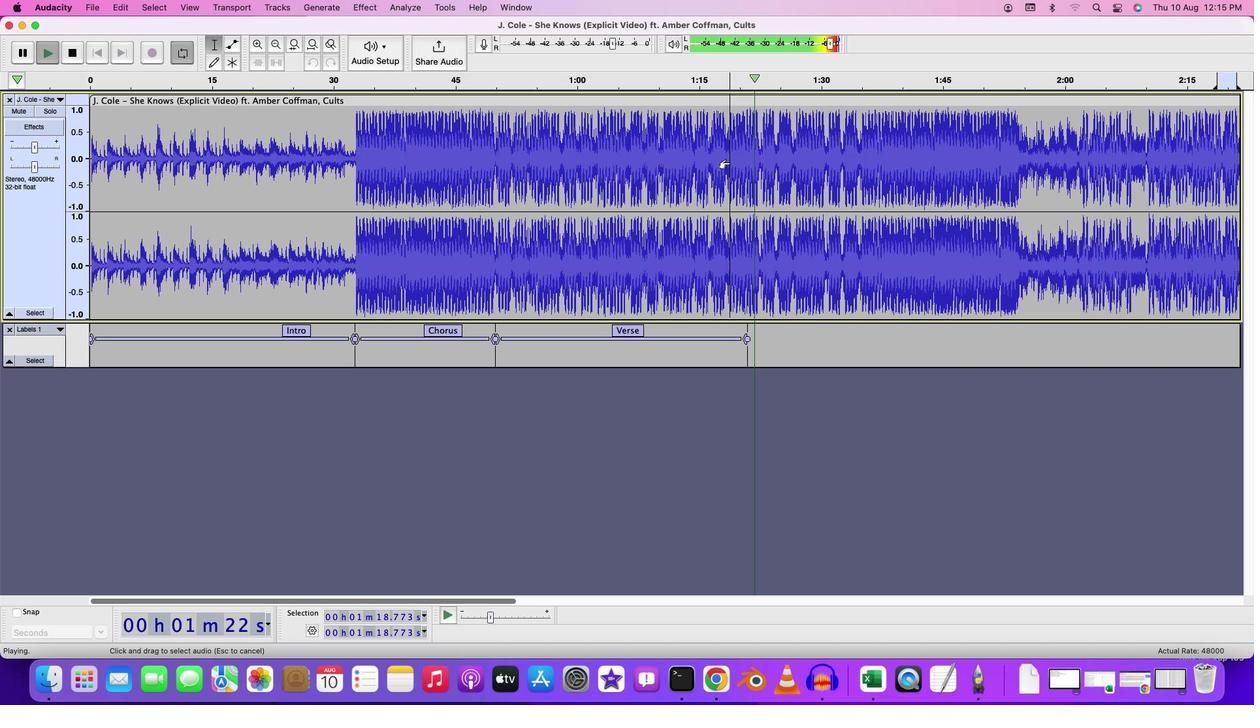 
Action: Mouse pressed left at (729, 162)
Screenshot: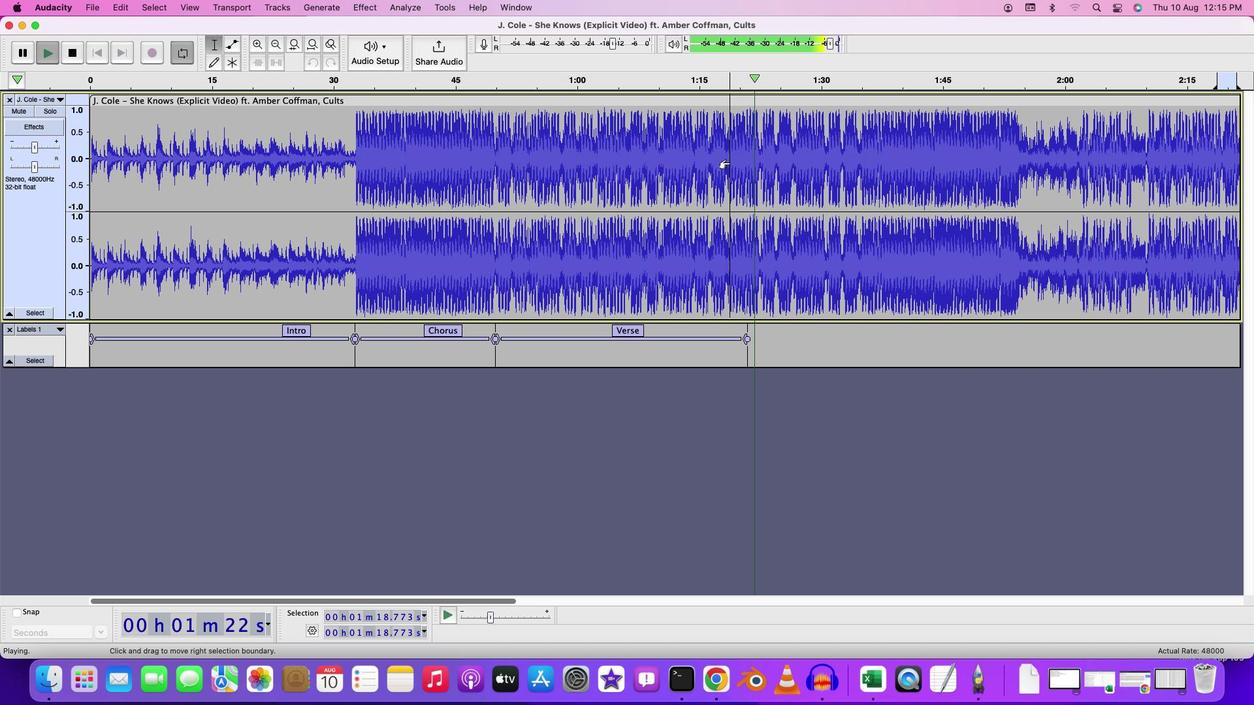 
Action: Mouse moved to (729, 163)
Screenshot: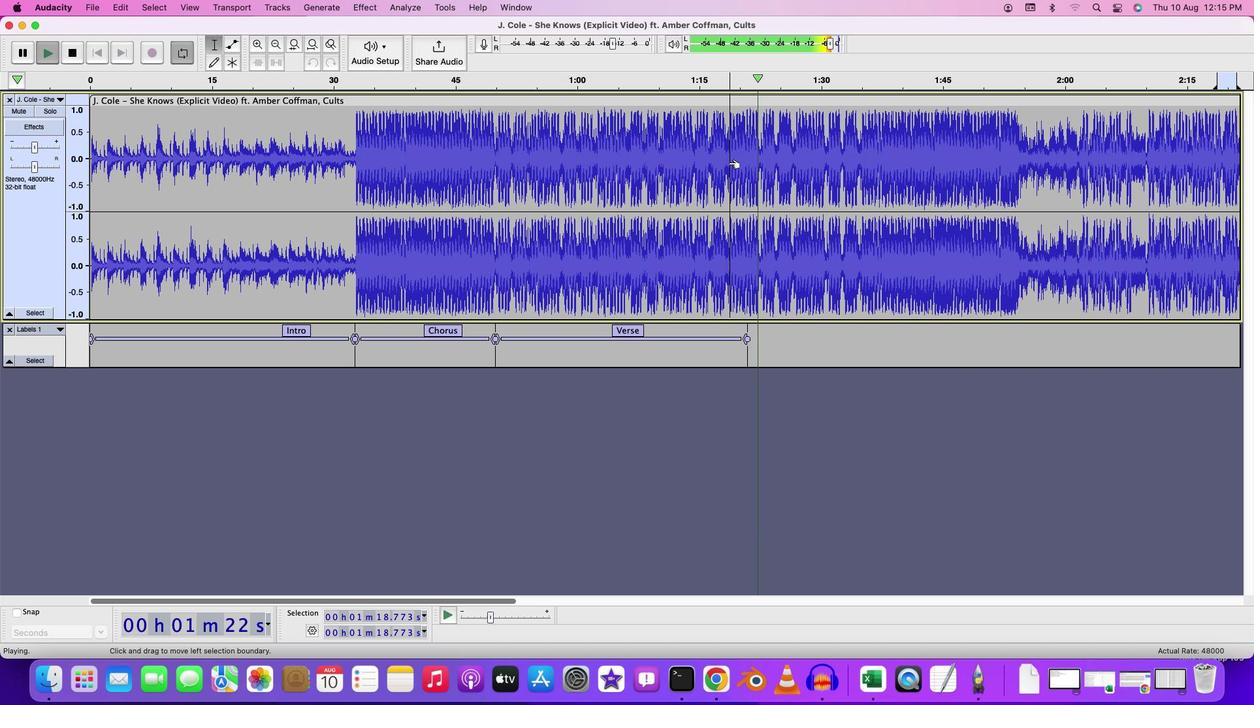 
Action: Key pressed Key.space
Screenshot: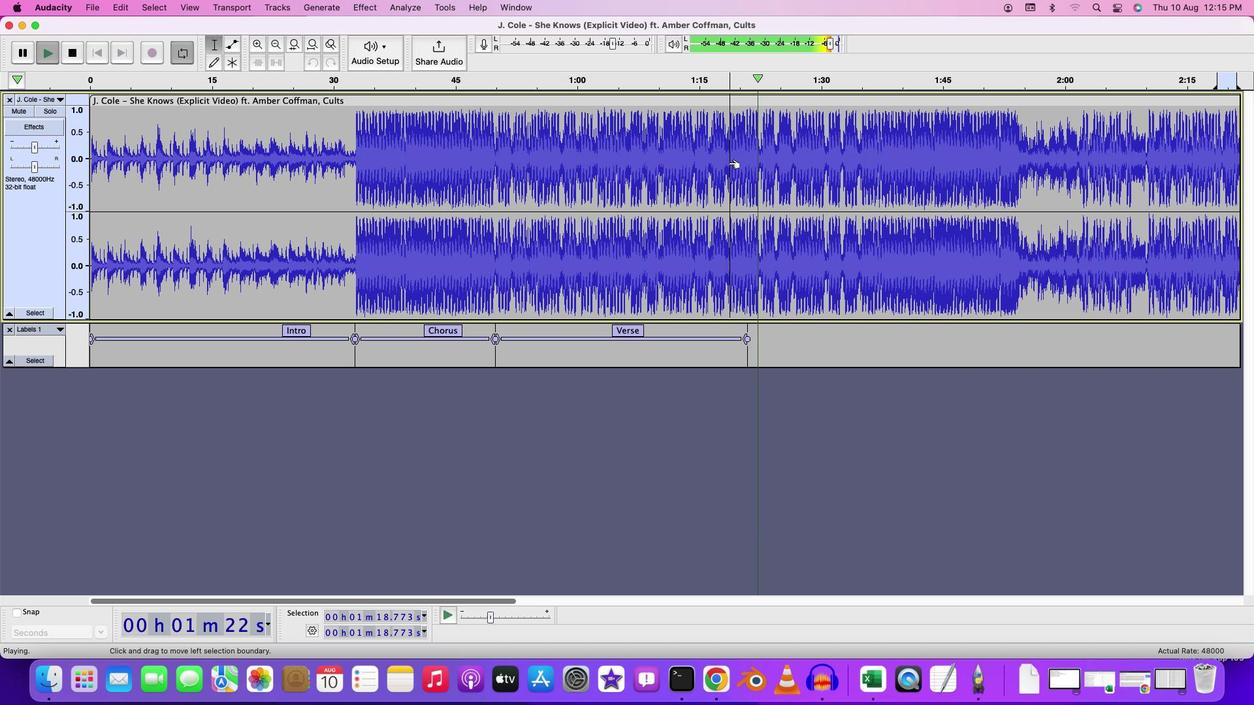 
Action: Mouse moved to (709, 165)
Screenshot: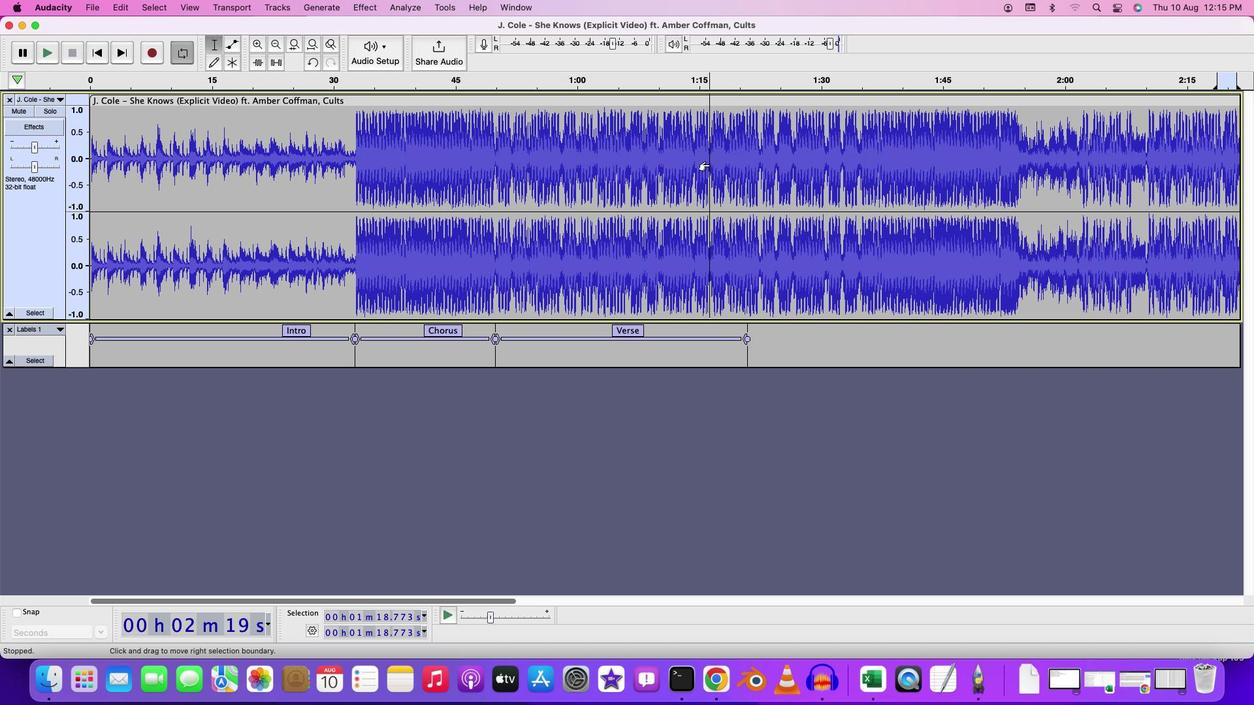 
Action: Mouse pressed left at (709, 165)
Screenshot: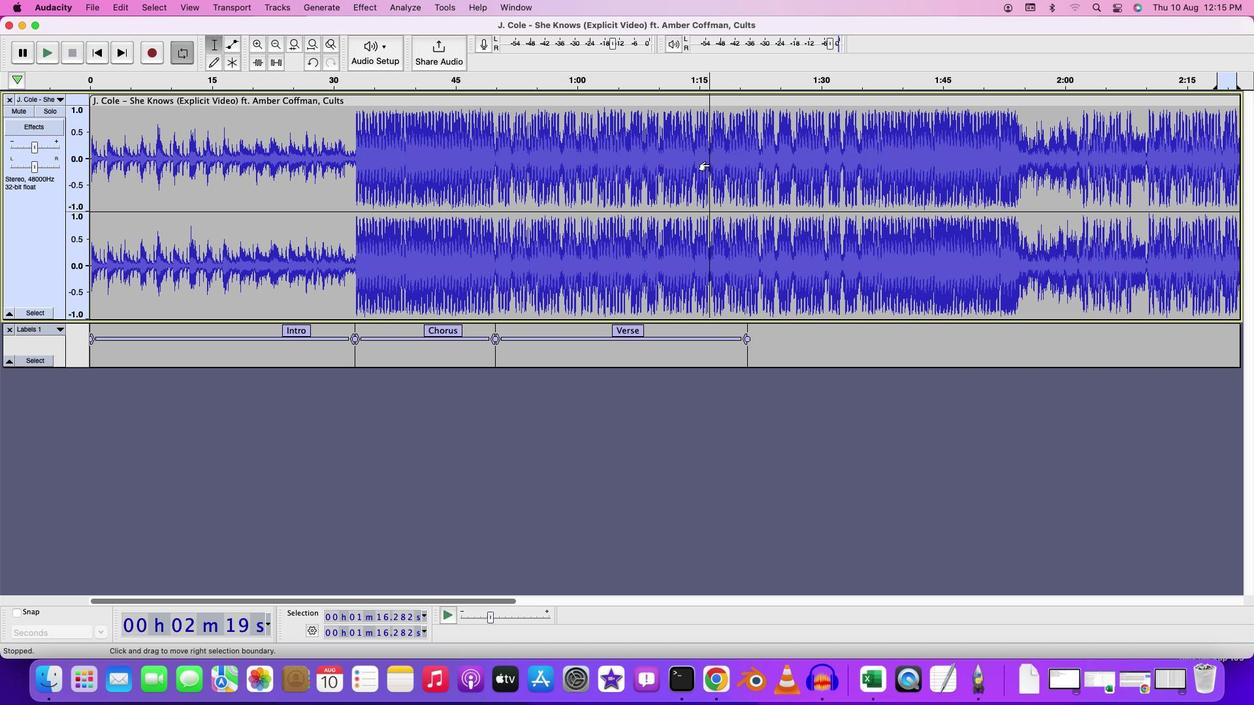 
Action: Key pressed Key.spaceKey.space
Screenshot: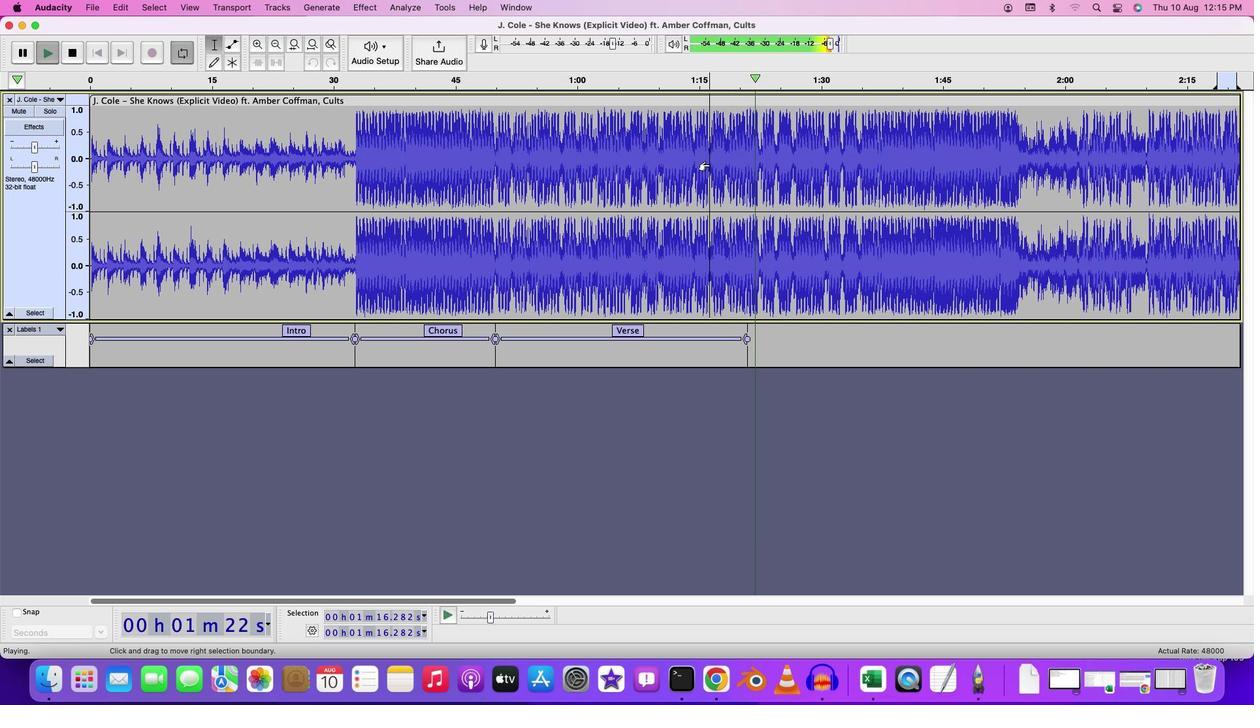 
Action: Mouse moved to (741, 290)
Screenshot: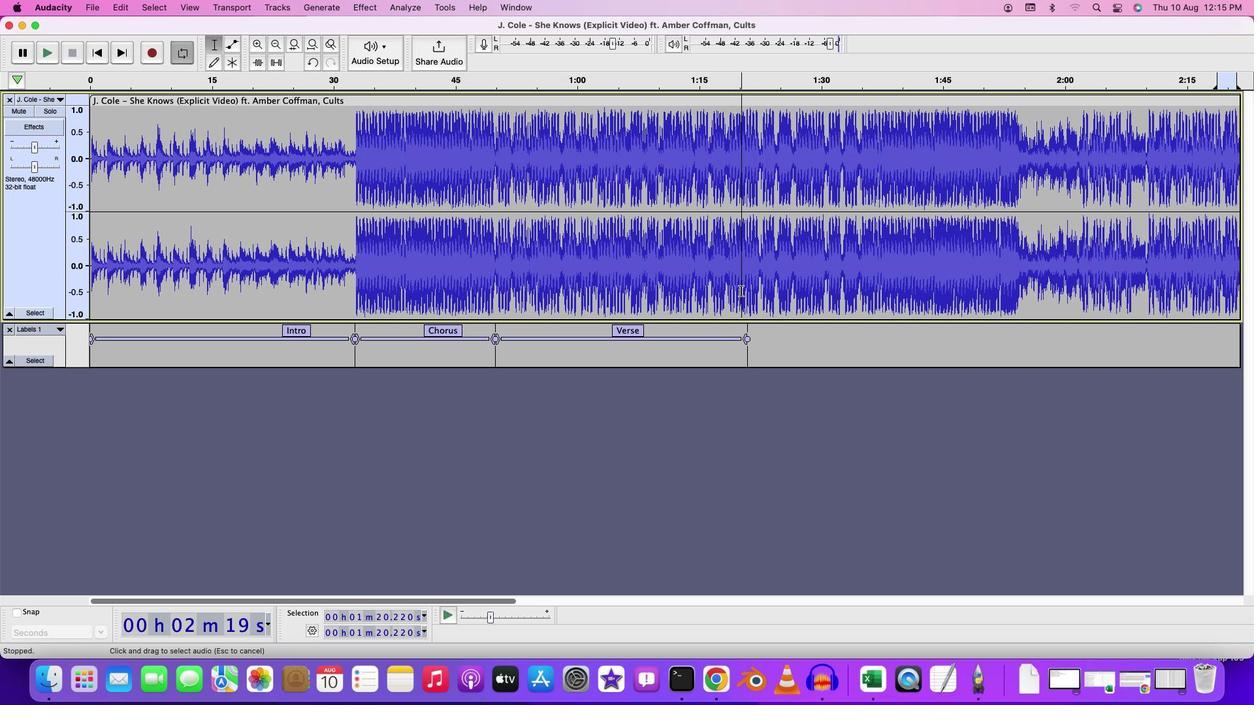 
Action: Mouse pressed left at (741, 290)
Screenshot: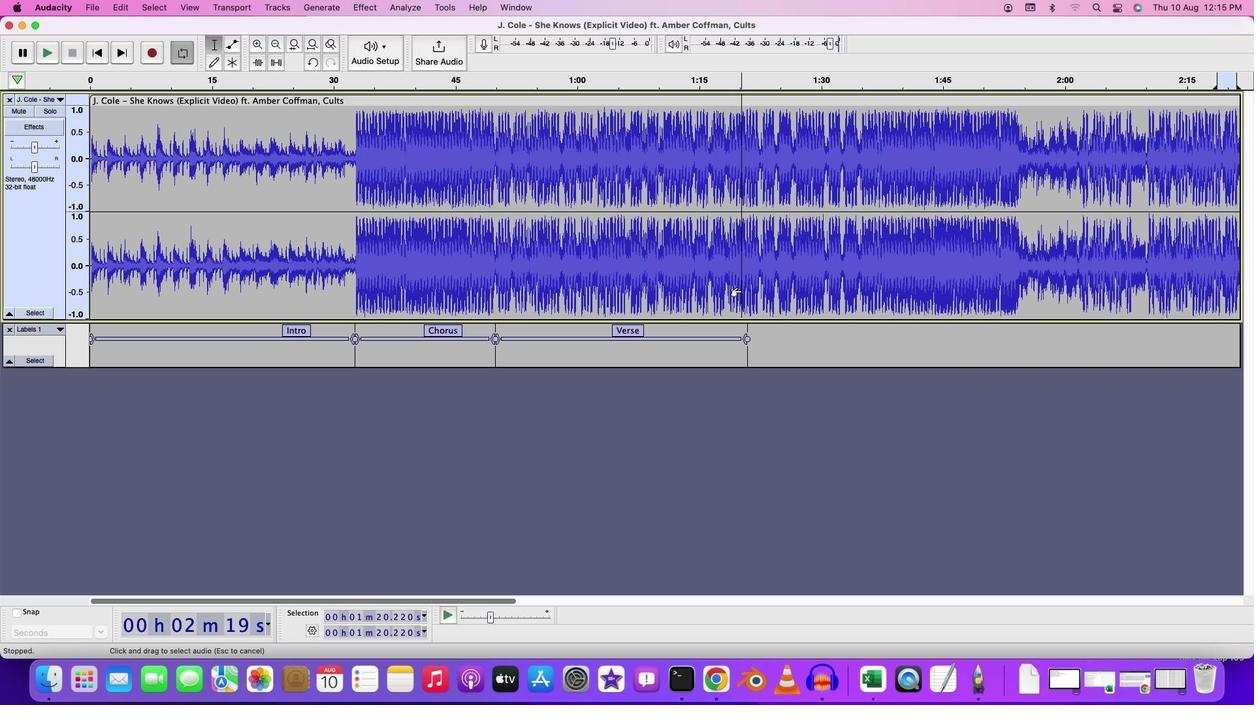 
Action: Key pressed Key.space
Screenshot: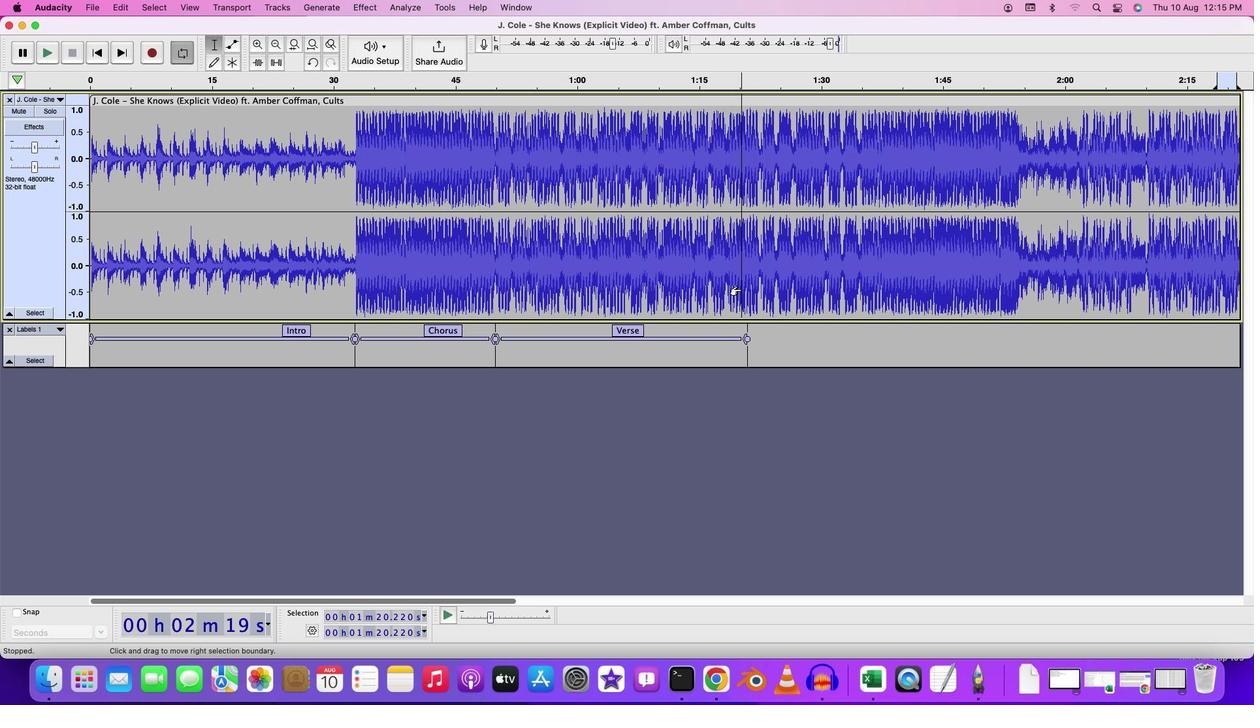
Action: Mouse moved to (741, 292)
Screenshot: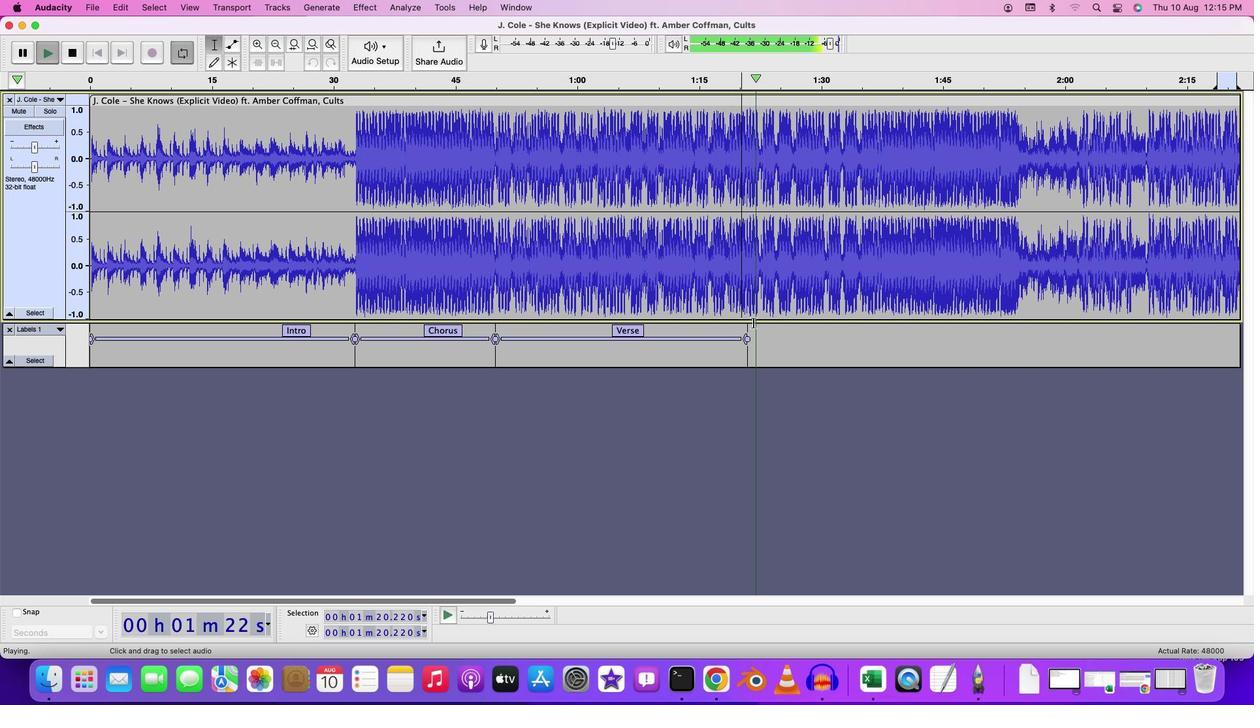 
Action: Key pressed Key.space
Screenshot: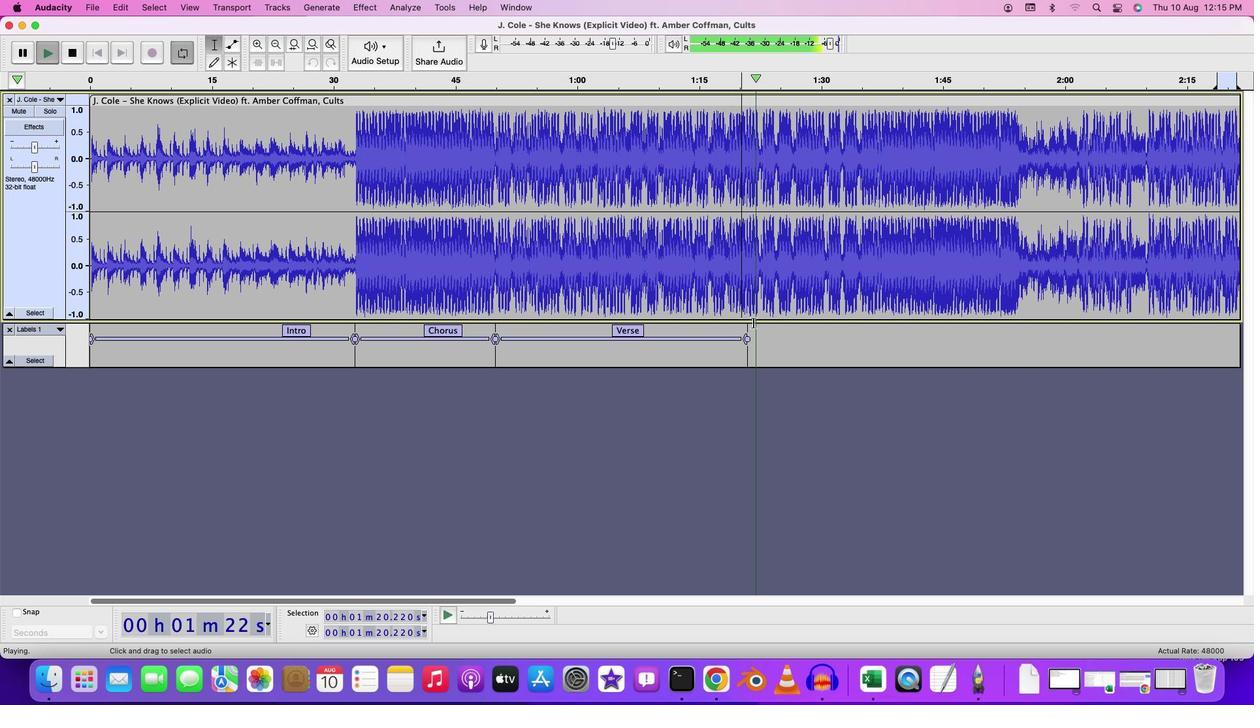 
Action: Mouse moved to (747, 339)
Screenshot: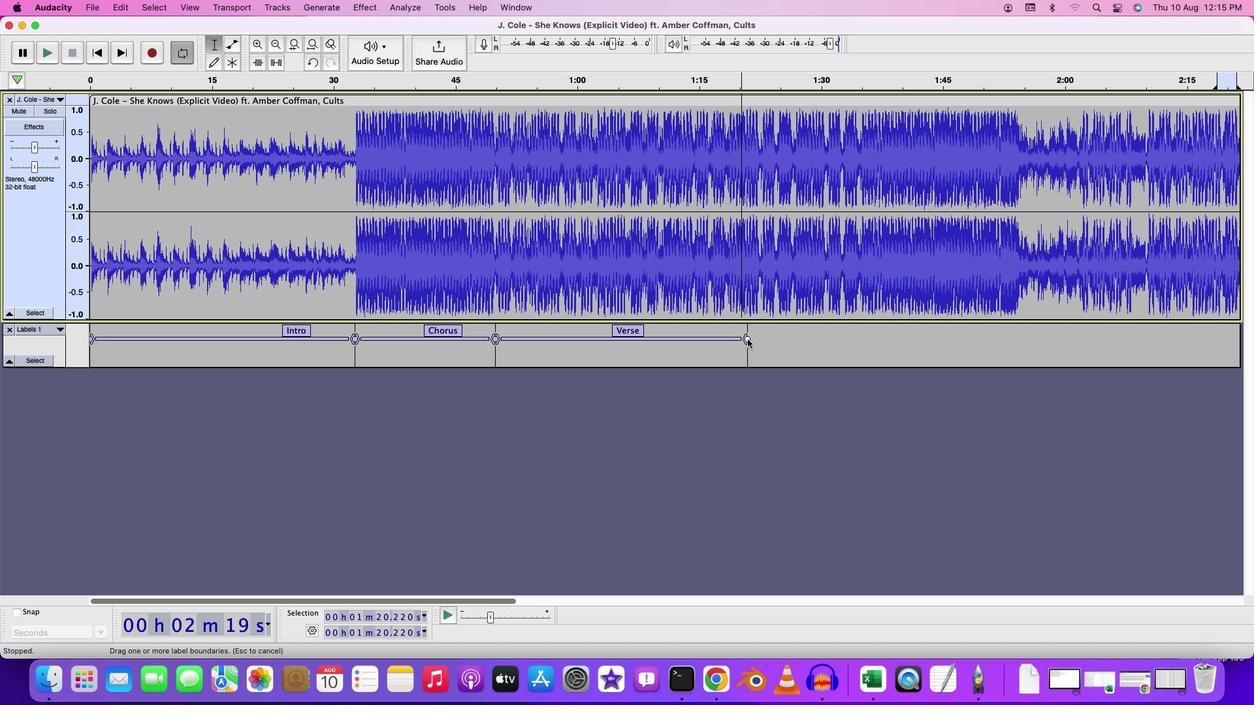 
Action: Mouse pressed left at (747, 339)
Screenshot: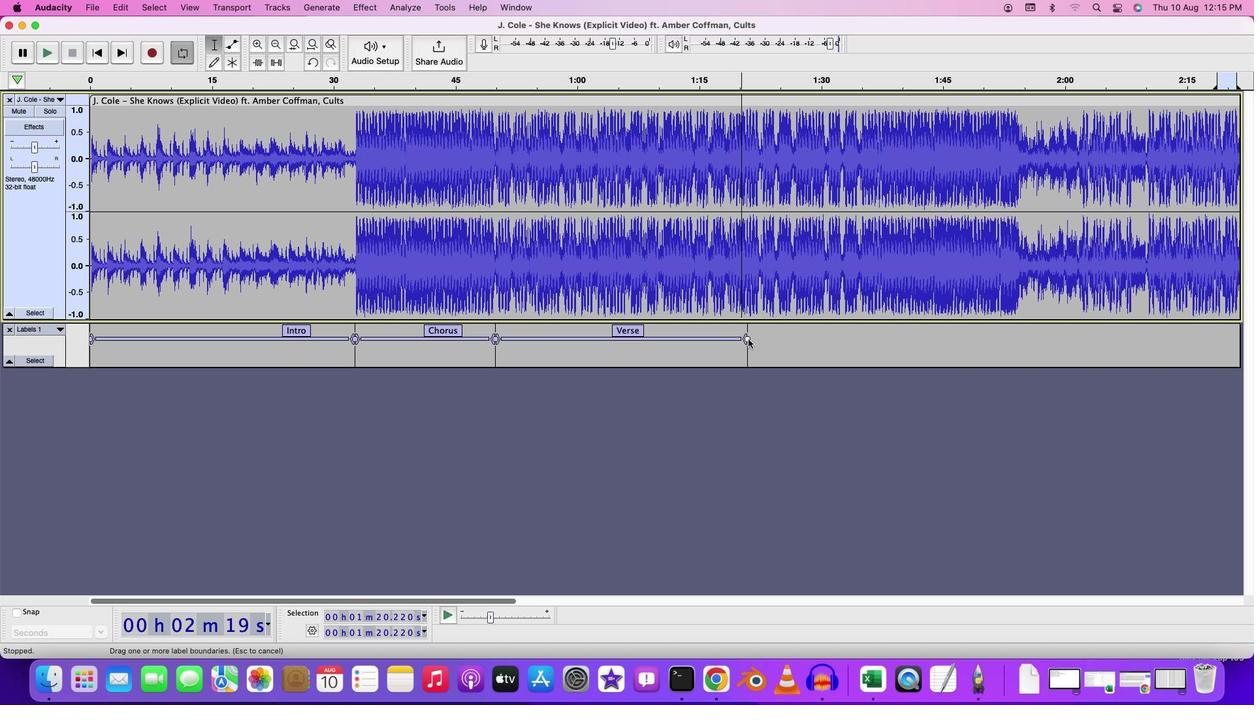 
Action: Mouse moved to (751, 283)
Screenshot: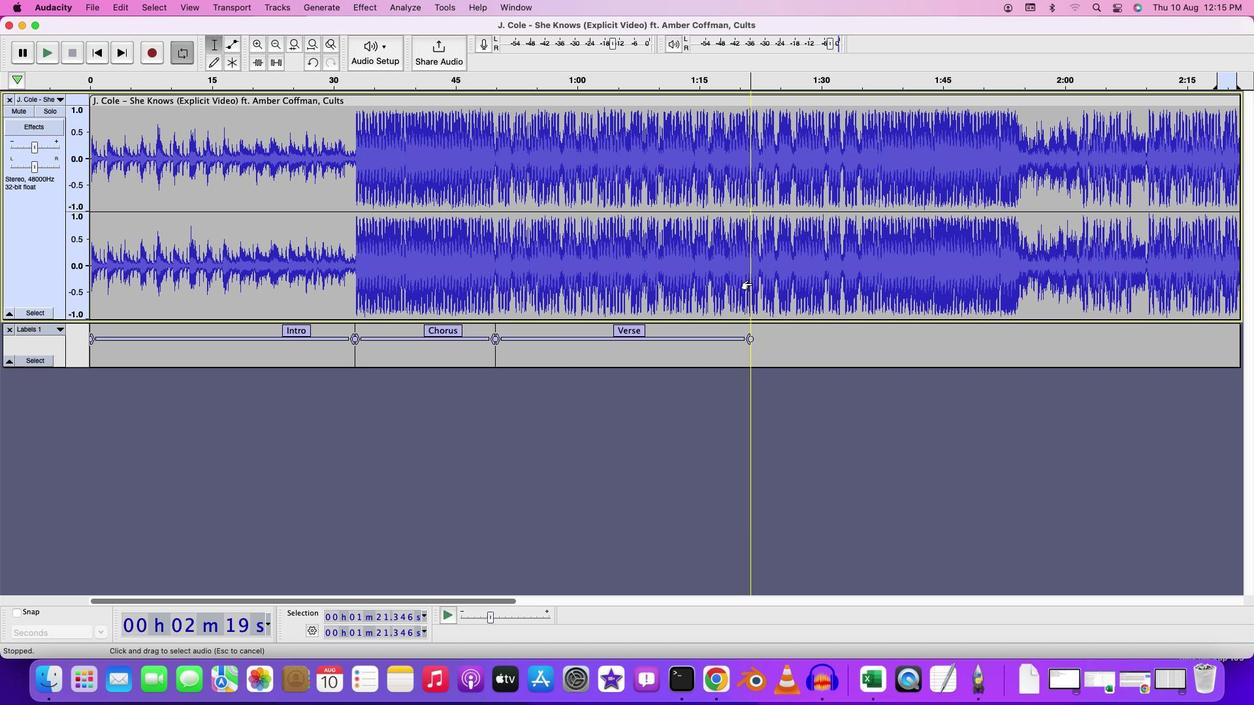 
Action: Mouse pressed left at (751, 283)
Screenshot: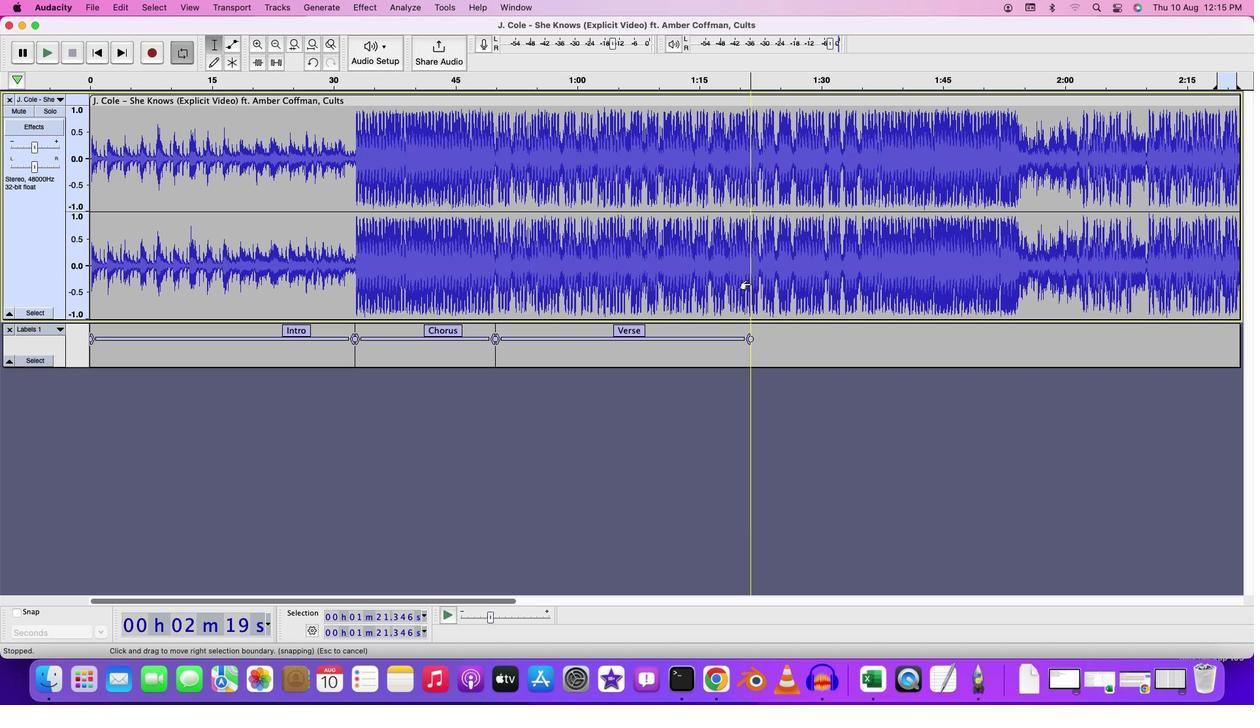 
Action: Mouse moved to (747, 281)
Screenshot: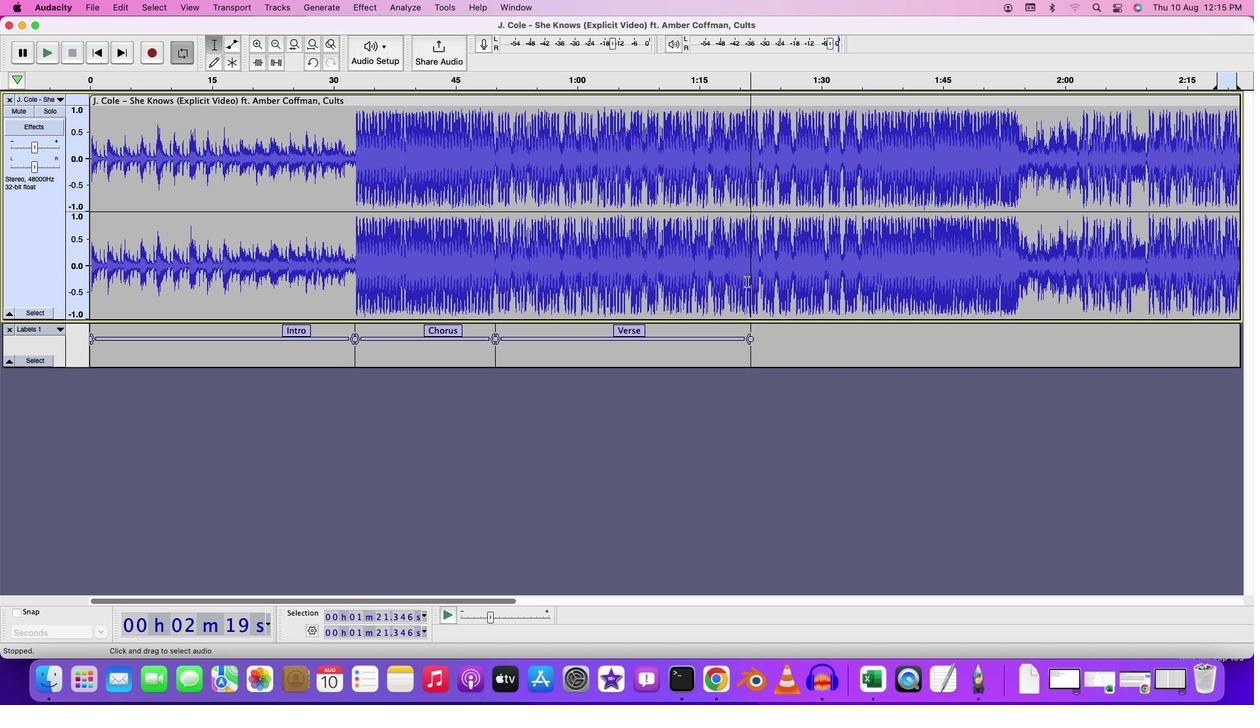 
Action: Mouse pressed left at (747, 281)
Screenshot: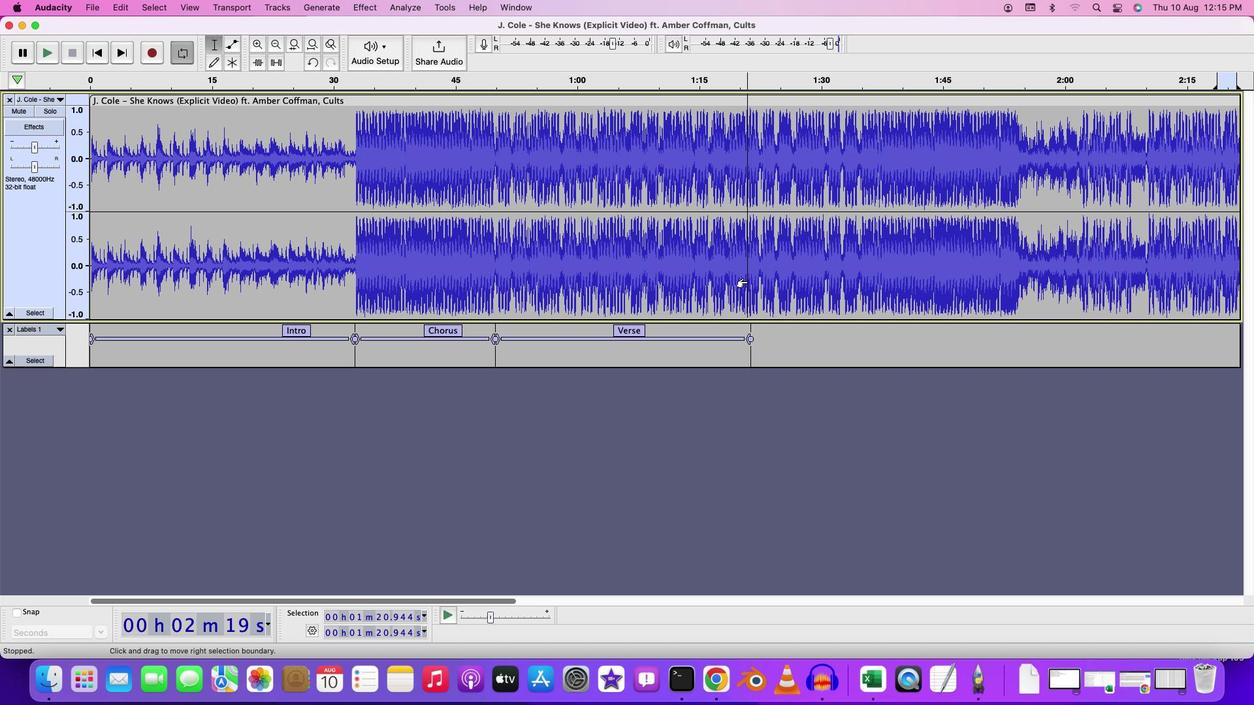 
Action: Mouse moved to (746, 281)
Screenshot: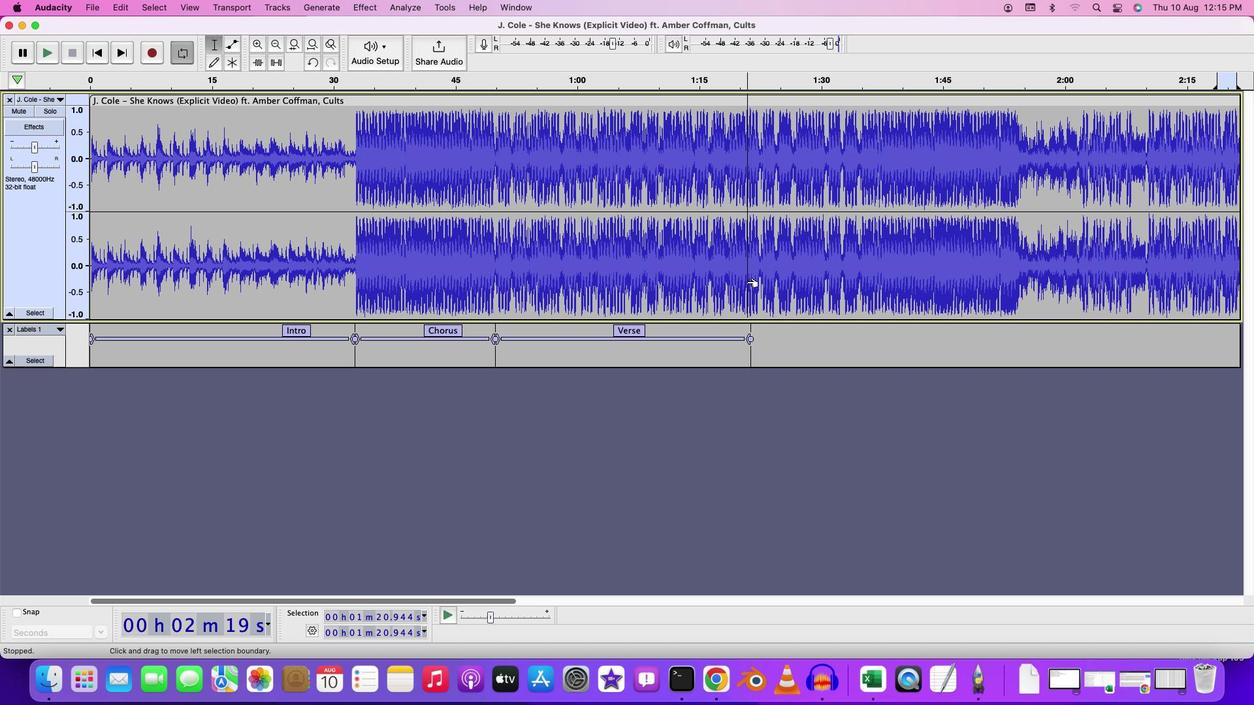 
Action: Key pressed Key.space
Screenshot: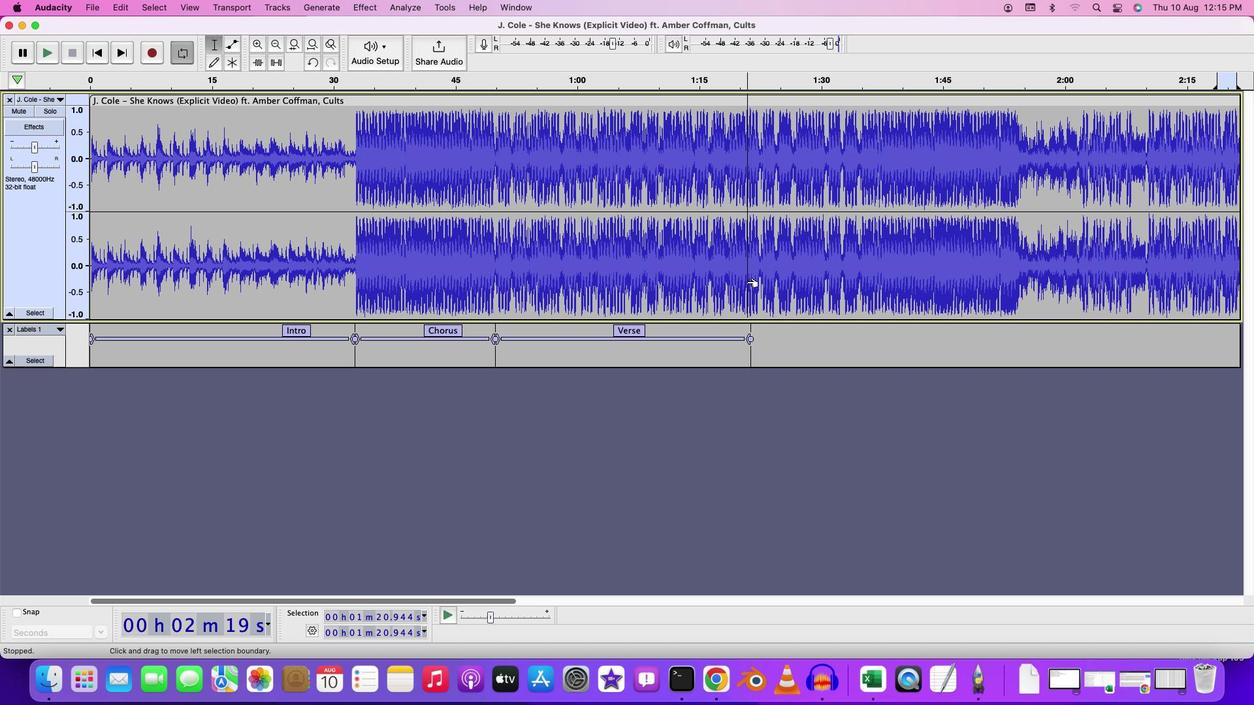 
Action: Mouse moved to (912, 118)
Screenshot: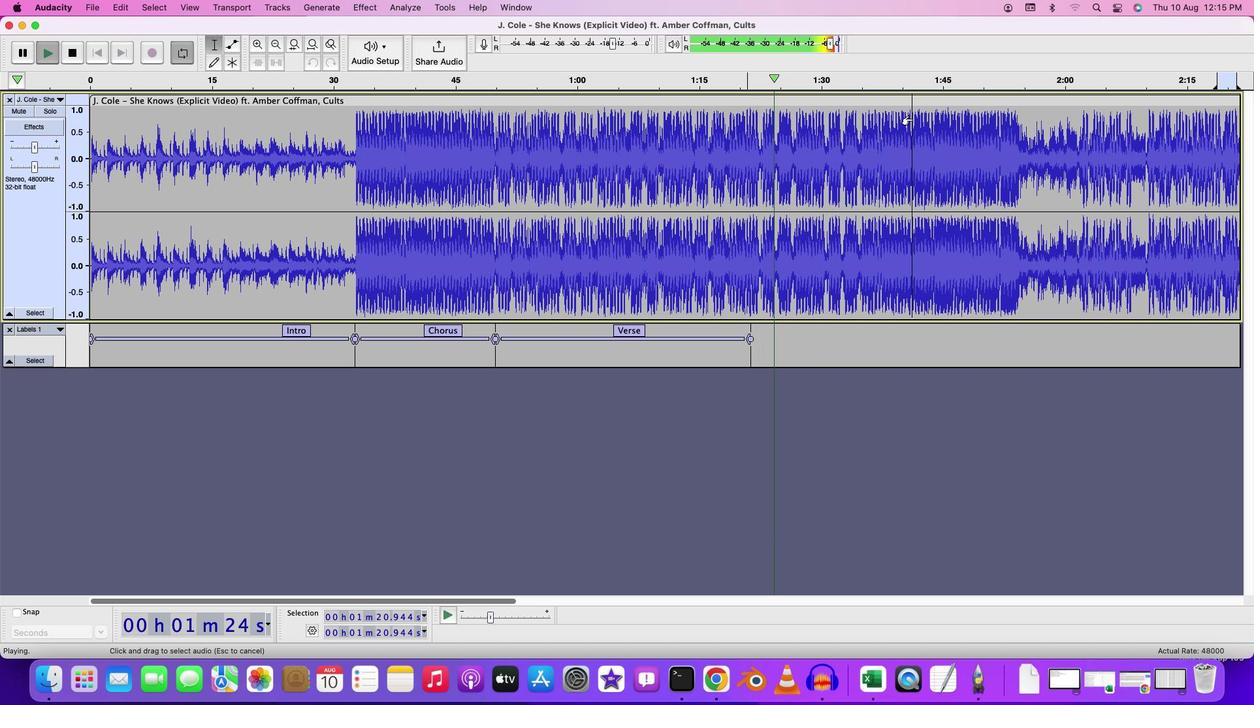 
Action: Mouse pressed left at (912, 118)
Screenshot: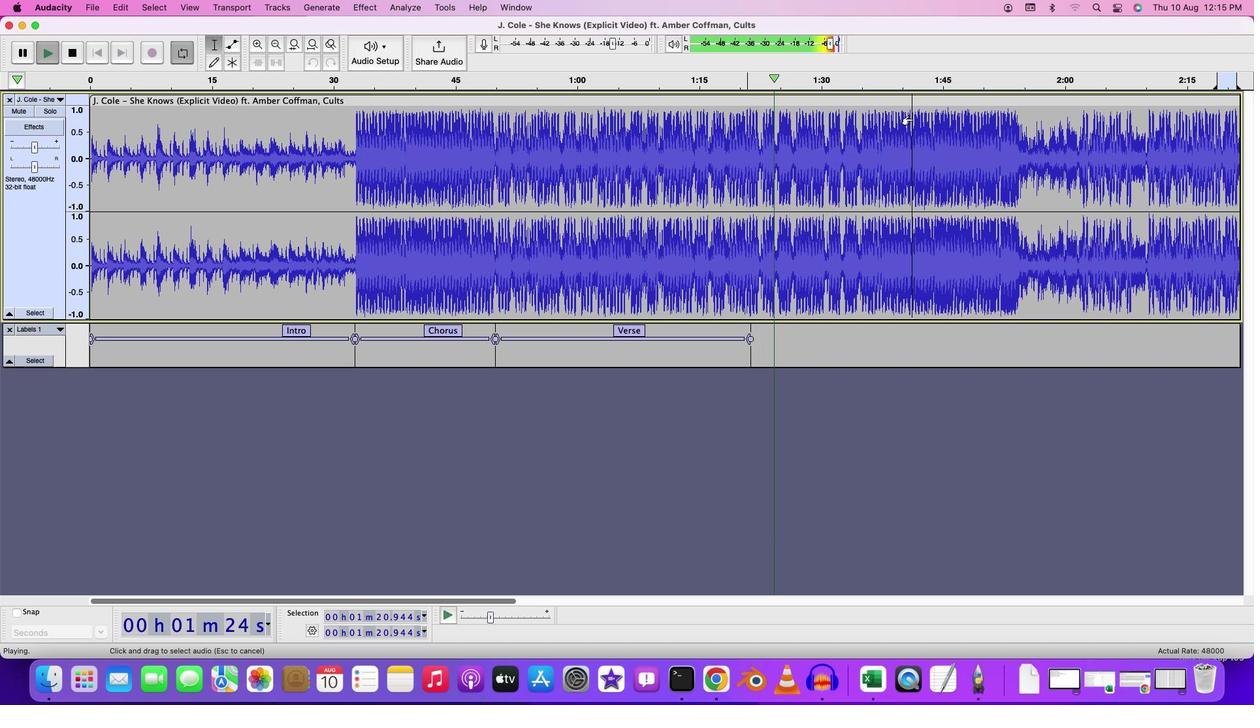 
Action: Key pressed Key.spaceKey.space
Screenshot: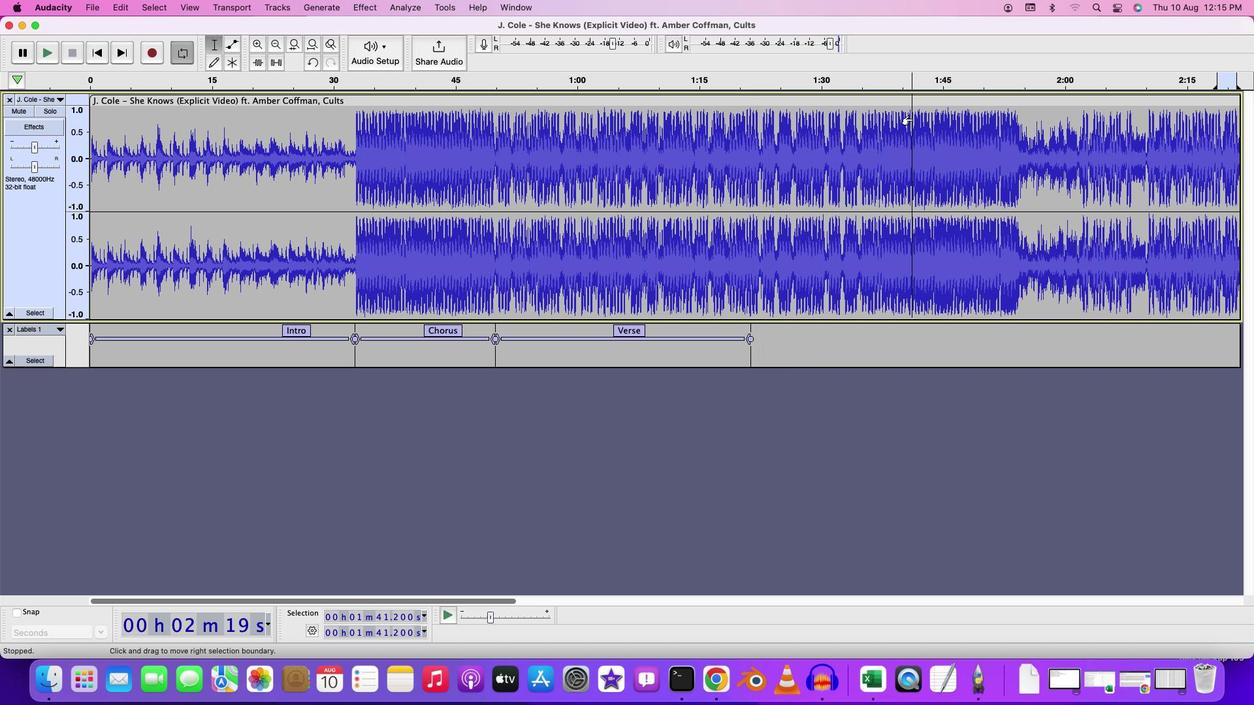 
Action: Mouse moved to (1028, 128)
Screenshot: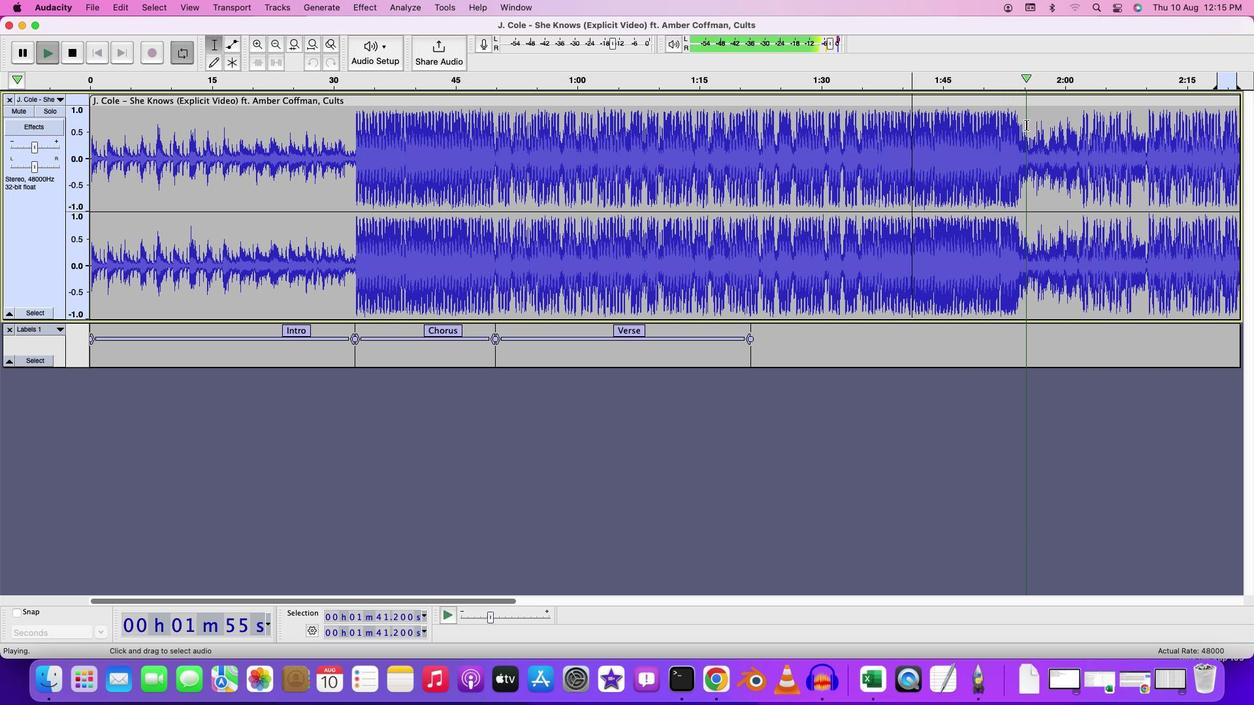 
Action: Key pressed Key.space
Screenshot: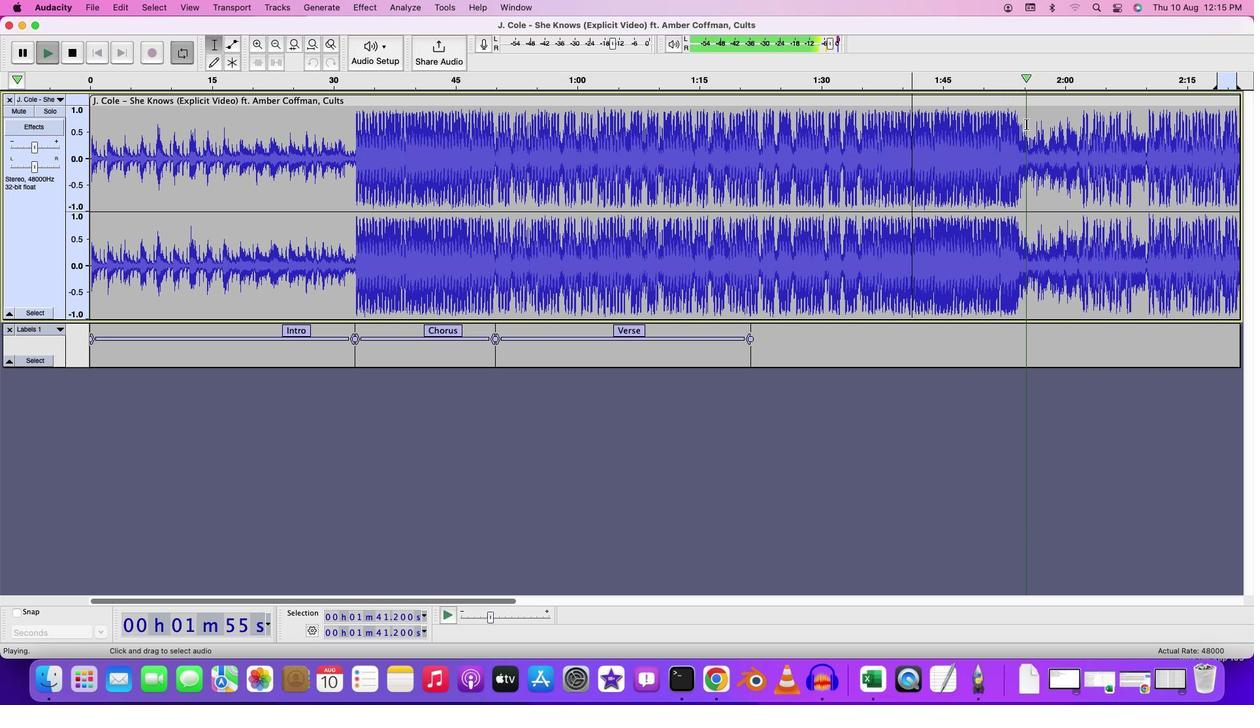 
Action: Mouse moved to (1024, 121)
Screenshot: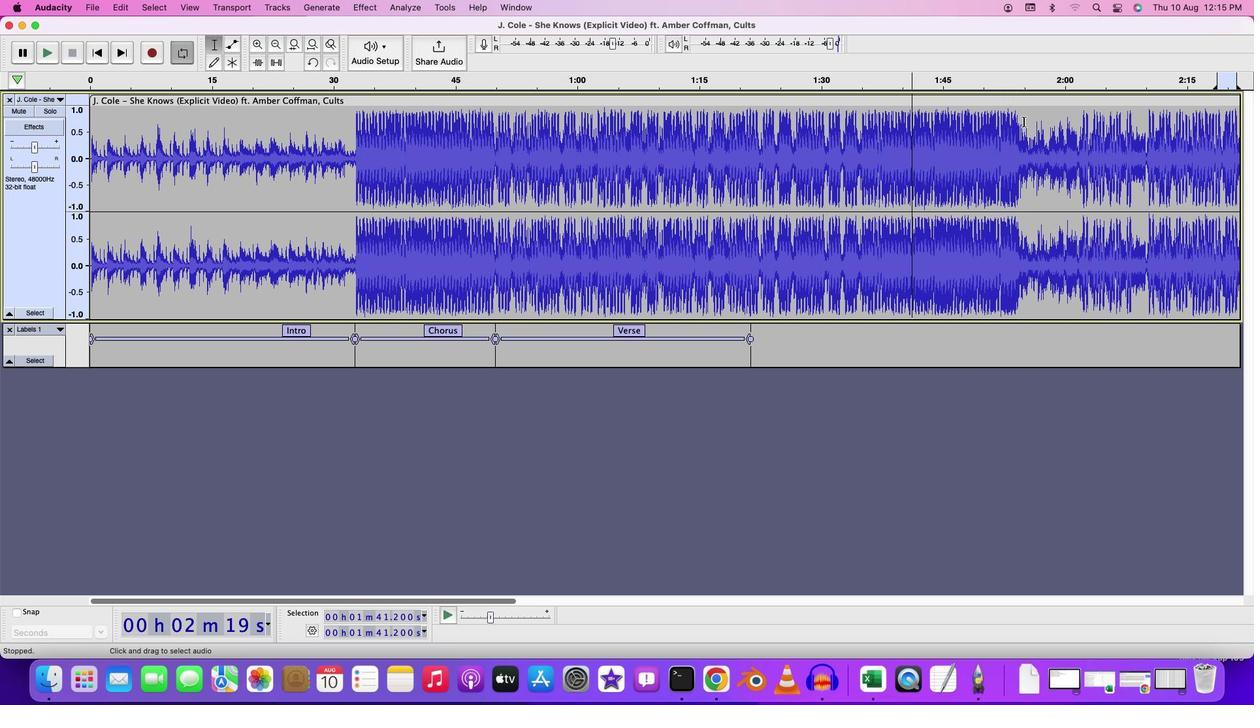 
Action: Mouse pressed left at (1024, 121)
Screenshot: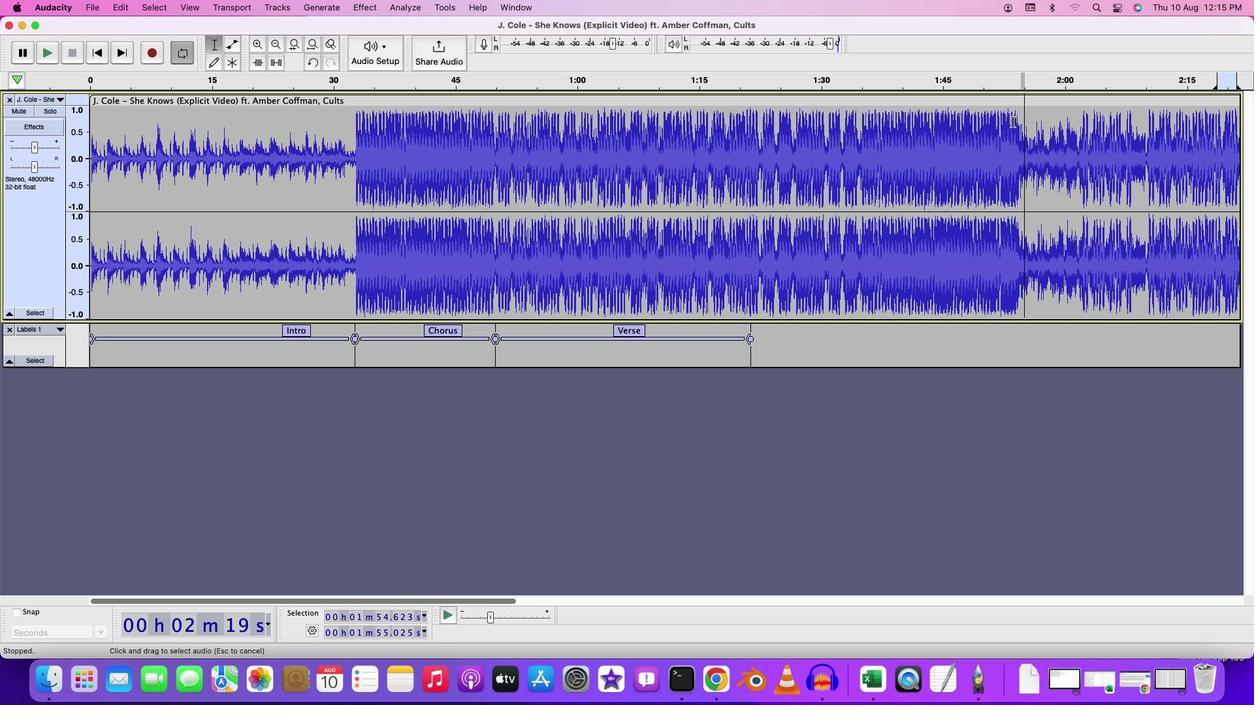 
Action: Mouse moved to (120, 5)
Screenshot: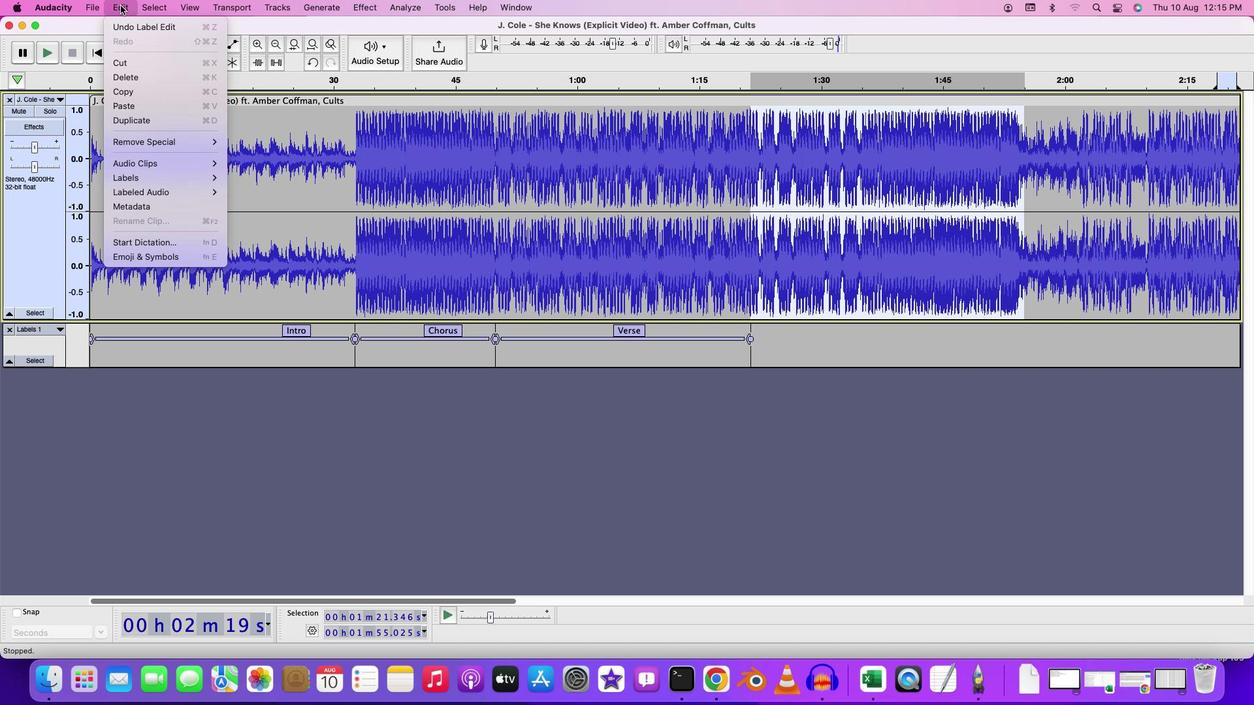 
Action: Mouse pressed left at (120, 5)
Screenshot: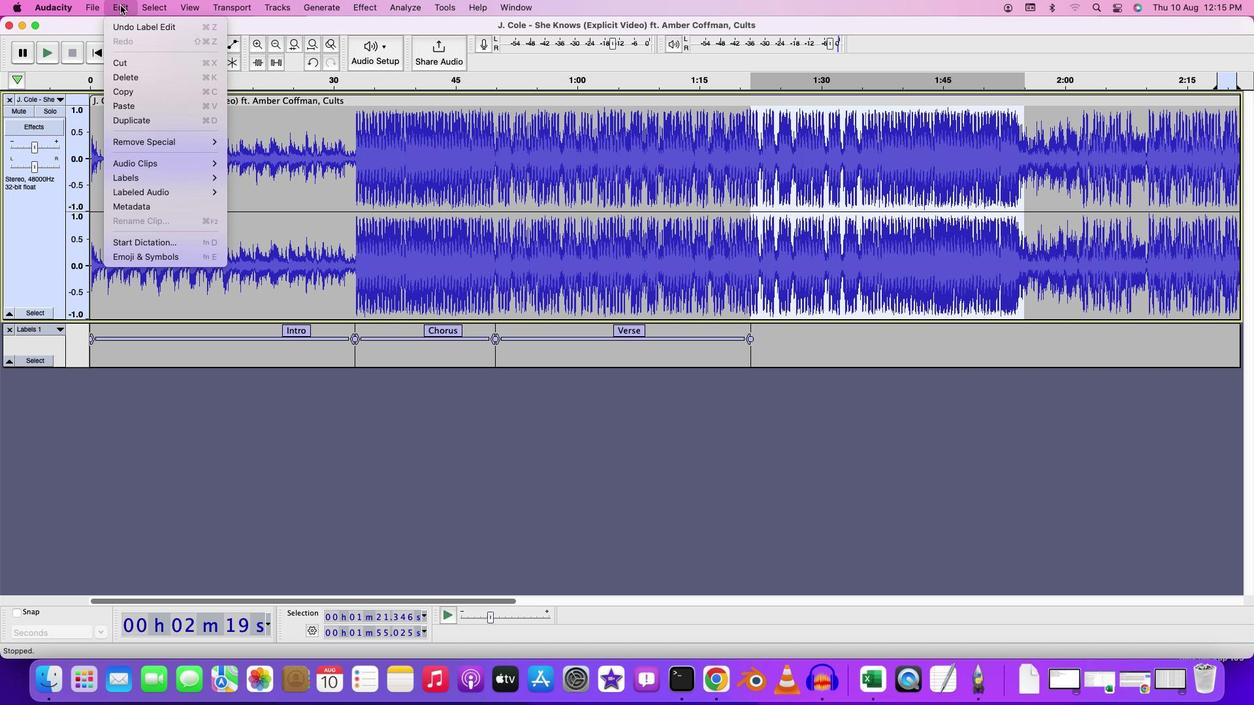 
Action: Mouse moved to (247, 197)
Screenshot: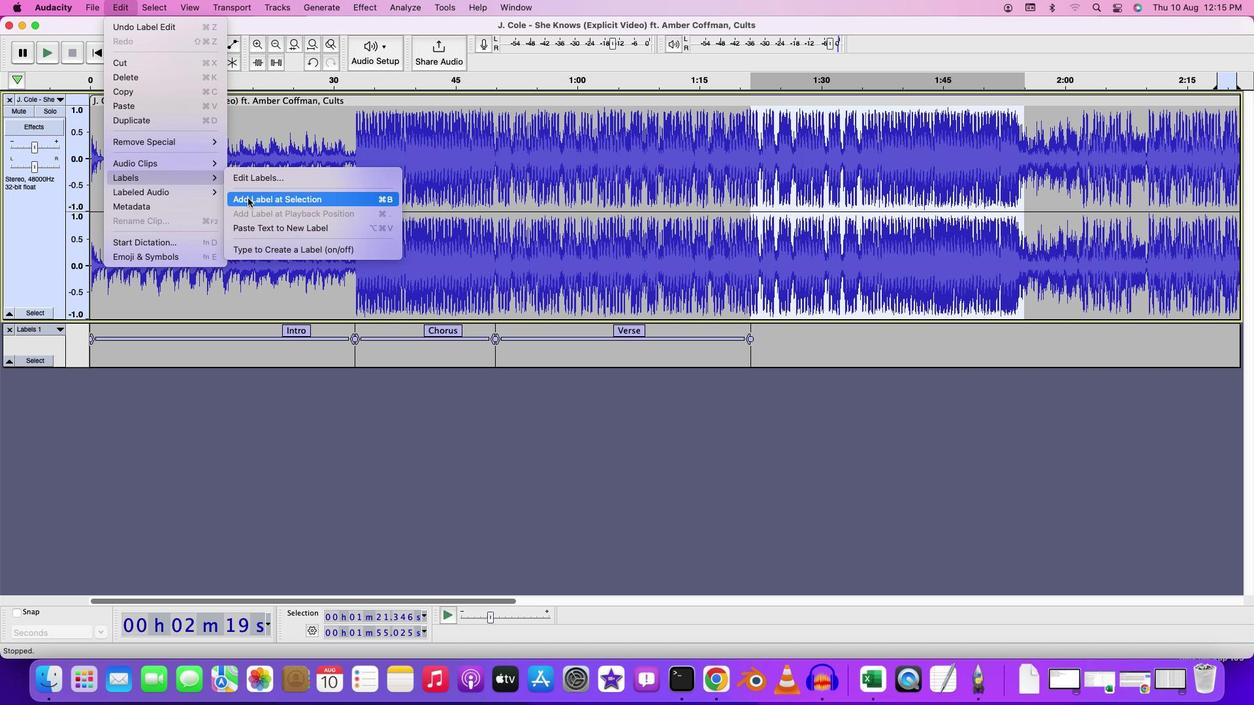 
Action: Mouse pressed left at (247, 197)
Screenshot: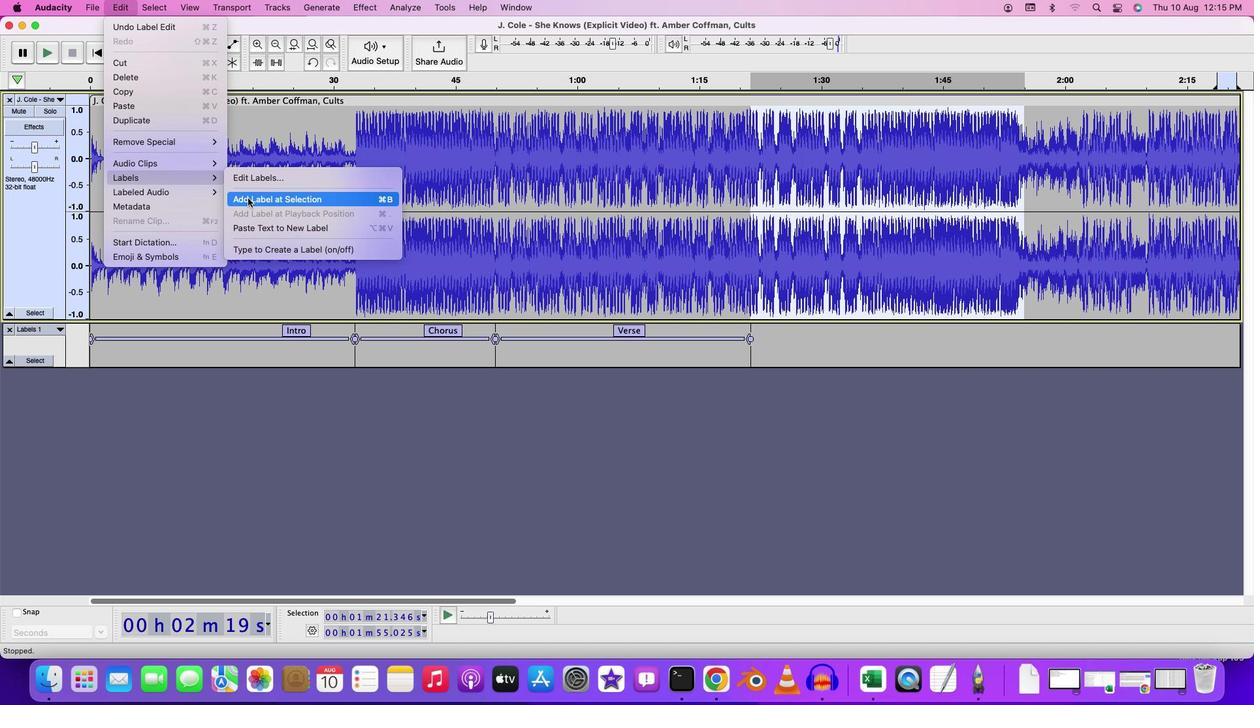 
Action: Mouse moved to (908, 356)
Screenshot: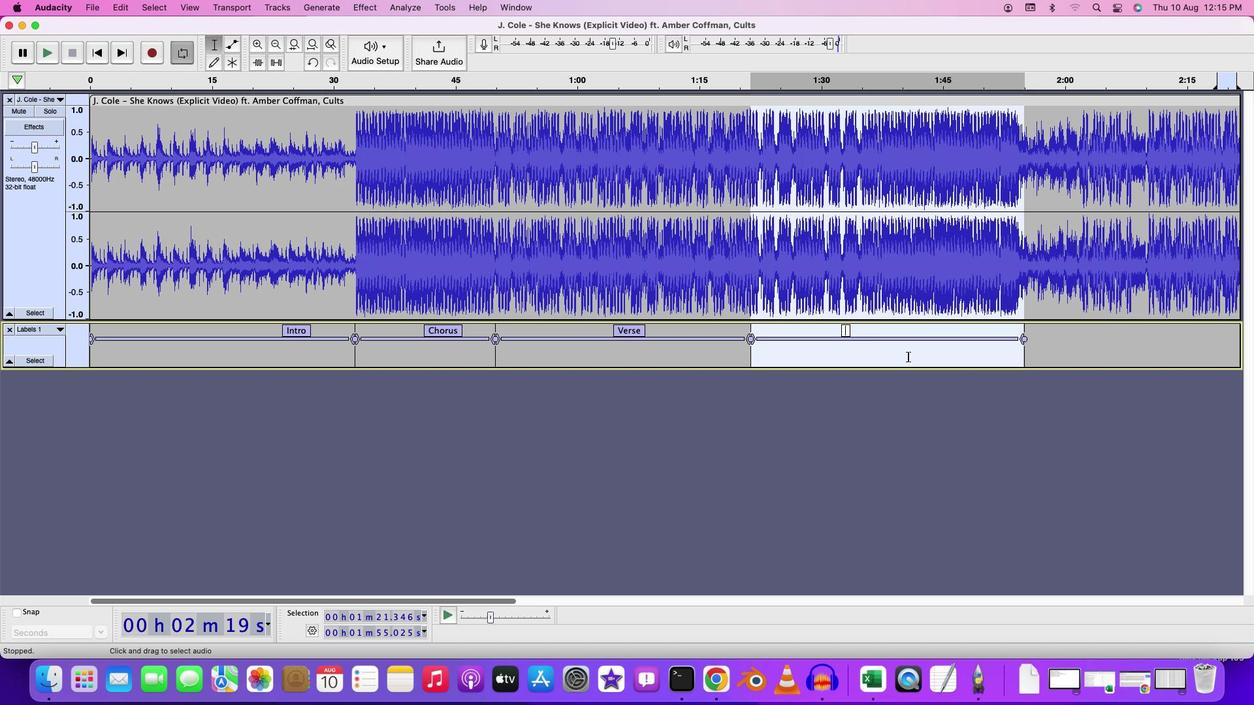 
Action: Key pressed Key.shift'C''h''o''r''u''s'Key.enter
Screenshot: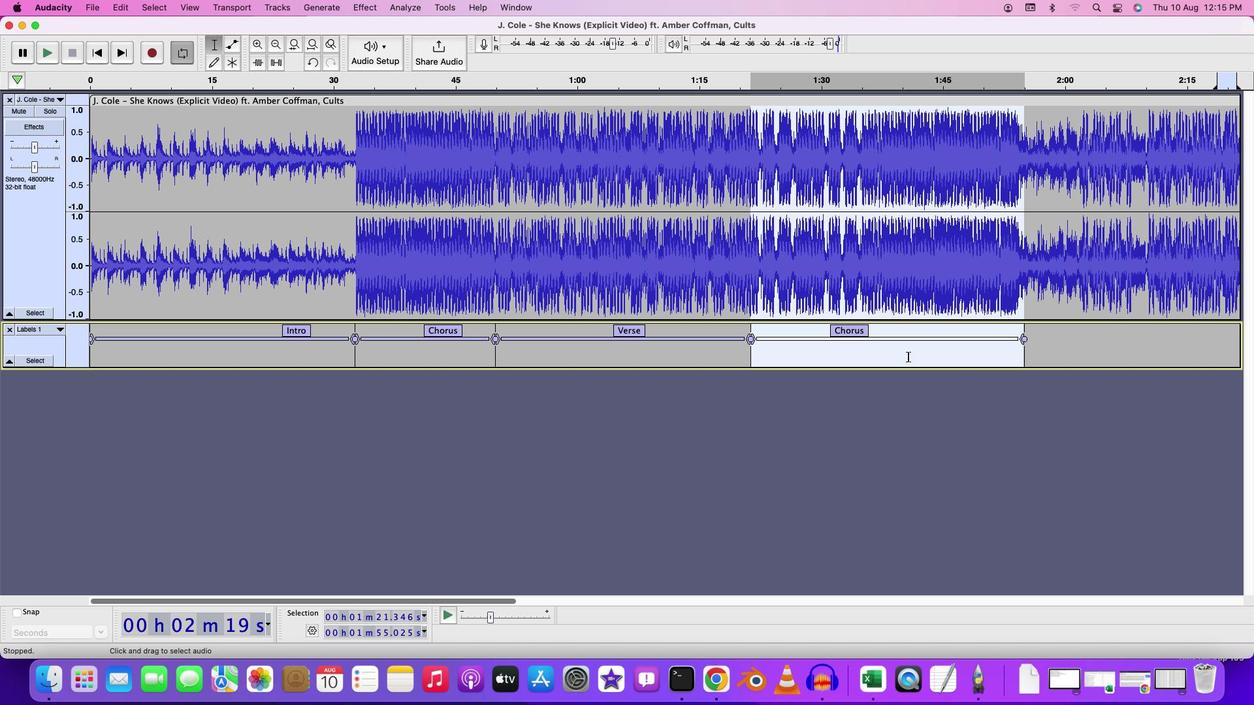 
Action: Mouse moved to (744, 158)
Screenshot: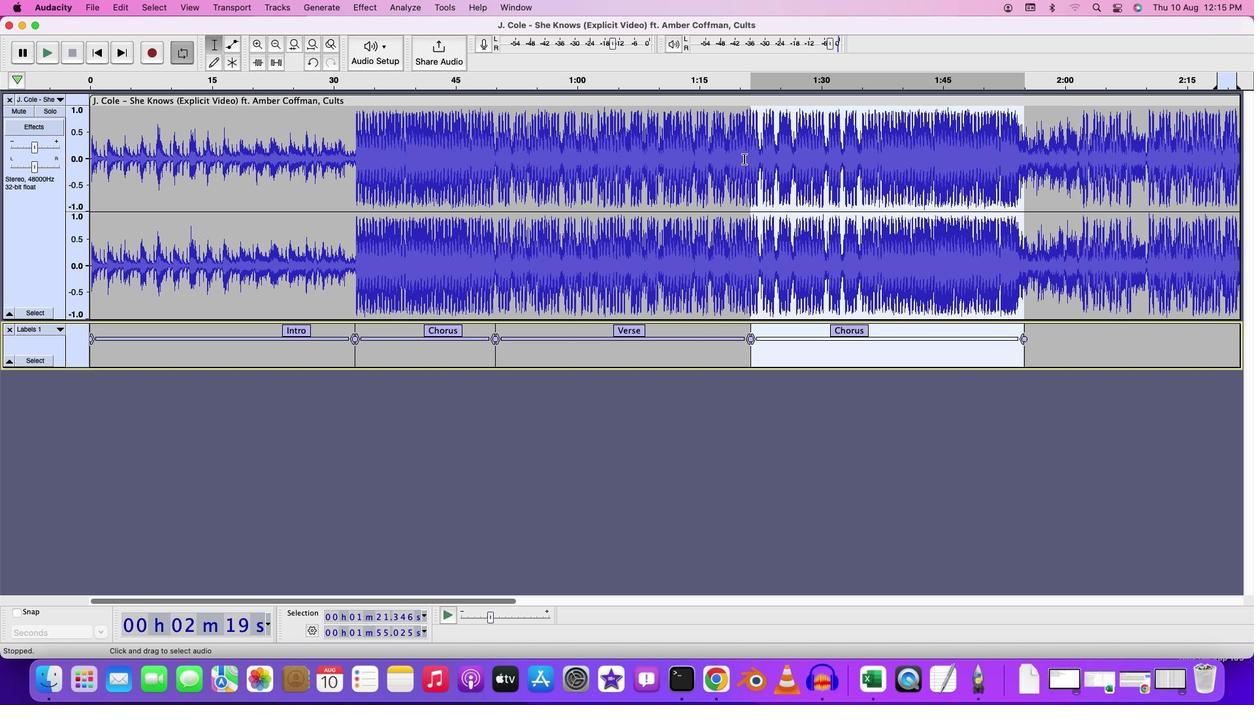 
Action: Mouse pressed left at (744, 158)
Screenshot: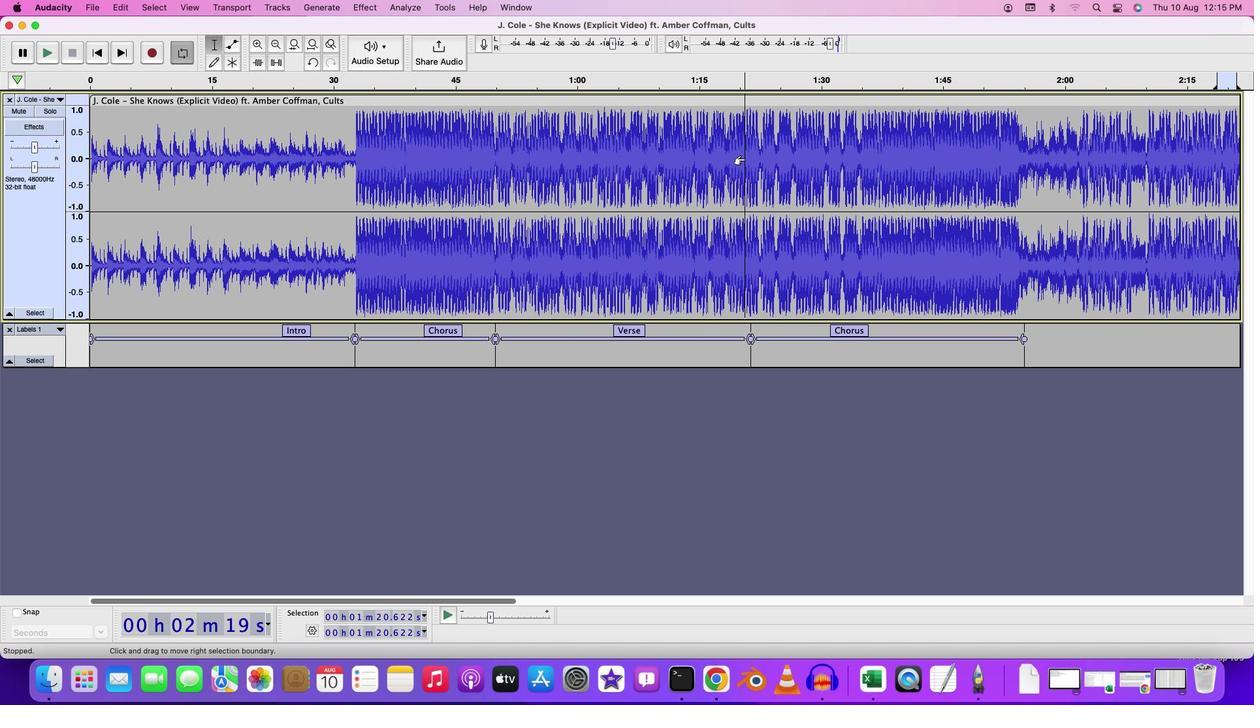
Action: Key pressed Key.space
Screenshot: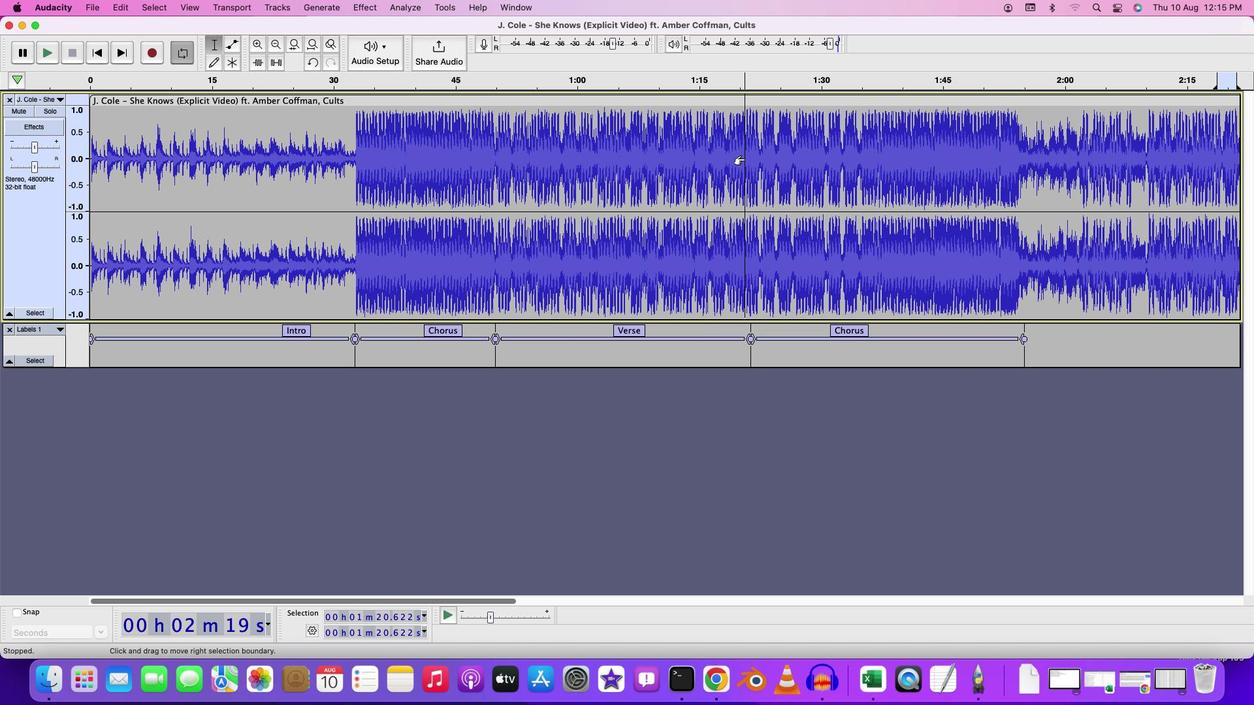 
Action: Mouse moved to (498, 601)
Screenshot: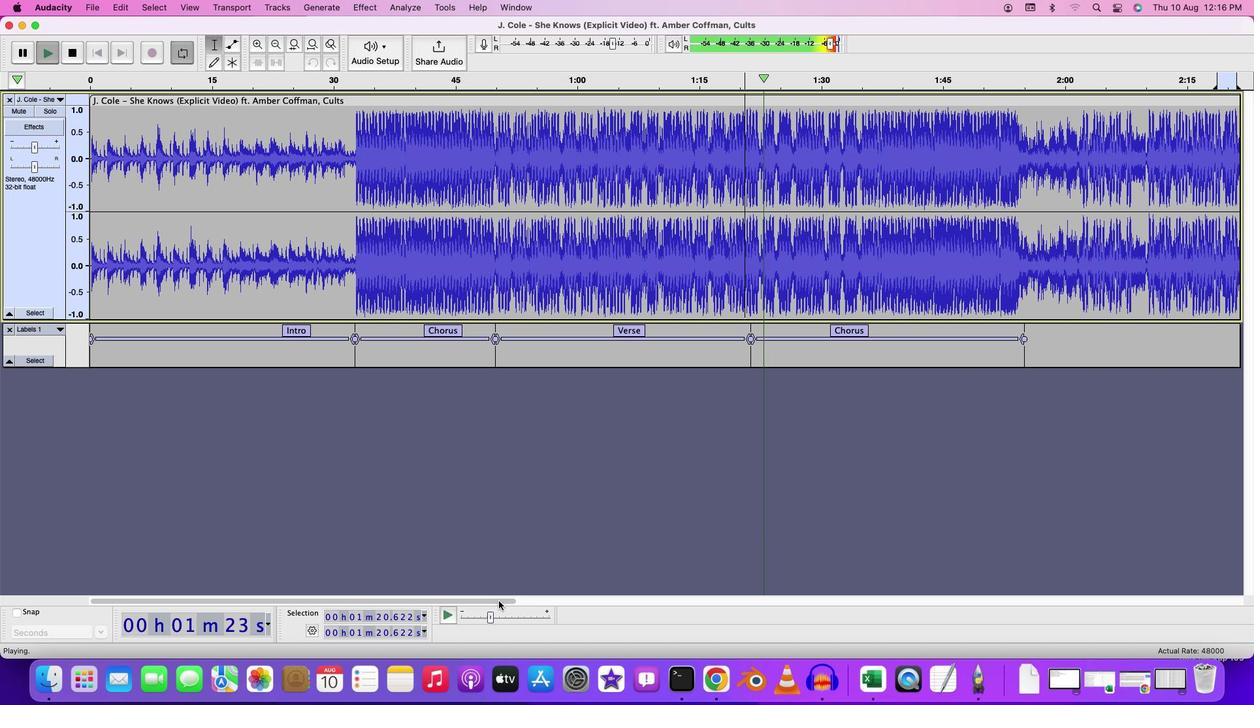 
Action: Mouse pressed left at (498, 601)
Screenshot: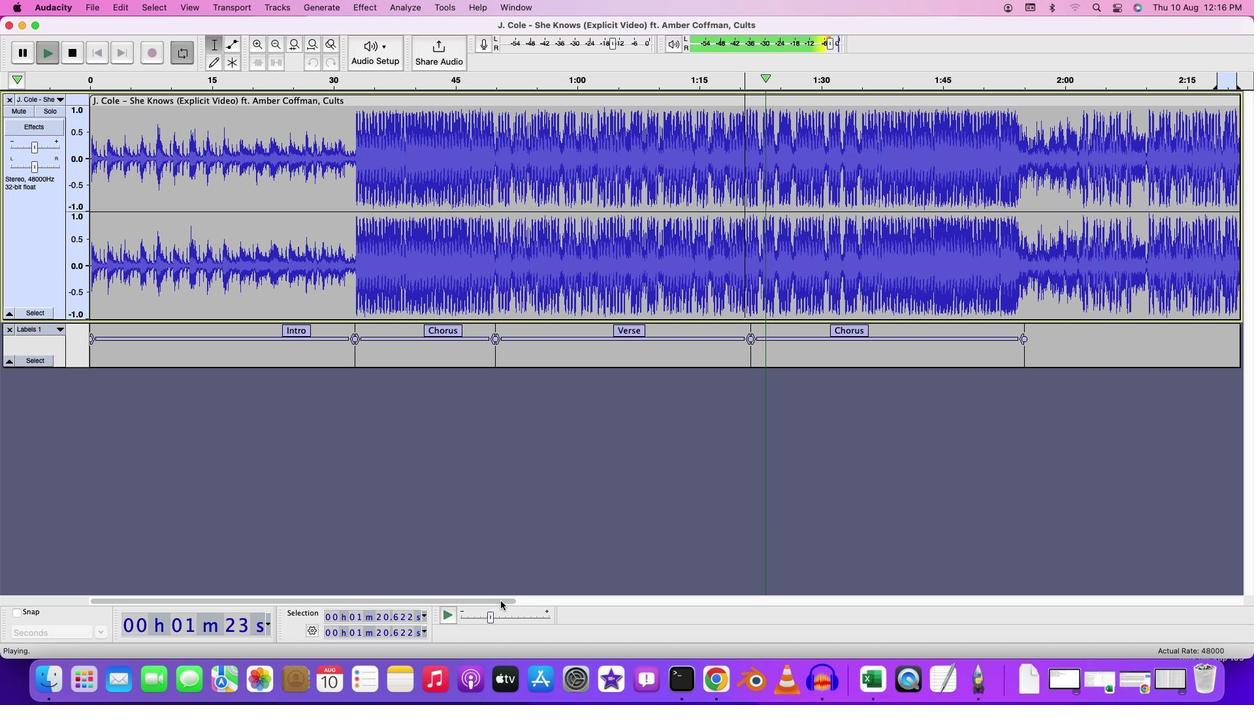 
Action: Mouse moved to (720, 314)
Screenshot: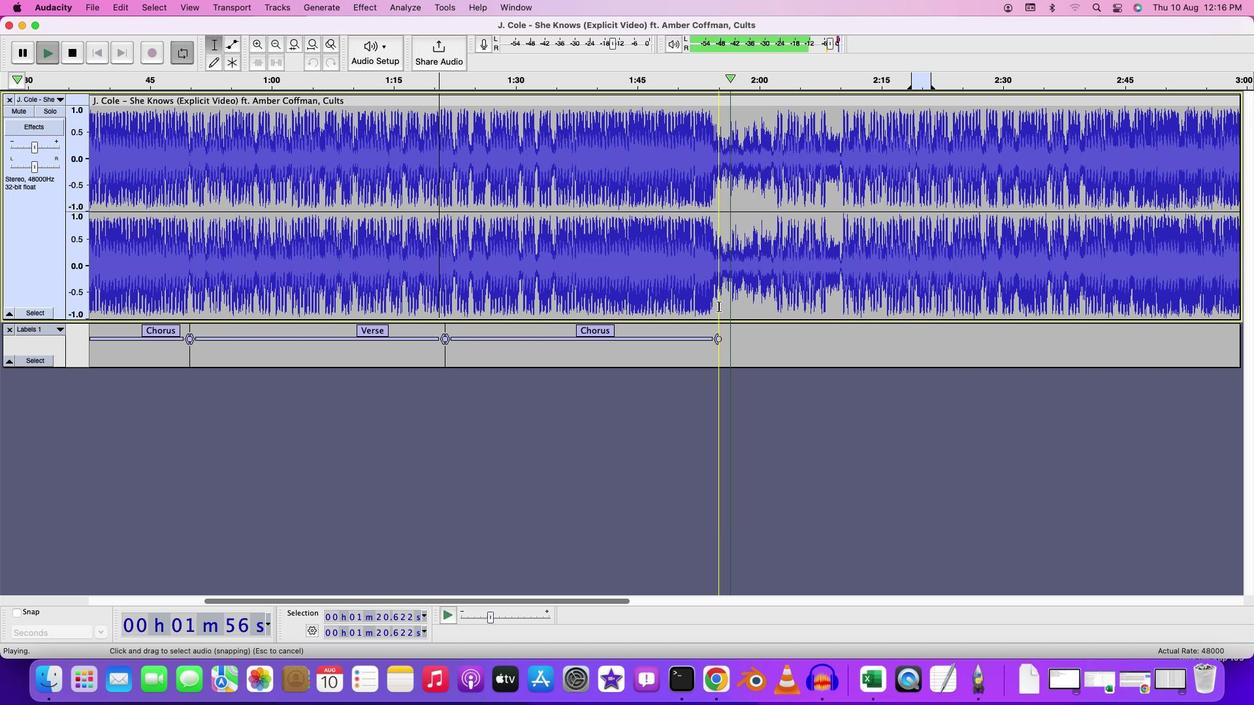 
Action: Key pressed Key.space
Screenshot: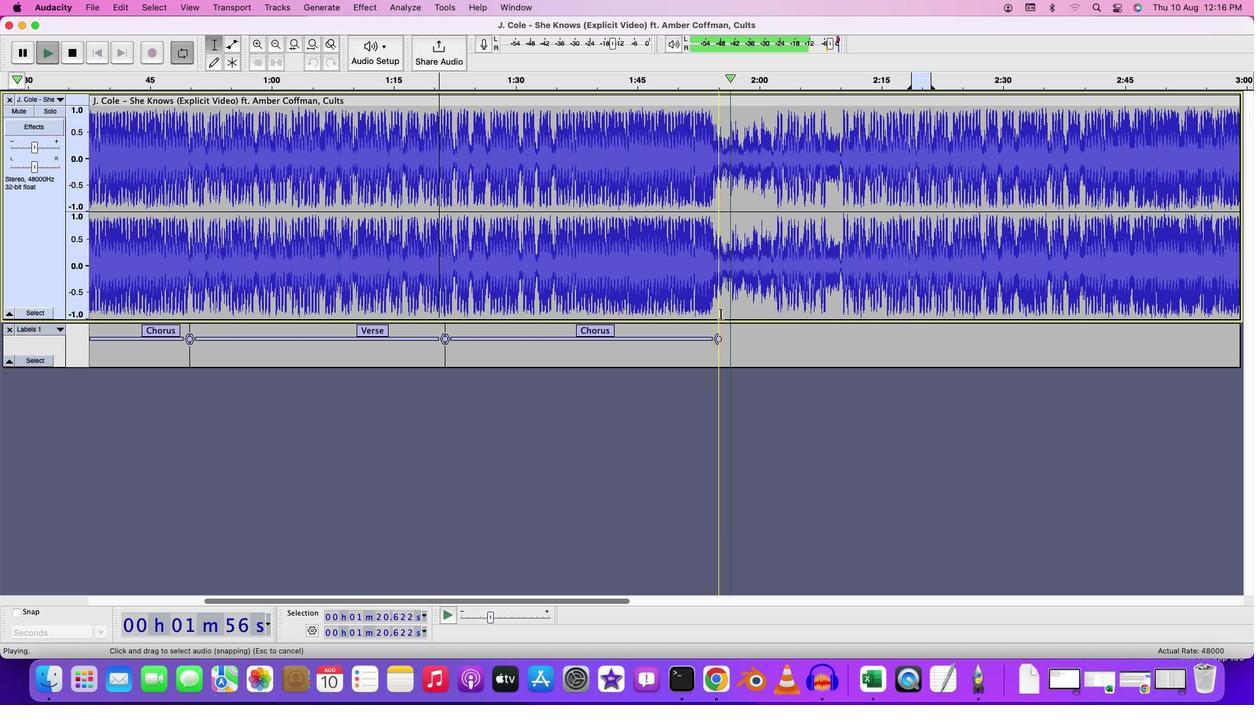 
Action: Mouse moved to (717, 341)
Screenshot: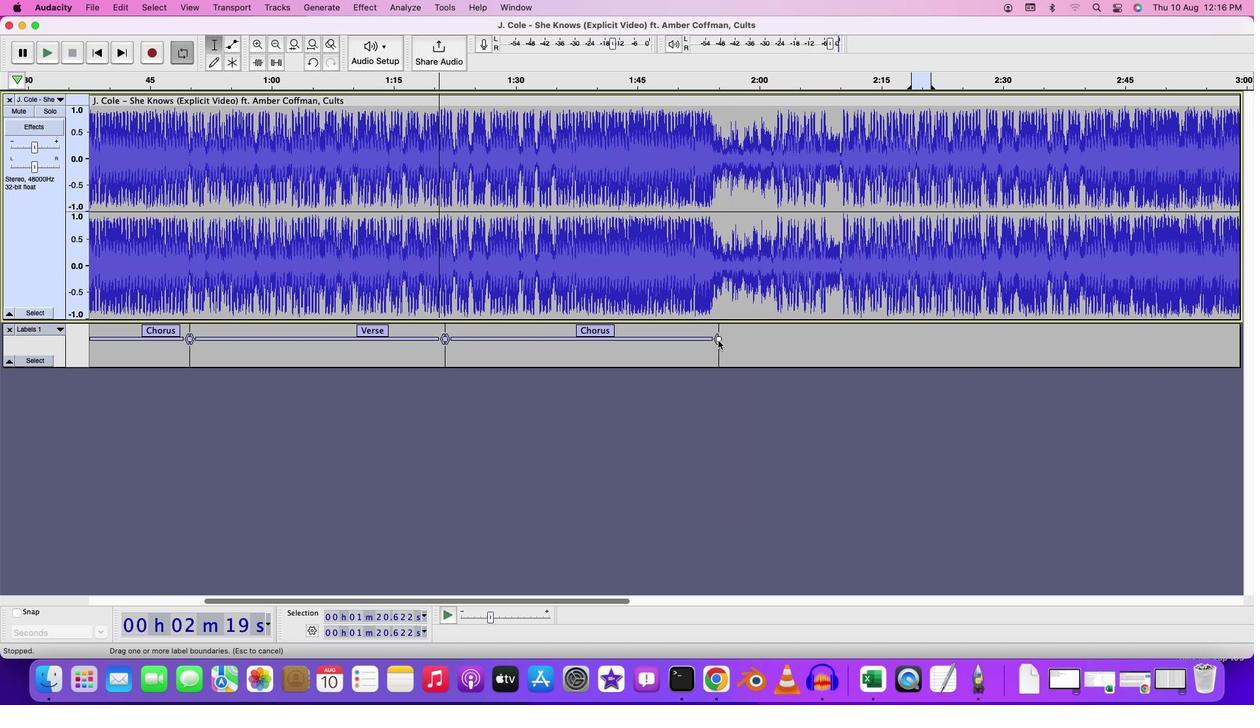 
Action: Mouse pressed left at (717, 341)
Screenshot: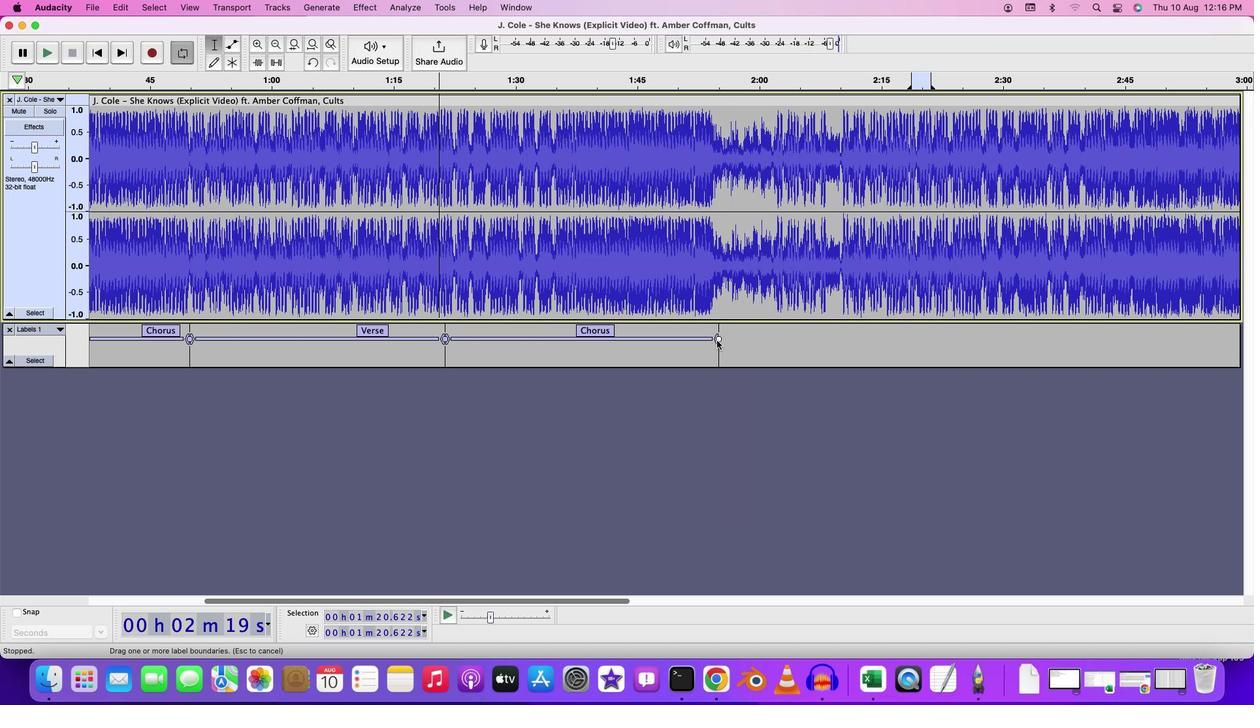 
Action: Mouse moved to (713, 231)
Screenshot: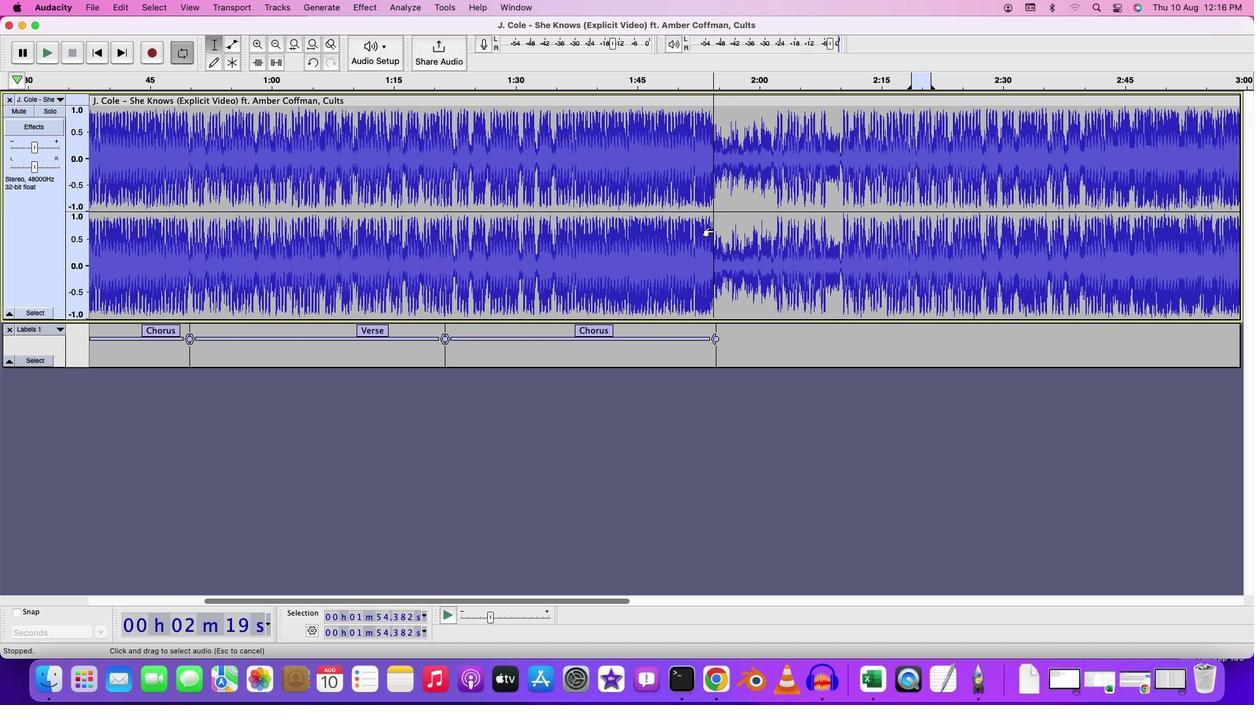
Action: Mouse pressed left at (713, 231)
Screenshot: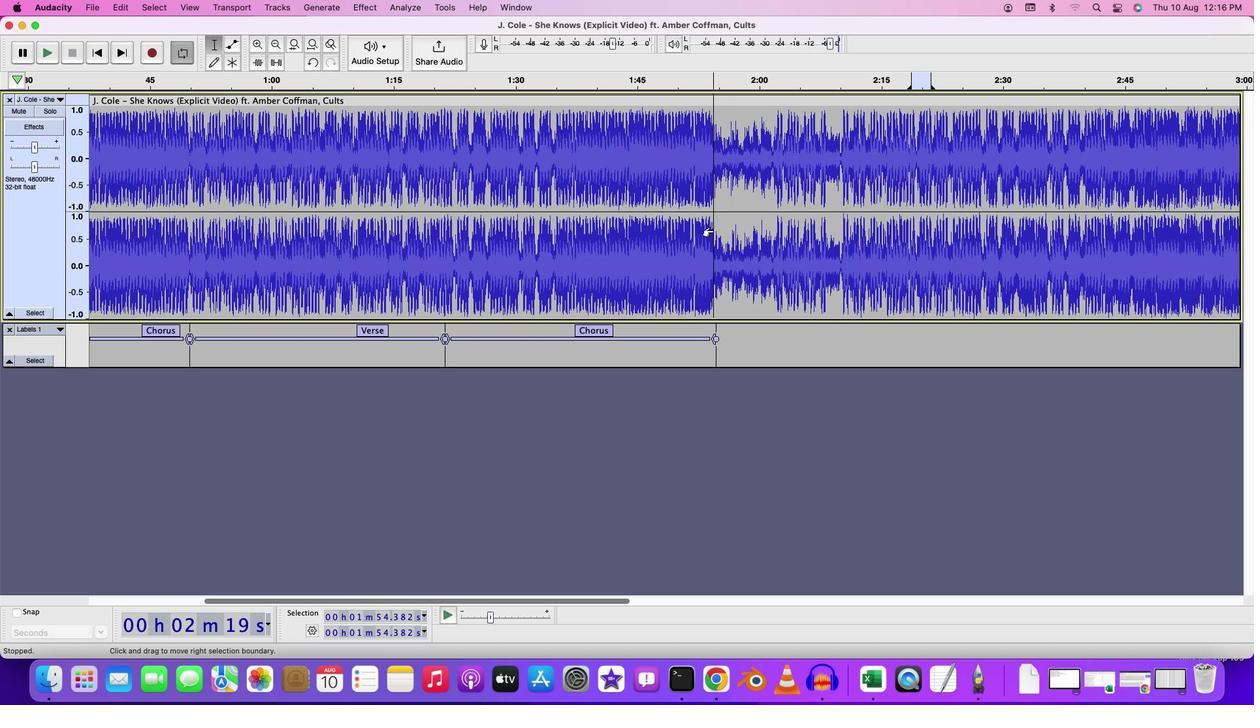 
Action: Key pressed Key.spaceKey.space
Screenshot: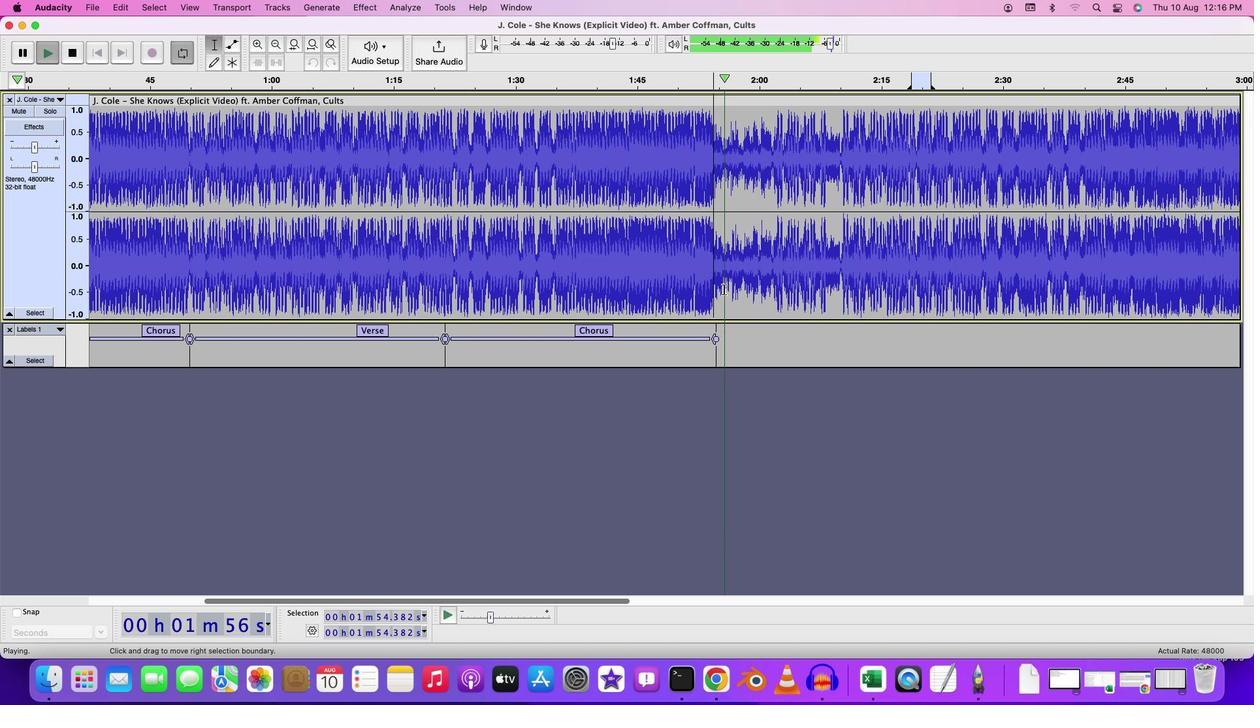 
Action: Mouse moved to (716, 340)
Screenshot: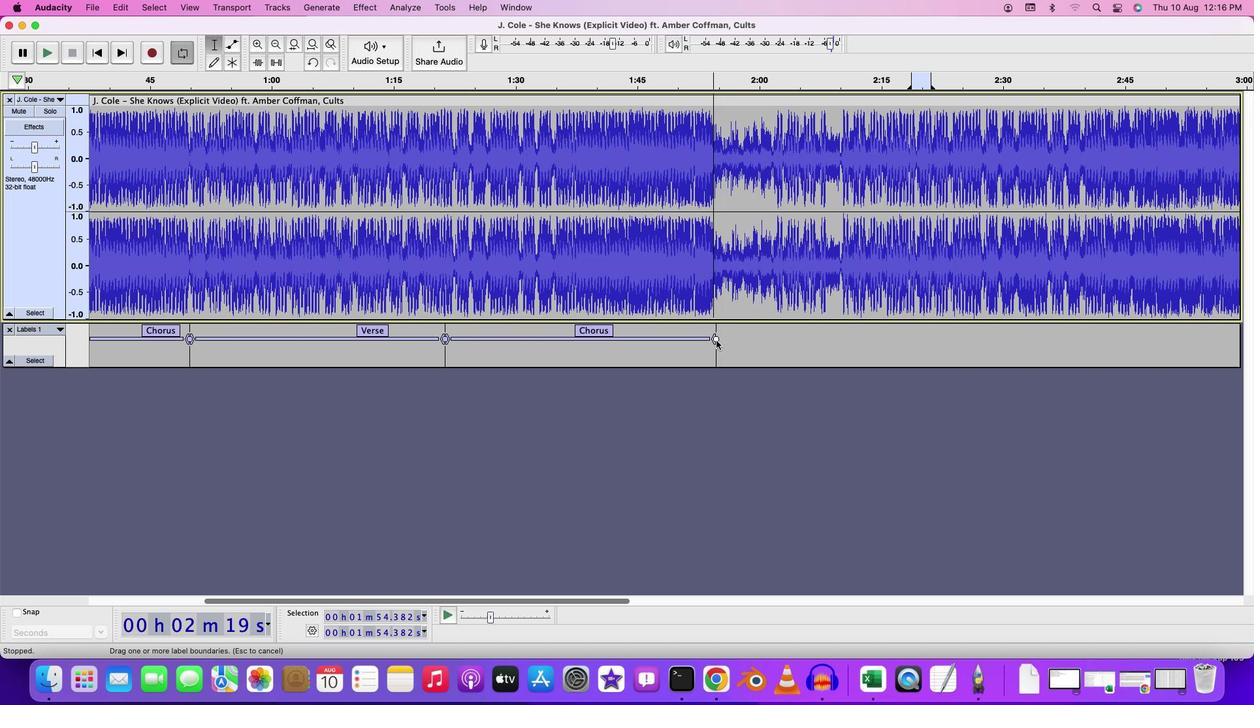 
Action: Mouse pressed left at (716, 340)
Screenshot: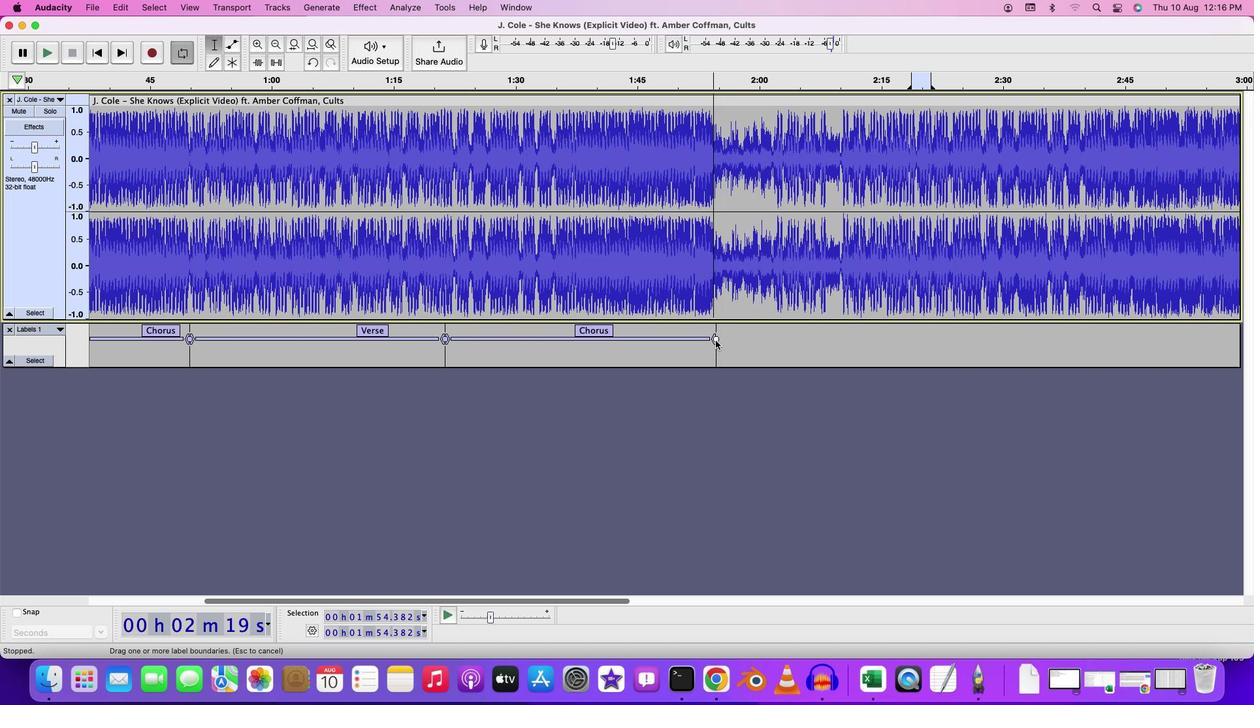 
Action: Mouse moved to (710, 269)
Screenshot: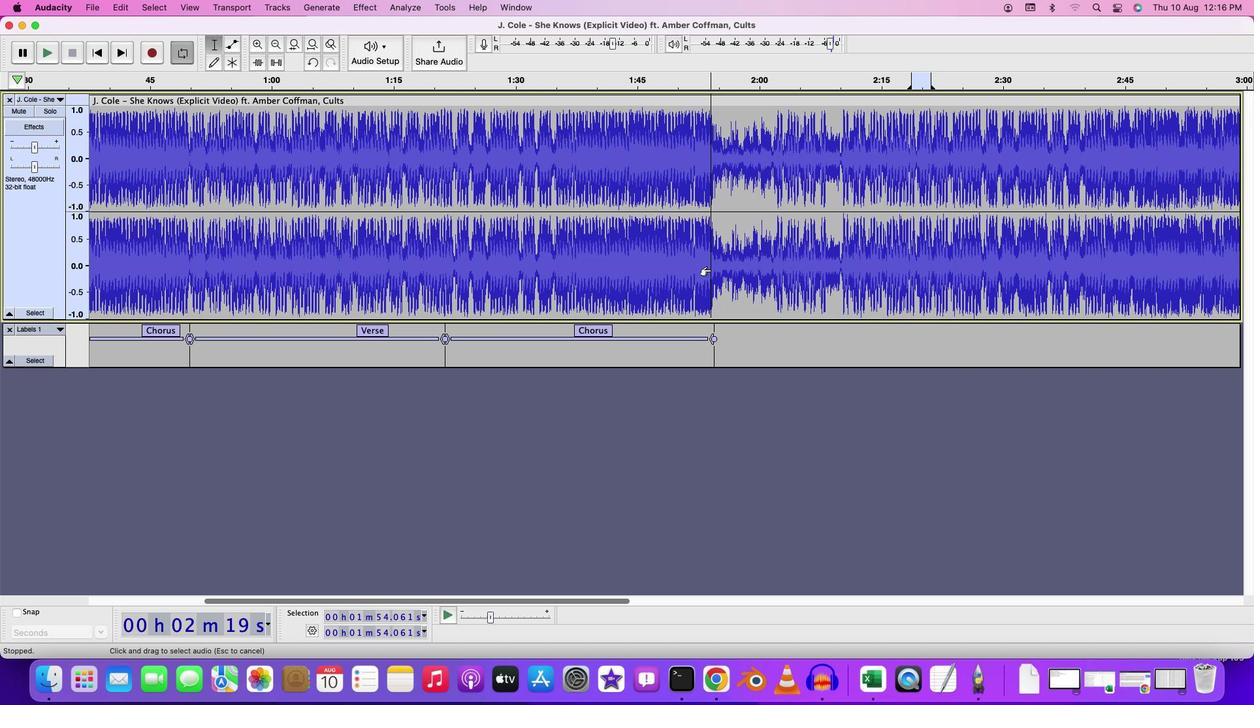 
Action: Mouse pressed left at (710, 269)
Screenshot: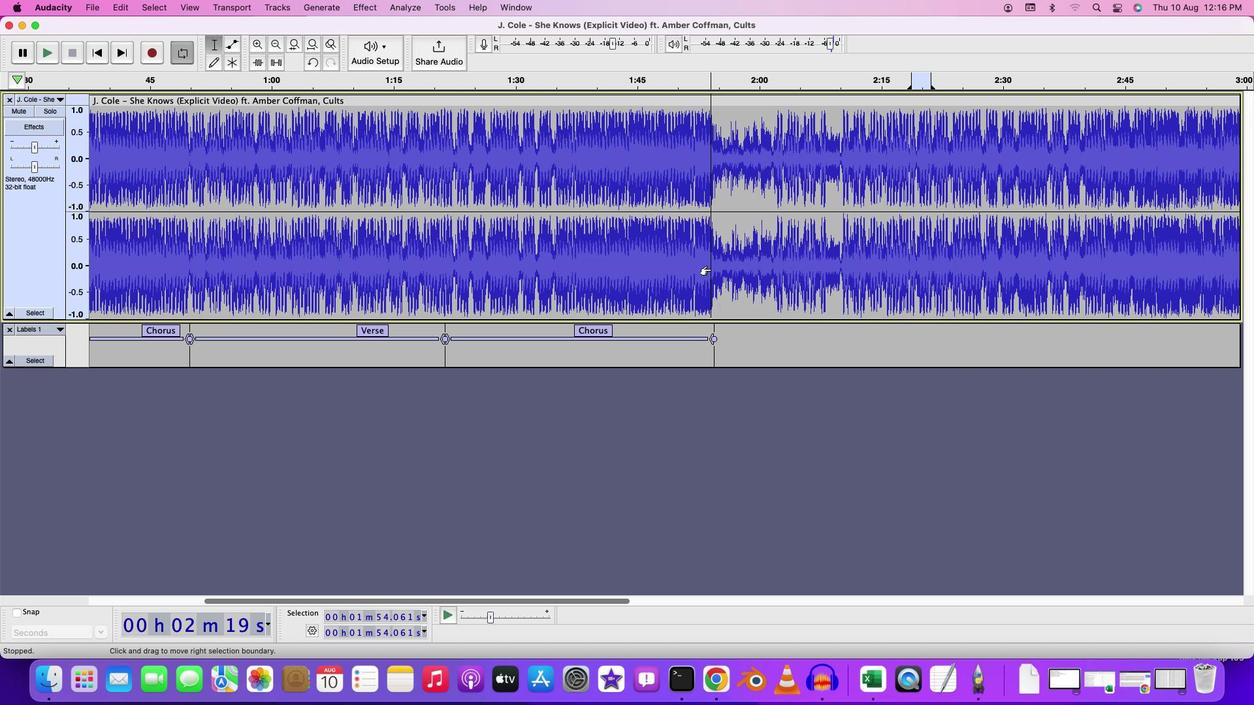 
Action: Mouse moved to (710, 269)
Screenshot: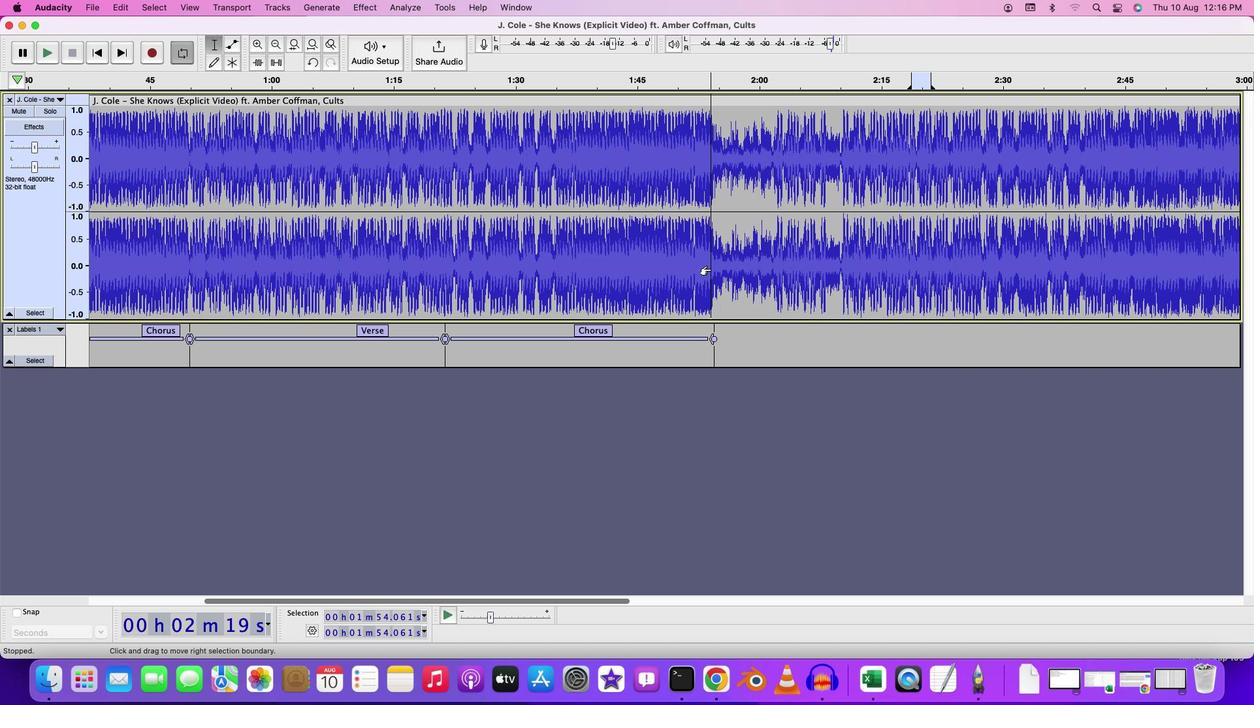 
Action: Key pressed Key.space
Screenshot: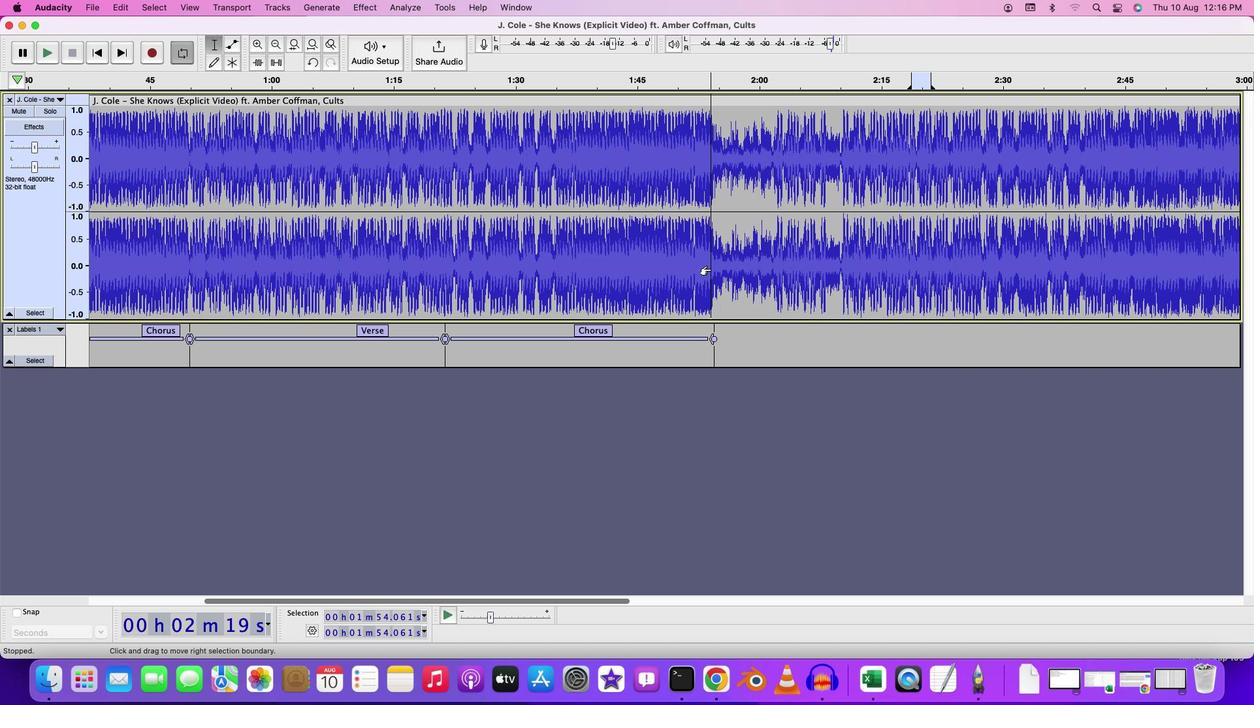 
Action: Mouse moved to (922, 85)
Screenshot: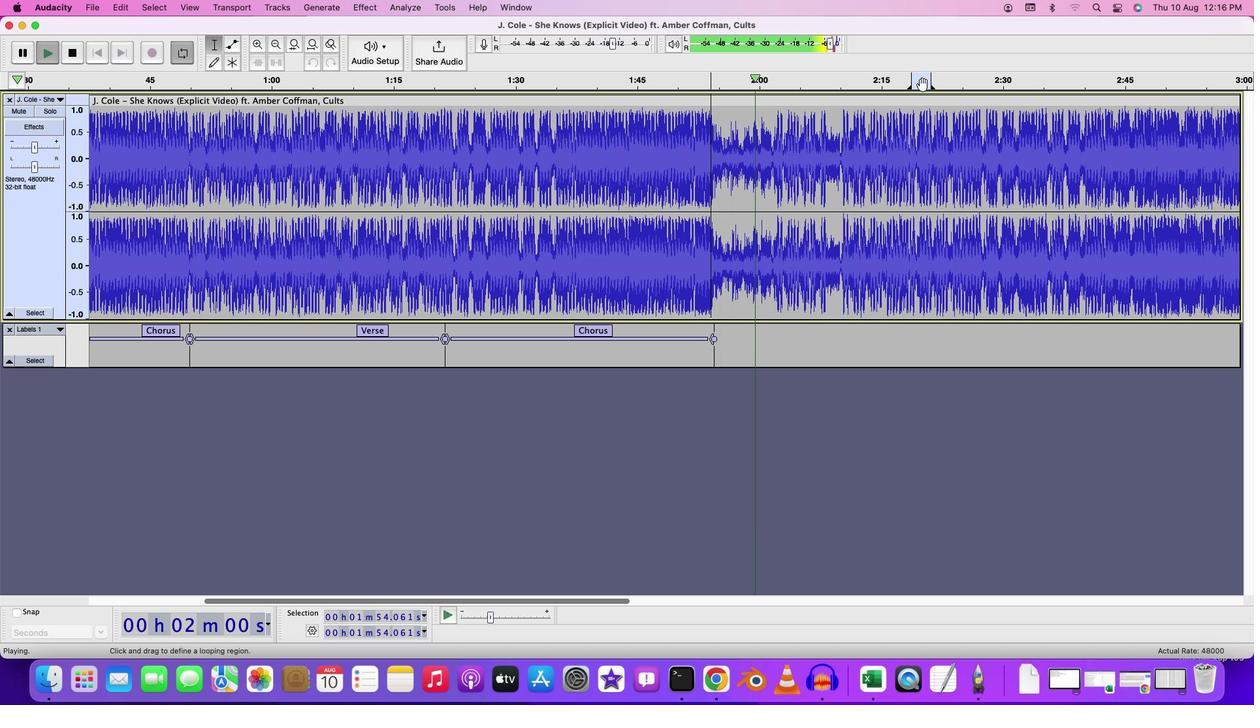 
Action: Mouse pressed right at (922, 85)
Screenshot: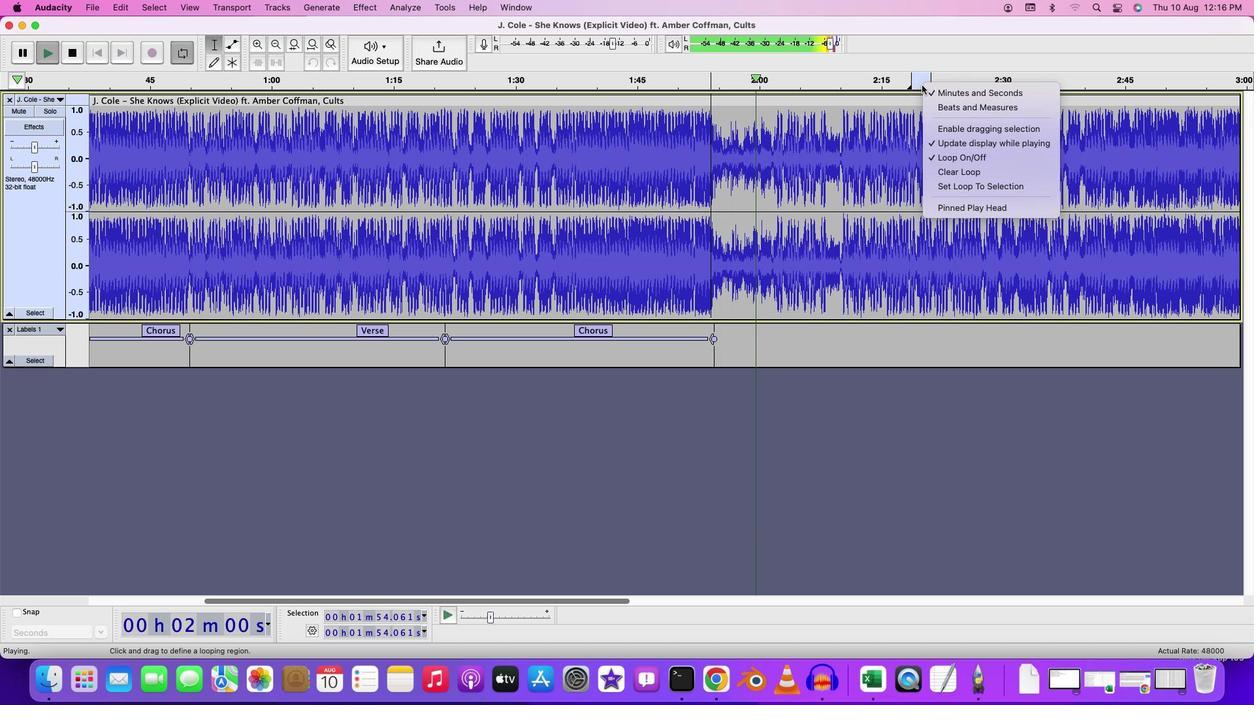 
Action: Mouse moved to (949, 156)
Screenshot: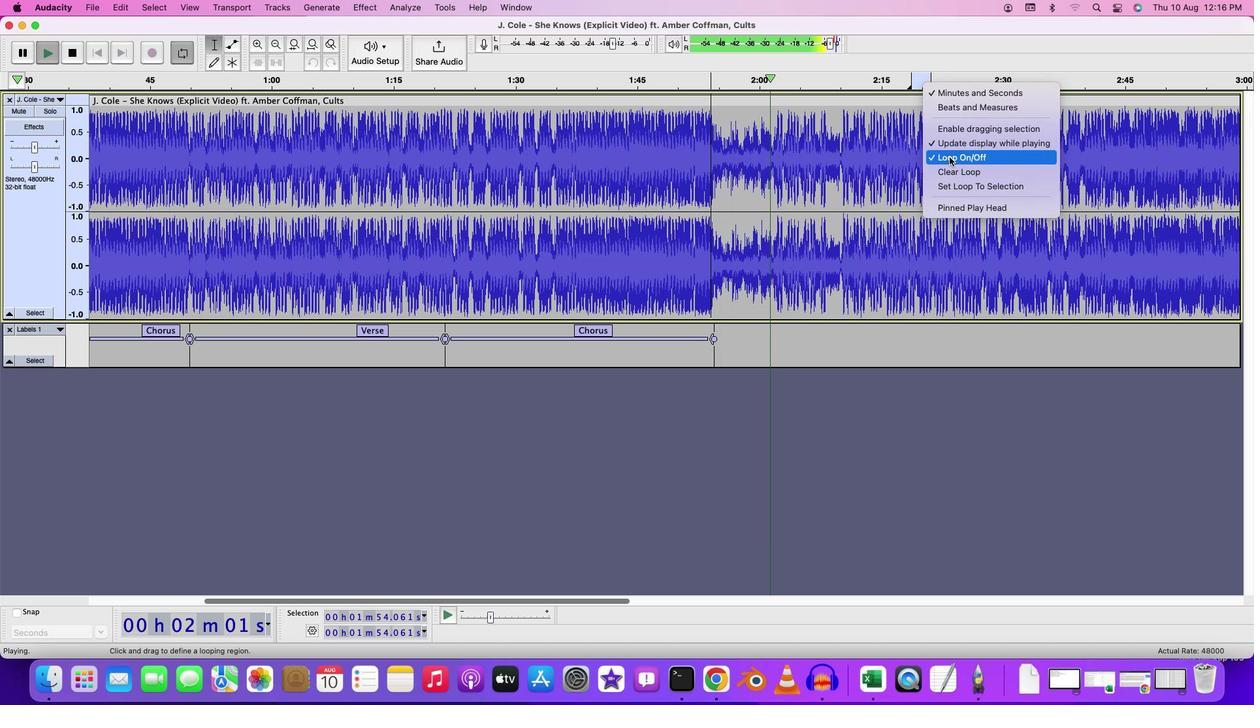 
Action: Mouse pressed left at (949, 156)
Screenshot: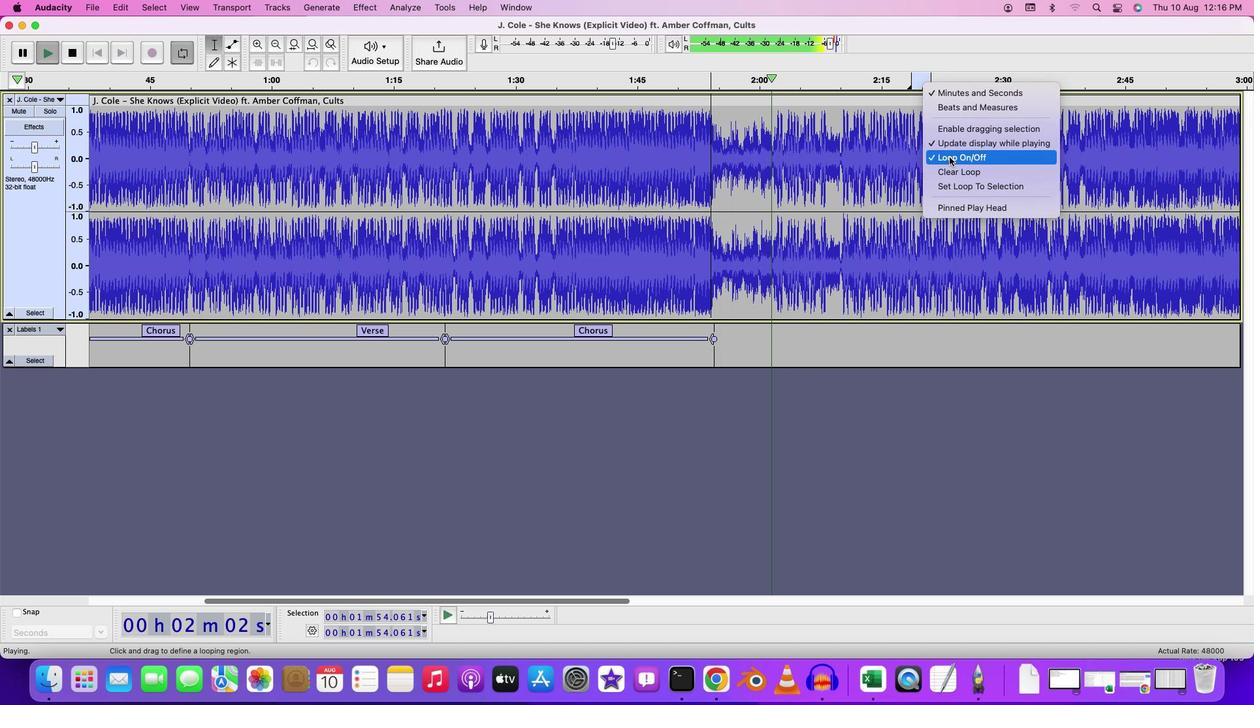 
Action: Mouse moved to (621, 602)
Screenshot: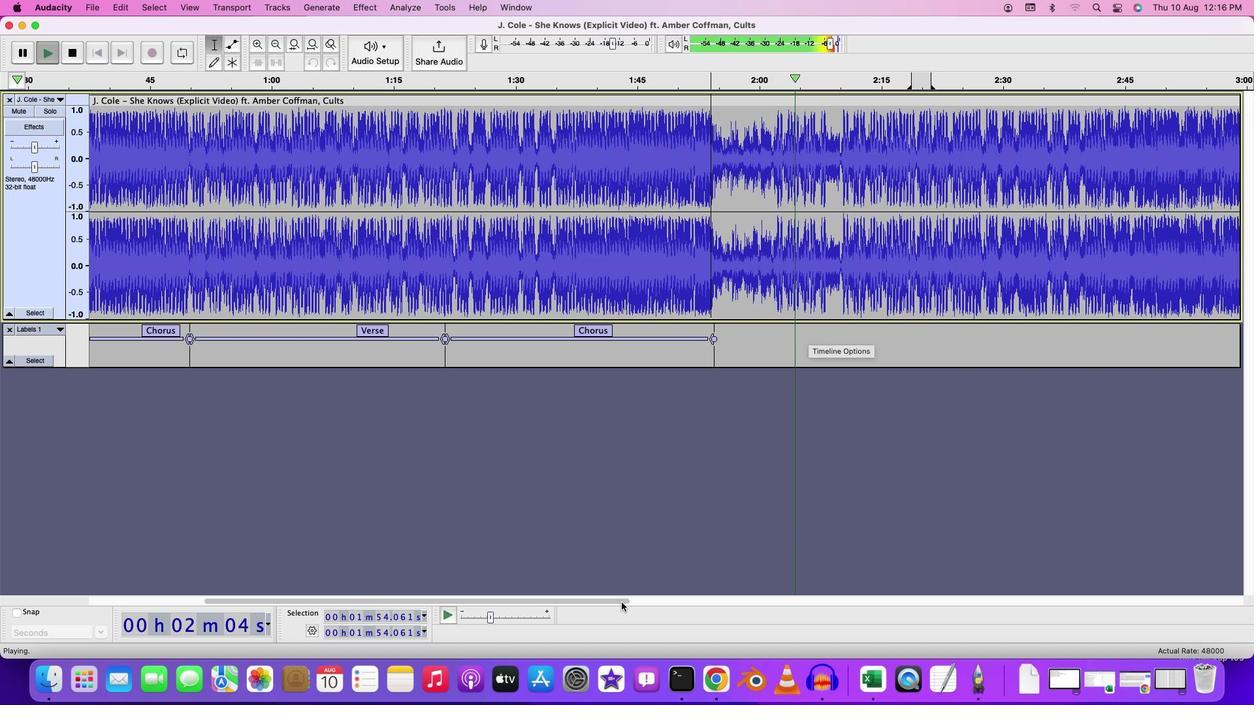 
Action: Mouse pressed left at (621, 602)
Screenshot: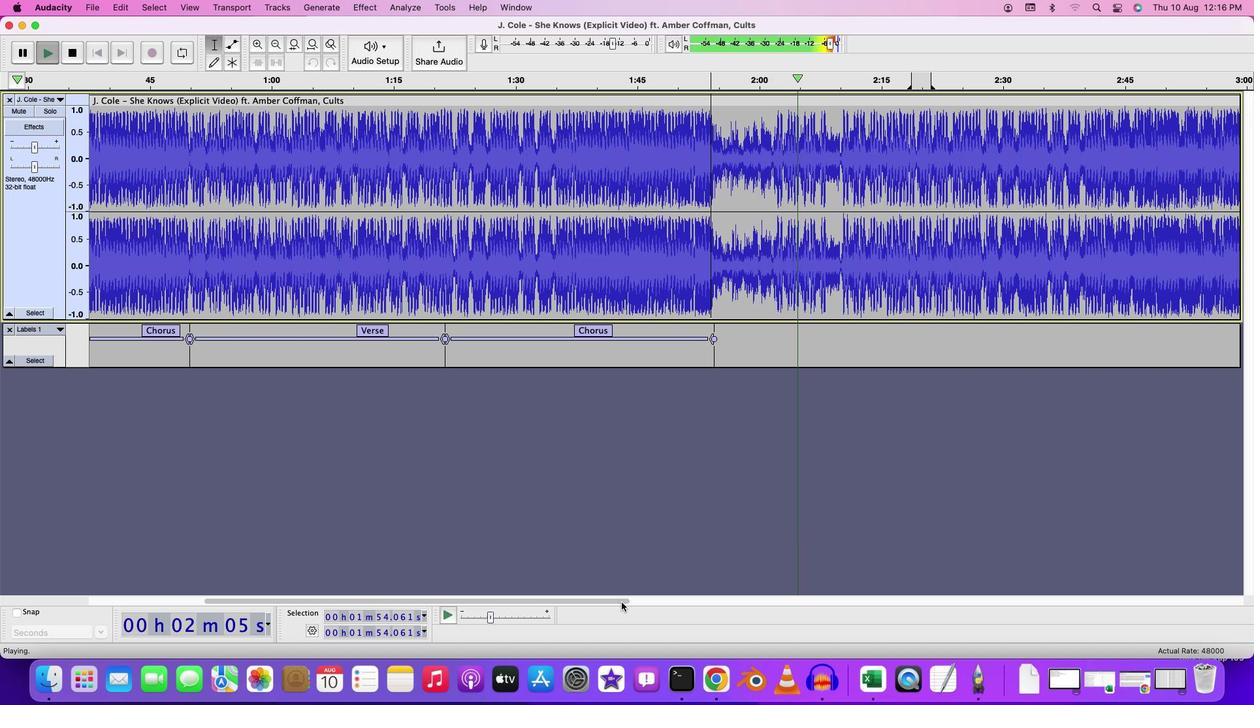 
Action: Mouse moved to (751, 156)
Screenshot: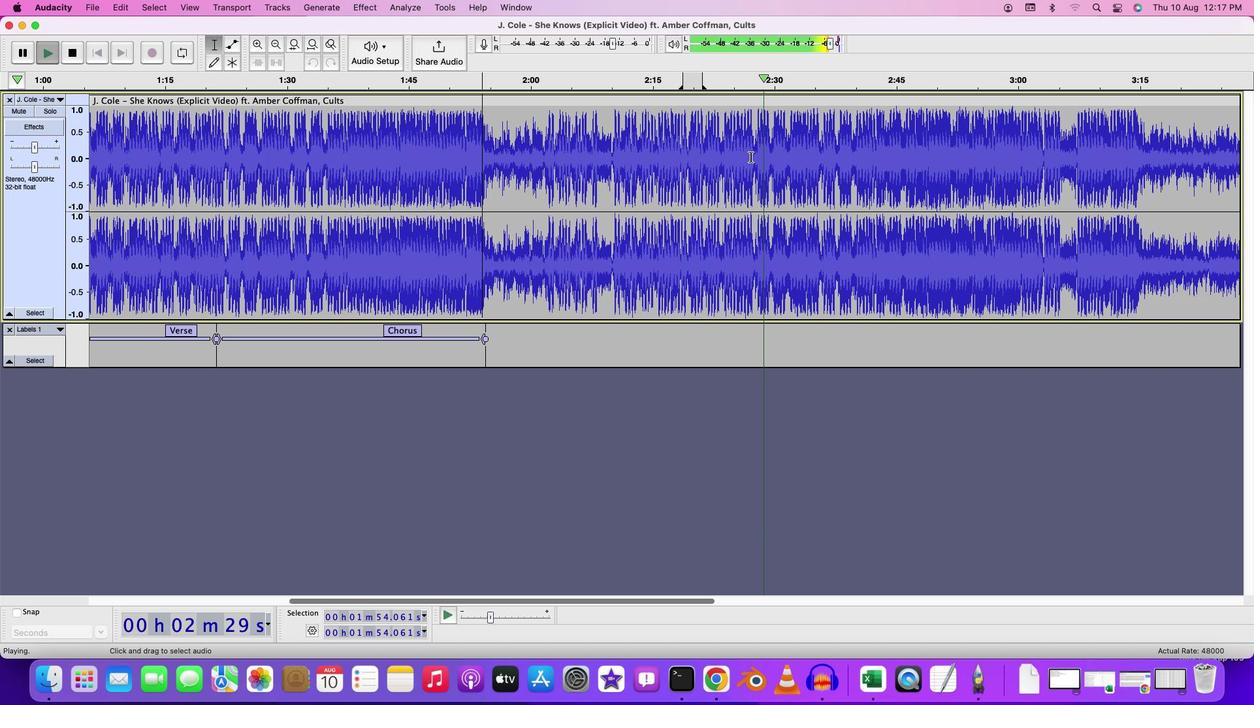 
Action: Mouse pressed left at (751, 156)
Screenshot: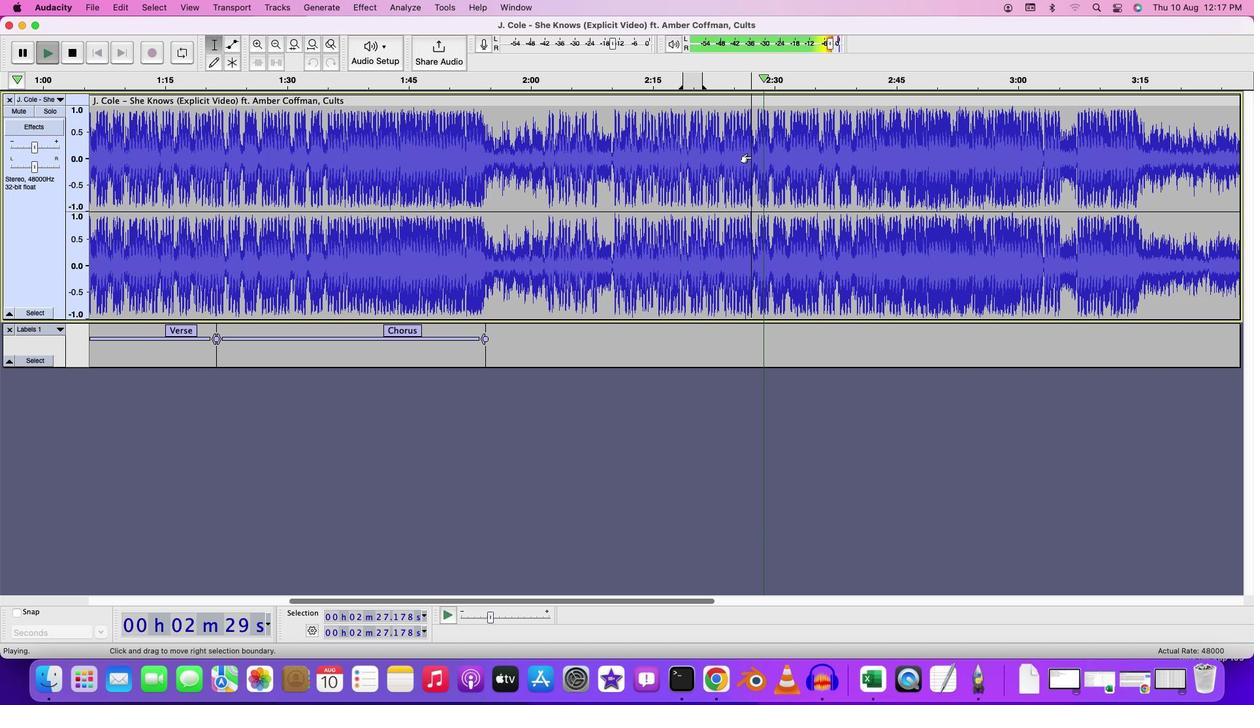 
Action: Mouse moved to (744, 126)
Screenshot: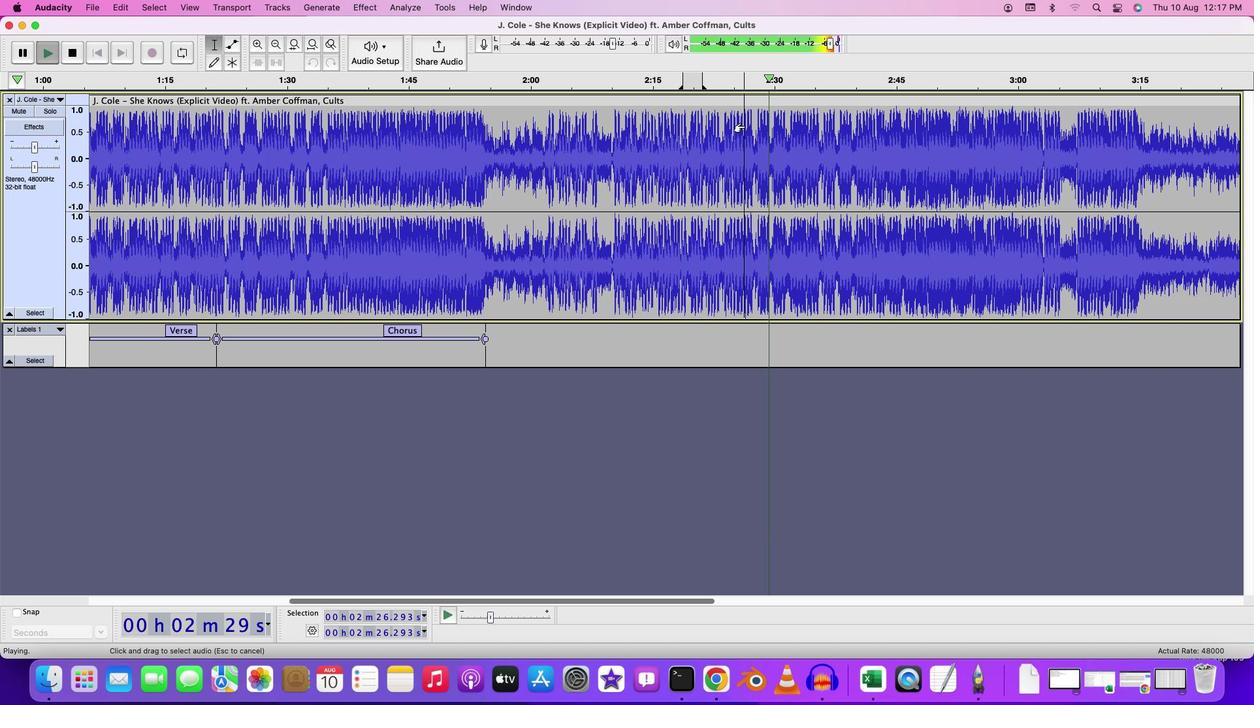 
Action: Mouse pressed left at (744, 126)
Screenshot: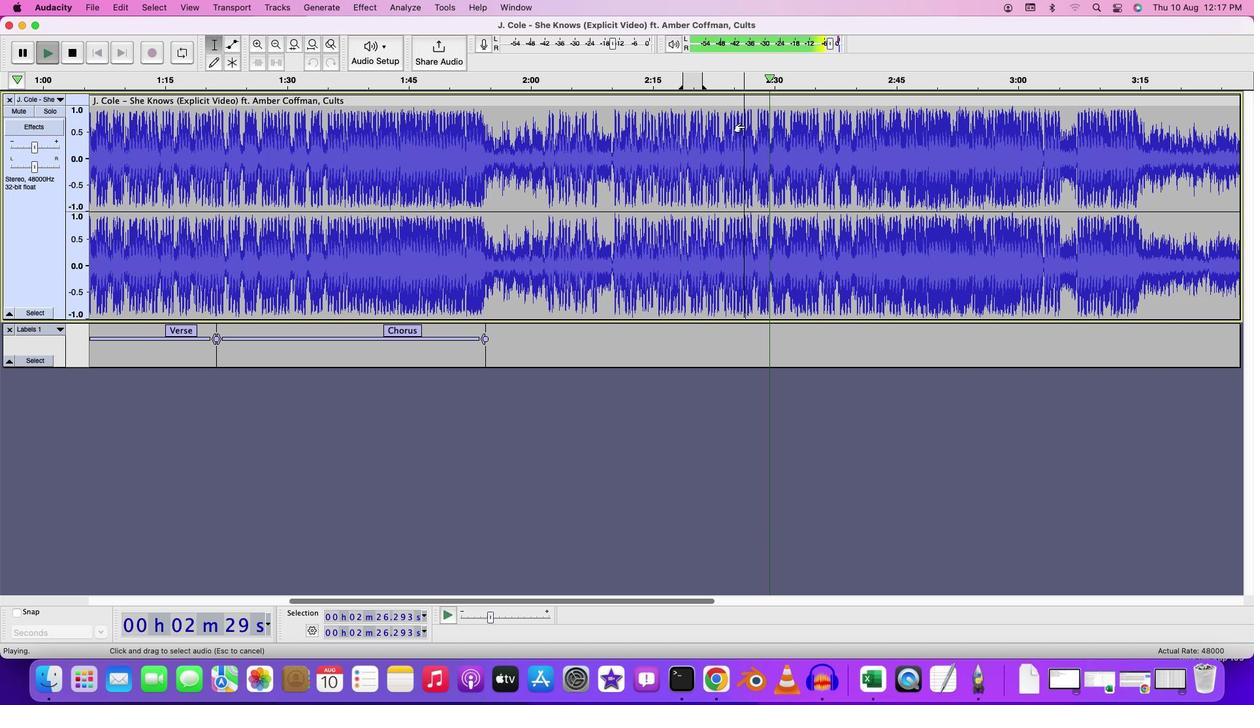 
Action: Key pressed Key.spaceKey.spaceKey.space
Screenshot: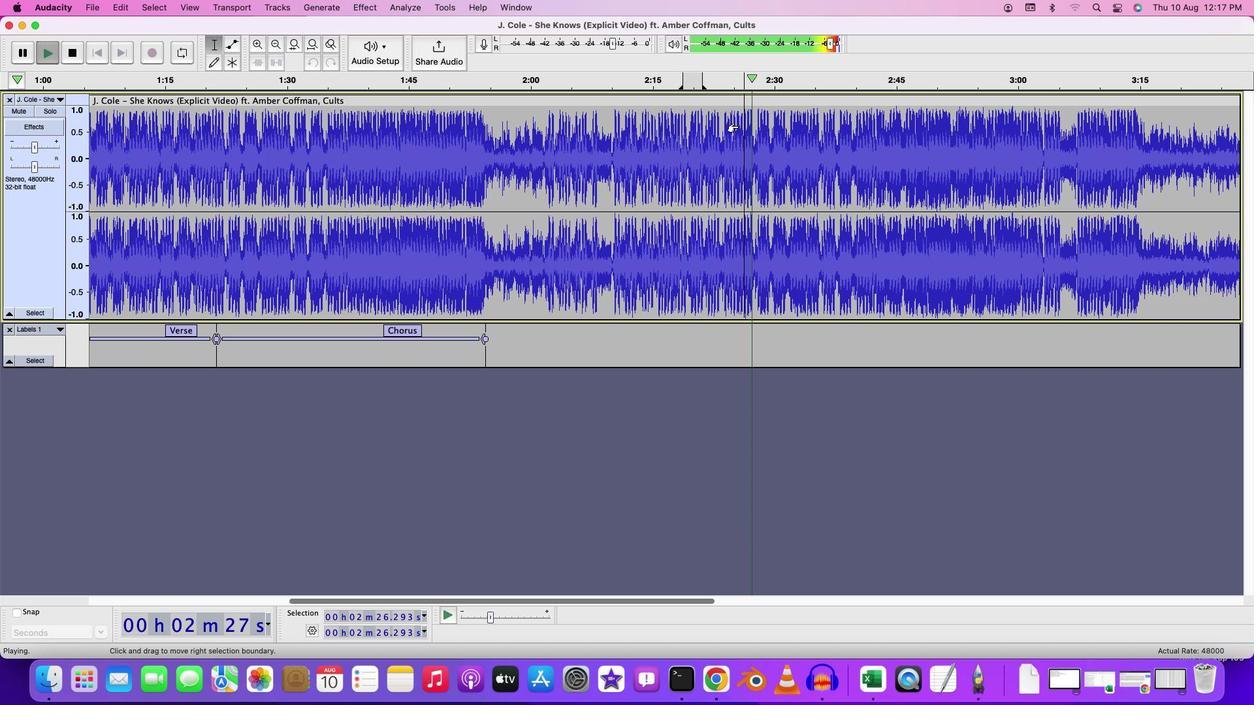 
Action: Mouse moved to (734, 125)
Screenshot: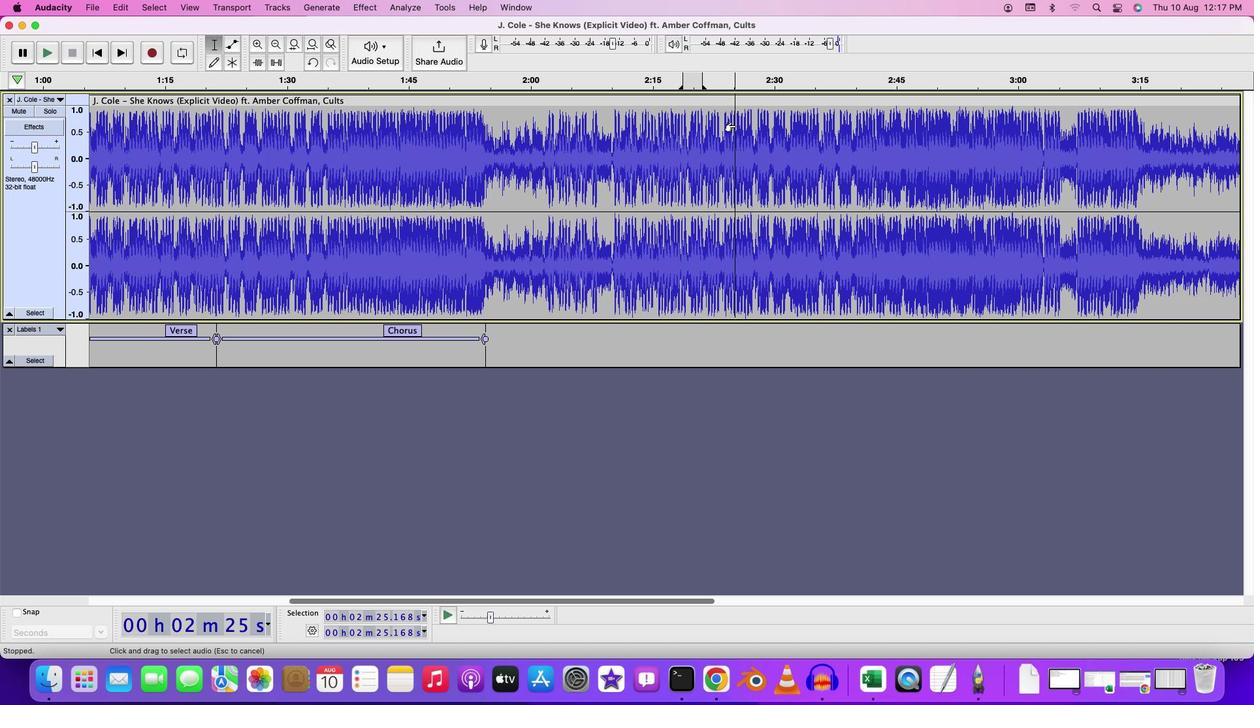 
Action: Mouse pressed left at (734, 125)
Screenshot: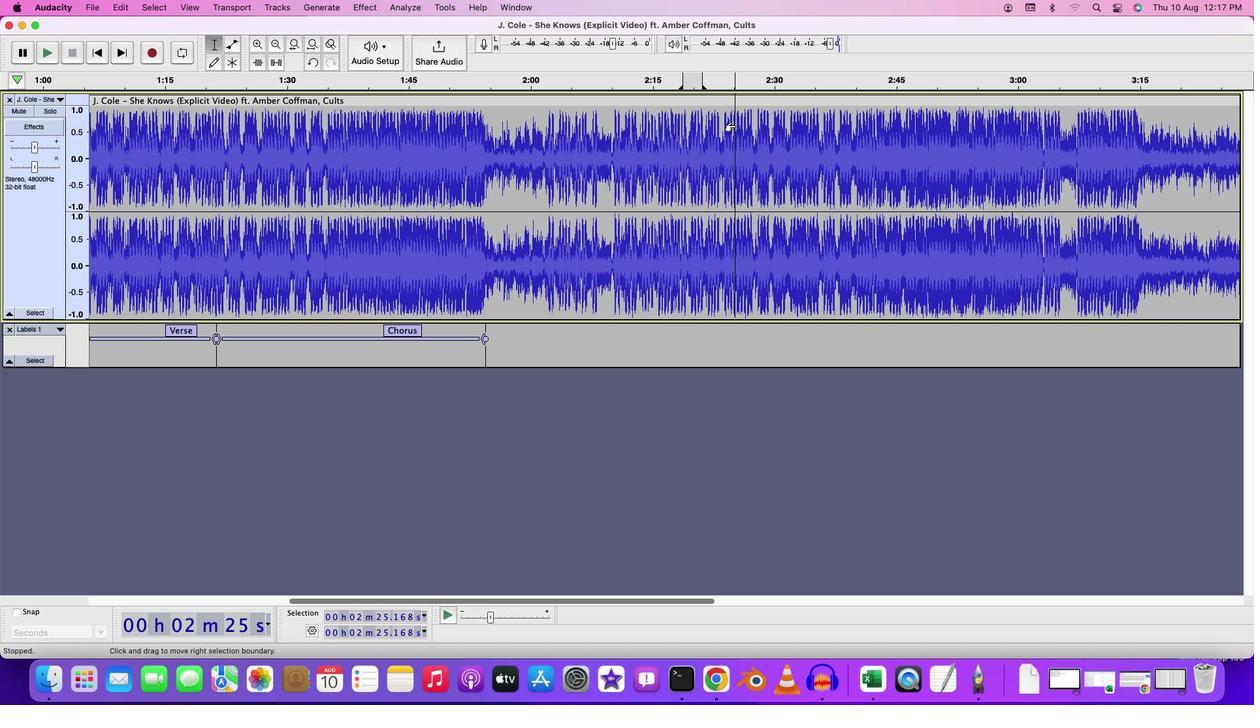 
Action: Key pressed Key.space
Screenshot: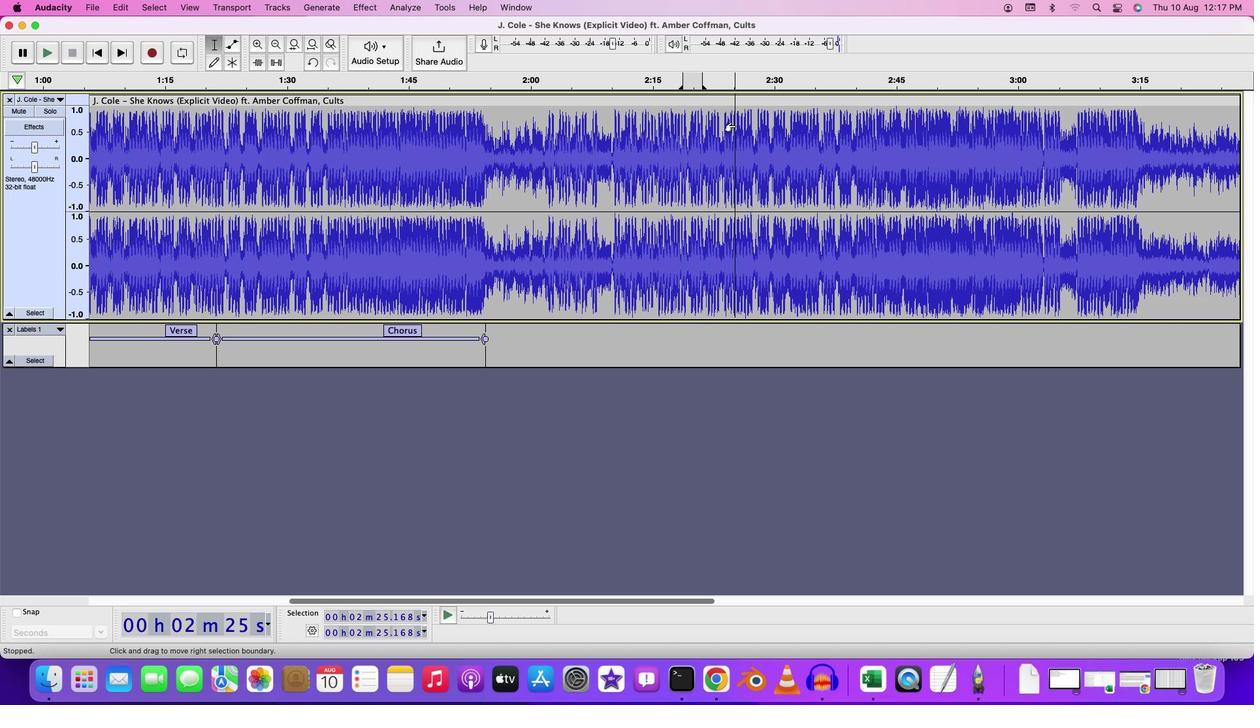 
Action: Mouse moved to (725, 122)
Screenshot: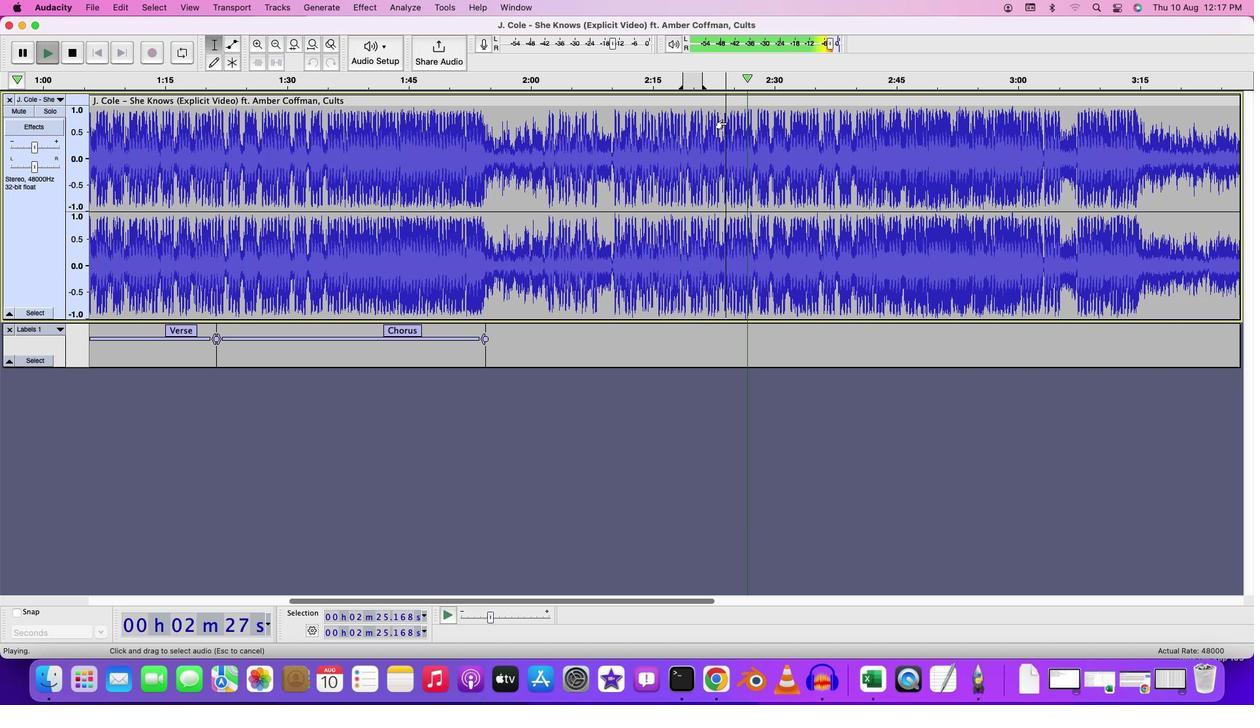 
Action: Mouse pressed left at (725, 122)
Screenshot: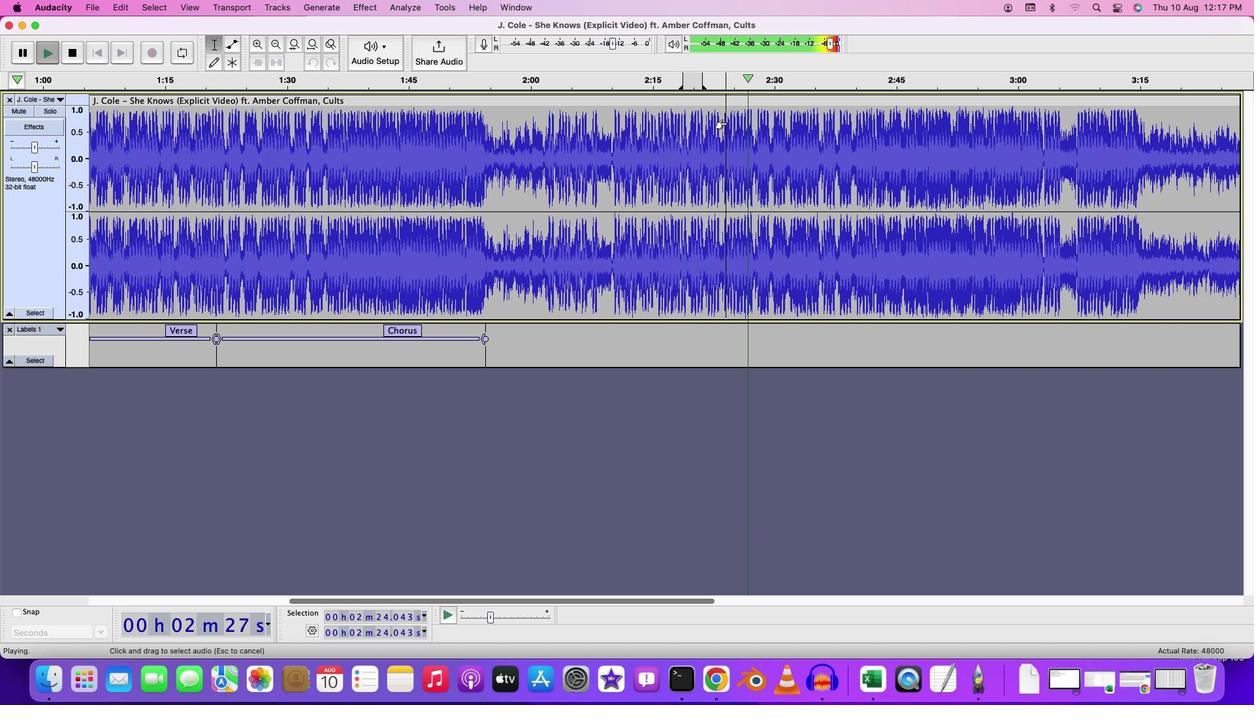 
Action: Key pressed Key.spaceKey.spaceKey.space
Screenshot: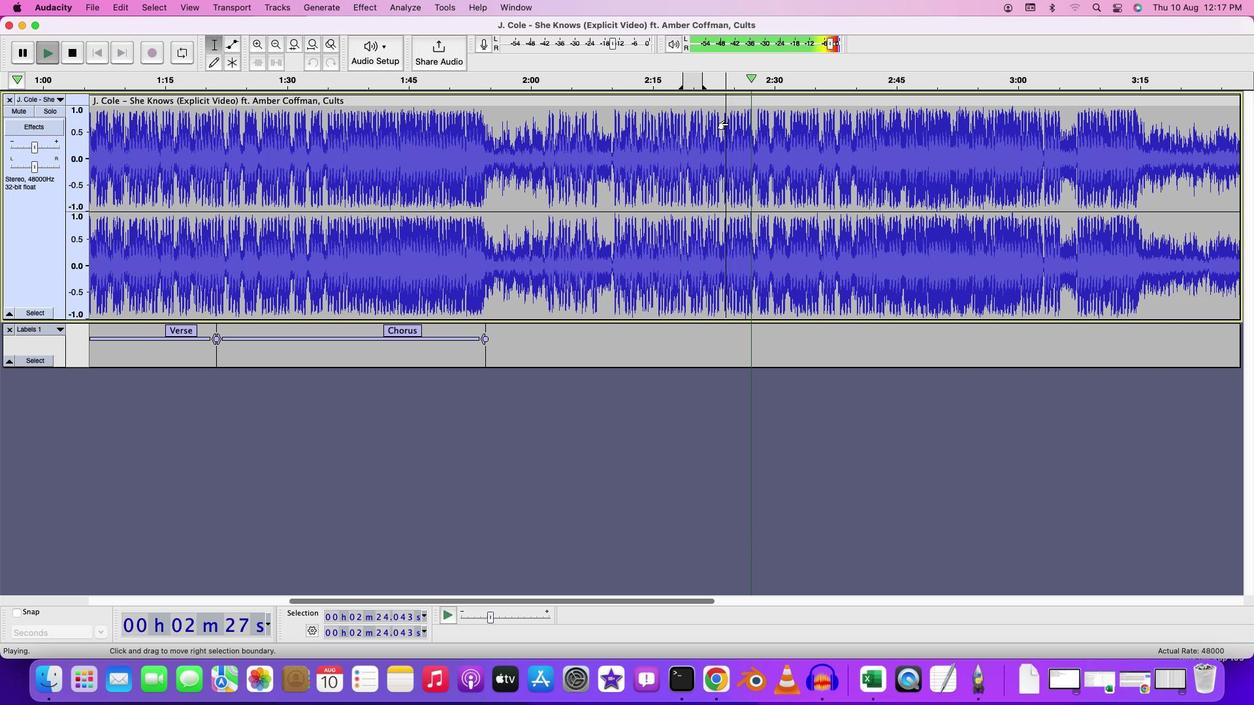 
Action: Mouse moved to (748, 122)
Screenshot: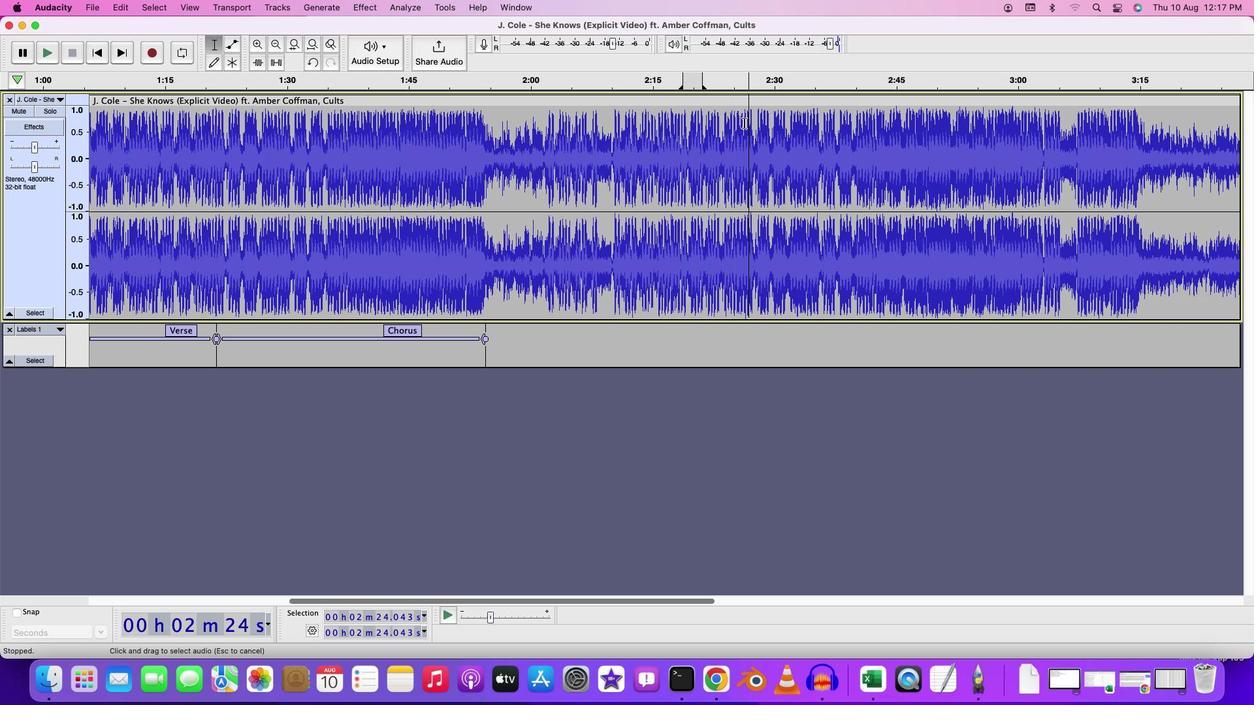 
Action: Mouse pressed left at (748, 122)
Screenshot: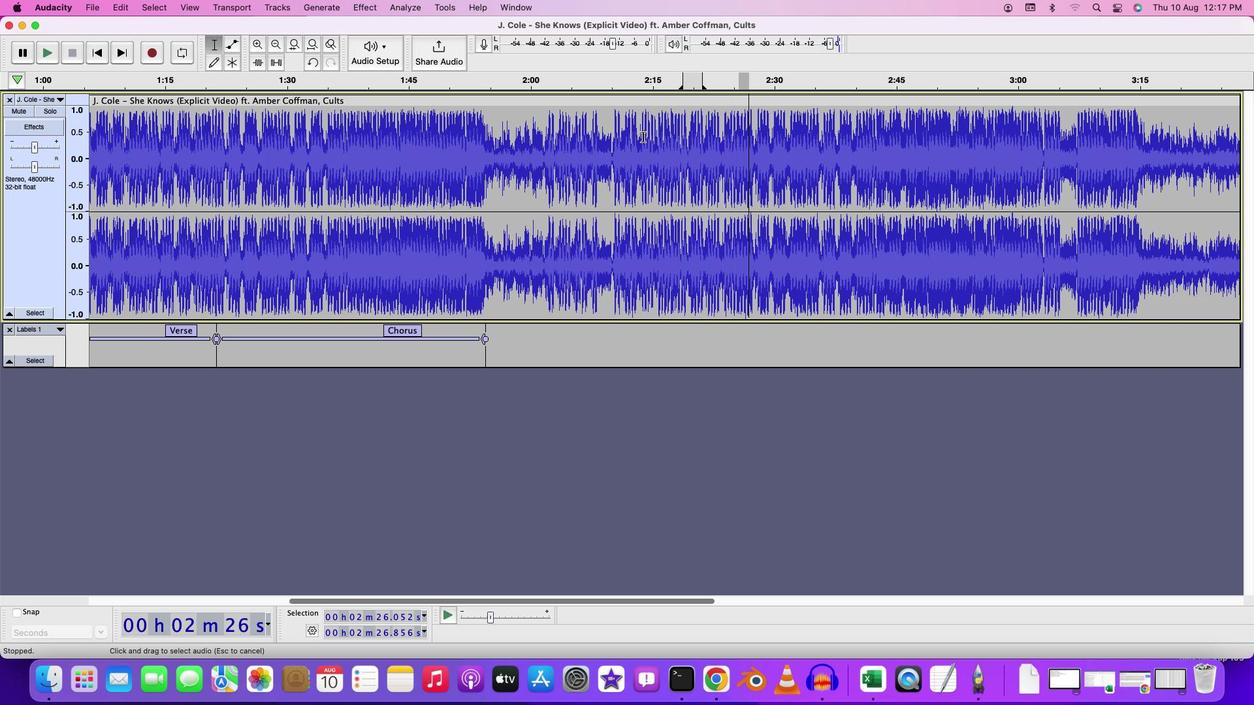
Action: Mouse moved to (121, 7)
Screenshot: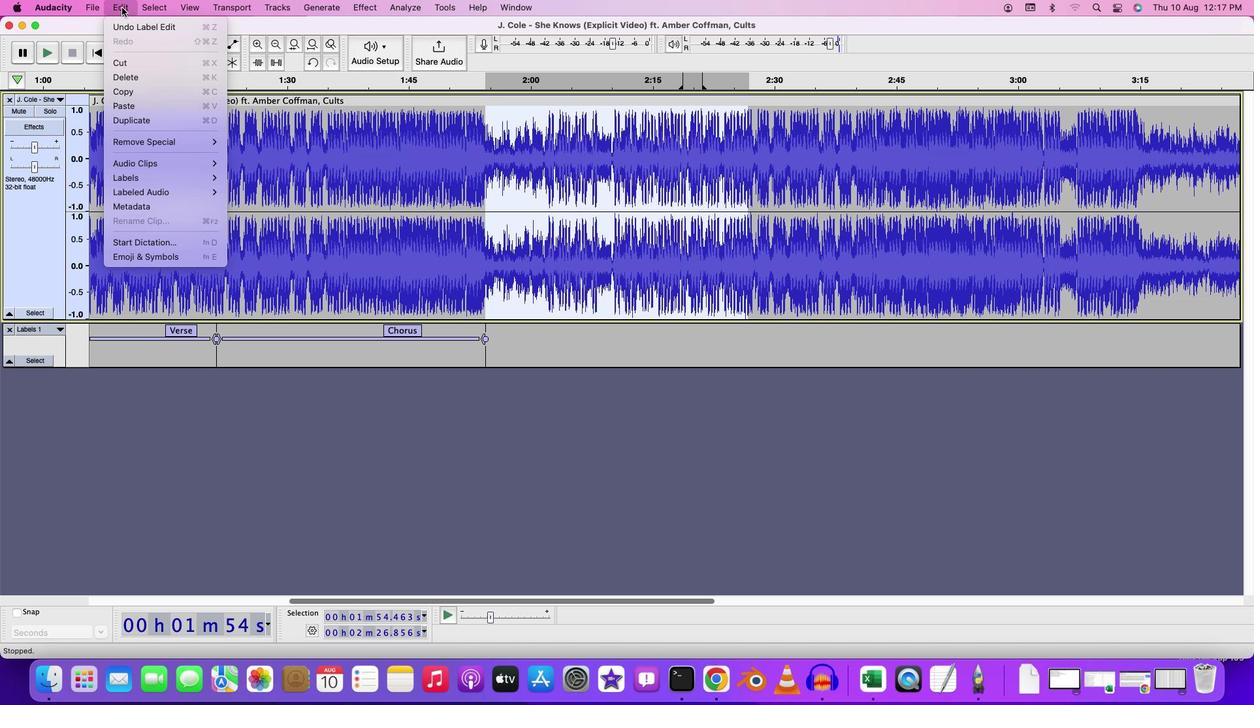 
Action: Mouse pressed left at (121, 7)
Screenshot: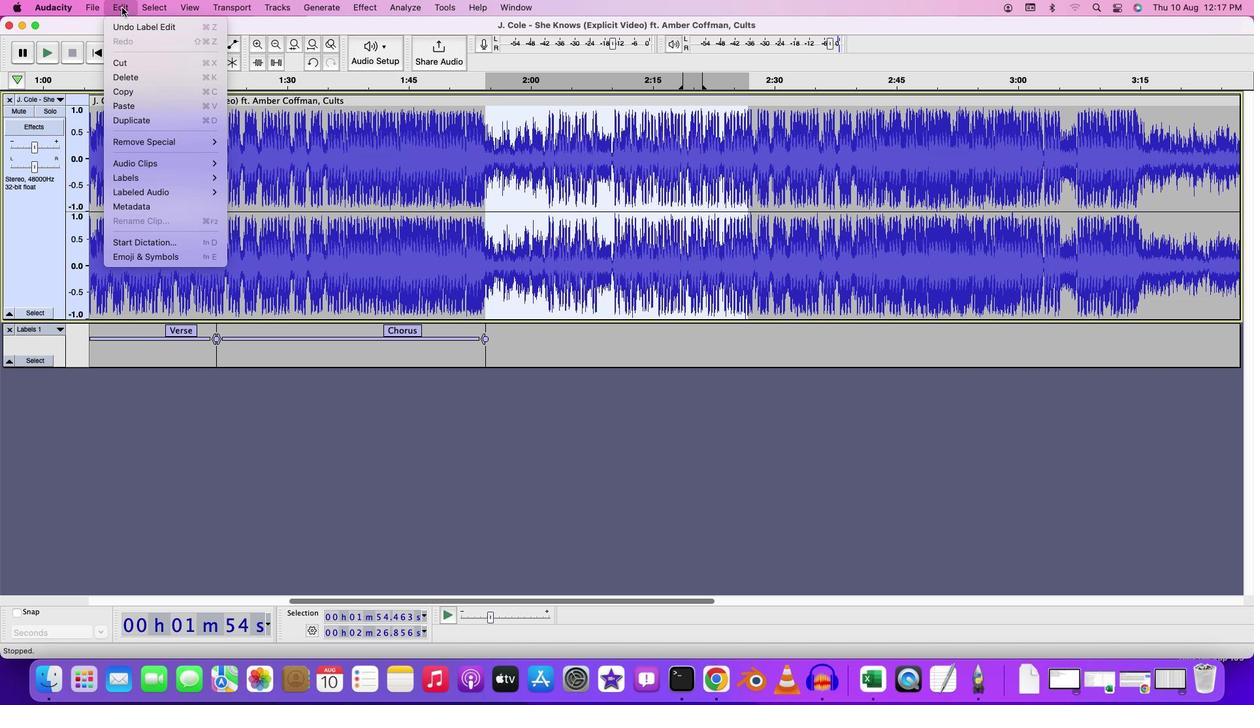 
Action: Mouse moved to (265, 195)
Screenshot: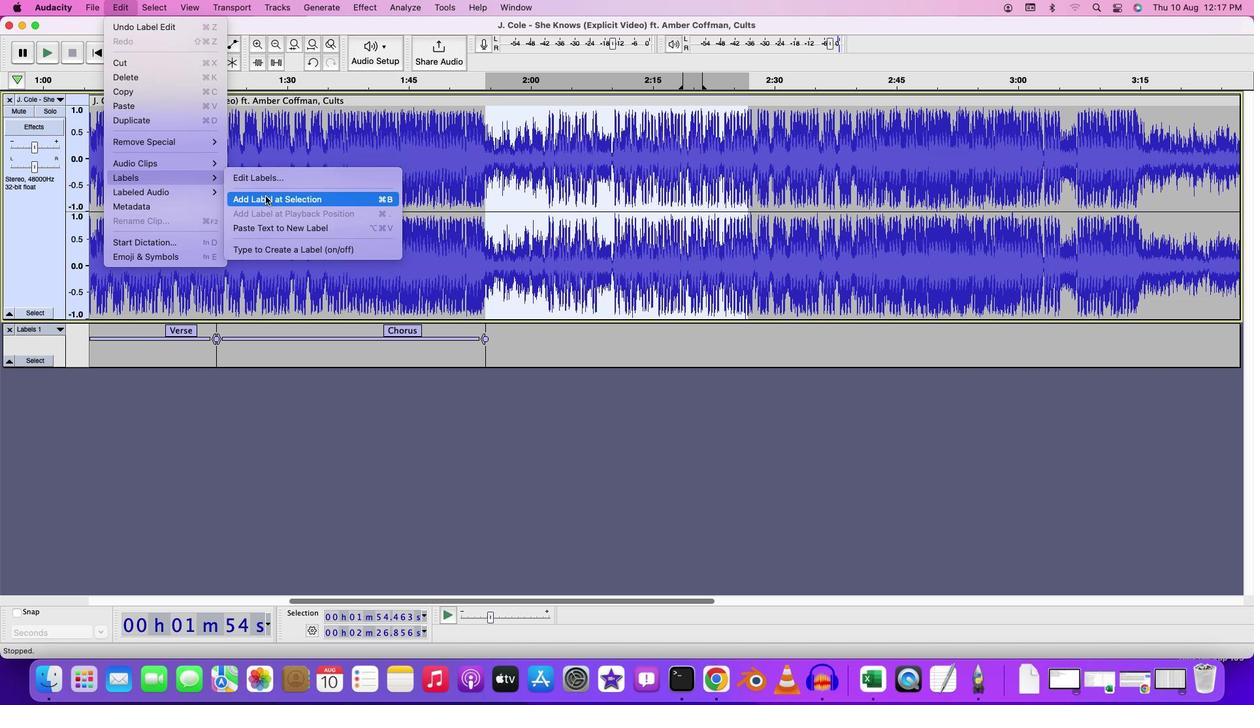 
Action: Mouse pressed left at (265, 195)
Screenshot: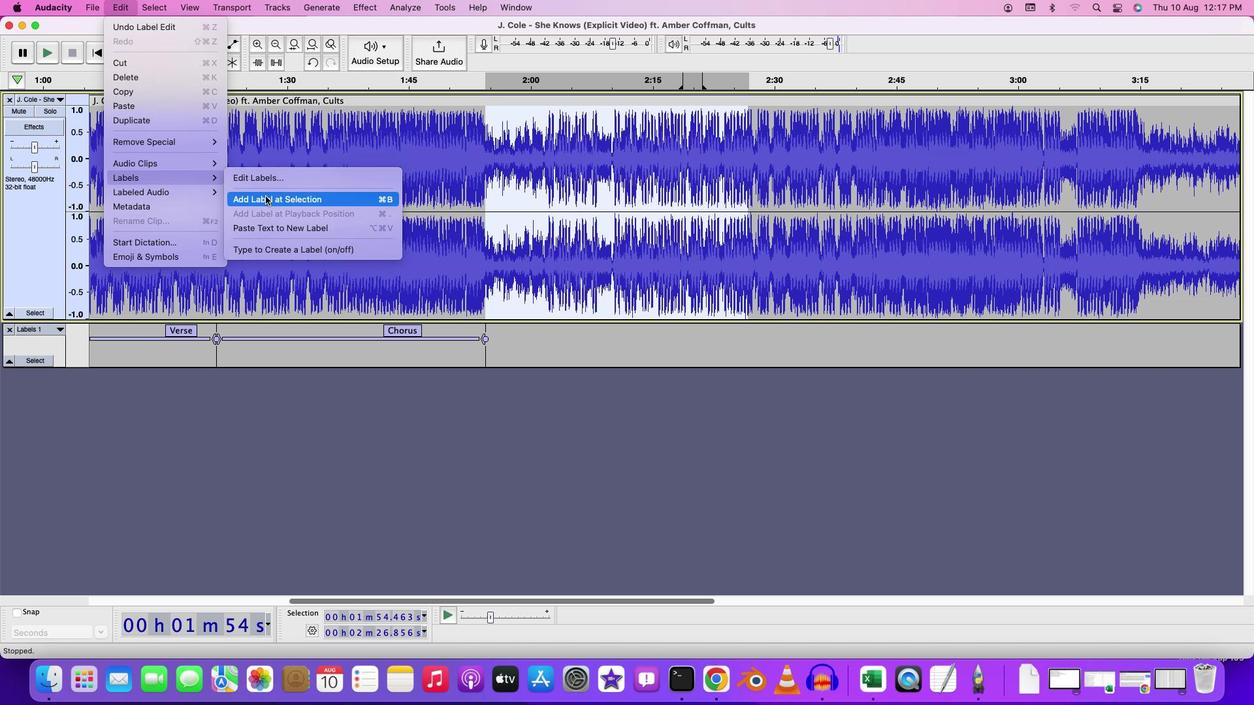 
Action: Mouse moved to (823, 386)
Screenshot: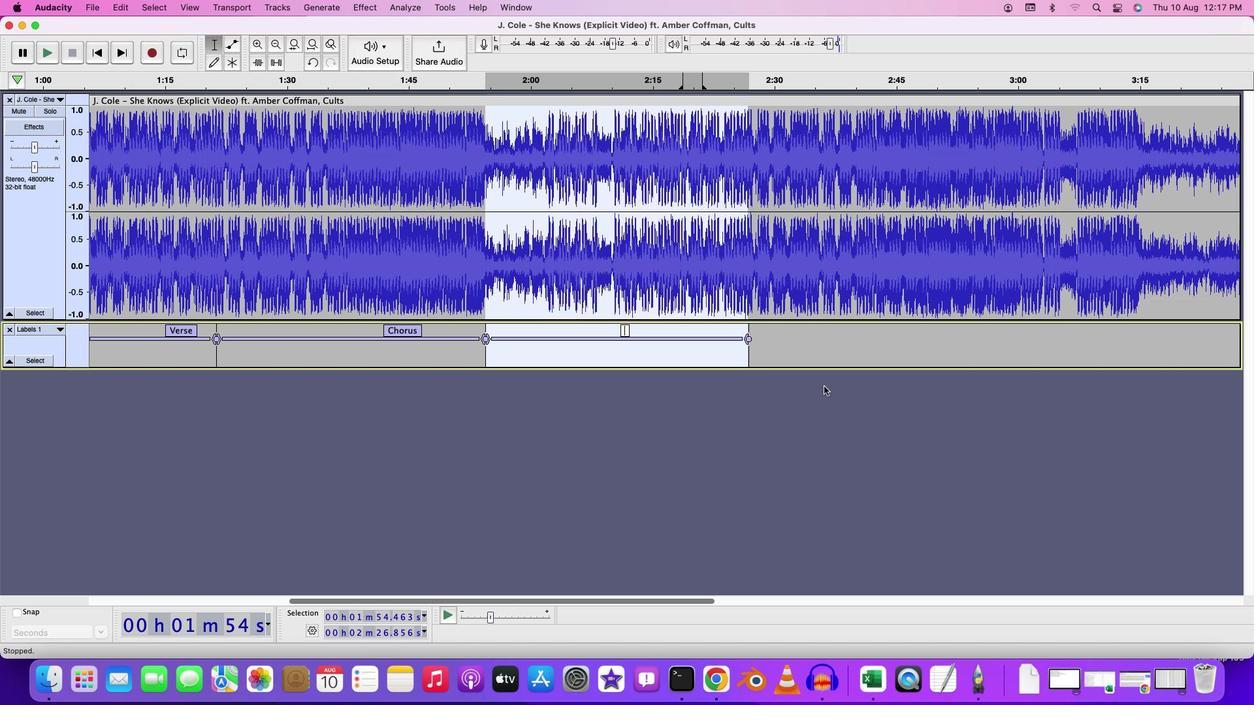 
Action: Key pressed Key.shift'V''e''r''s''e'Key.enter
Screenshot: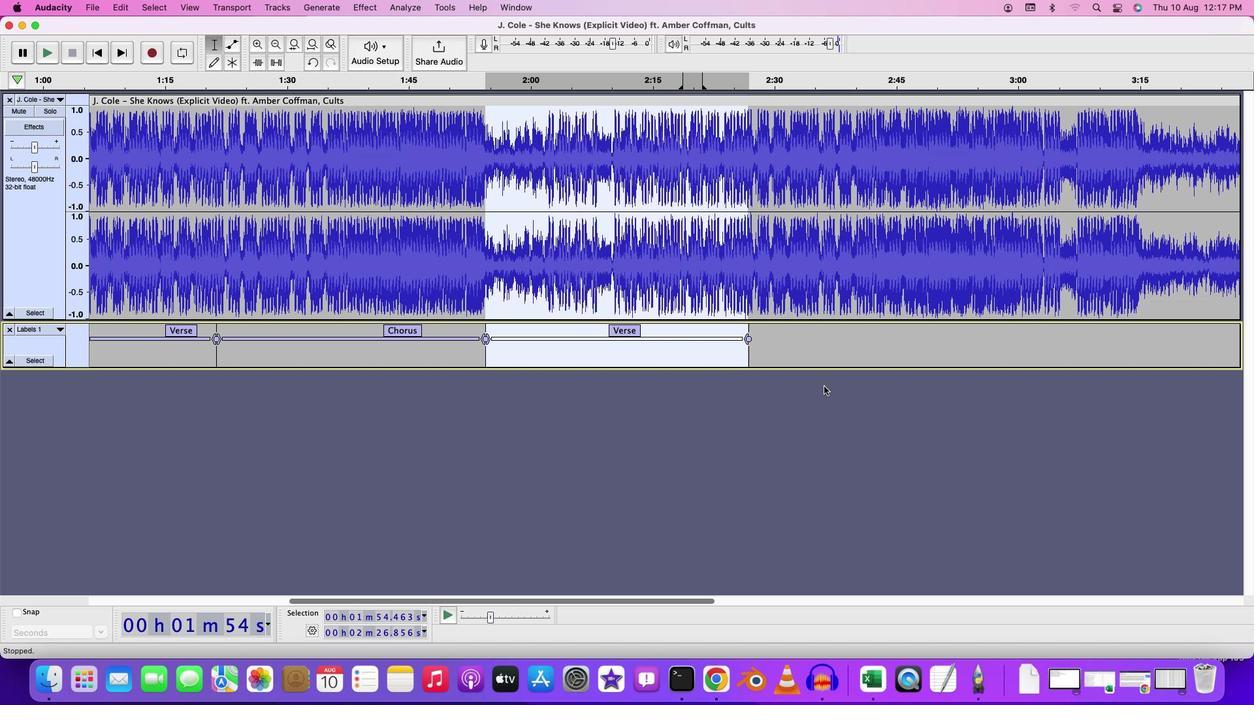 
Action: Mouse moved to (737, 159)
Screenshot: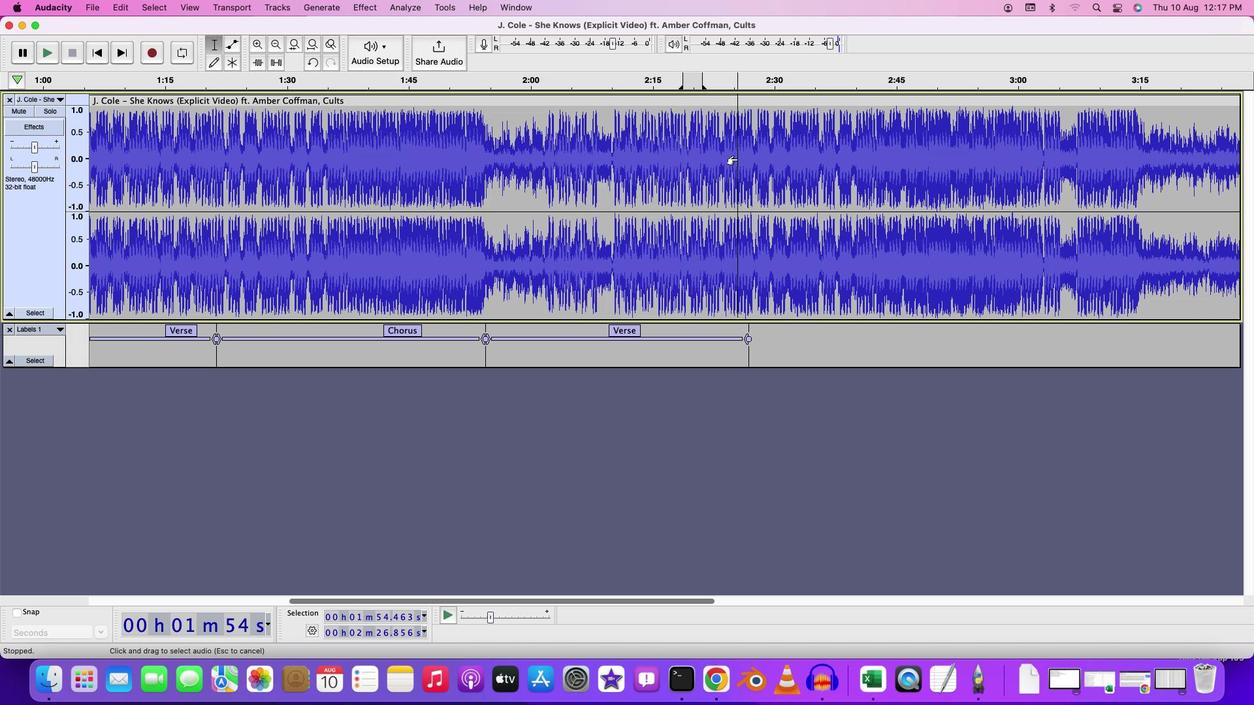 
Action: Mouse pressed left at (737, 159)
Screenshot: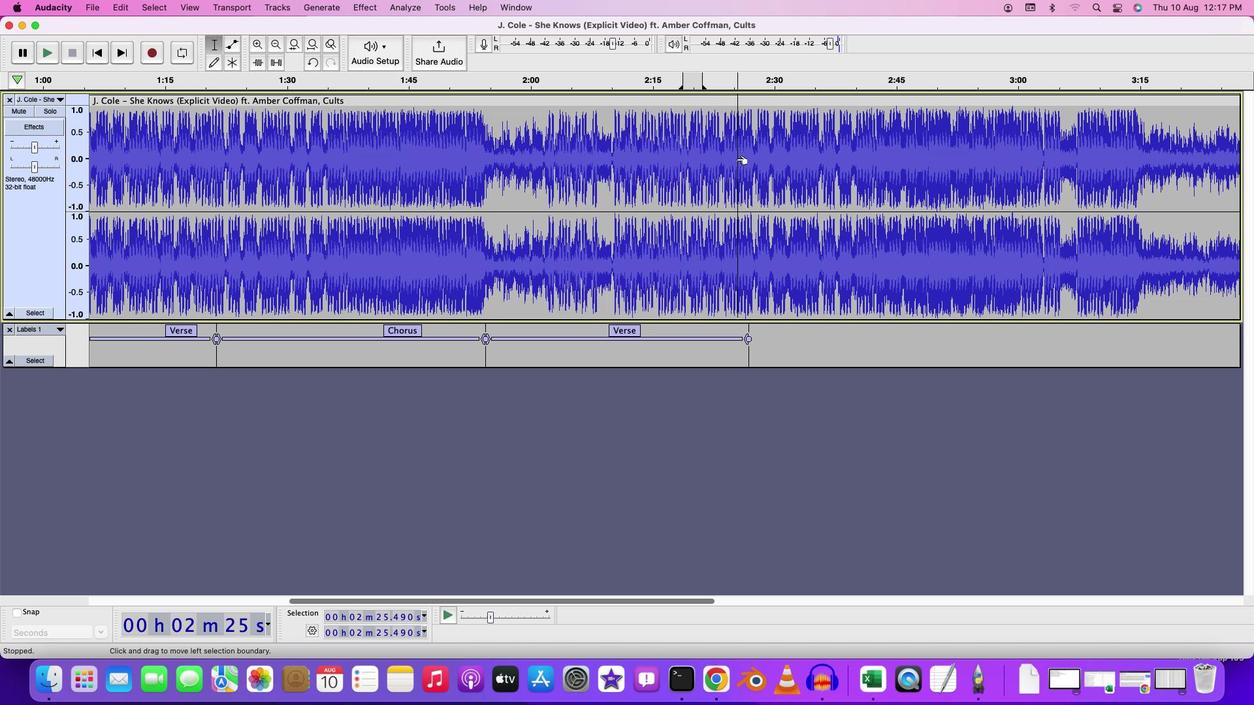 
Action: Mouse moved to (736, 159)
Screenshot: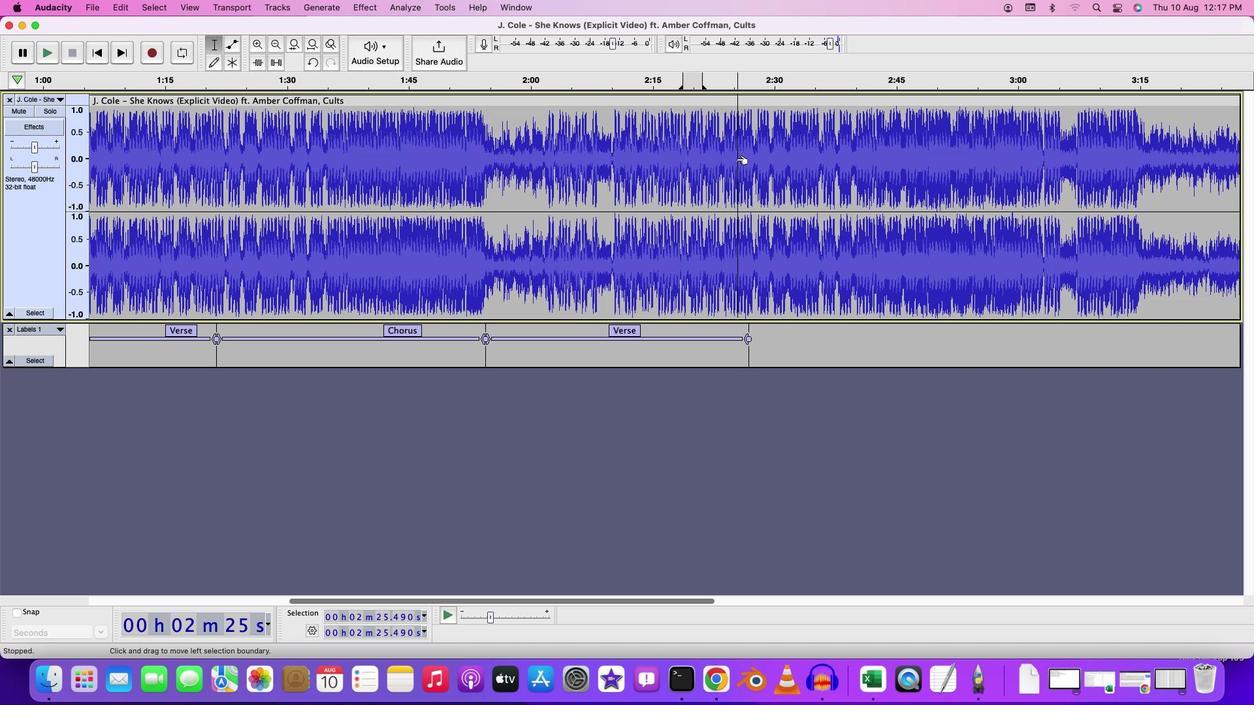 
Action: Key pressed Key.space
Screenshot: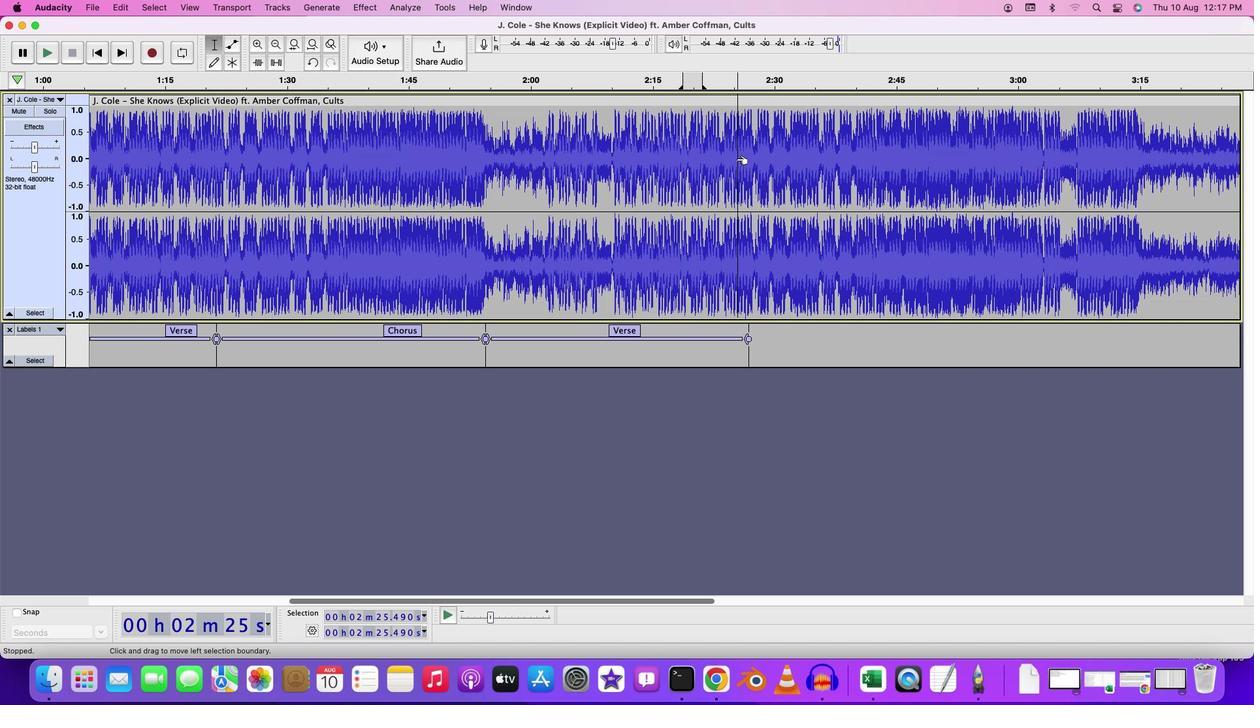 
Action: Mouse moved to (741, 210)
Screenshot: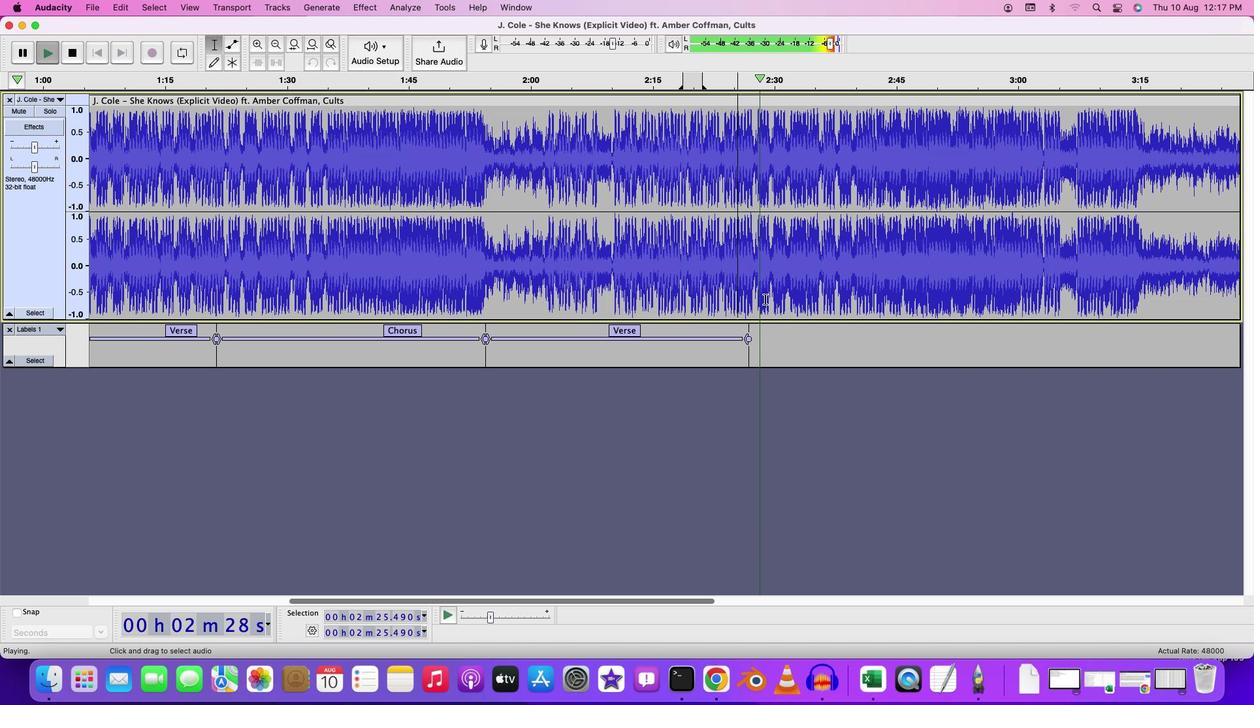 
Action: Key pressed Key.space
Screenshot: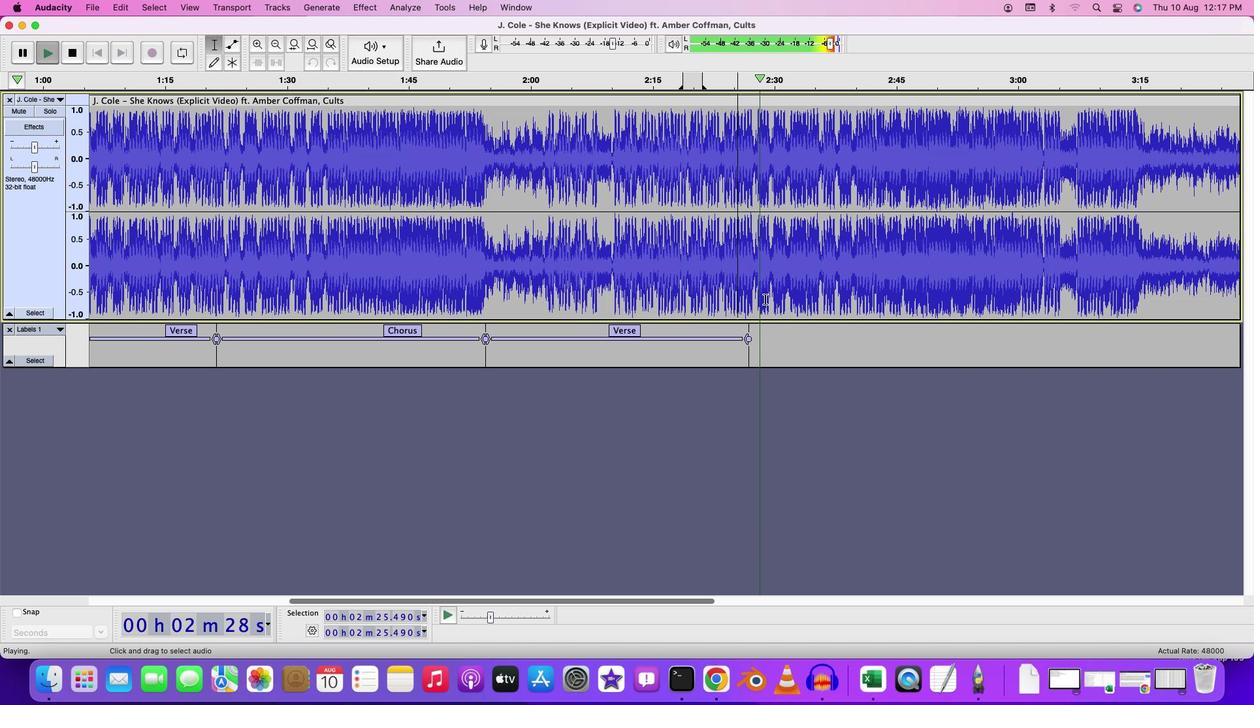 
Action: Mouse moved to (746, 340)
Screenshot: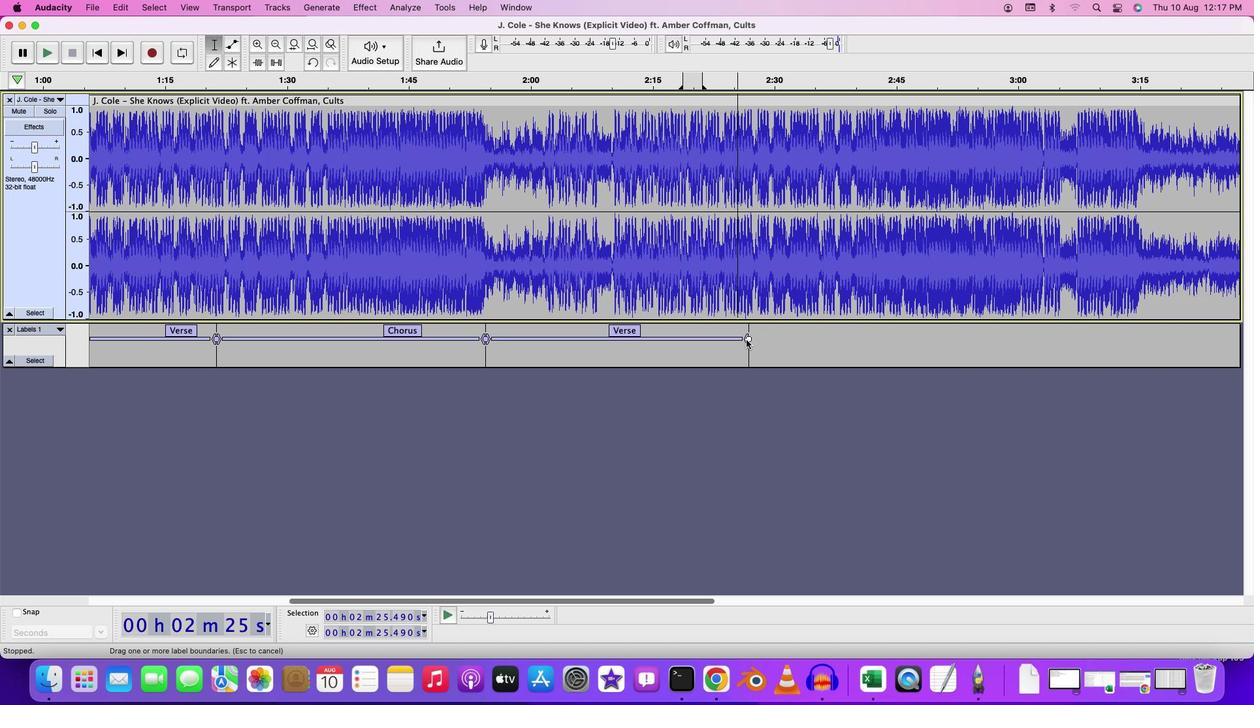 
Action: Mouse pressed left at (746, 340)
Screenshot: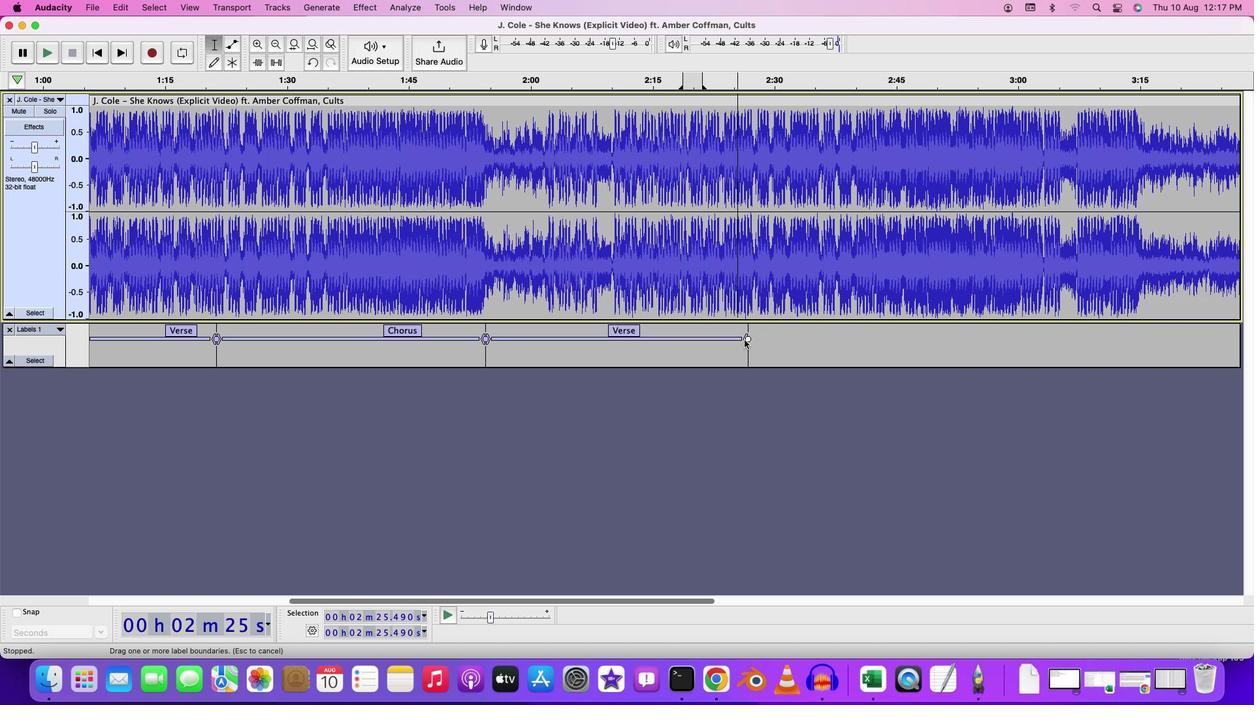 
Action: Mouse moved to (738, 277)
Screenshot: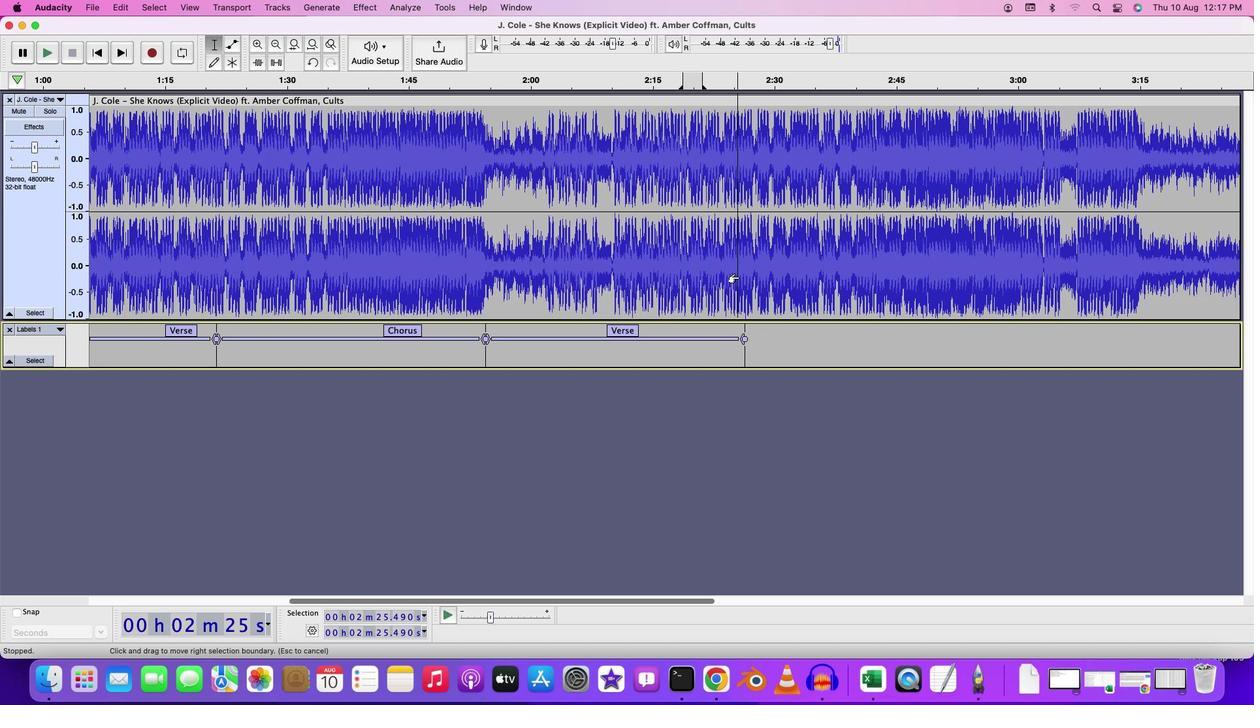 
Action: Mouse pressed left at (738, 277)
Screenshot: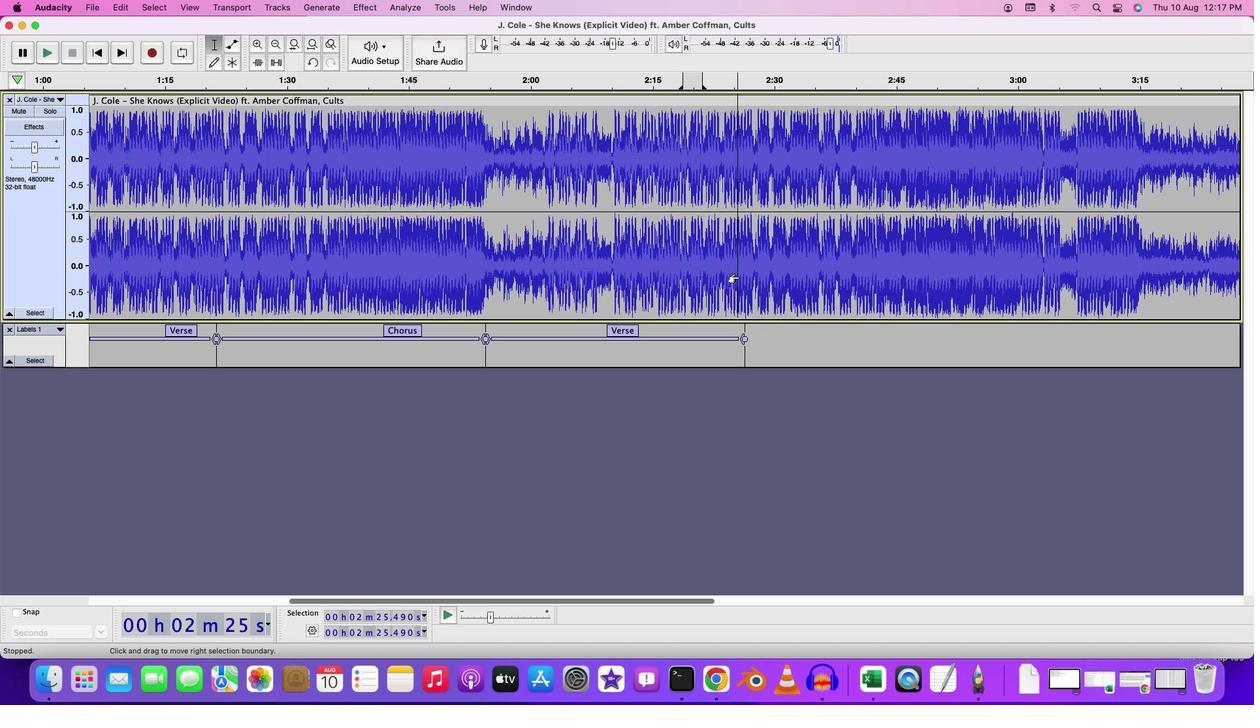 
Action: Key pressed Key.space
Screenshot: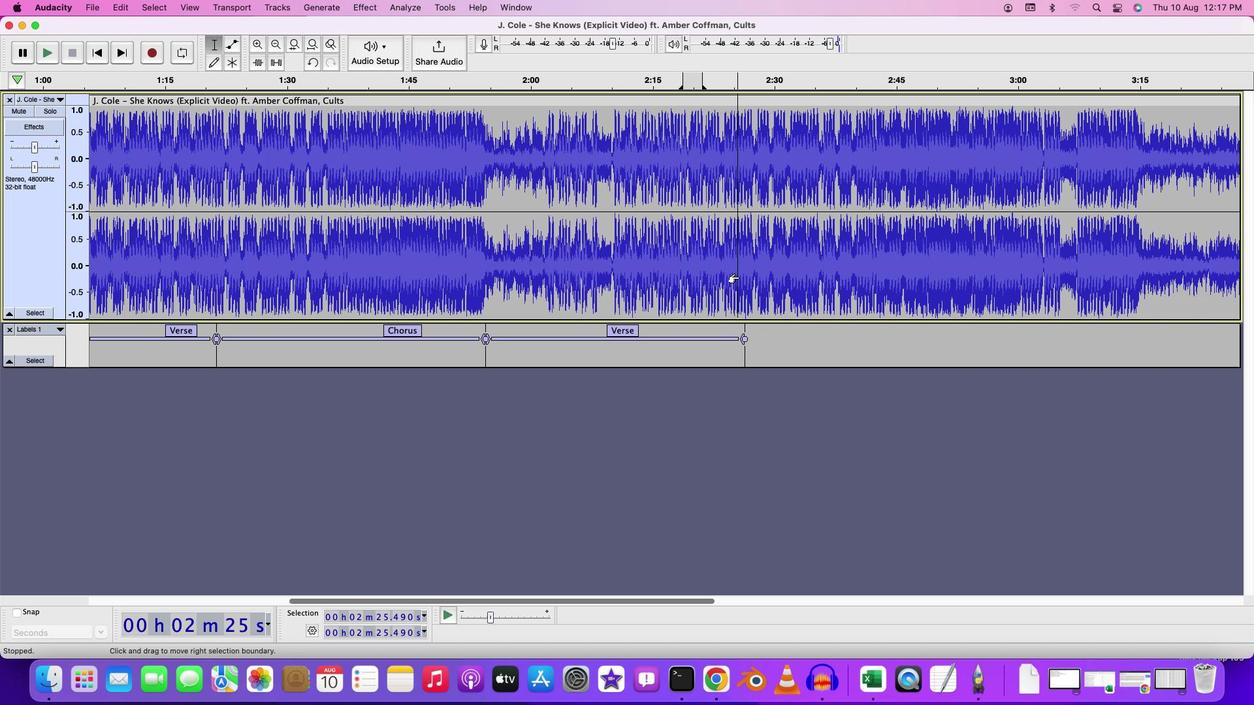 
Action: Mouse moved to (750, 342)
Screenshot: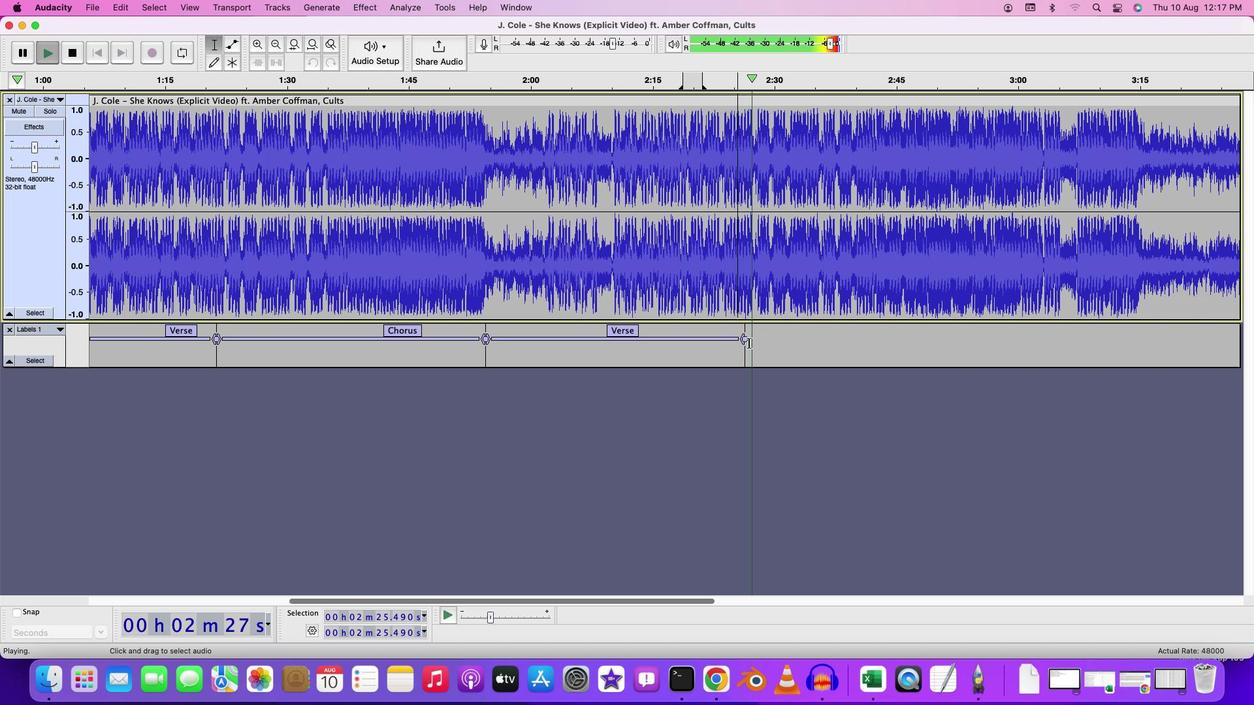 
Action: Key pressed Key.space
Screenshot: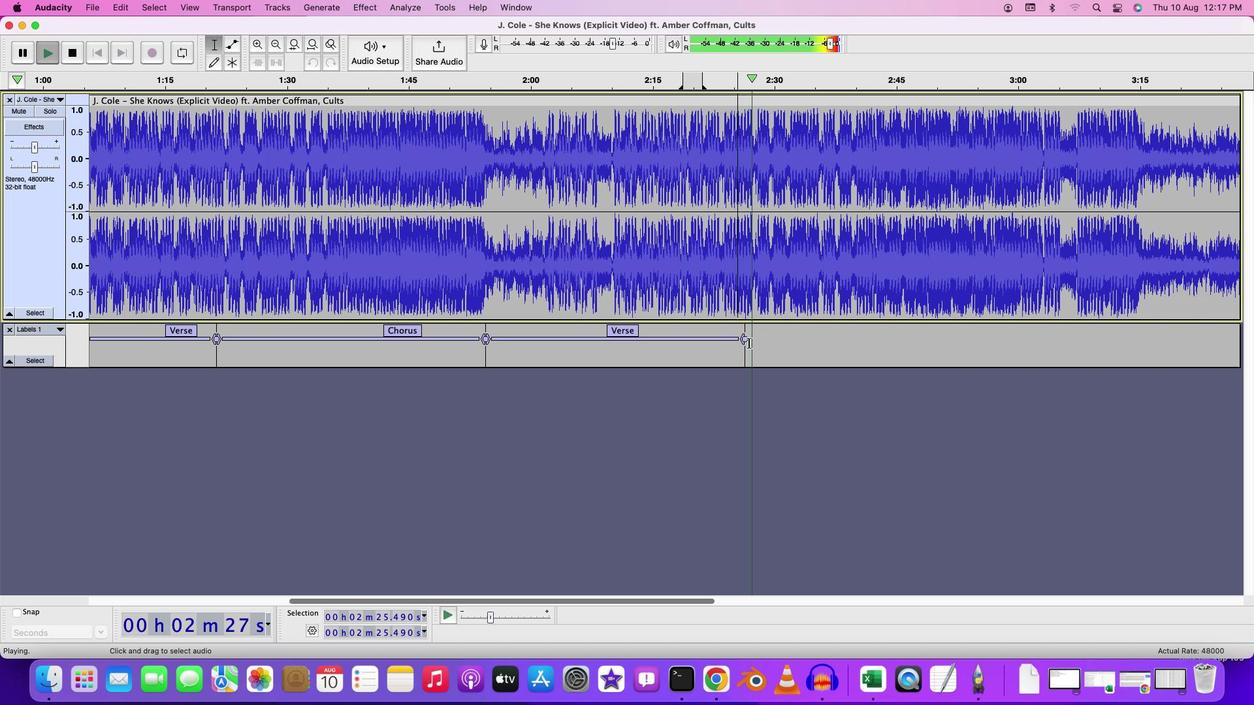
Action: Mouse moved to (746, 337)
Screenshot: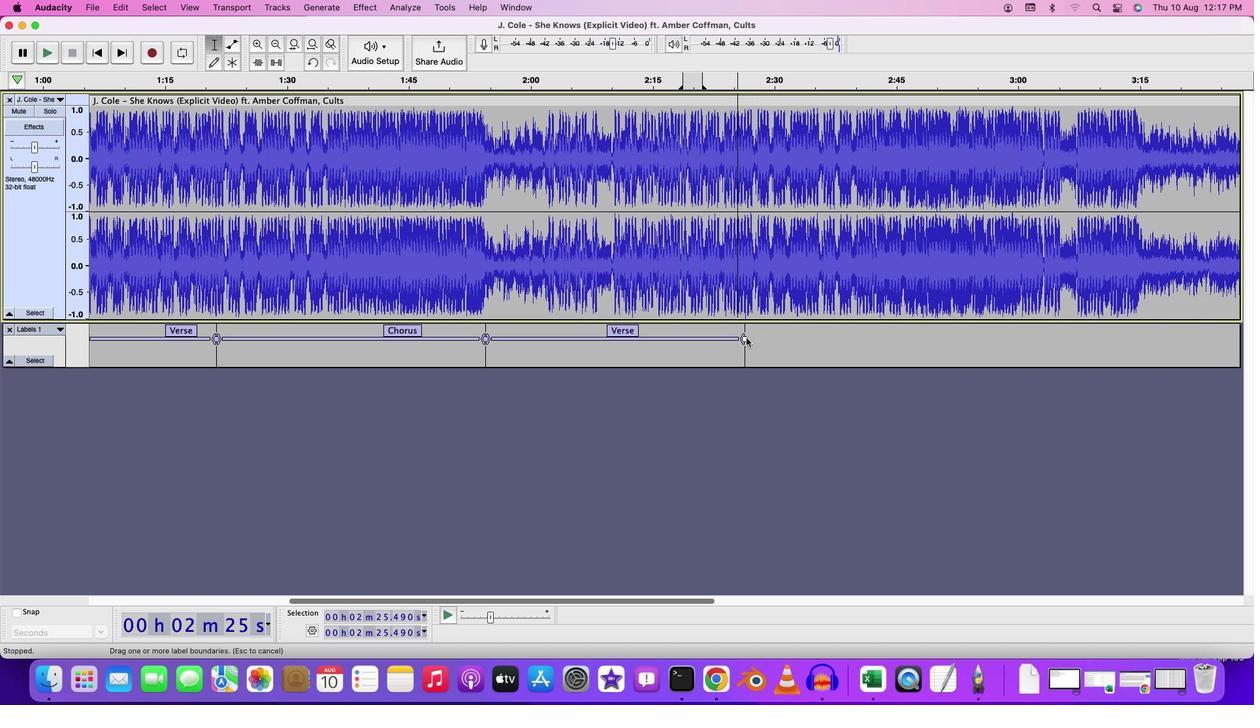 
Action: Mouse pressed left at (746, 337)
Screenshot: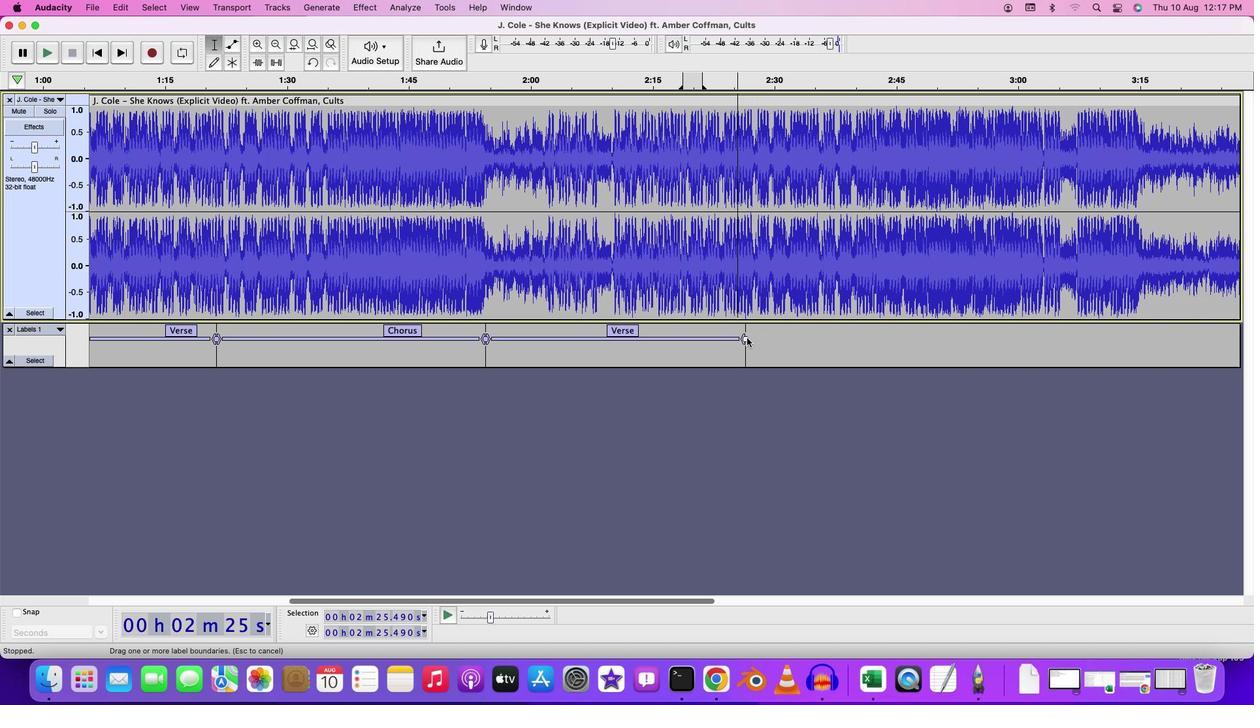 
Action: Mouse moved to (744, 272)
Screenshot: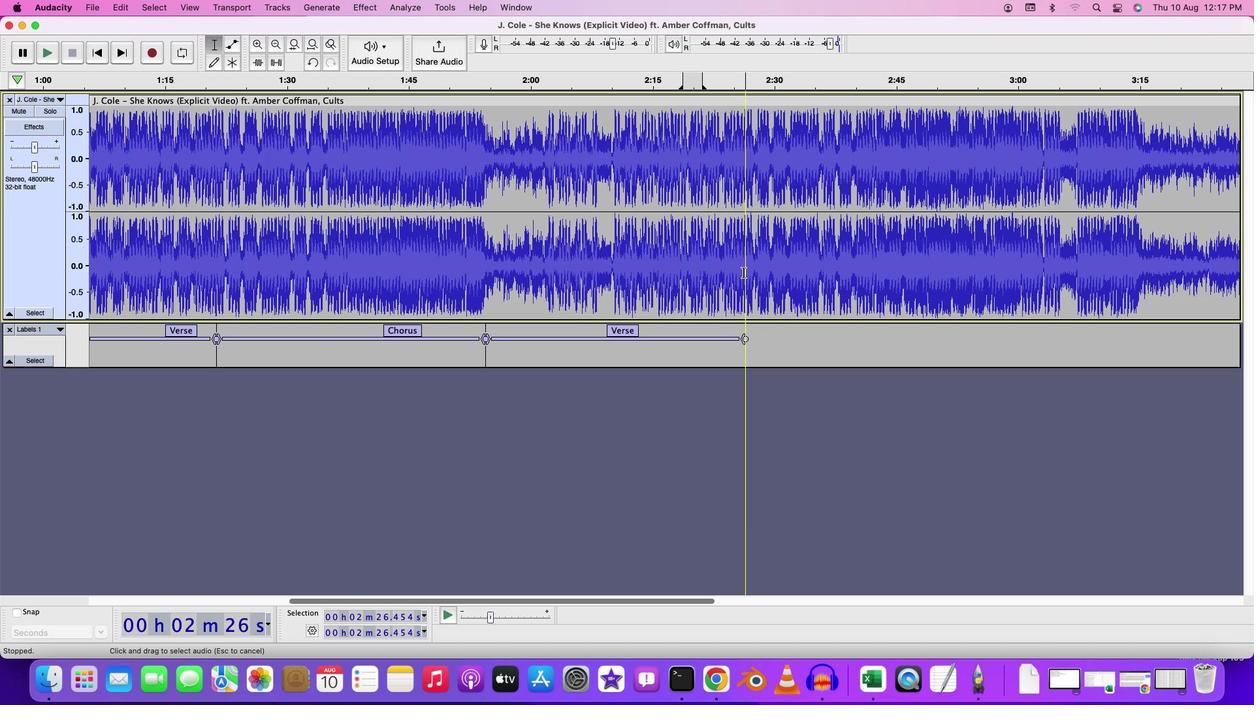 
Action: Mouse pressed left at (744, 272)
Screenshot: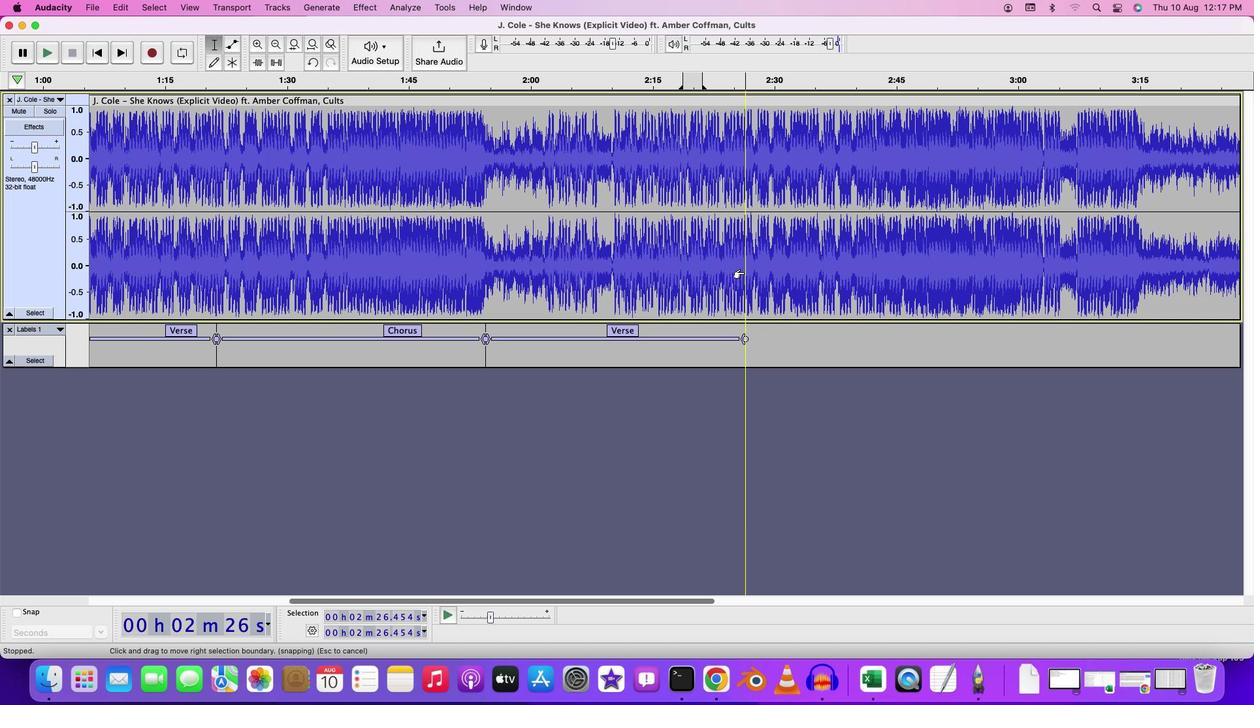 
Action: Mouse moved to (742, 272)
Screenshot: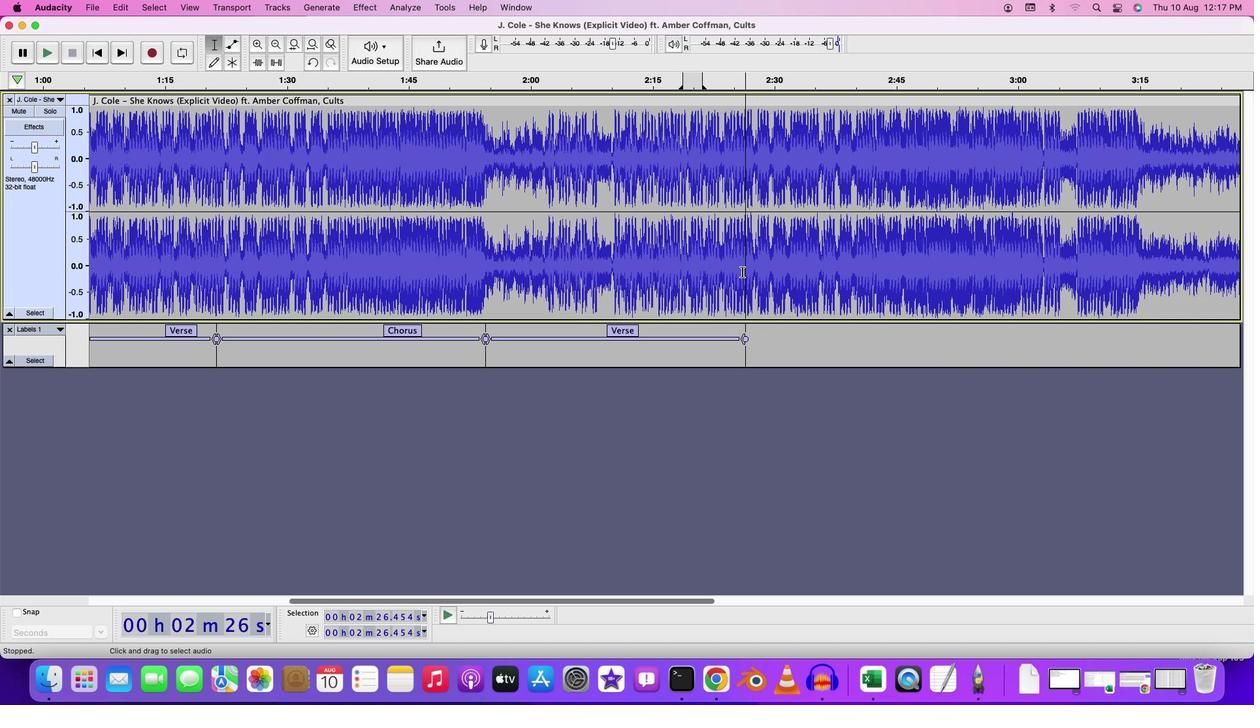 
Action: Mouse pressed left at (742, 272)
Screenshot: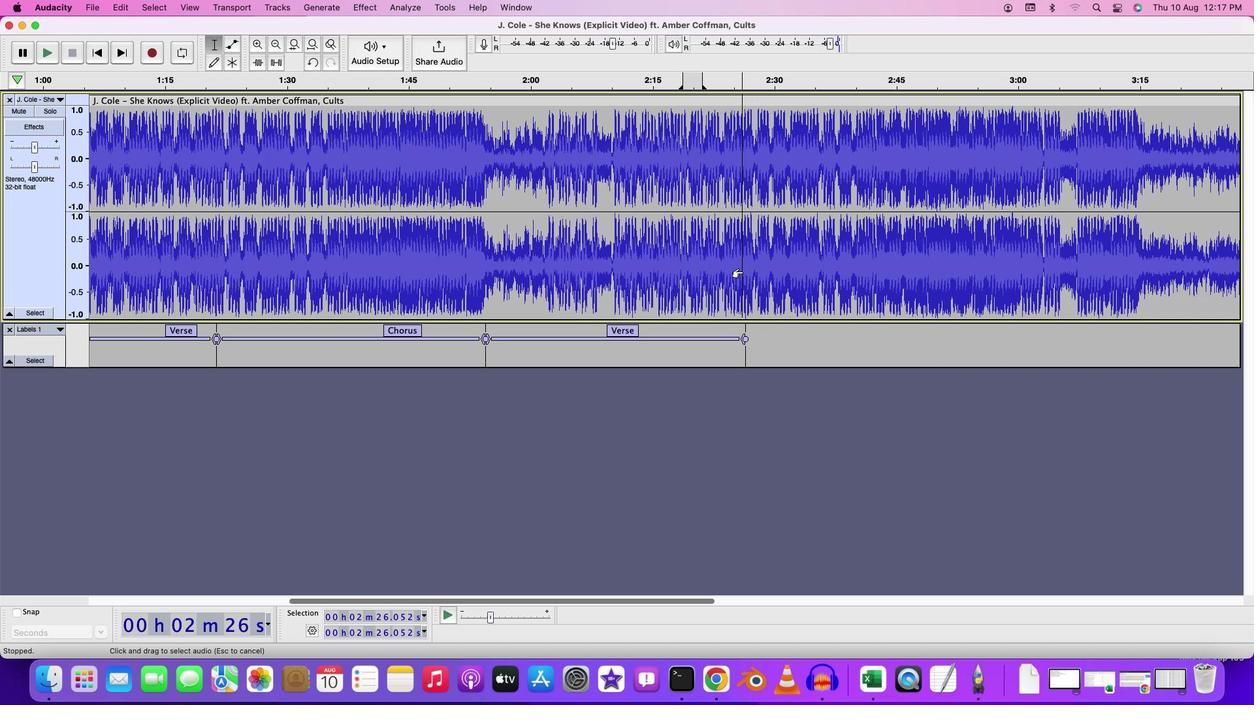 
Action: Key pressed Key.space
Screenshot: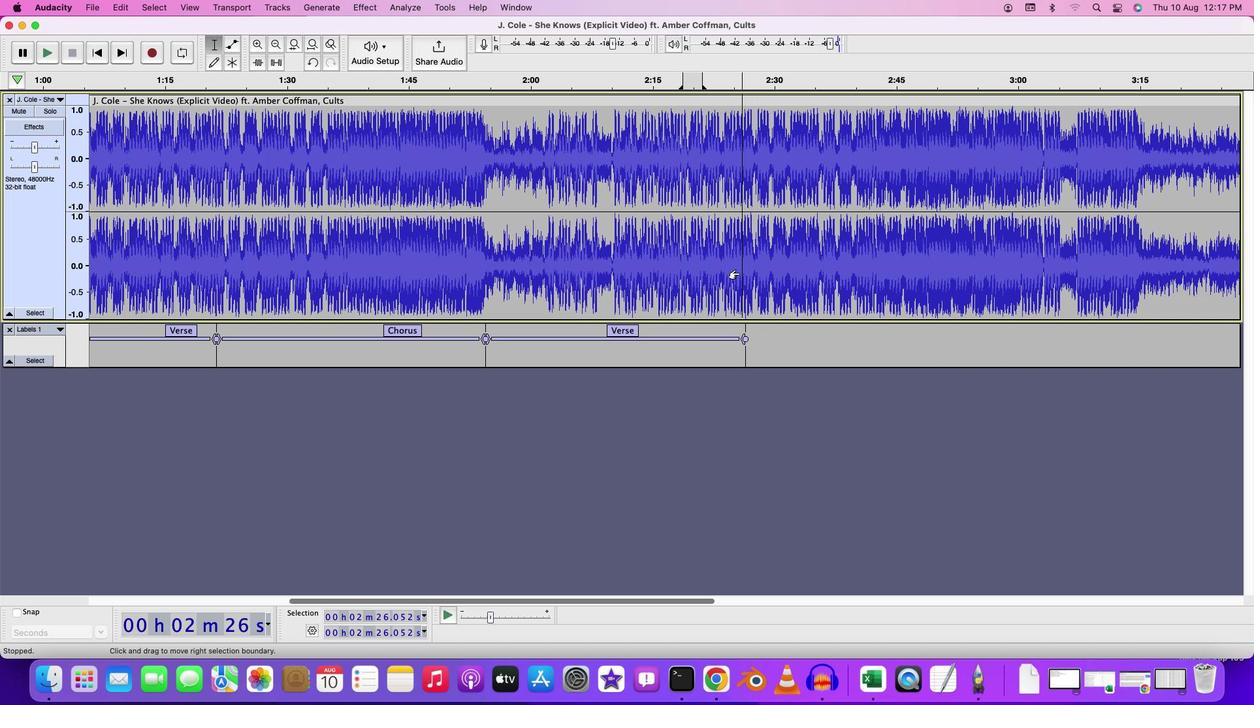 
Action: Mouse moved to (1020, 117)
